 Task: Search one way flight ticket for 2 adults, 2 children, 2 infants in seat in first from New Orleans: Louis Armstrong New Orleans International Airport to Jacksonville: Albert J. Ellis Airport on 5-3-2023. Choice of flights is Alaska. Number of bags: 7 checked bags. Price is upto 86000. Outbound departure time preference is 20:15.
Action: Mouse moved to (357, 145)
Screenshot: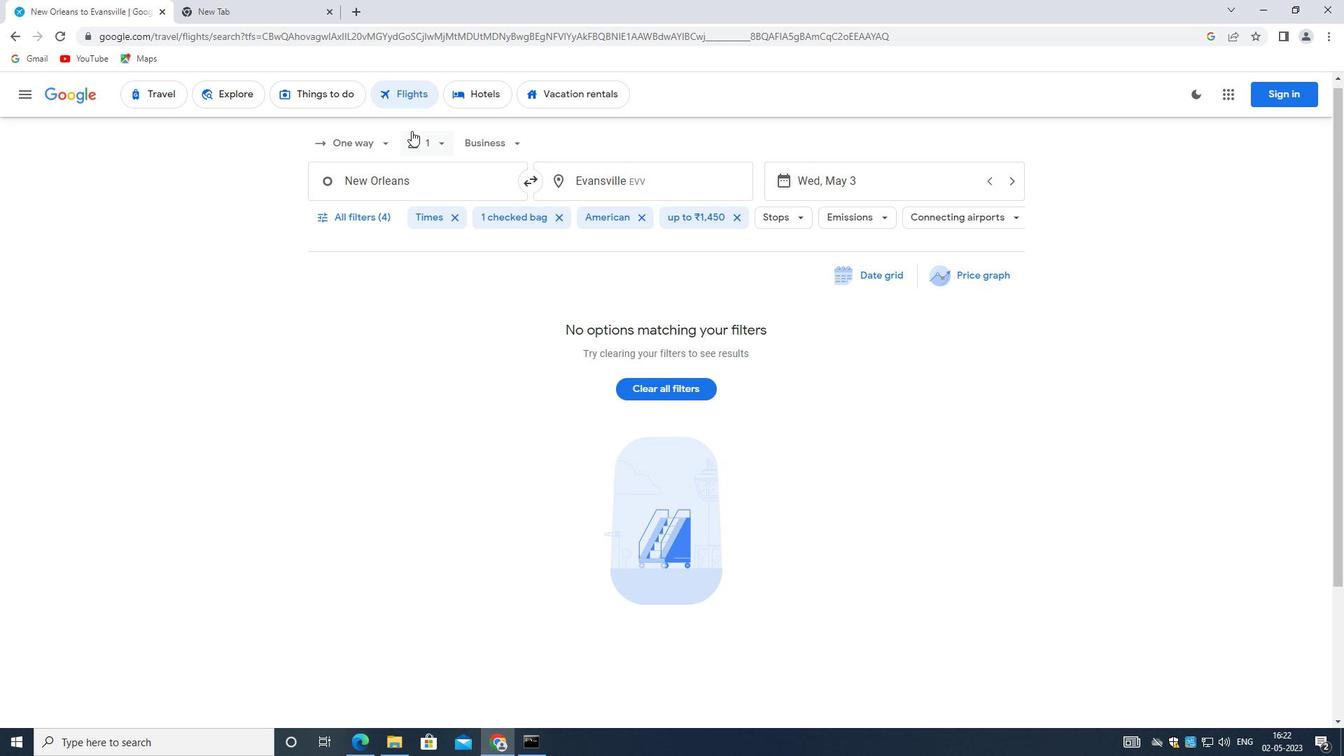 
Action: Mouse pressed left at (357, 145)
Screenshot: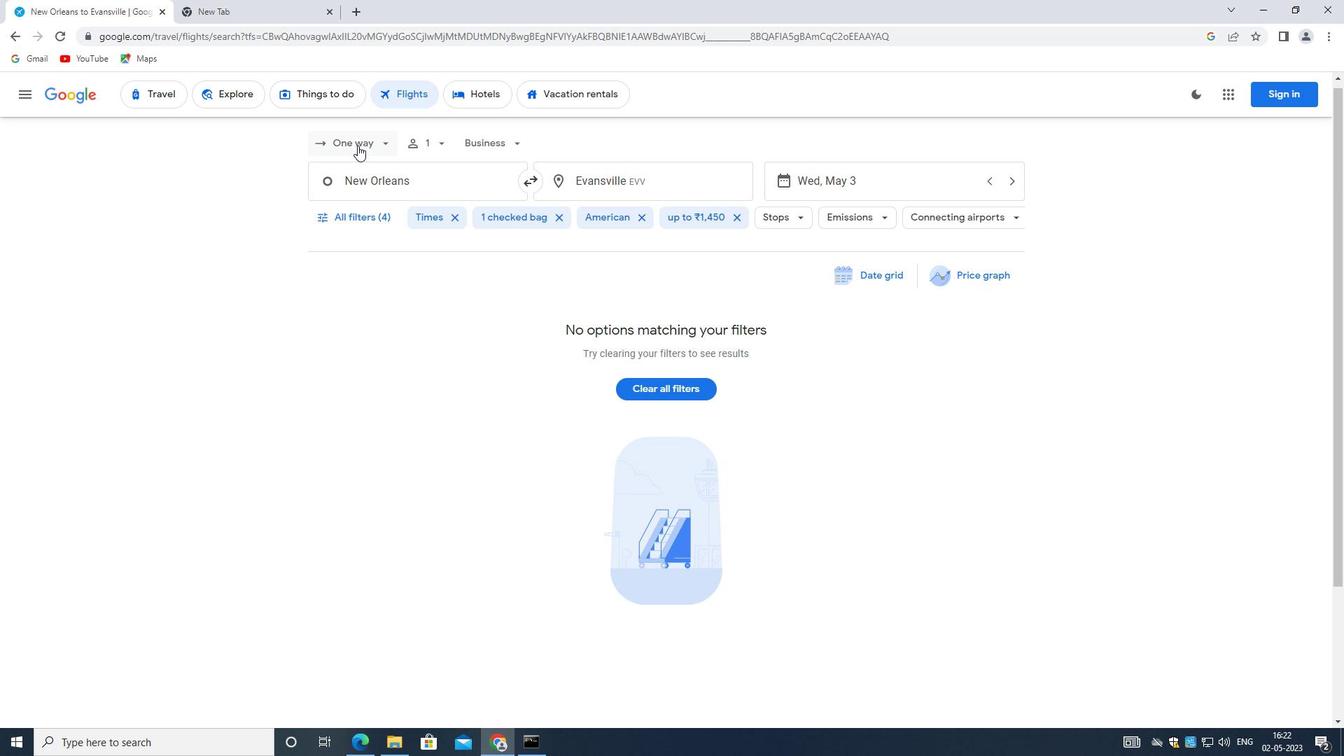
Action: Mouse moved to (367, 202)
Screenshot: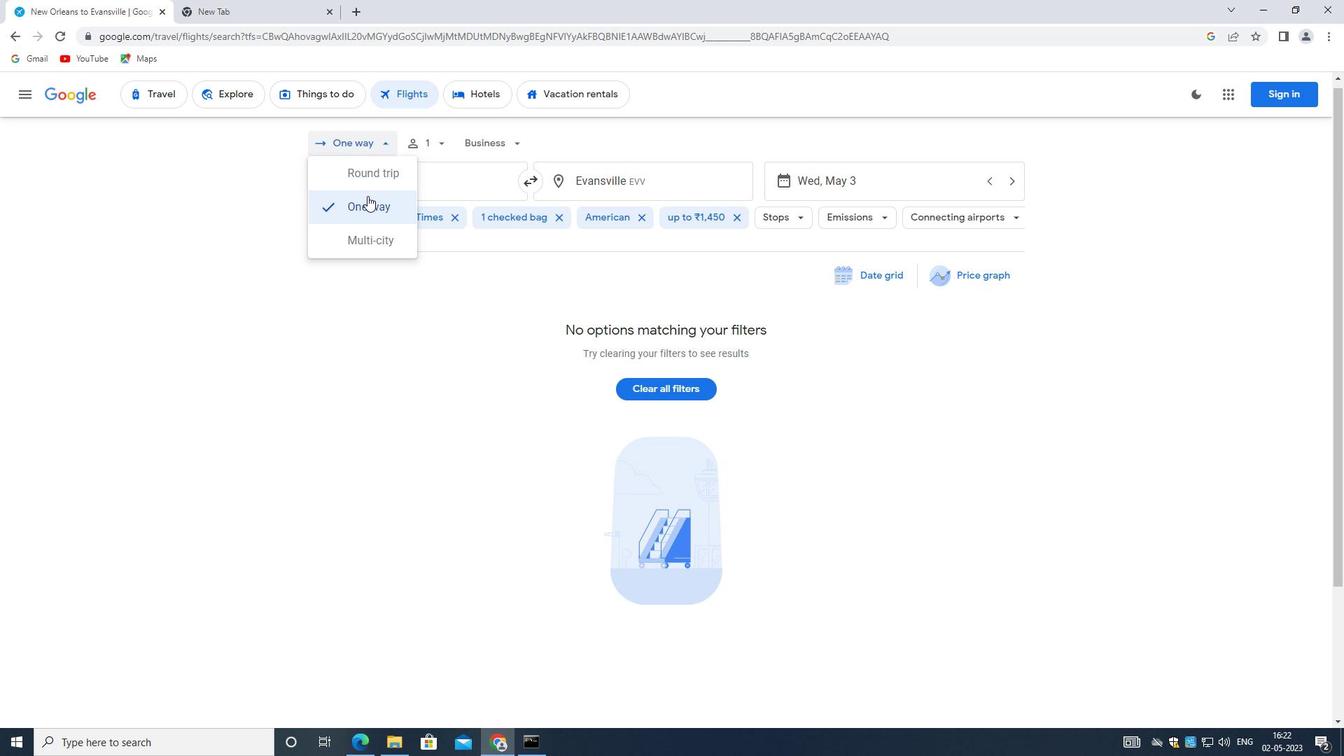 
Action: Mouse pressed left at (367, 202)
Screenshot: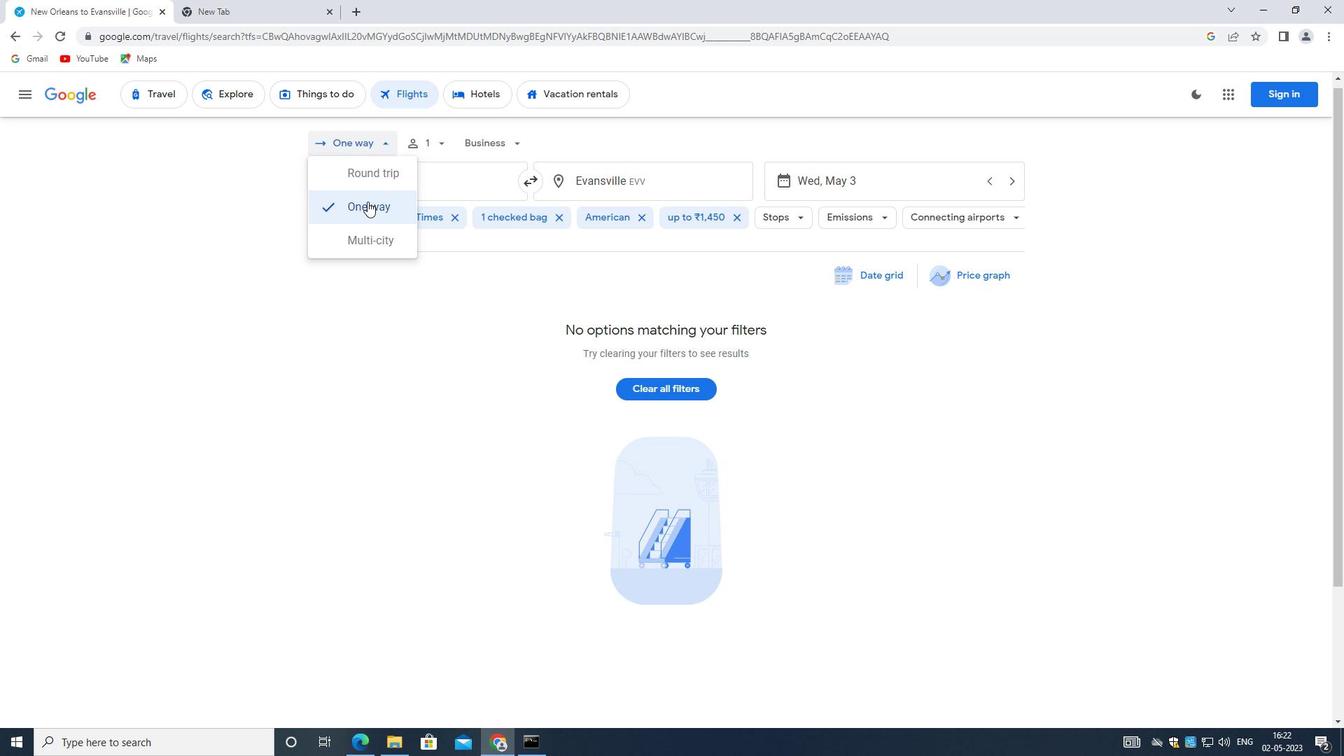 
Action: Mouse moved to (436, 143)
Screenshot: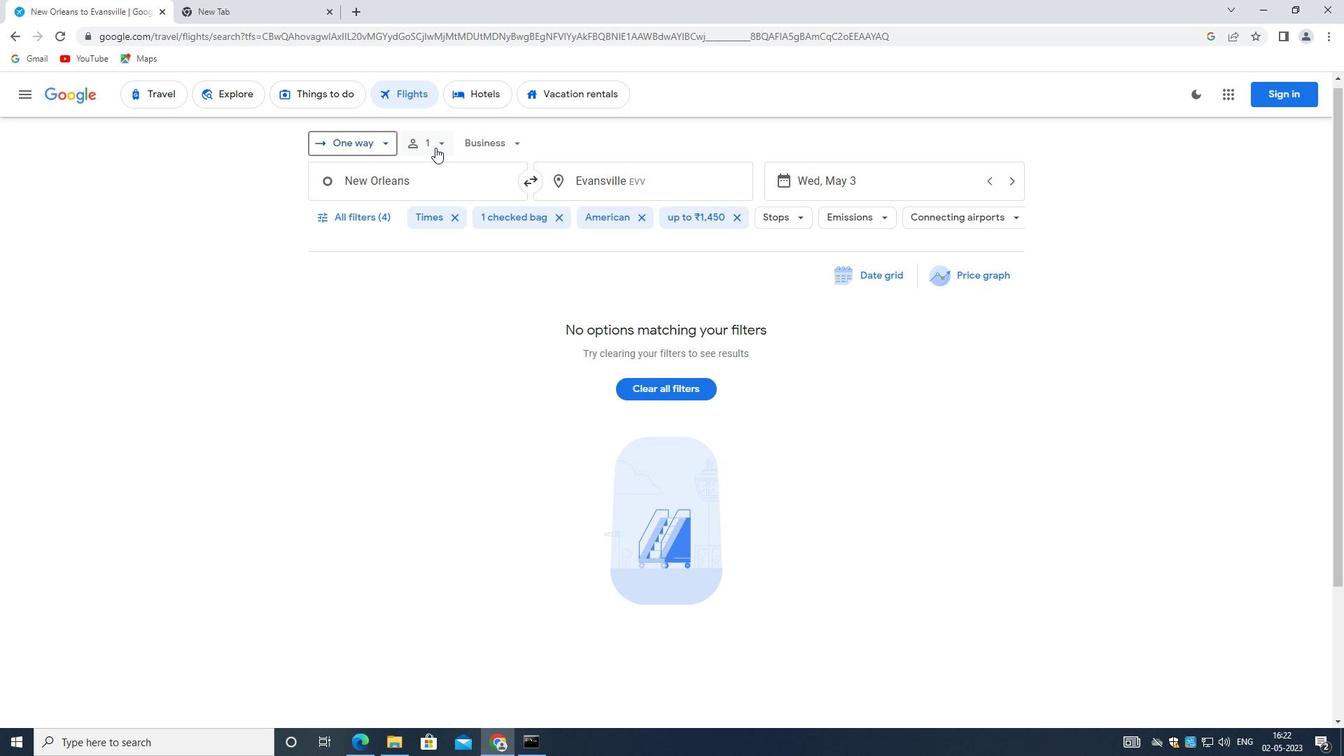 
Action: Mouse pressed left at (436, 143)
Screenshot: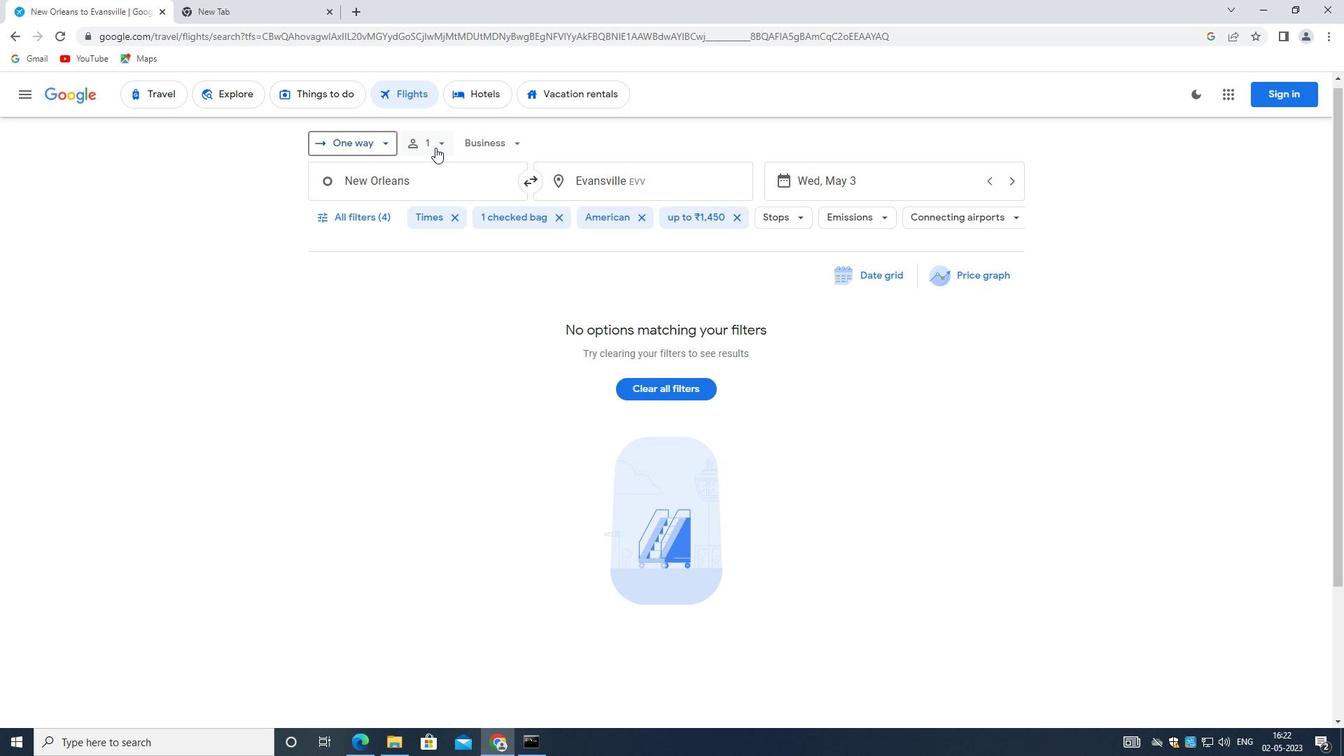 
Action: Mouse moved to (546, 179)
Screenshot: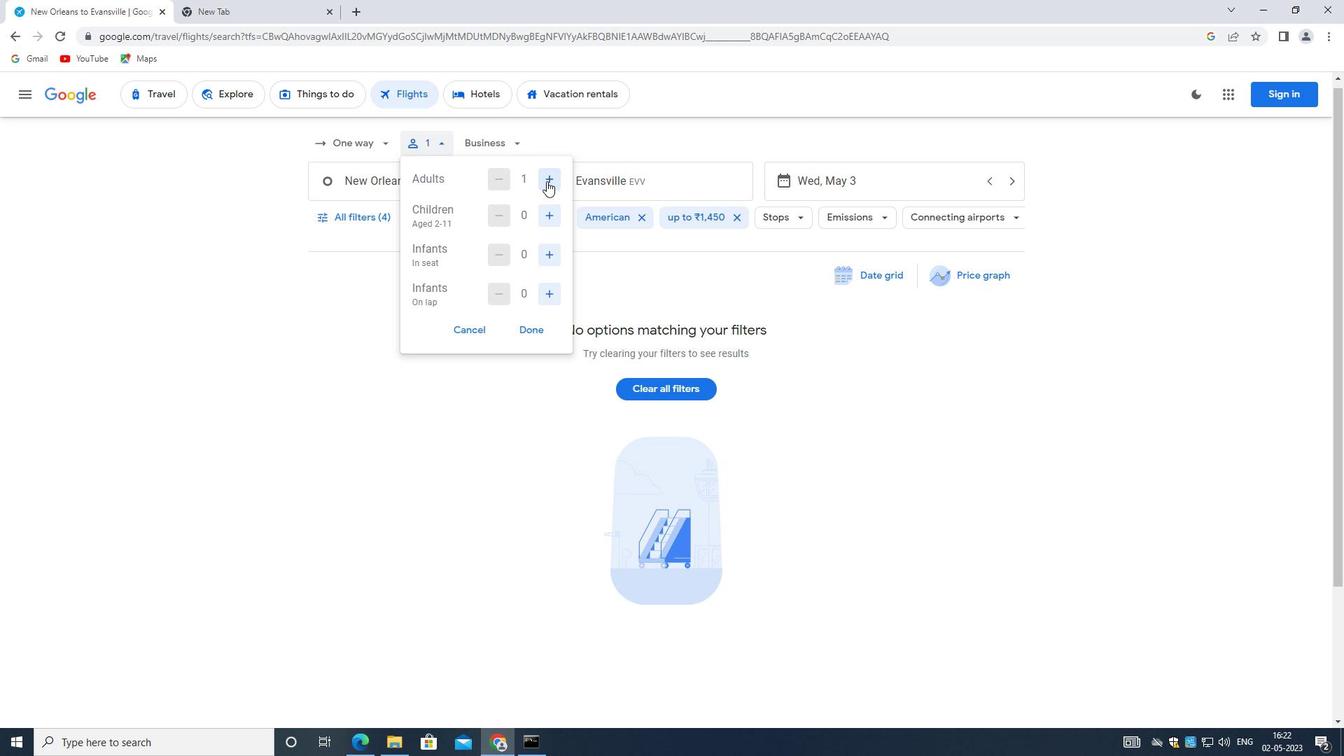 
Action: Mouse pressed left at (546, 179)
Screenshot: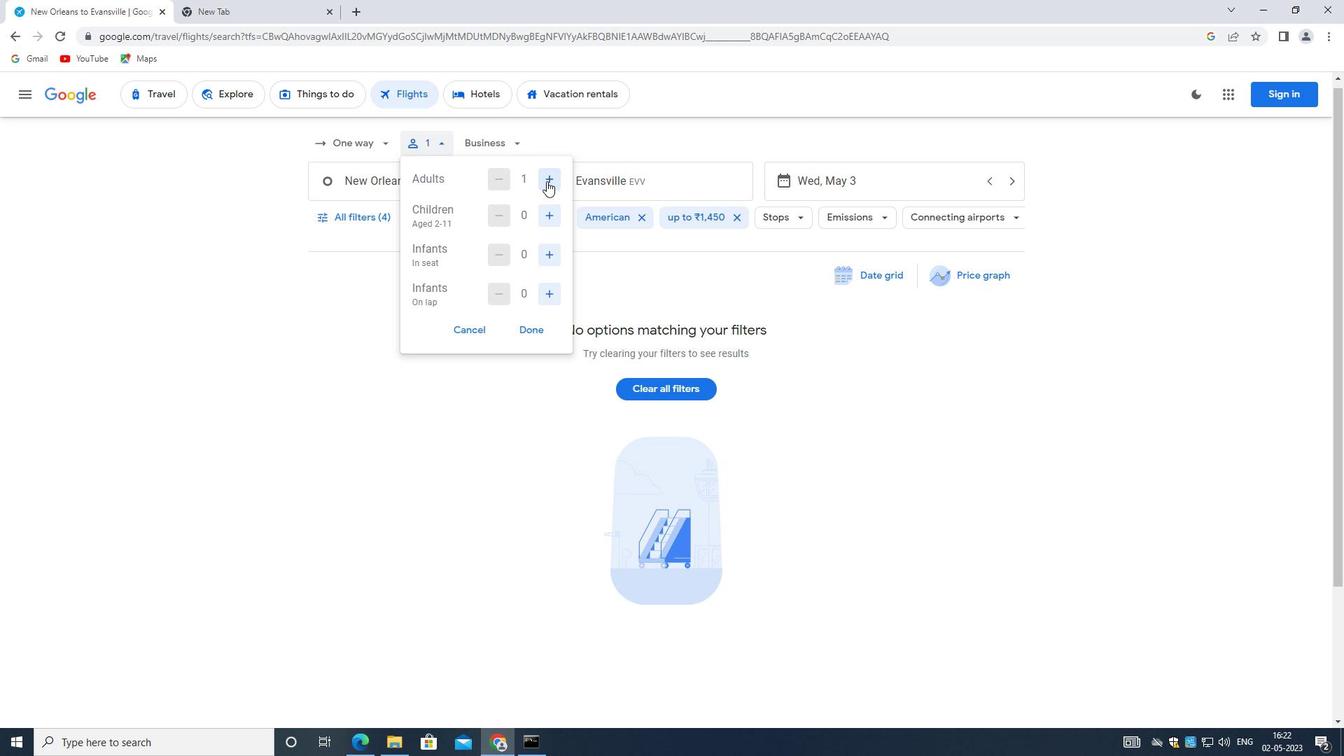 
Action: Mouse moved to (546, 214)
Screenshot: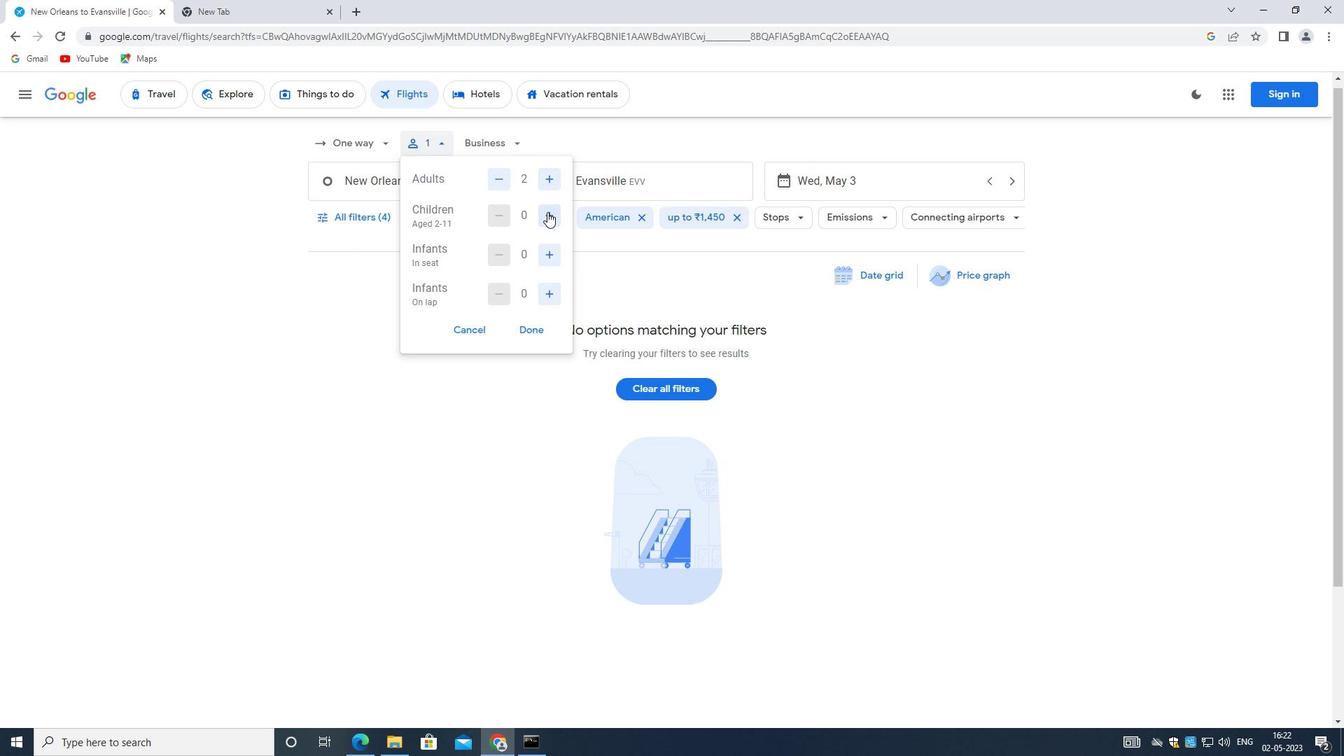
Action: Mouse pressed left at (546, 214)
Screenshot: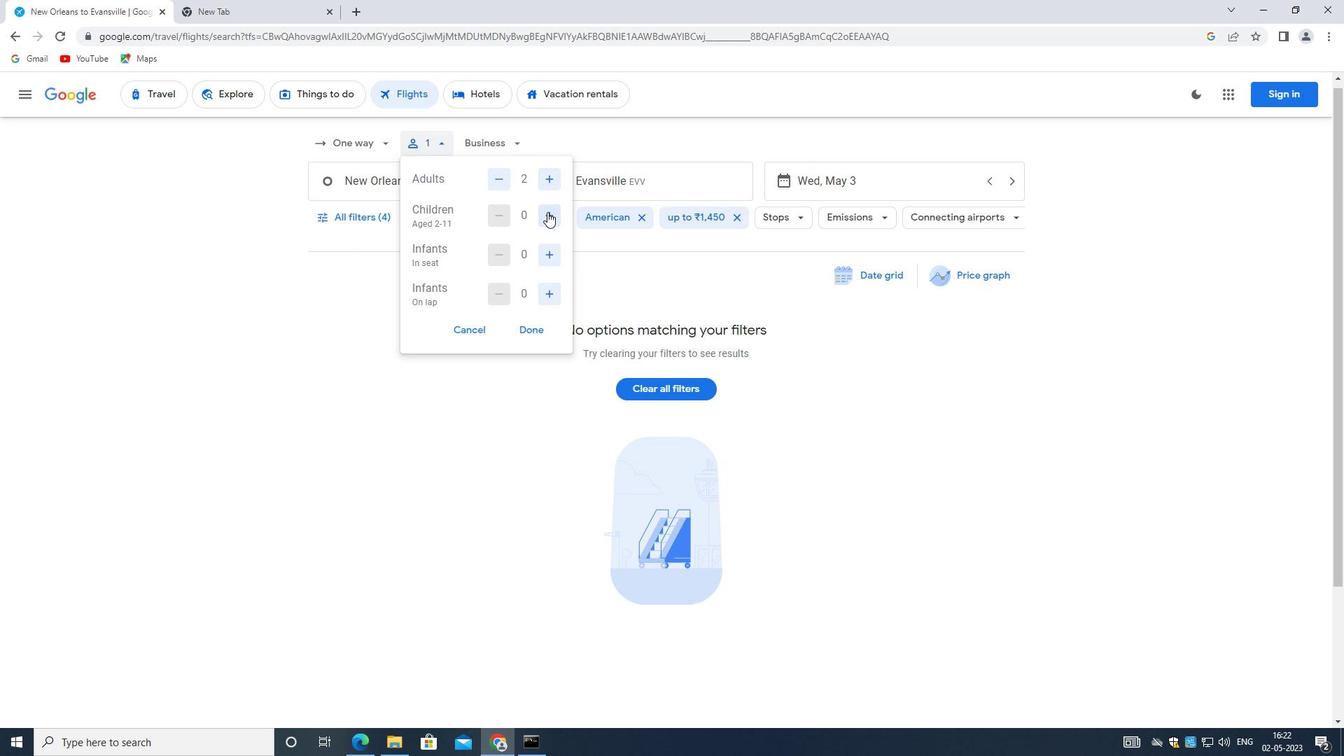 
Action: Mouse moved to (548, 213)
Screenshot: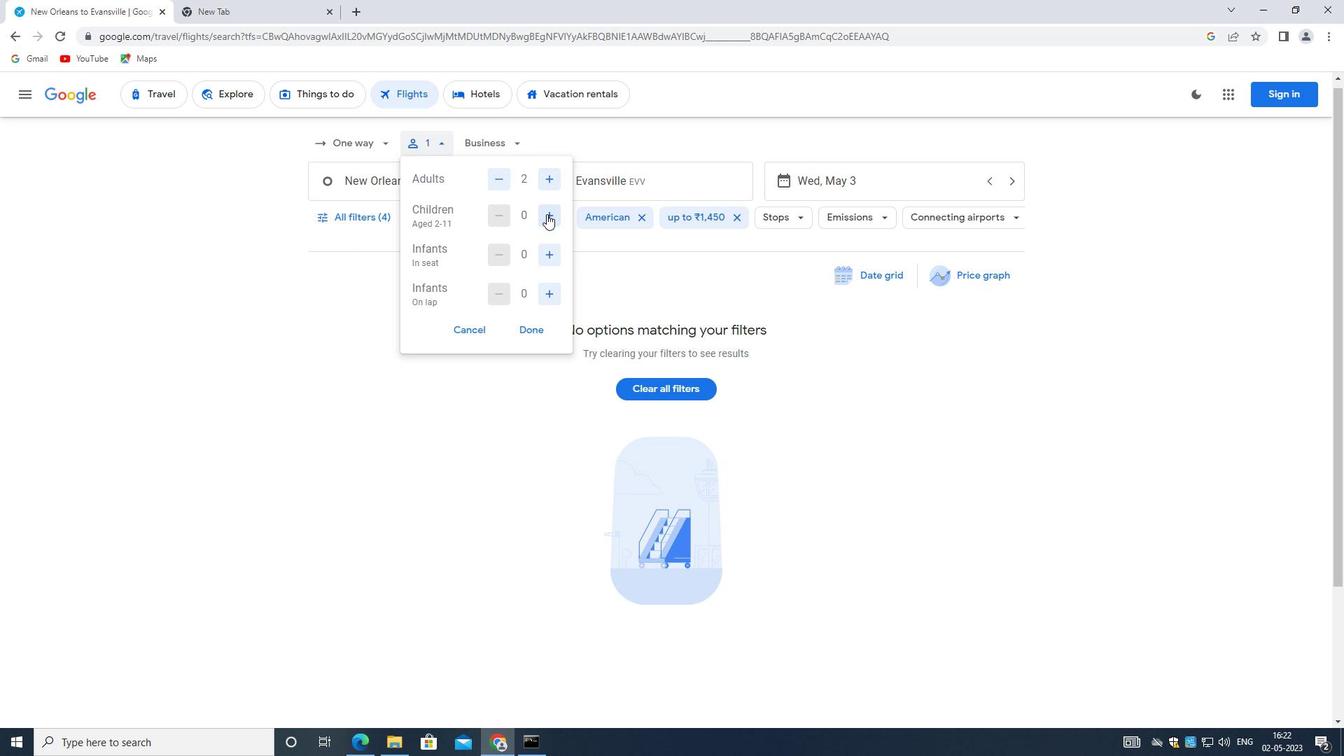 
Action: Mouse pressed left at (548, 213)
Screenshot: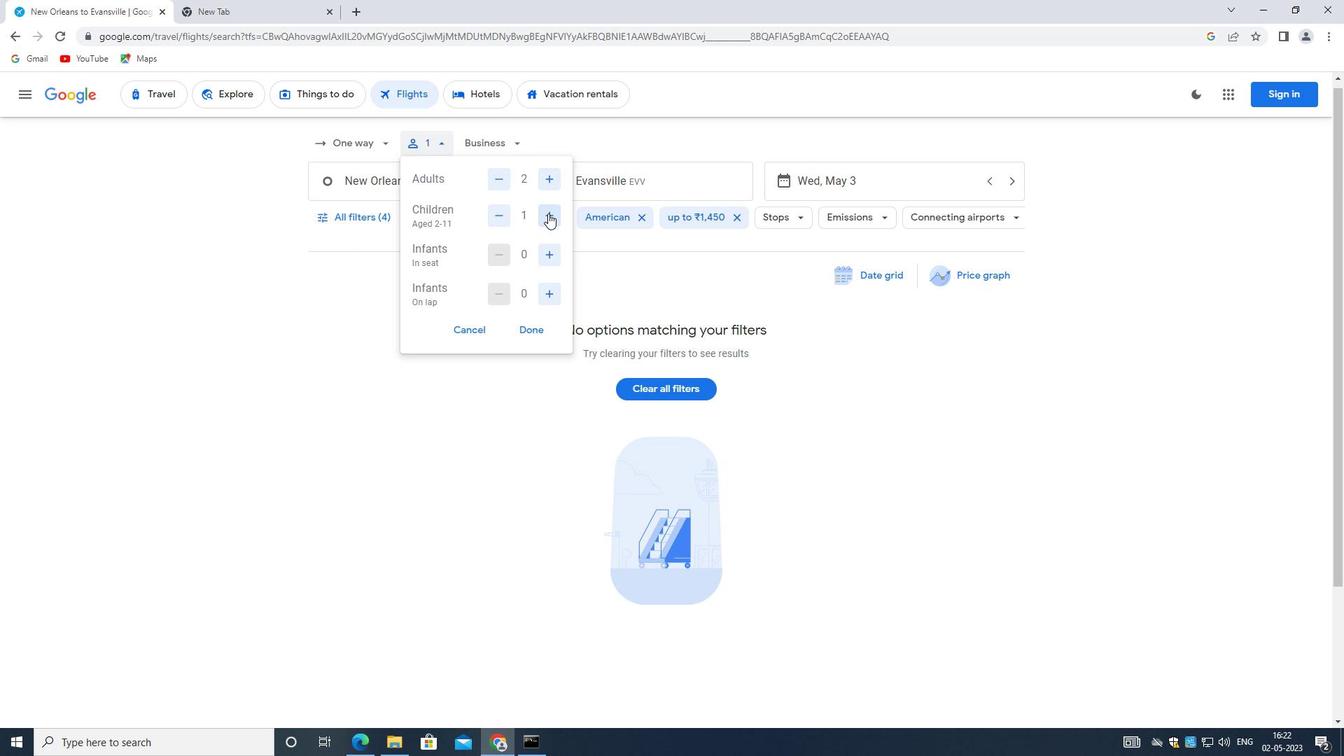 
Action: Mouse moved to (546, 252)
Screenshot: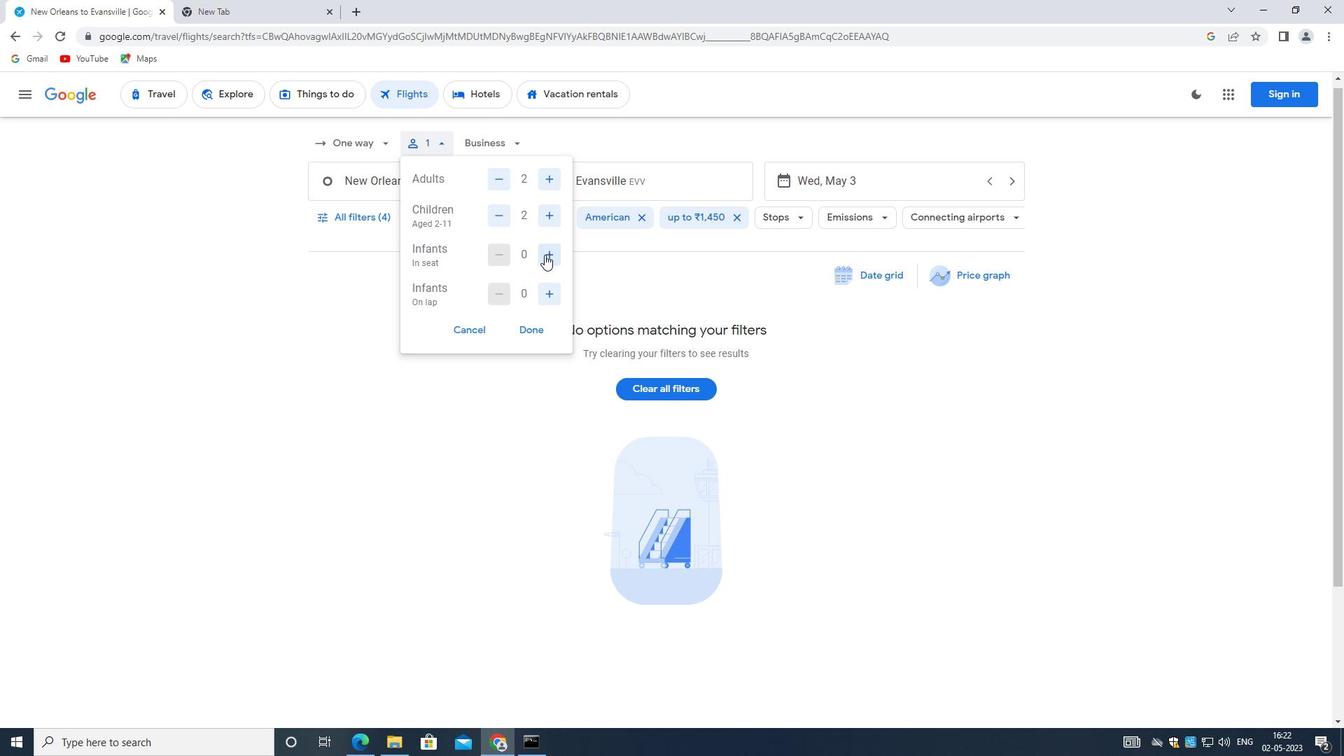 
Action: Mouse pressed left at (546, 252)
Screenshot: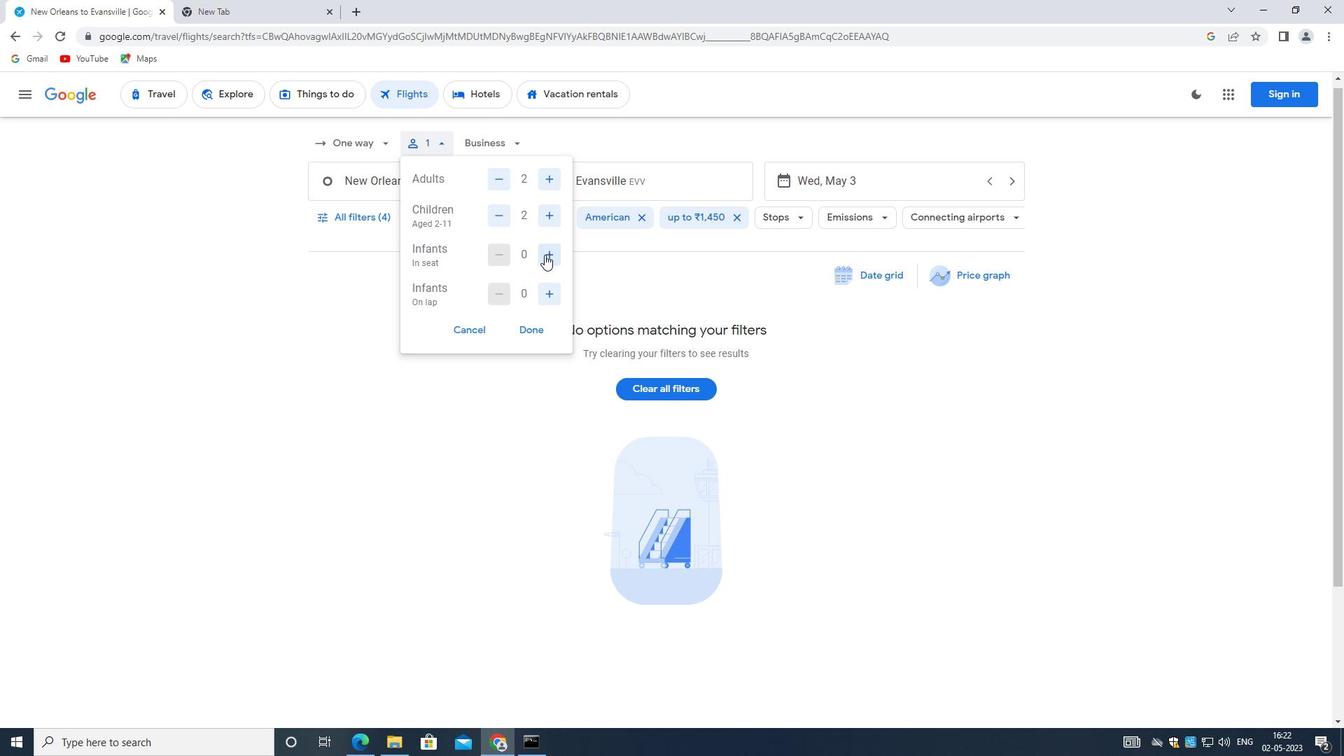 
Action: Mouse moved to (547, 294)
Screenshot: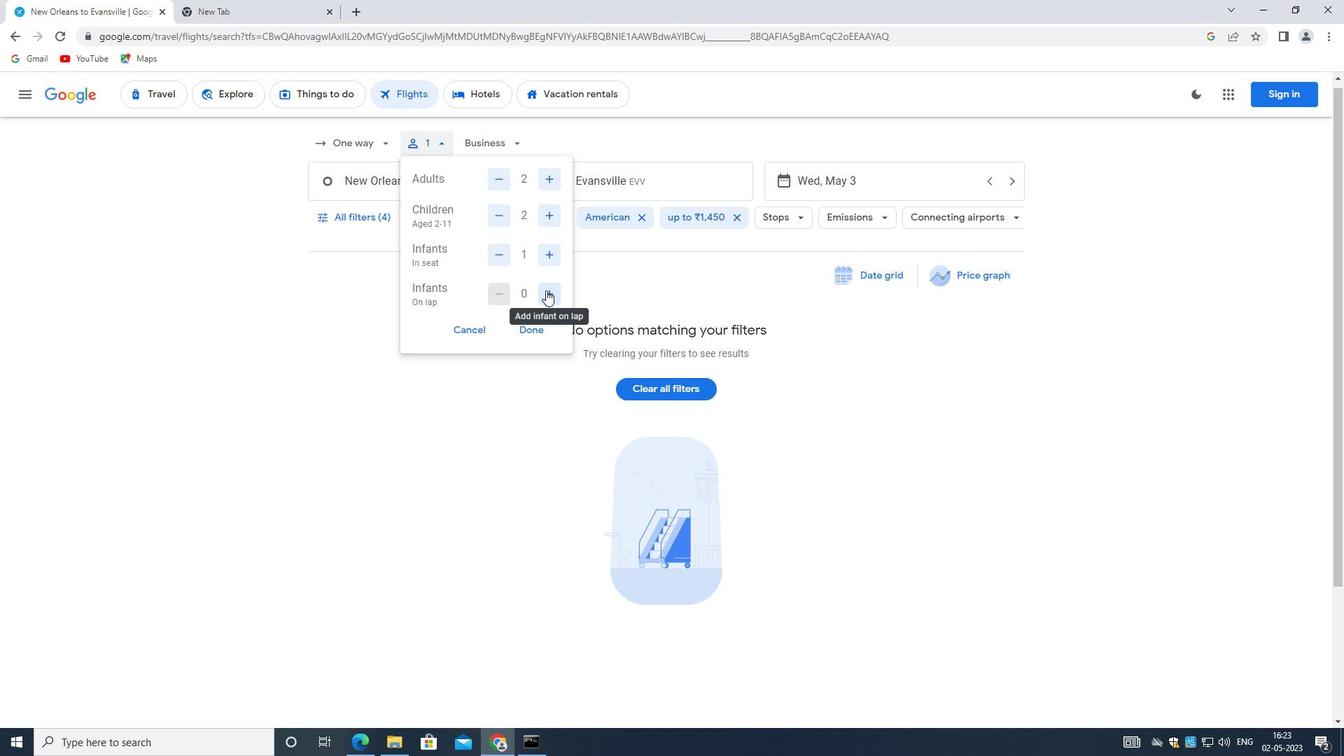 
Action: Mouse pressed left at (547, 294)
Screenshot: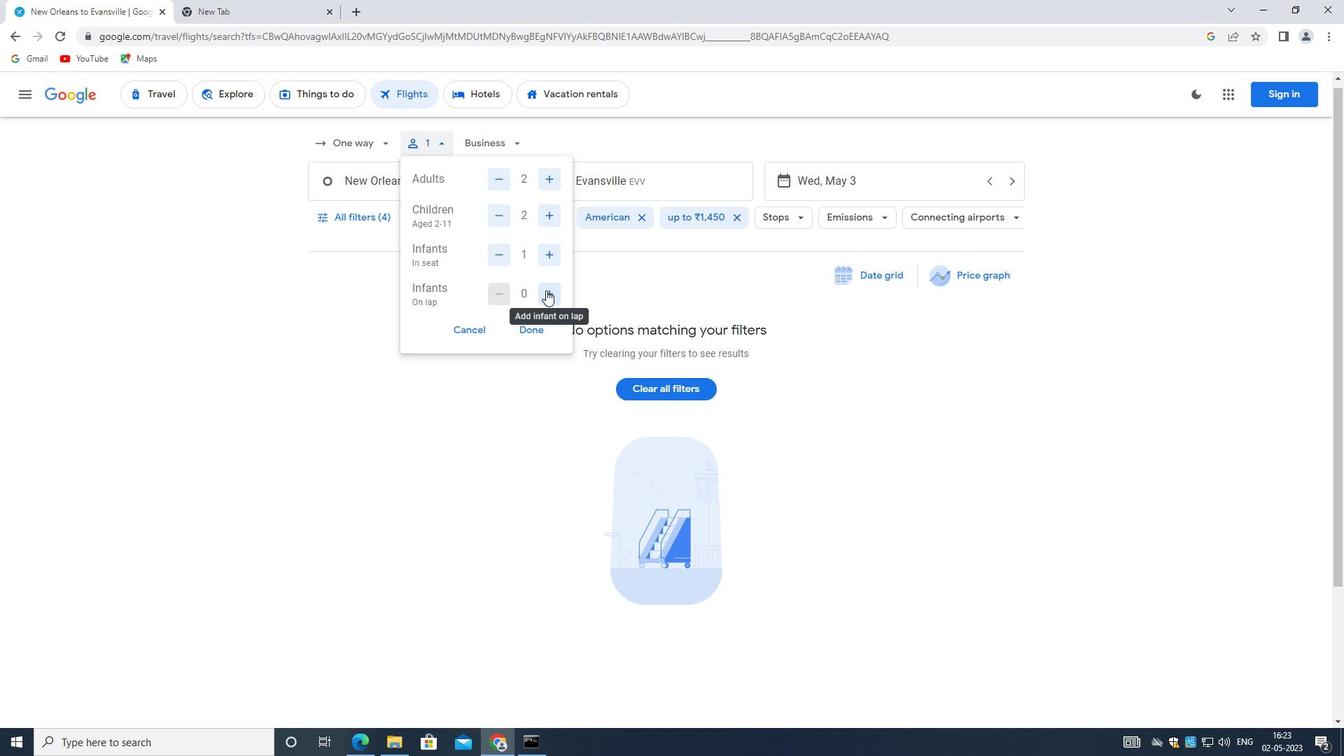 
Action: Mouse moved to (532, 324)
Screenshot: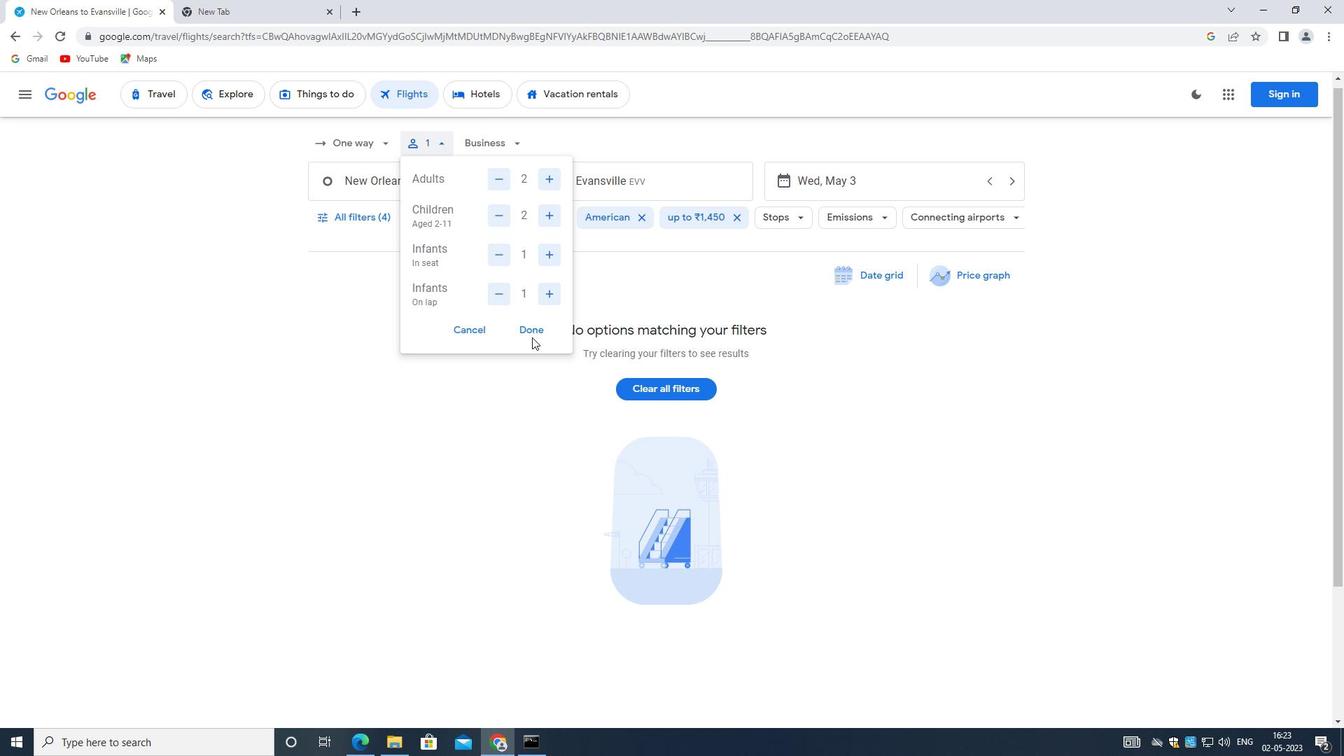 
Action: Mouse pressed left at (532, 324)
Screenshot: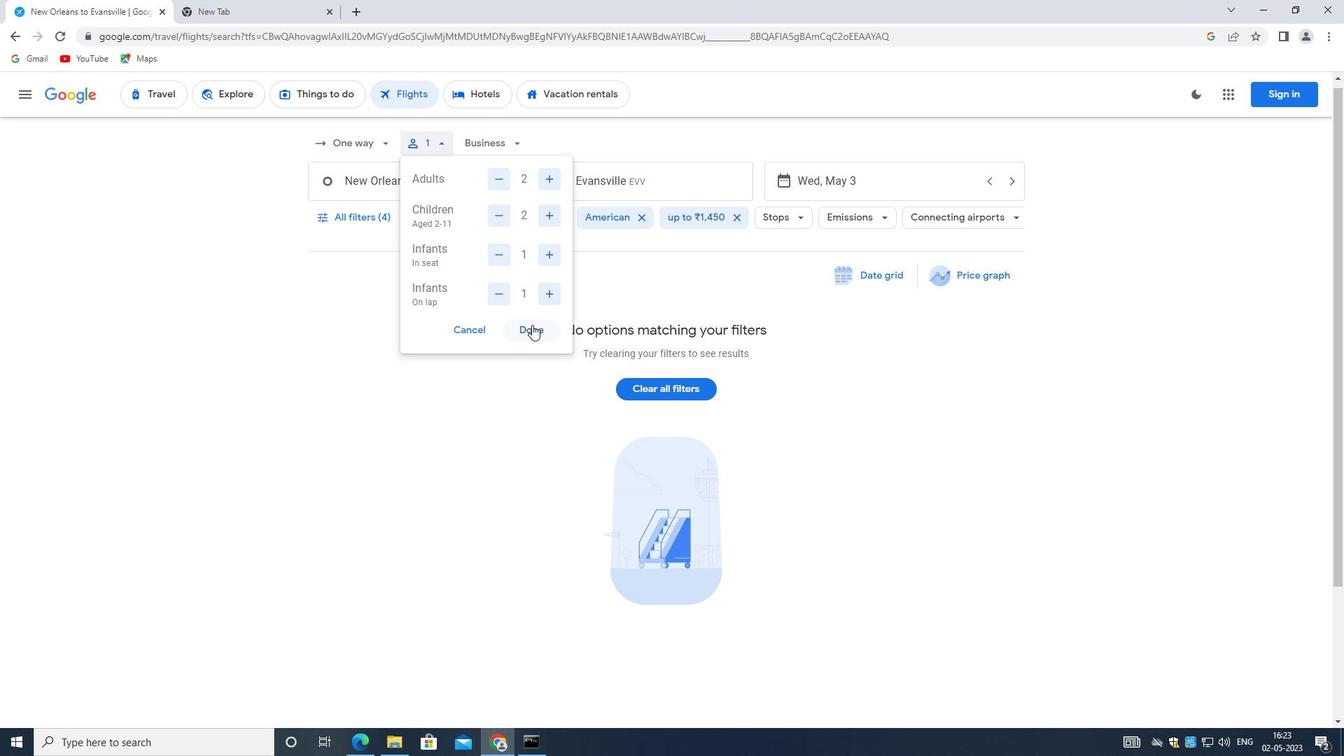 
Action: Mouse moved to (420, 182)
Screenshot: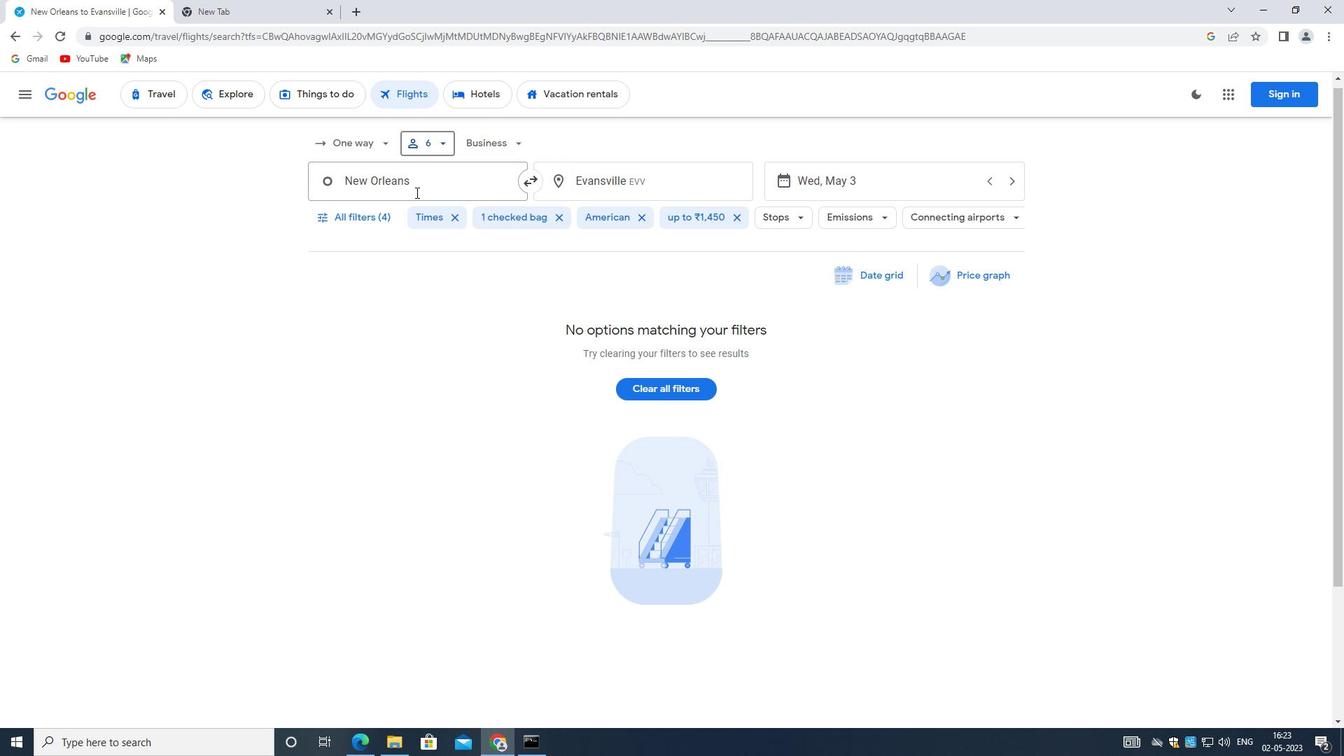 
Action: Mouse pressed left at (420, 182)
Screenshot: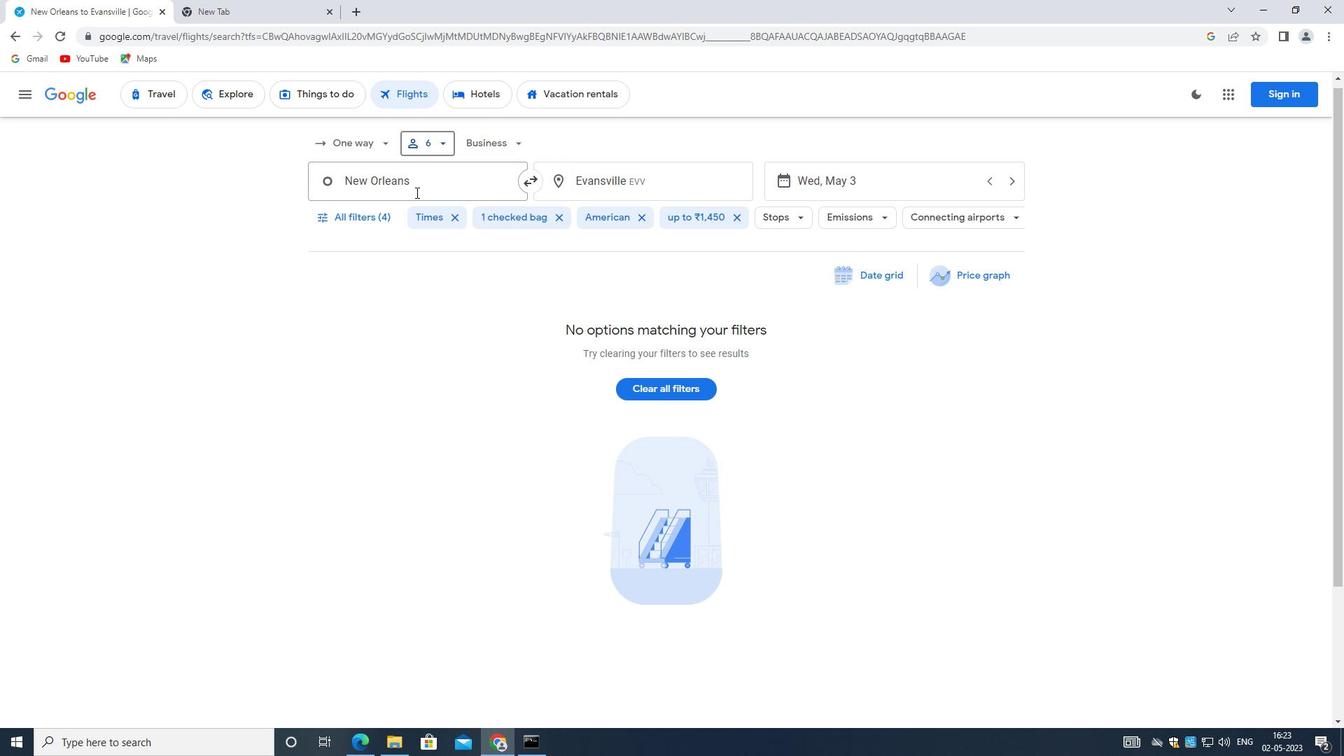 
Action: Mouse moved to (501, 177)
Screenshot: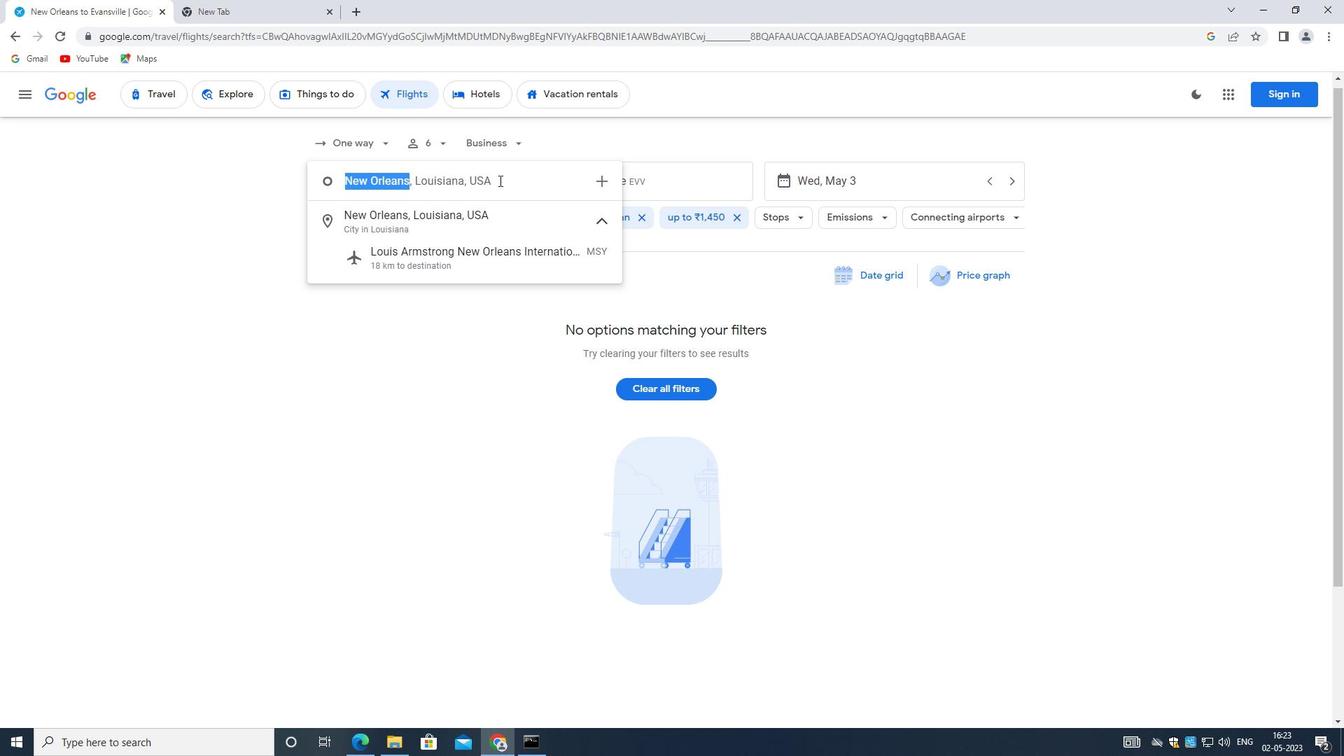 
Action: Mouse pressed left at (501, 177)
Screenshot: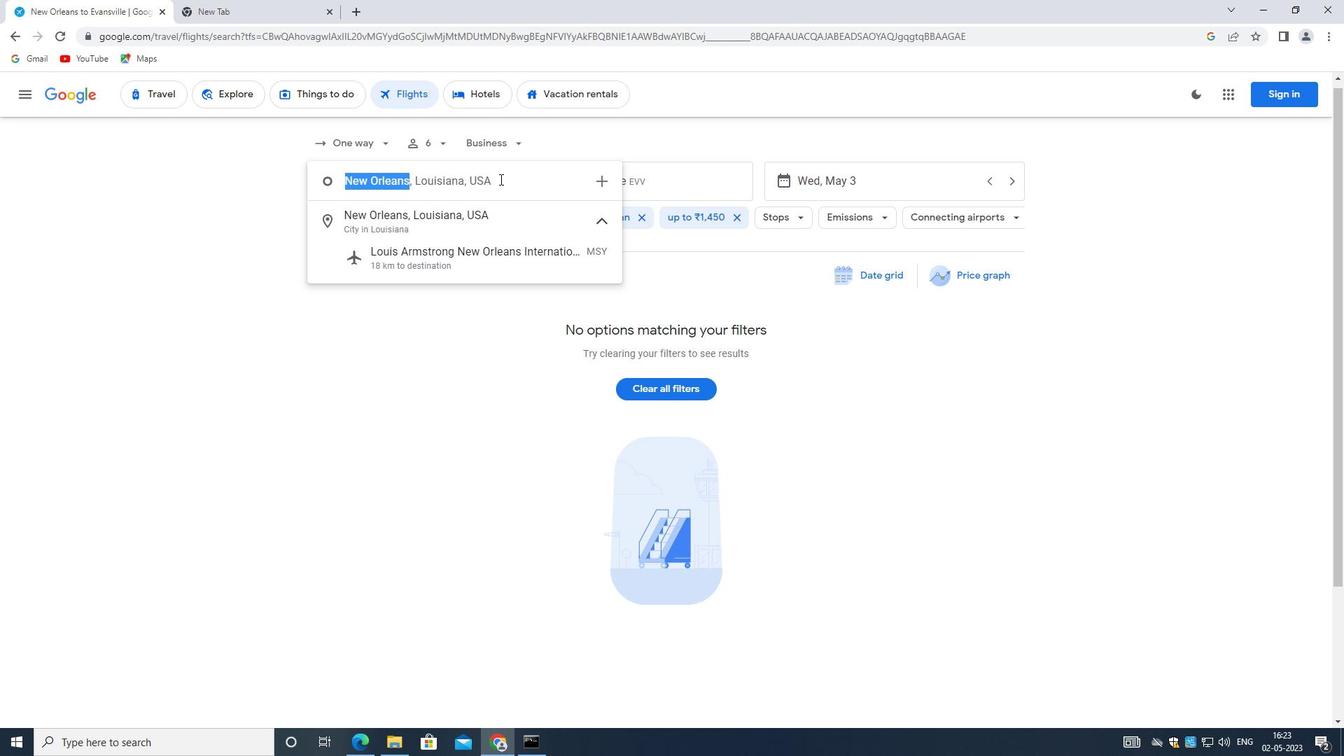 
Action: Mouse moved to (420, 176)
Screenshot: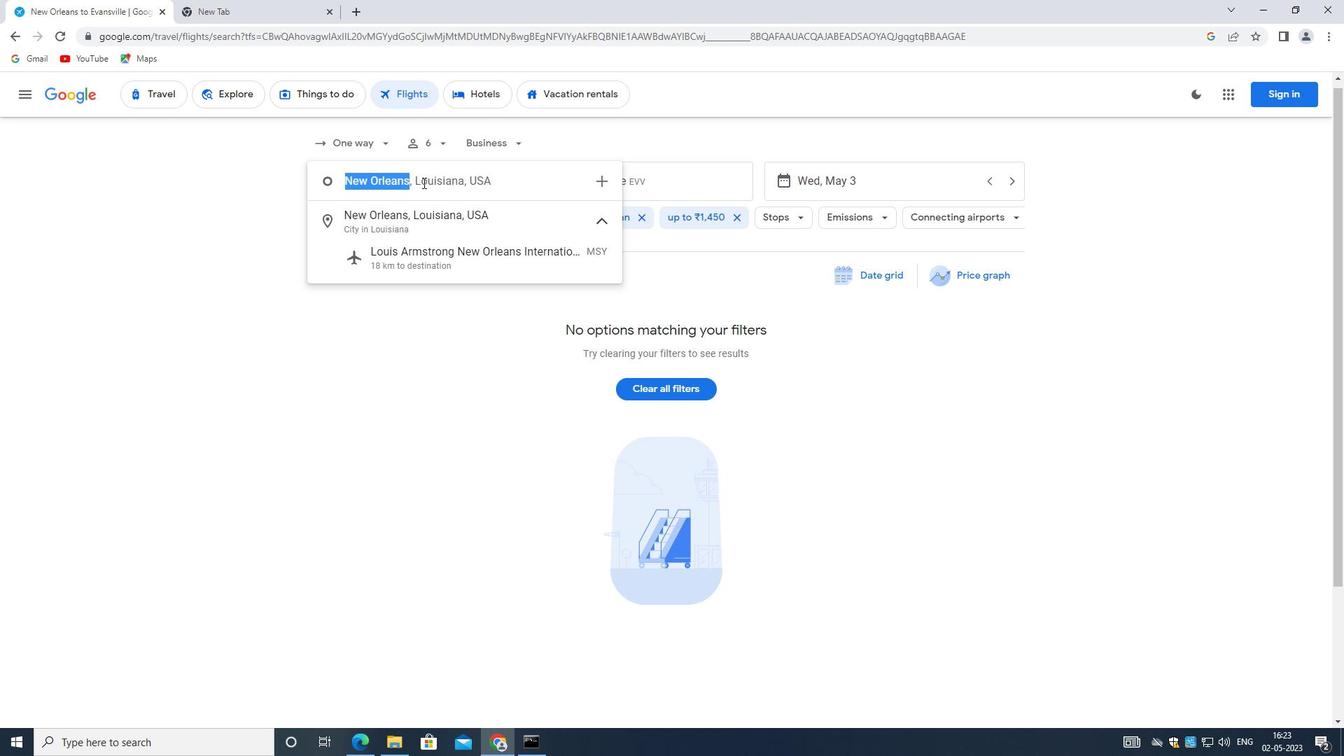 
Action: Mouse pressed left at (420, 176)
Screenshot: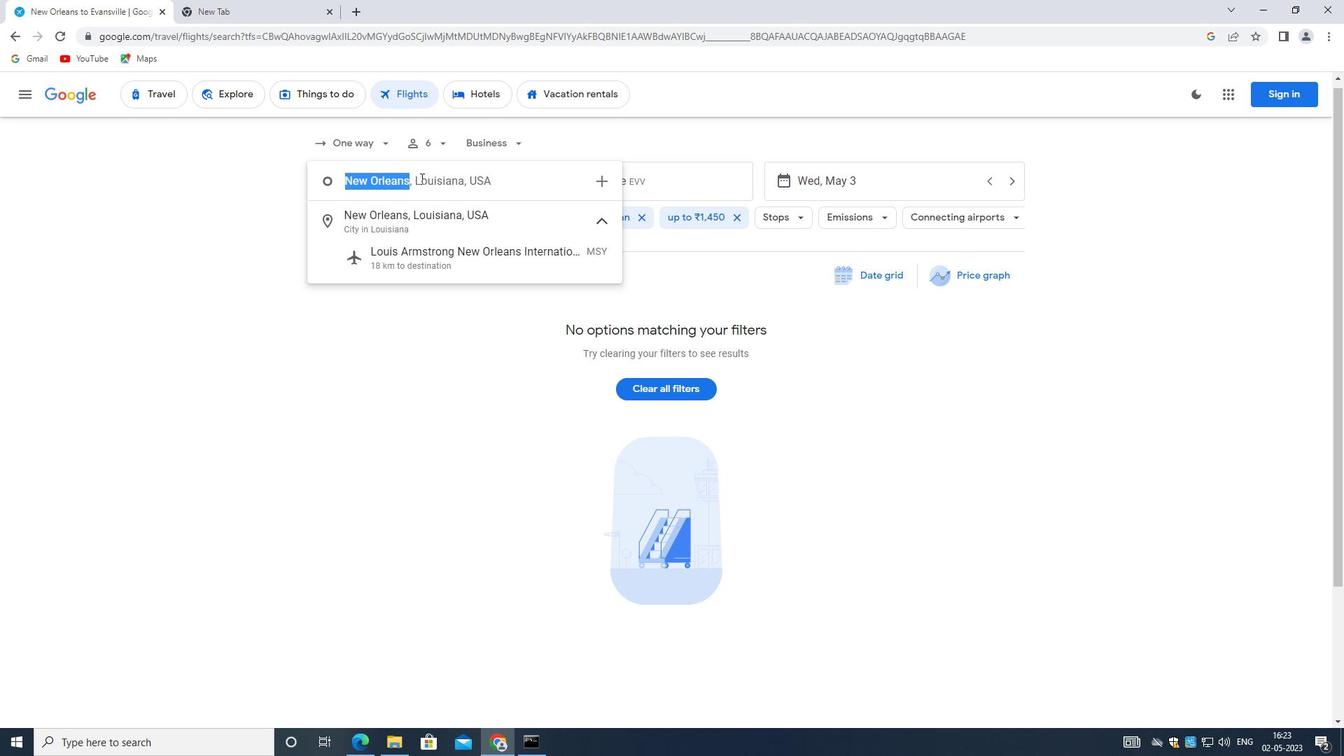 
Action: Mouse moved to (422, 190)
Screenshot: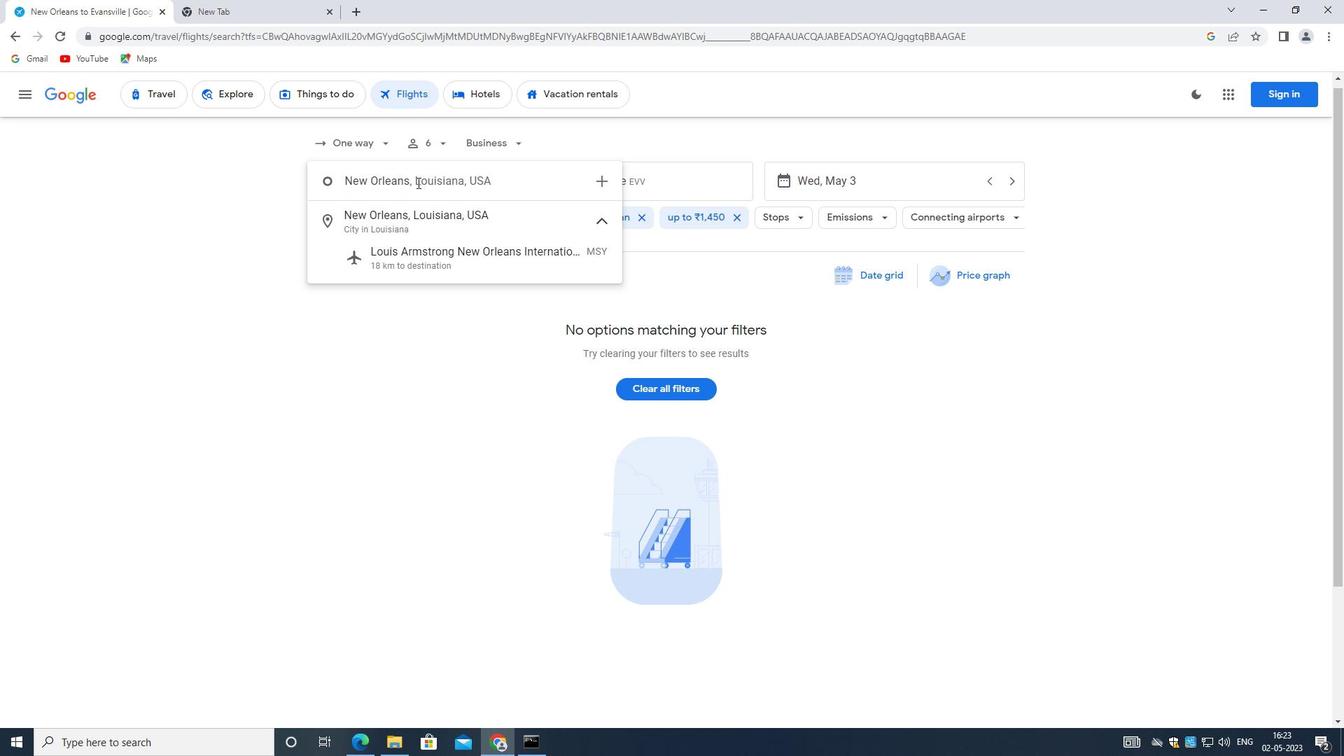 
Action: Key pressed <Key.shift_r>:<Key.shift_r>Louis<Key.space><Key.shift>ARMSTRONG
Screenshot: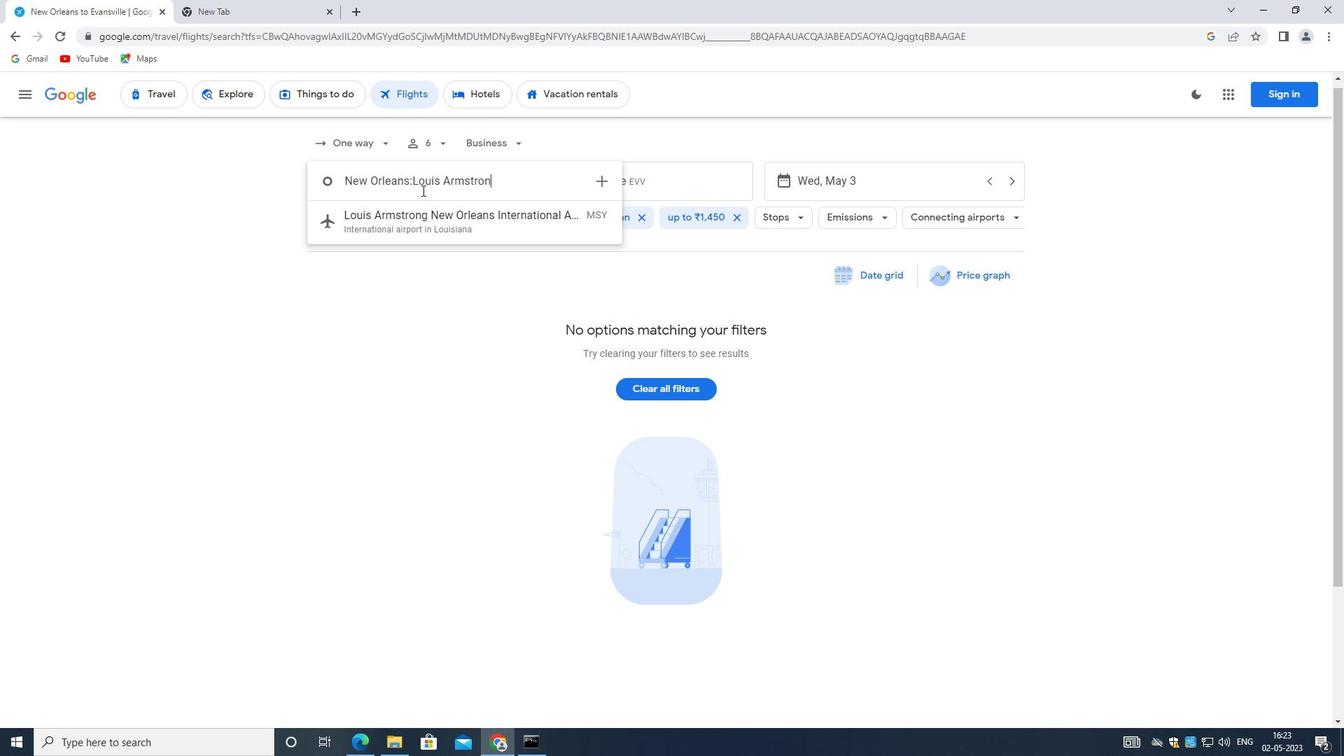 
Action: Mouse moved to (400, 225)
Screenshot: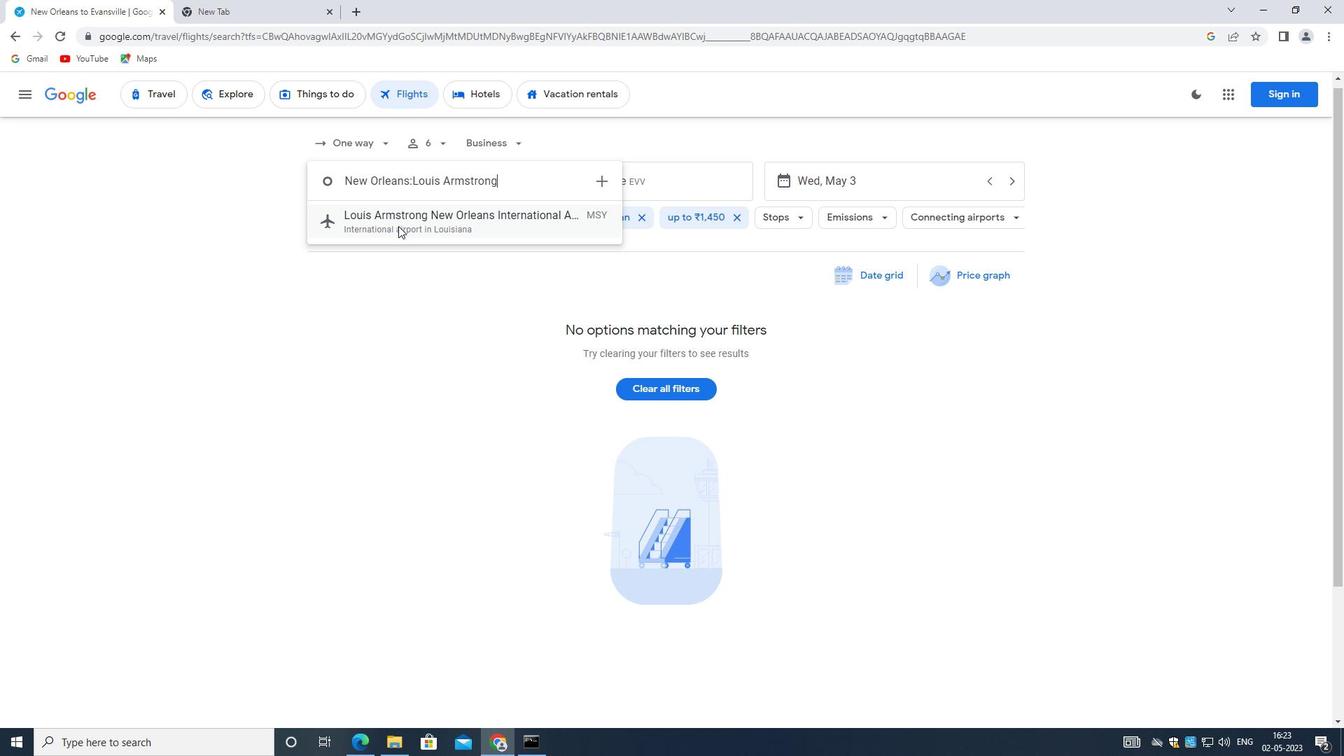 
Action: Mouse pressed left at (400, 225)
Screenshot: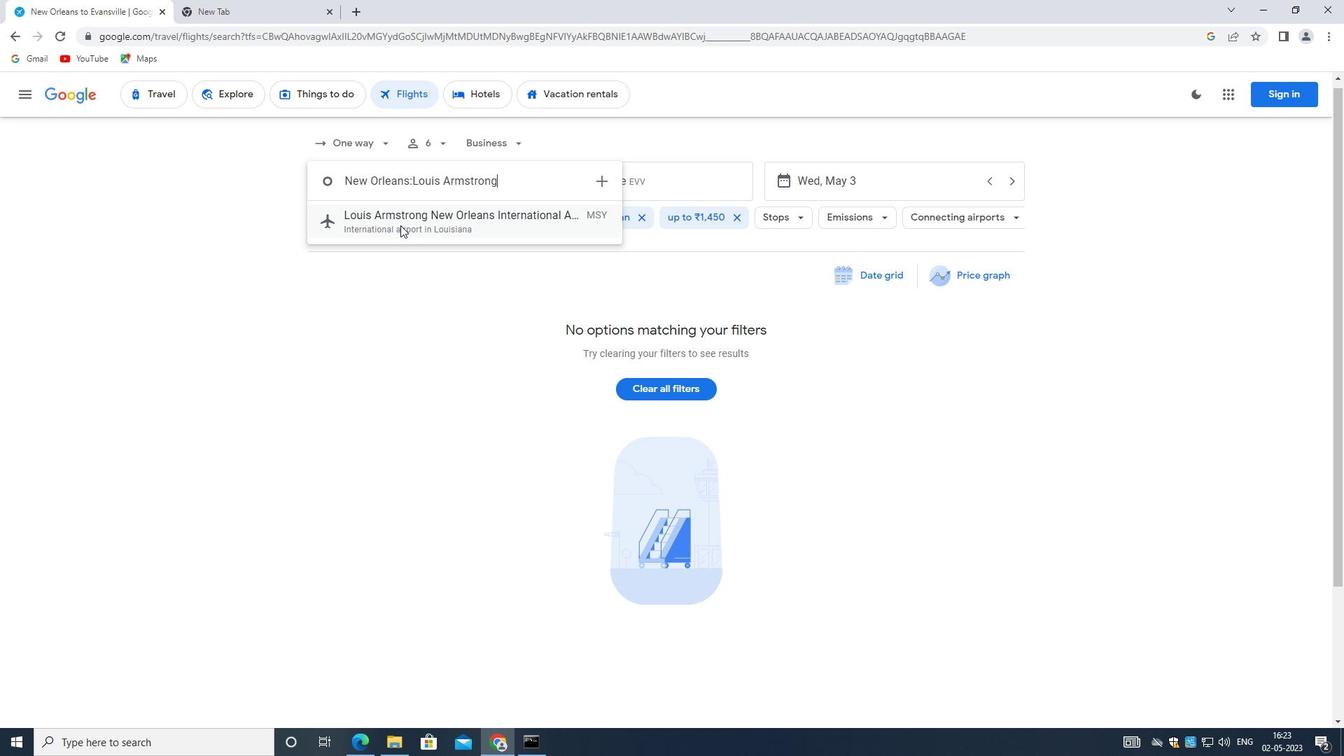 
Action: Mouse moved to (610, 182)
Screenshot: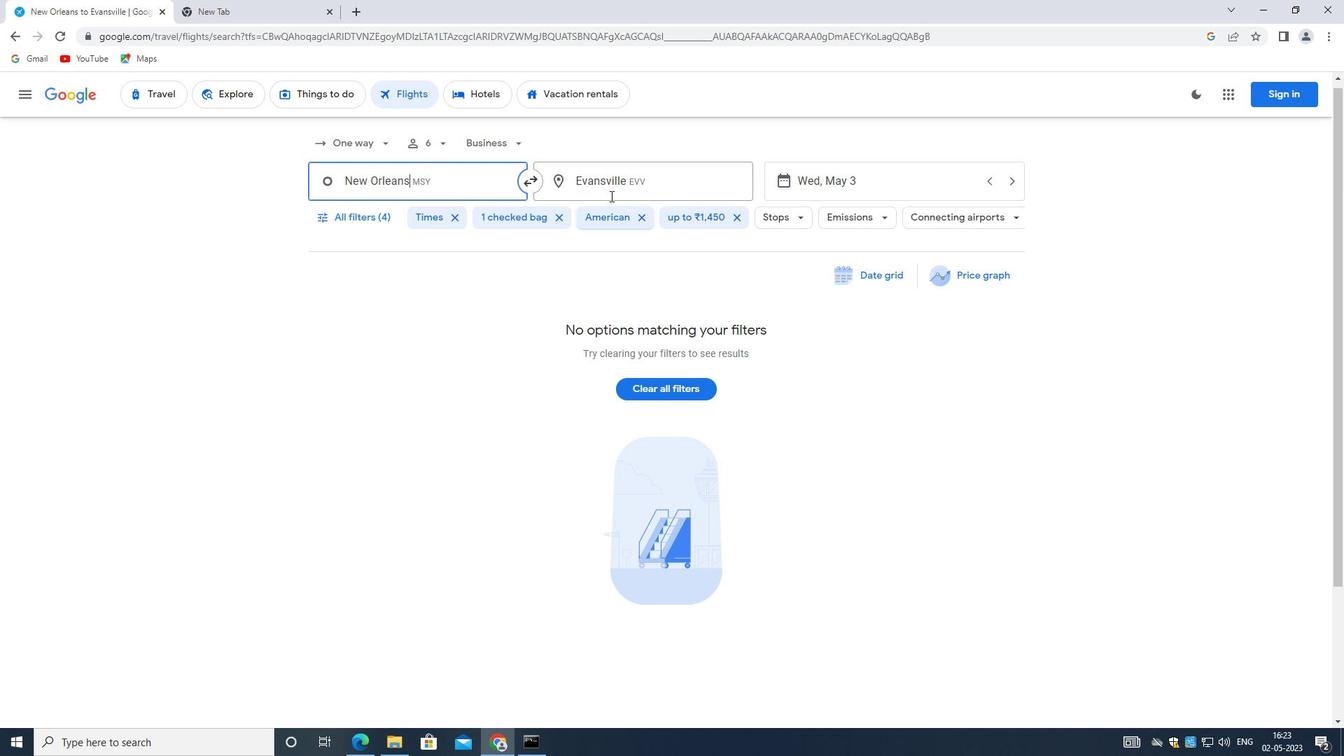 
Action: Mouse pressed left at (610, 182)
Screenshot: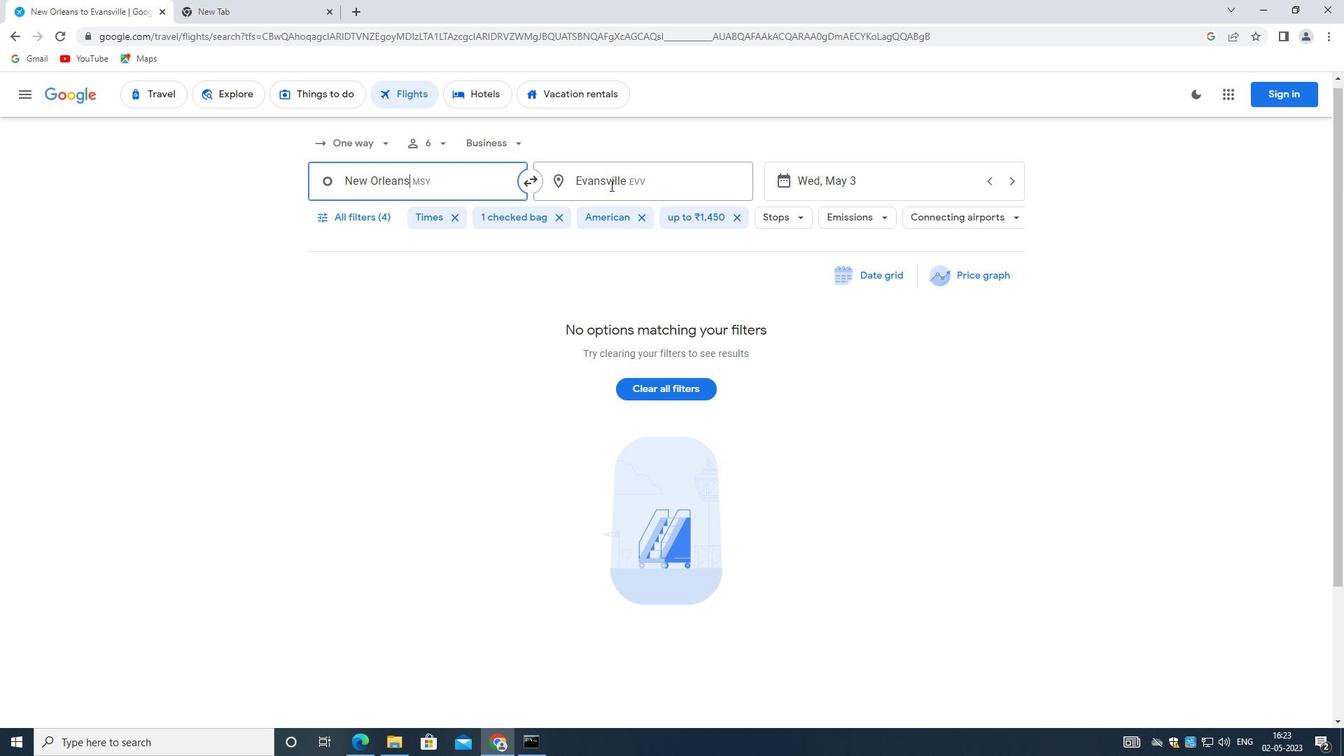 
Action: Mouse moved to (609, 182)
Screenshot: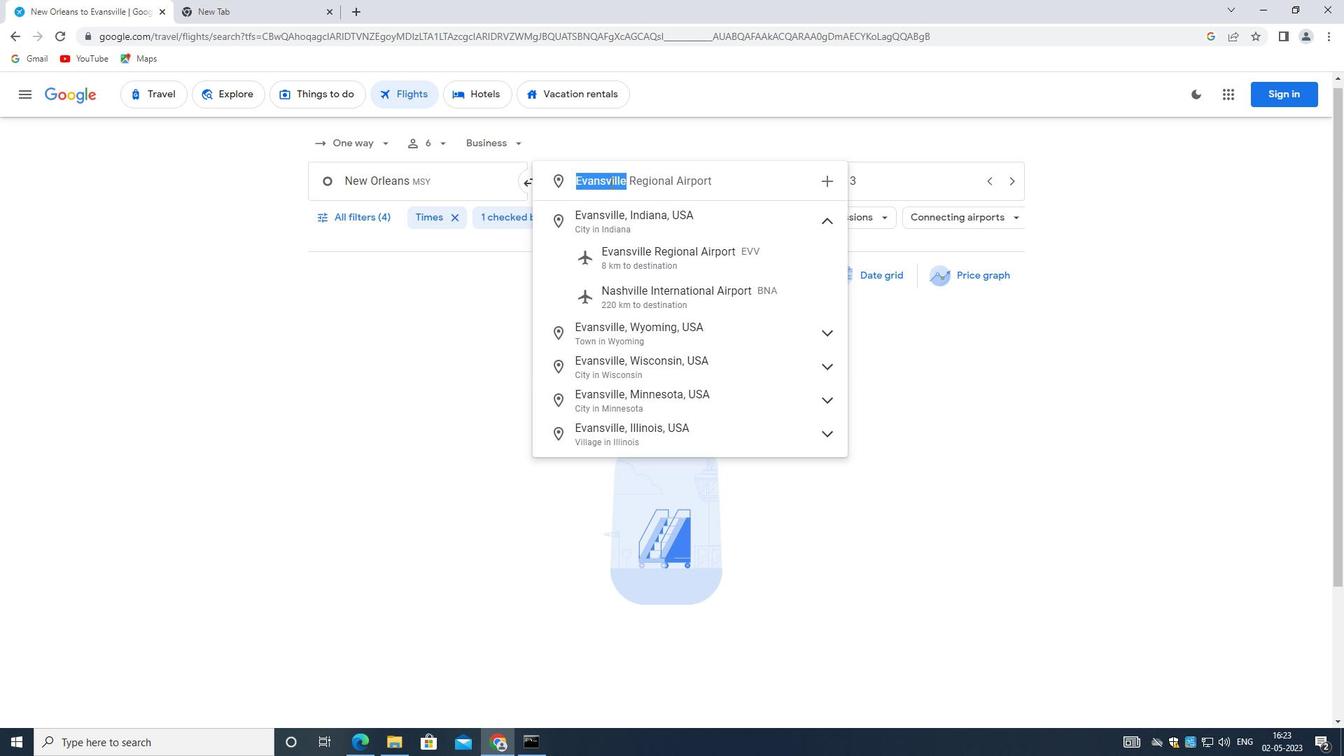 
Action: Key pressed <Key.backspace><Key.shift_r>JACKSONVILLE<Key.shift_r>:<Key.space><Key.shift>ALBERT.<Key.shift_r><Key.shift_r><Key.shift_r><Key.shift_r><Key.shift_r><Key.shift_r><Key.shift_r><Key.shift_r><Key.shift_r><Key.shift_r>J.<Key.space><Key.shift>ELLIS<Key.space><Key.shift>AIRPORT
Screenshot: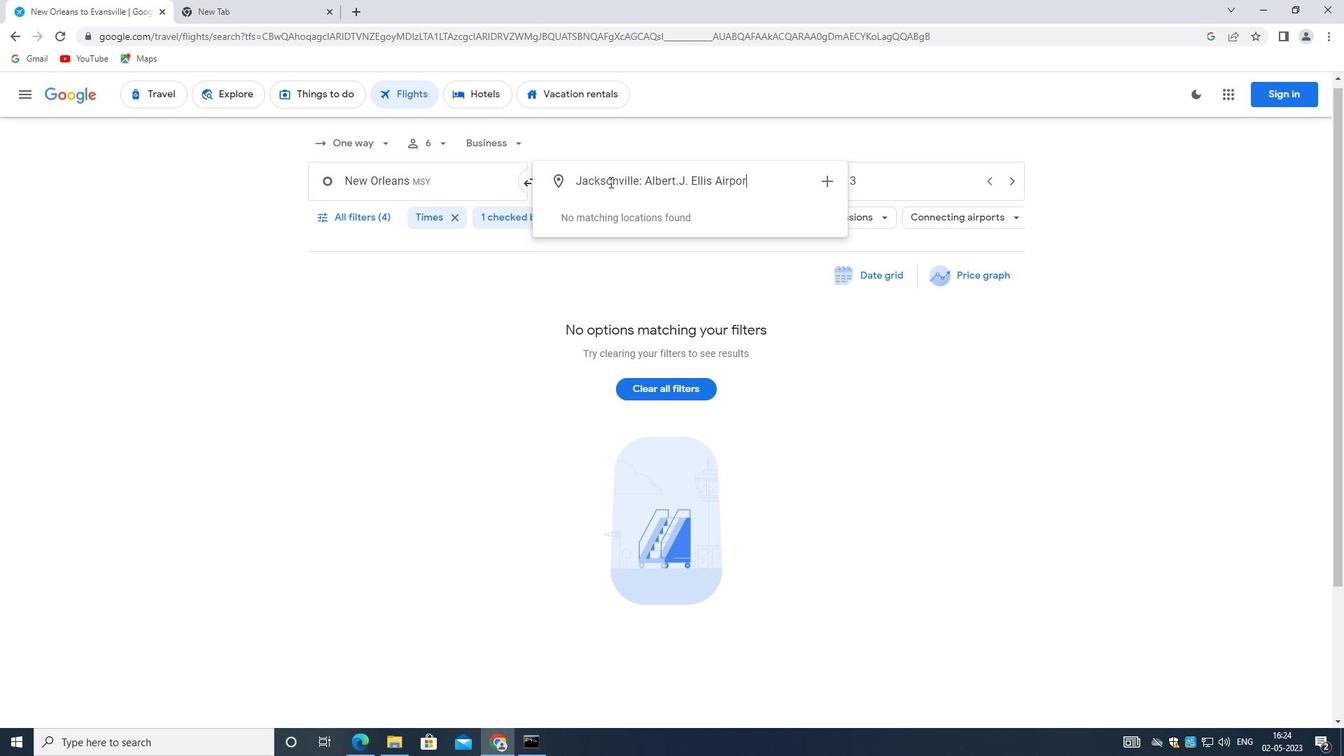 
Action: Mouse moved to (822, 175)
Screenshot: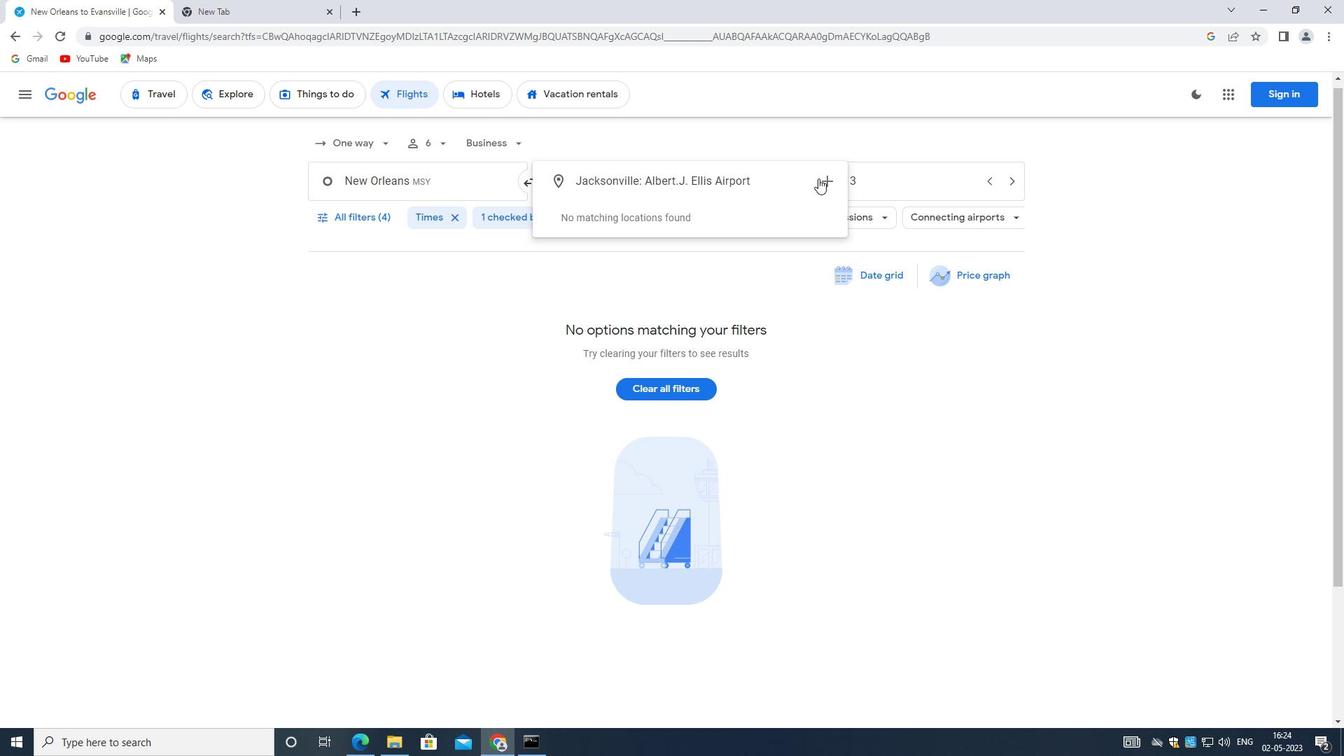 
Action: Mouse pressed left at (822, 175)
Screenshot: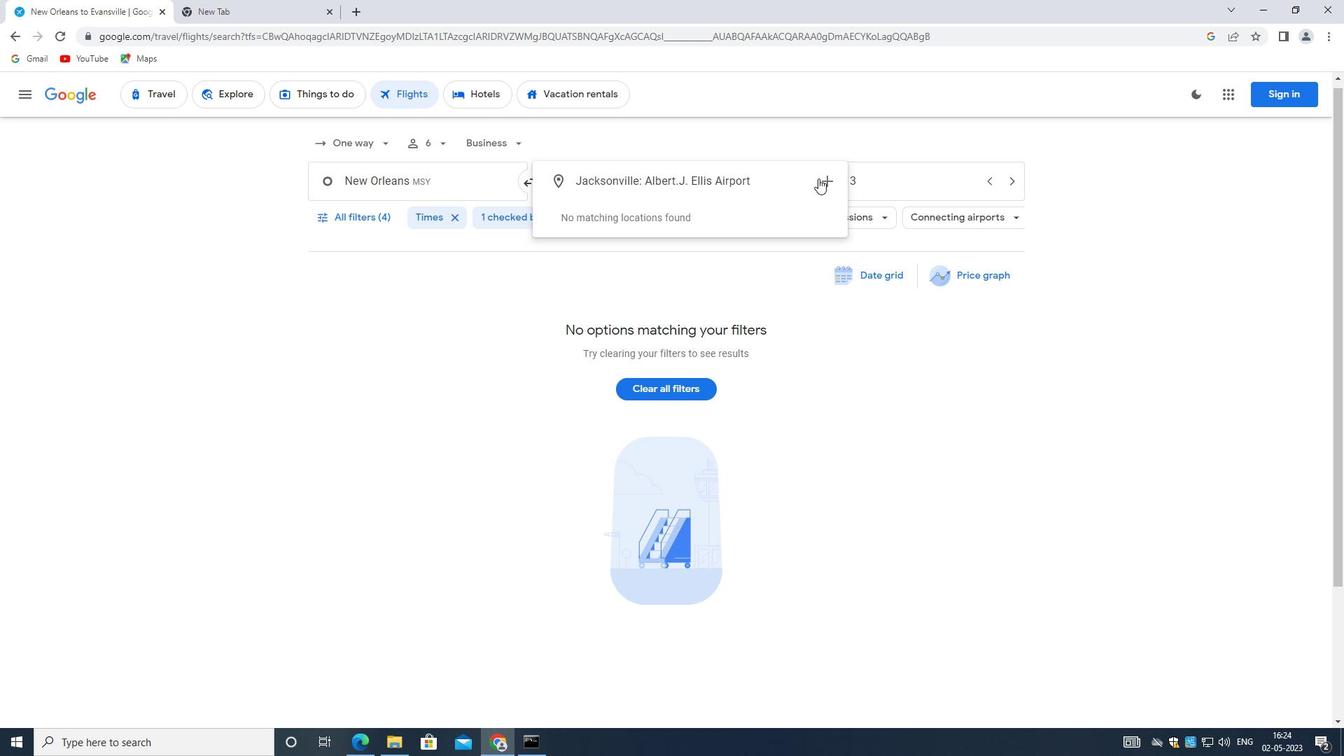 
Action: Mouse moved to (865, 179)
Screenshot: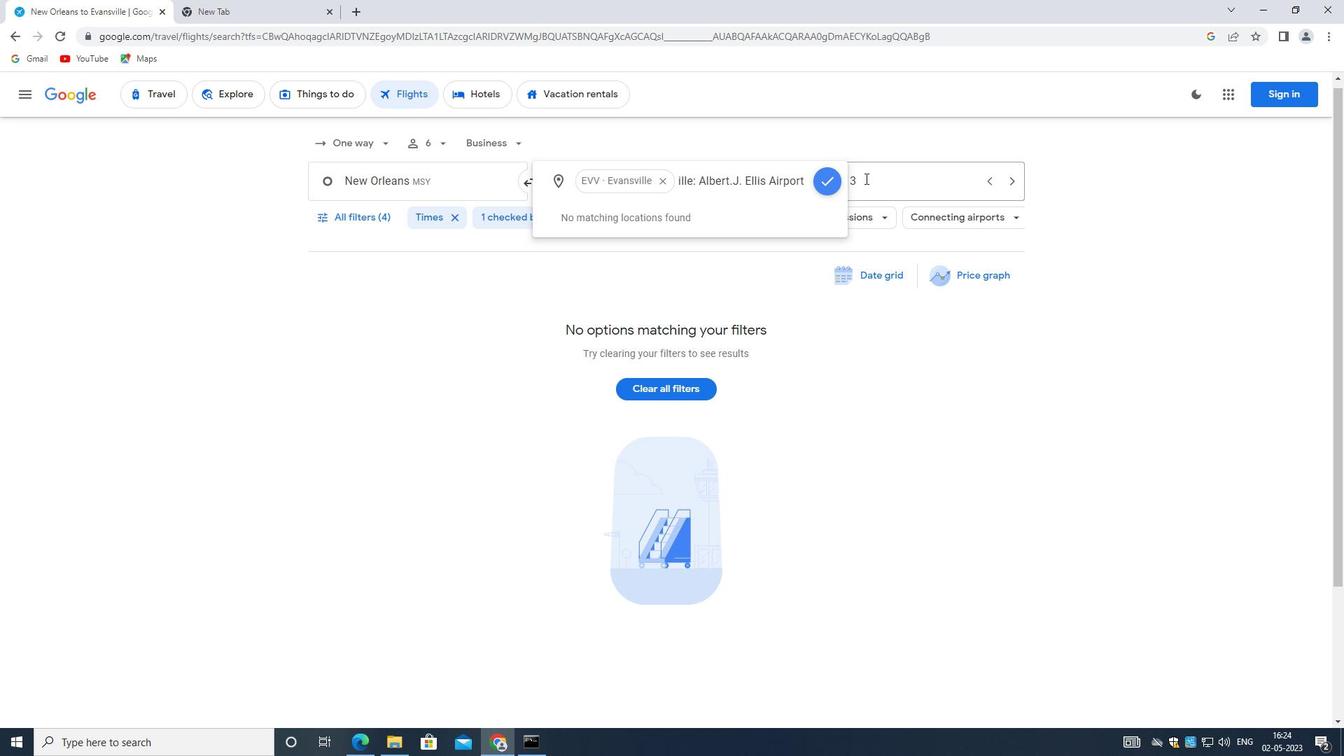
Action: Mouse pressed left at (865, 179)
Screenshot: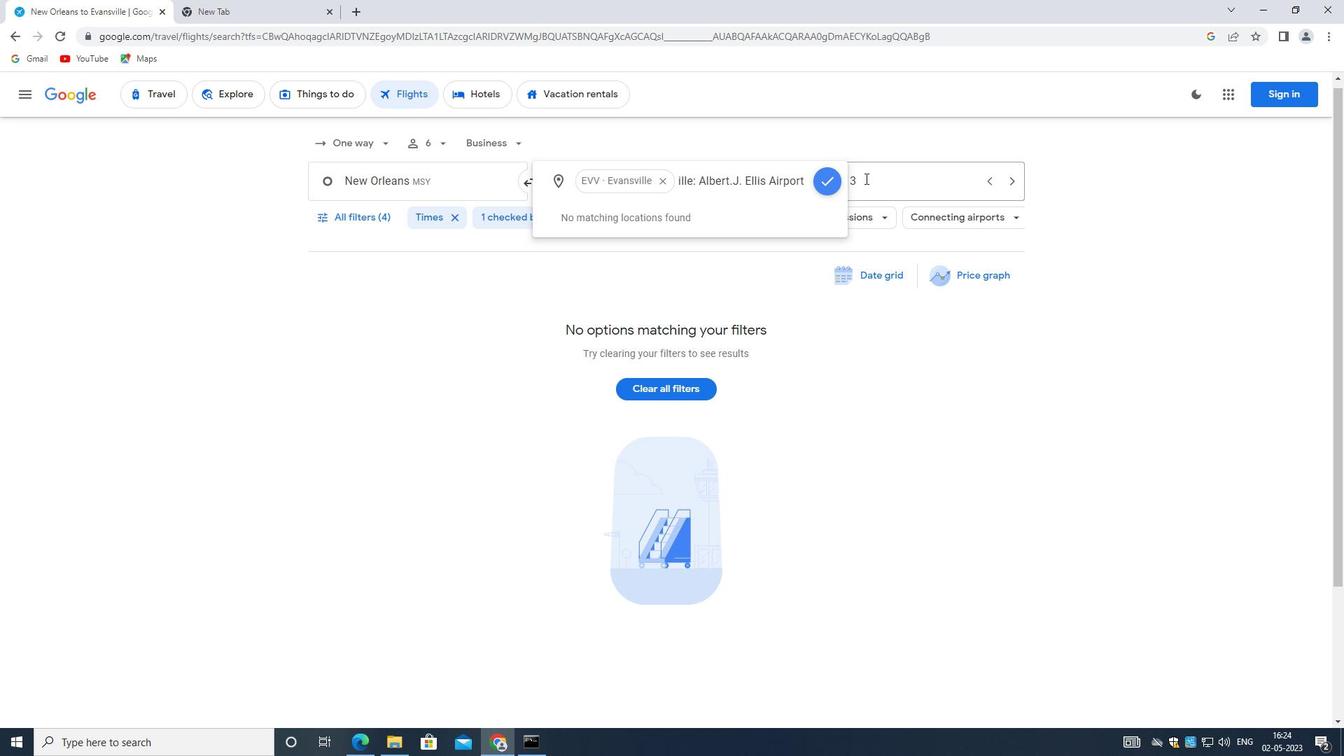 
Action: Mouse moved to (985, 522)
Screenshot: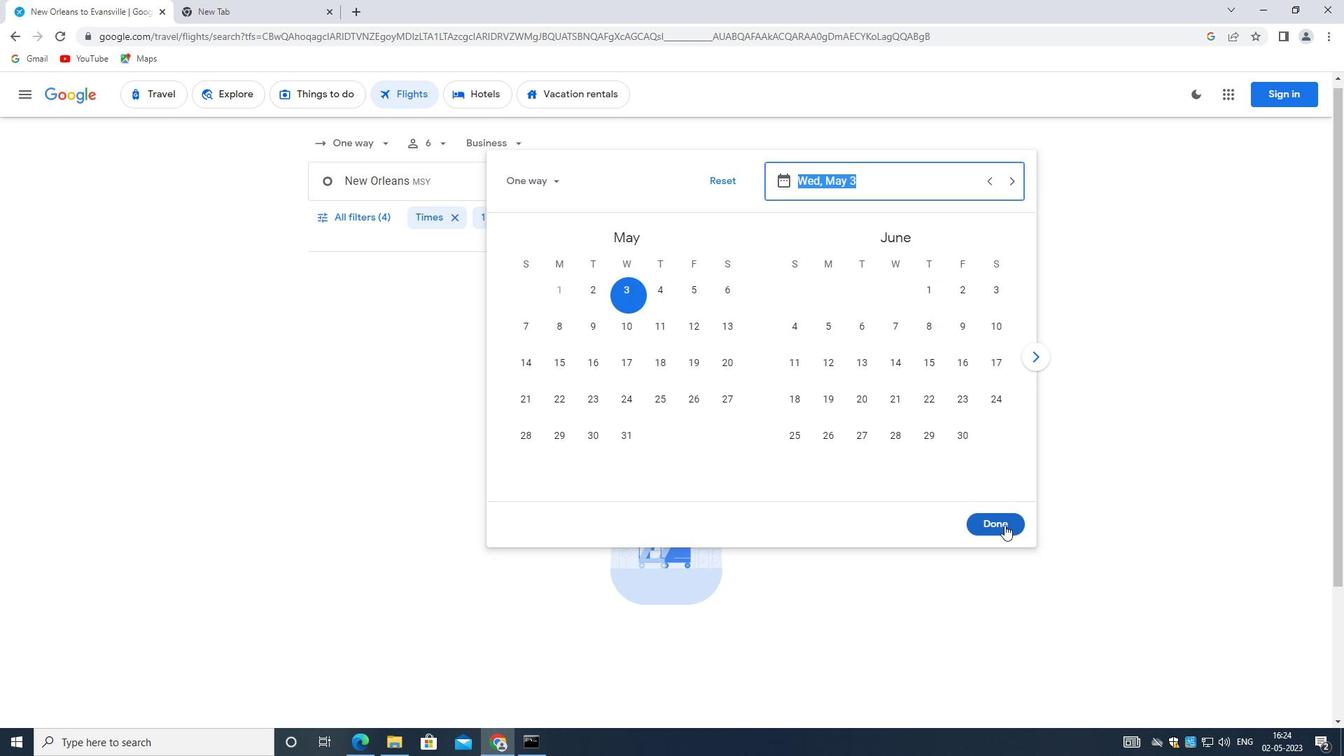 
Action: Mouse pressed left at (985, 522)
Screenshot: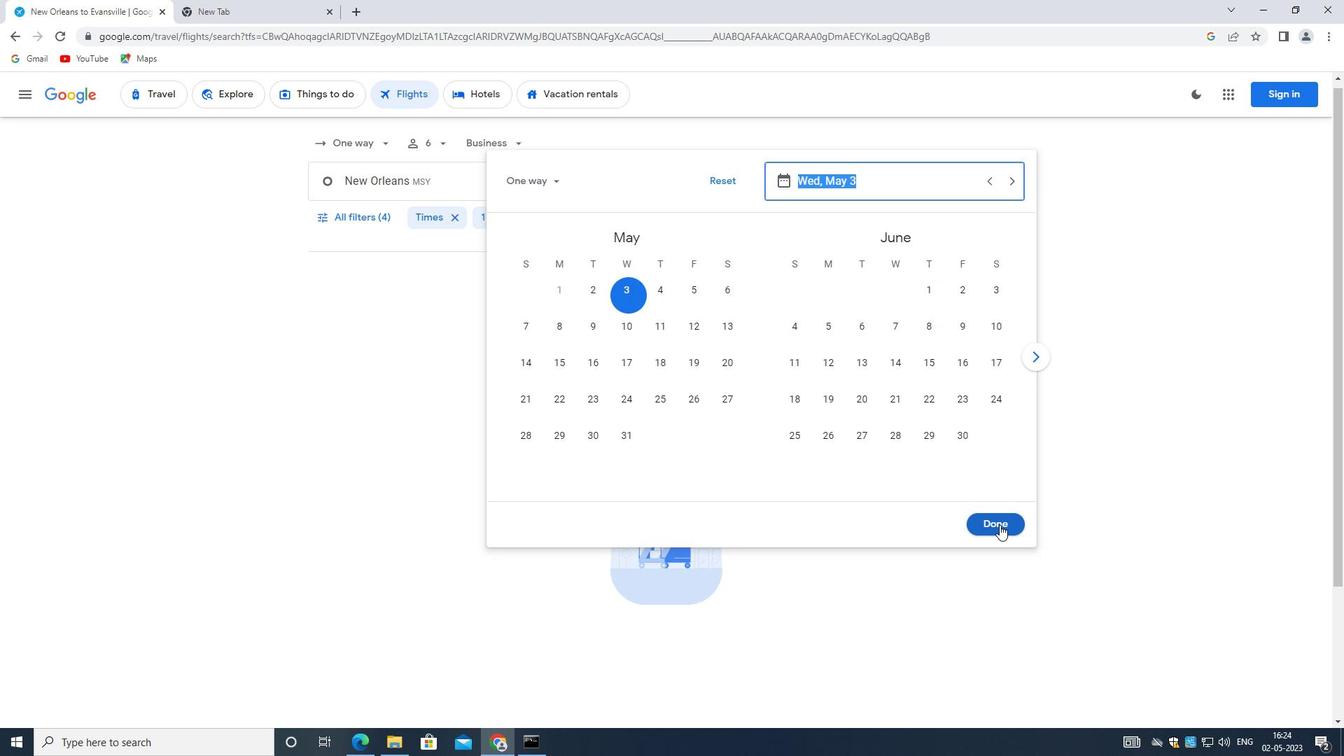 
Action: Mouse moved to (353, 215)
Screenshot: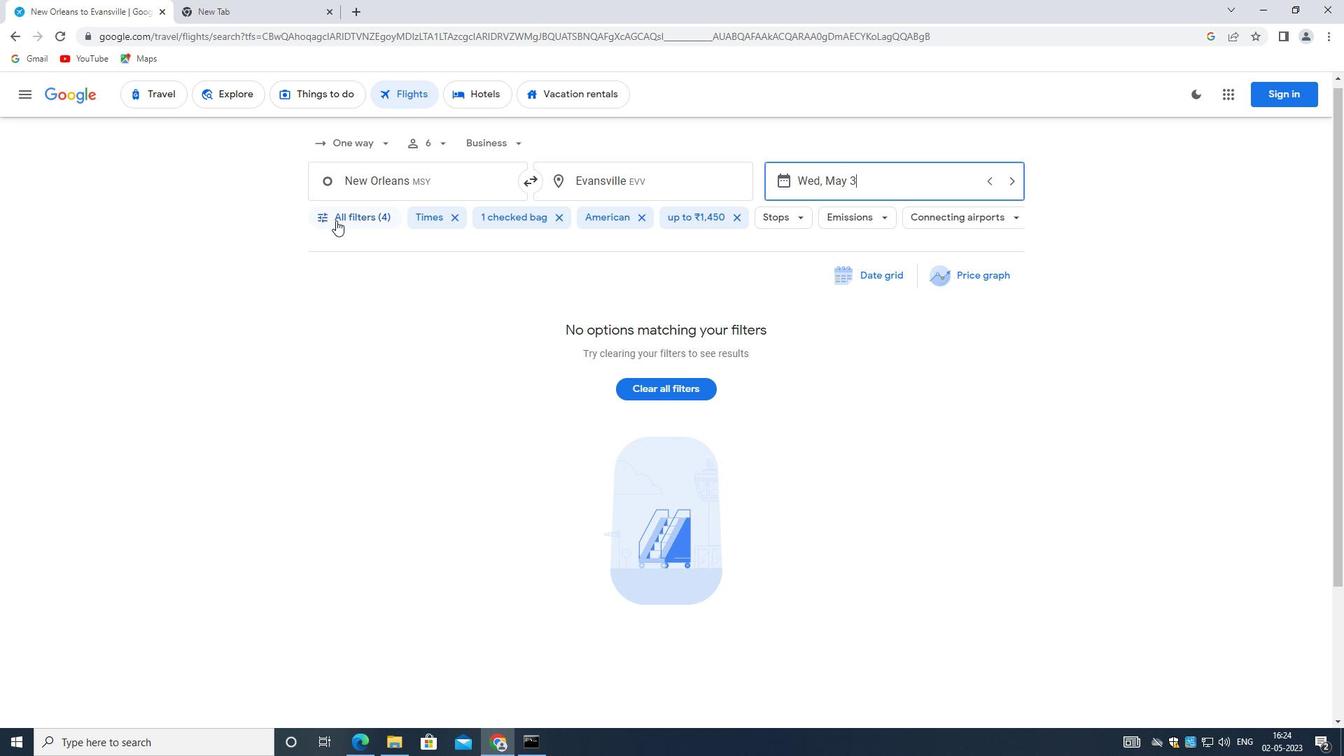 
Action: Mouse pressed left at (353, 215)
Screenshot: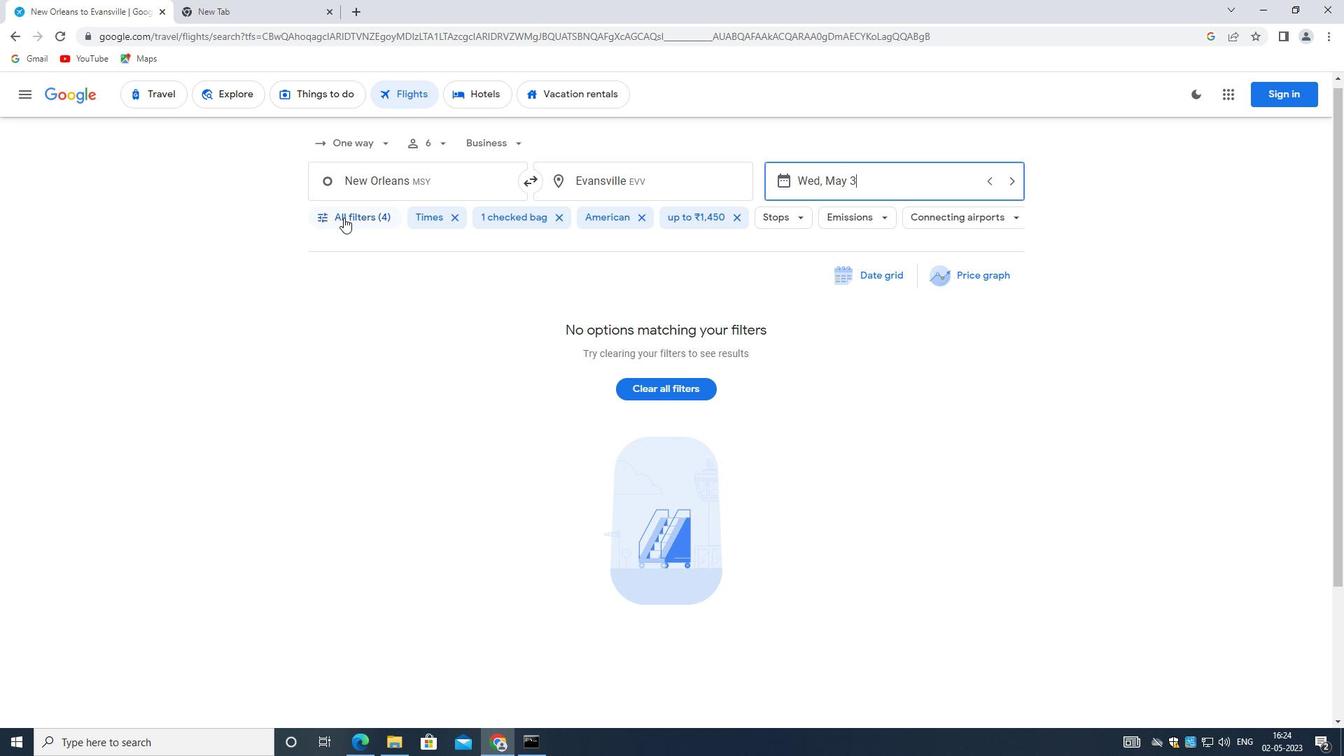 
Action: Mouse moved to (439, 352)
Screenshot: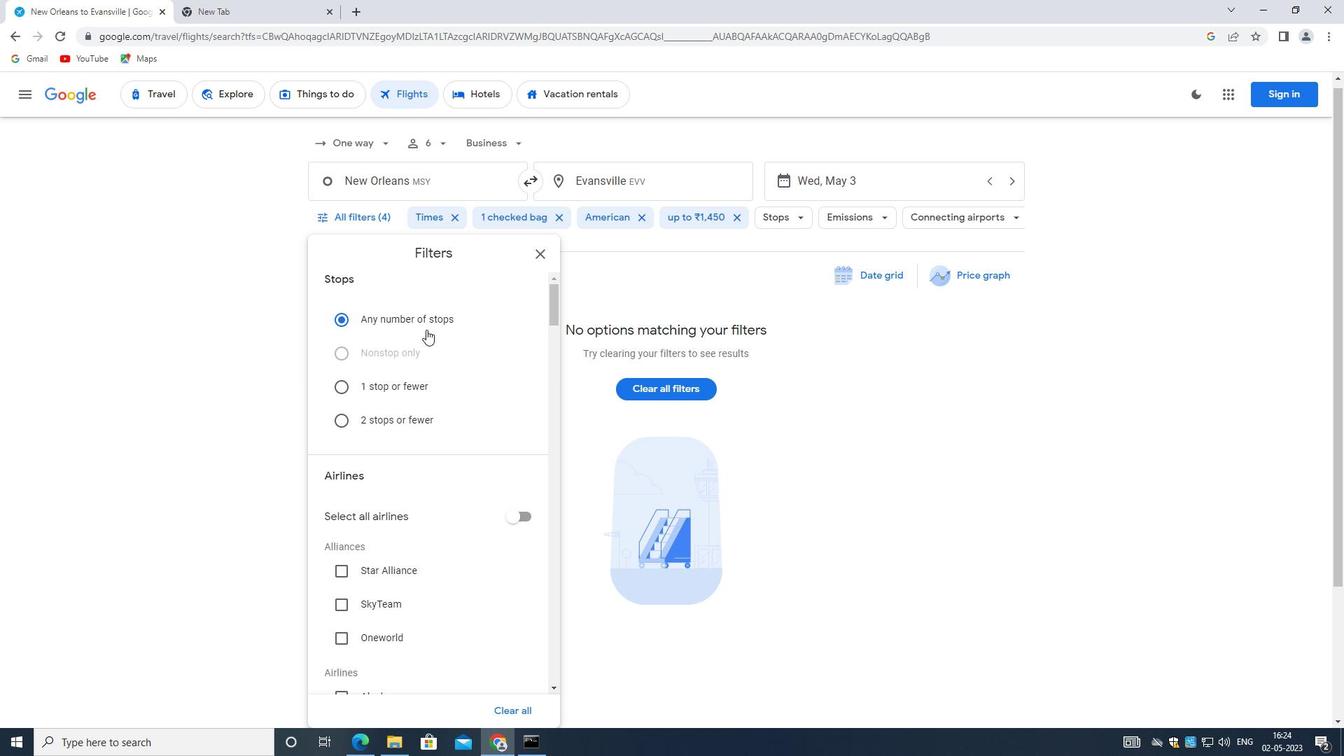 
Action: Mouse scrolled (439, 351) with delta (0, 0)
Screenshot: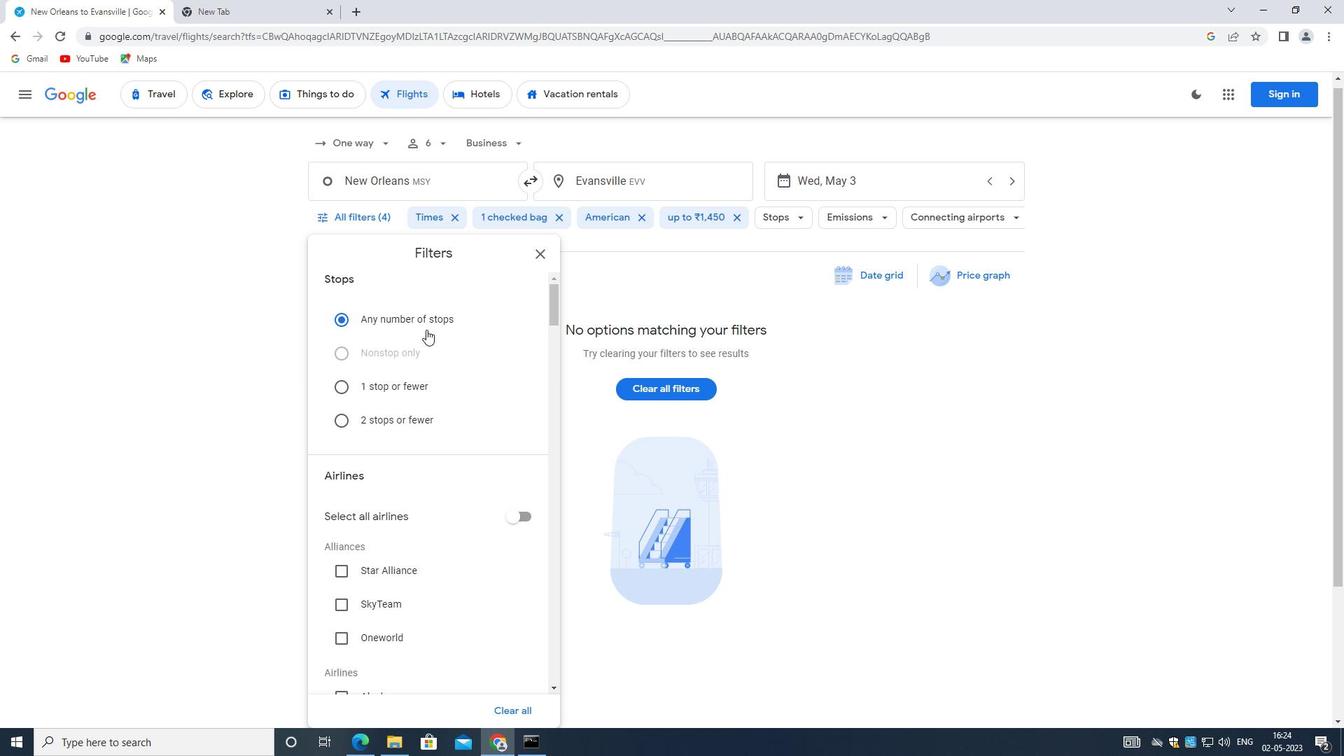 
Action: Mouse moved to (440, 358)
Screenshot: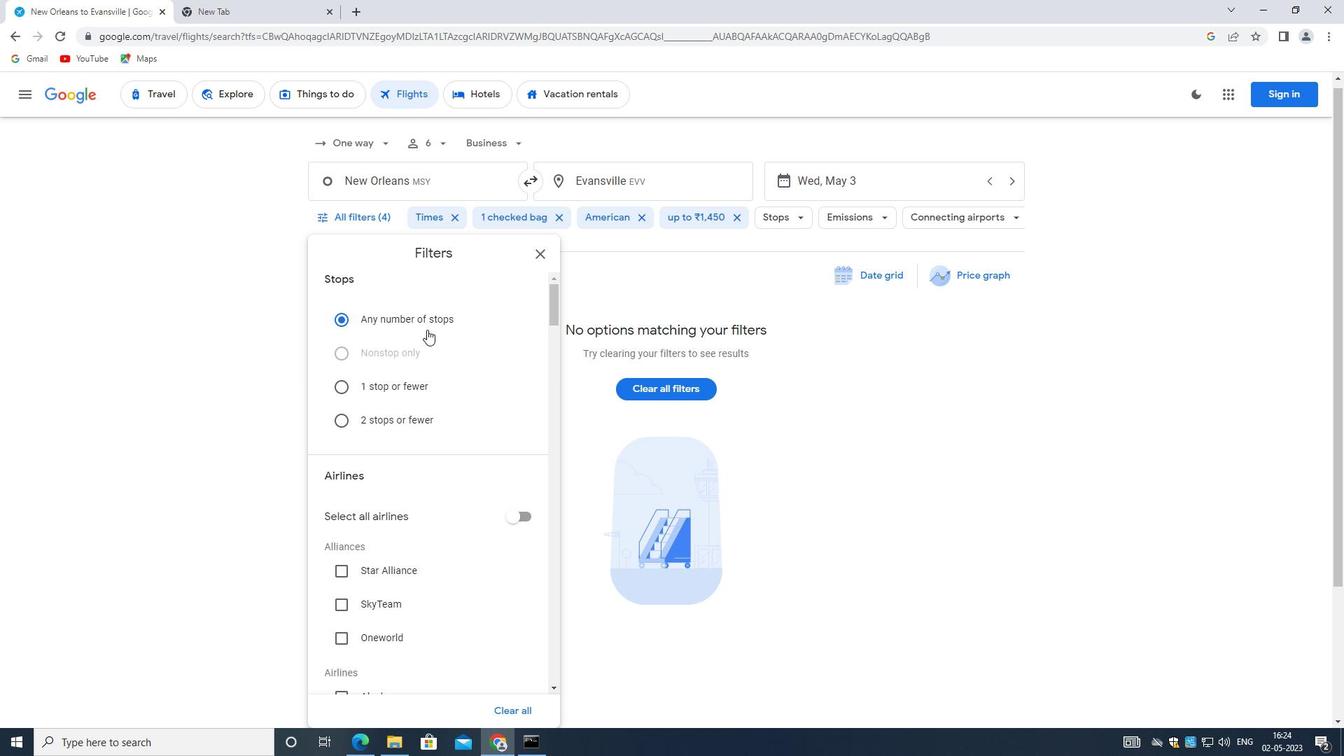 
Action: Mouse scrolled (440, 357) with delta (0, 0)
Screenshot: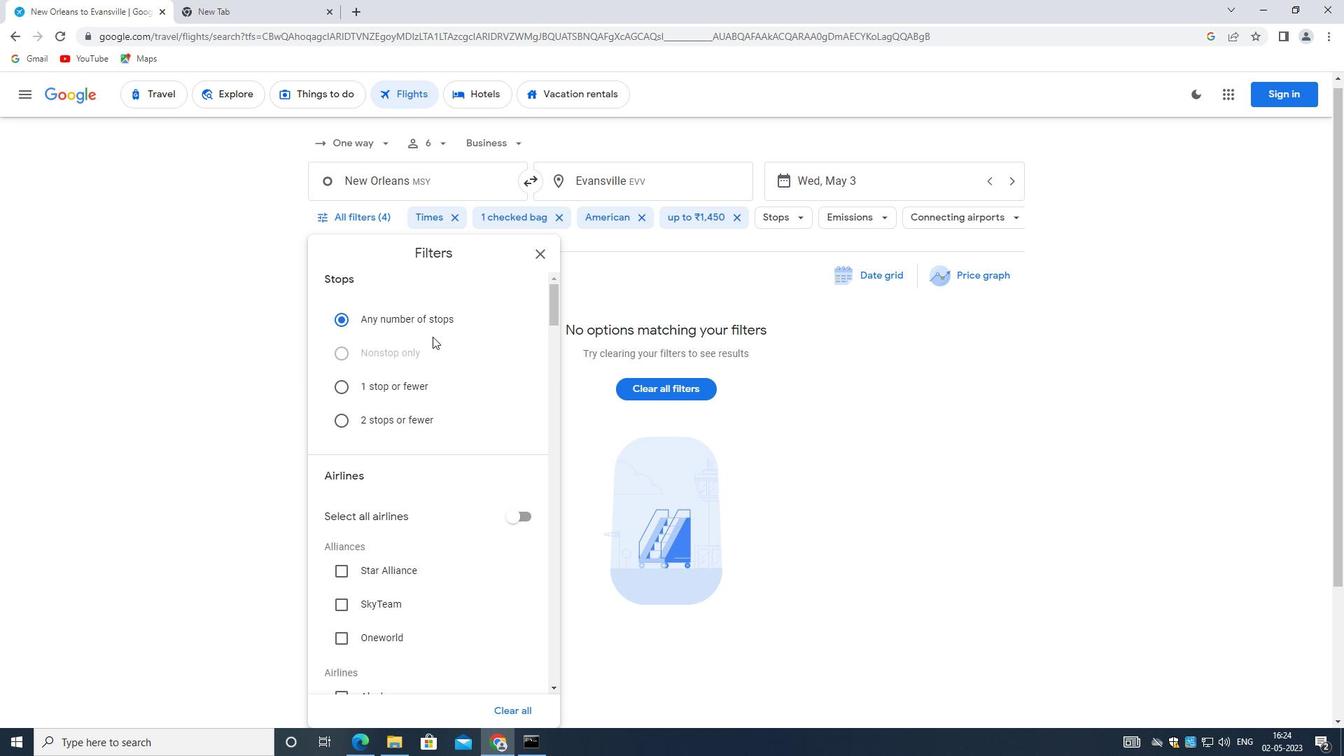
Action: Mouse moved to (440, 358)
Screenshot: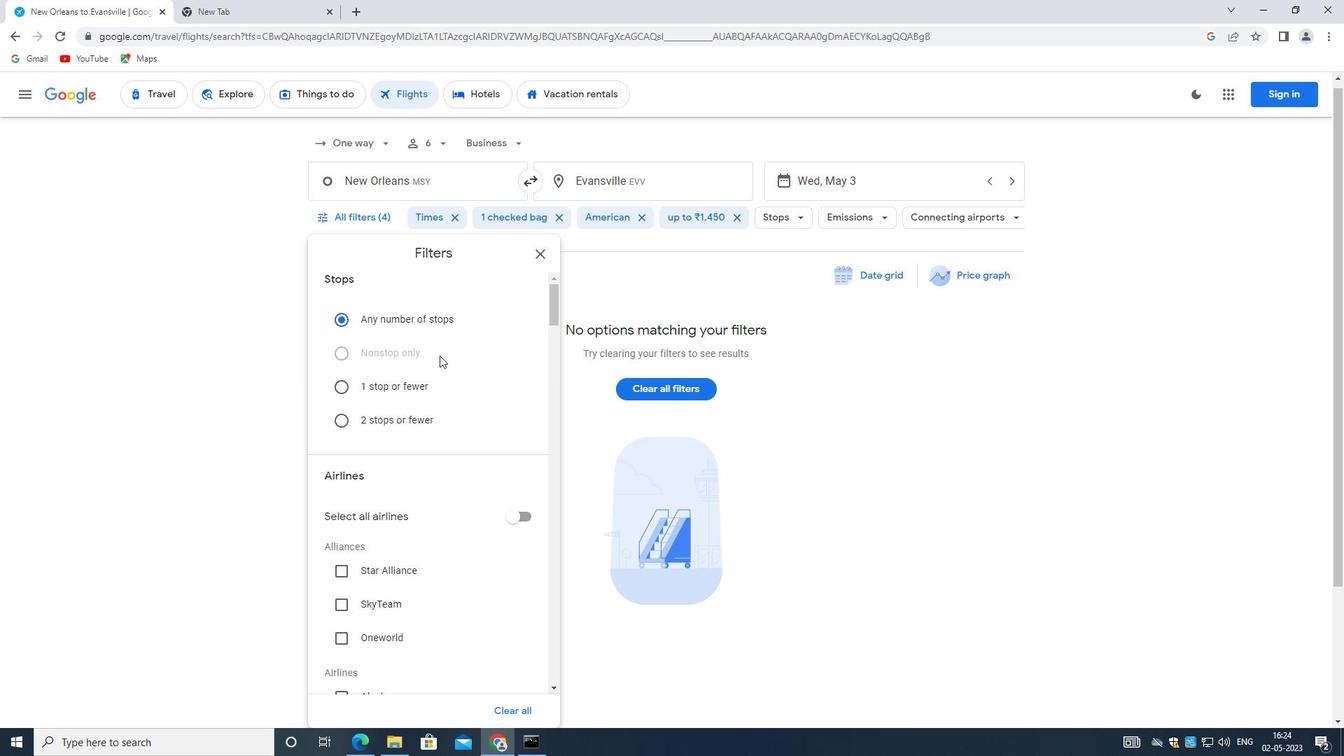 
Action: Mouse scrolled (440, 357) with delta (0, 0)
Screenshot: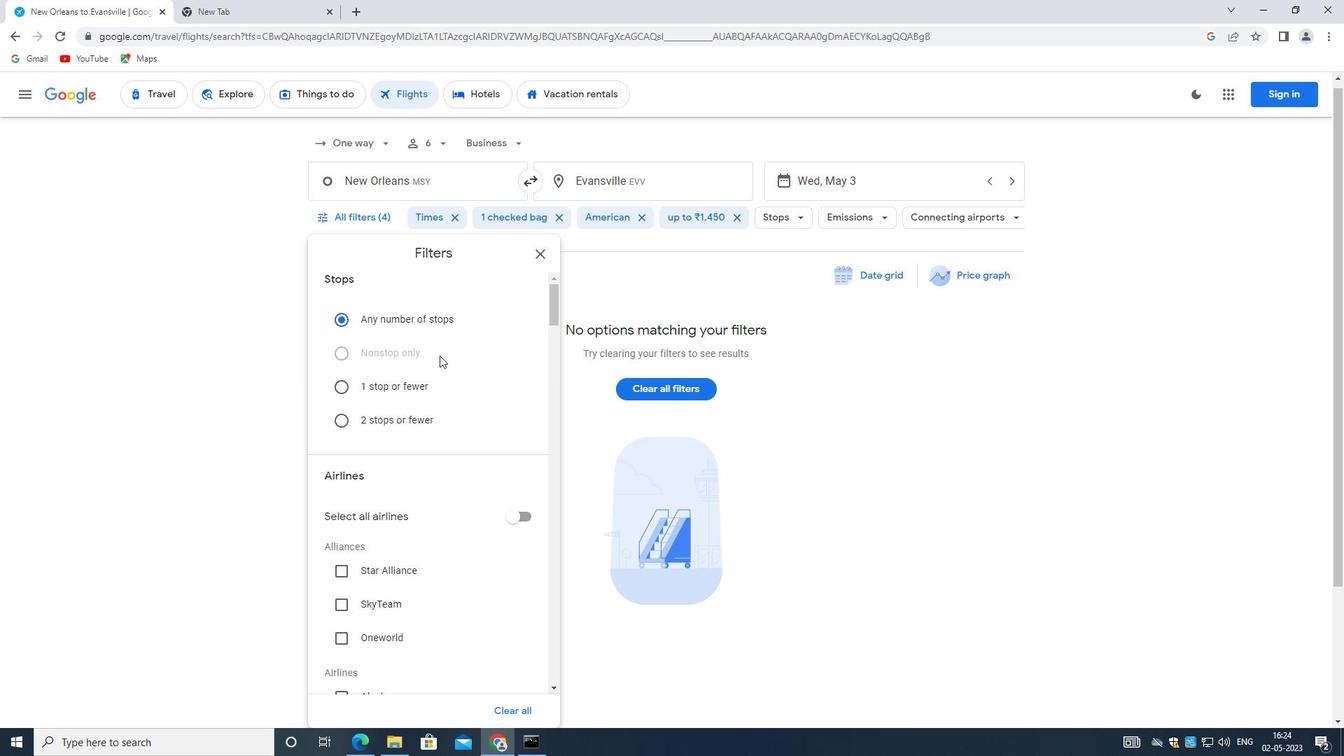 
Action: Mouse scrolled (440, 357) with delta (0, 0)
Screenshot: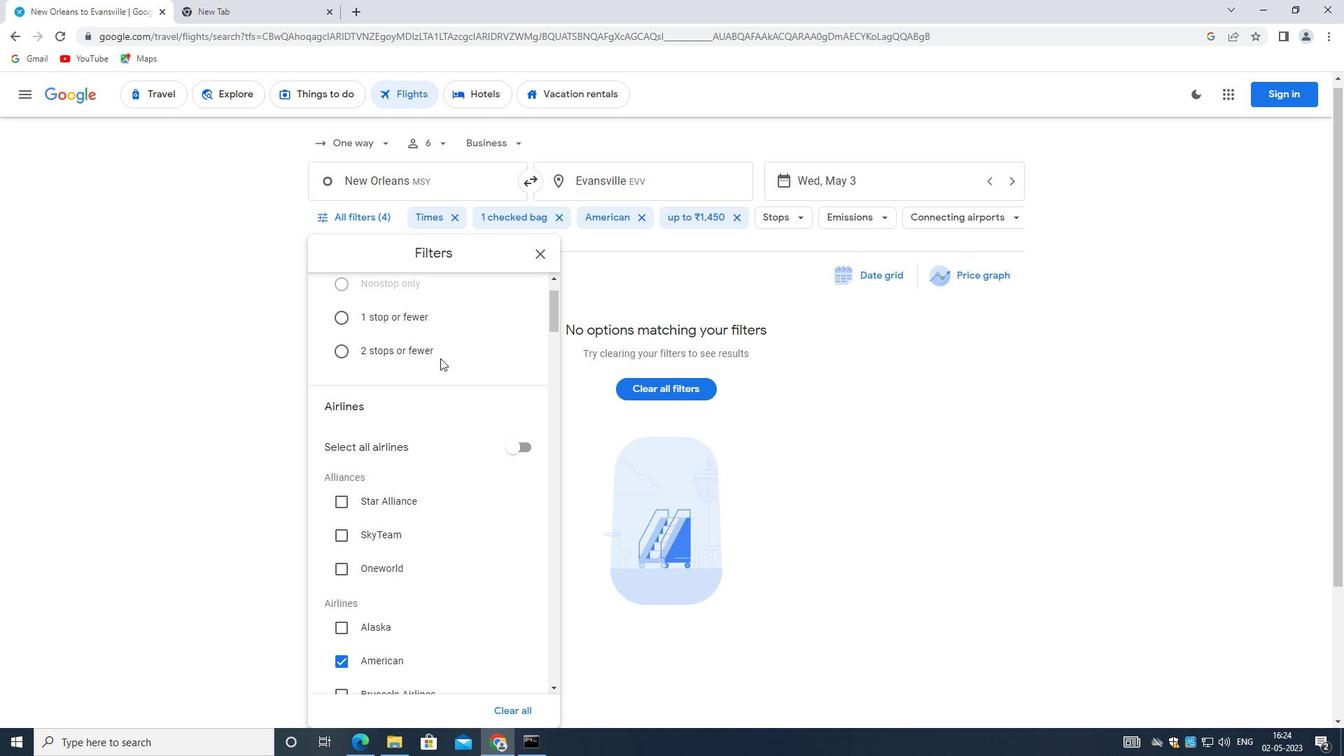 
Action: Mouse moved to (382, 451)
Screenshot: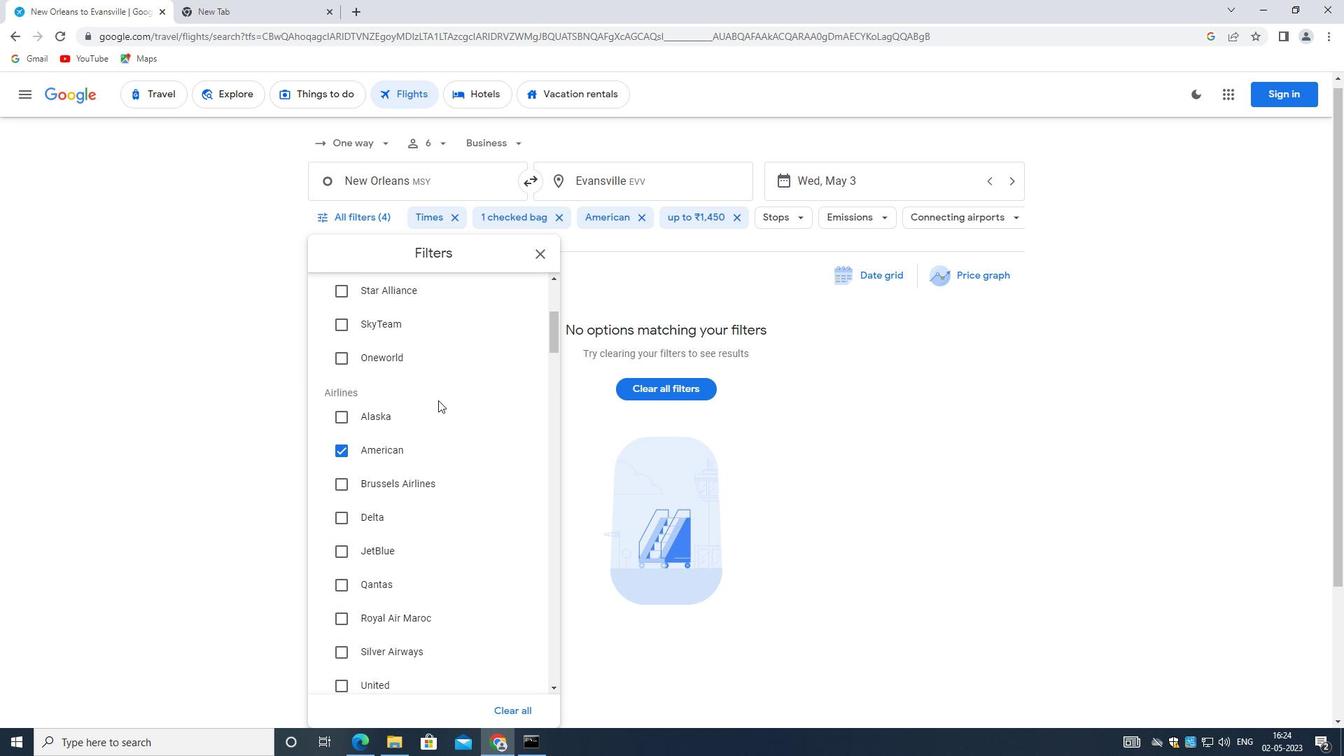 
Action: Mouse scrolled (382, 452) with delta (0, 0)
Screenshot: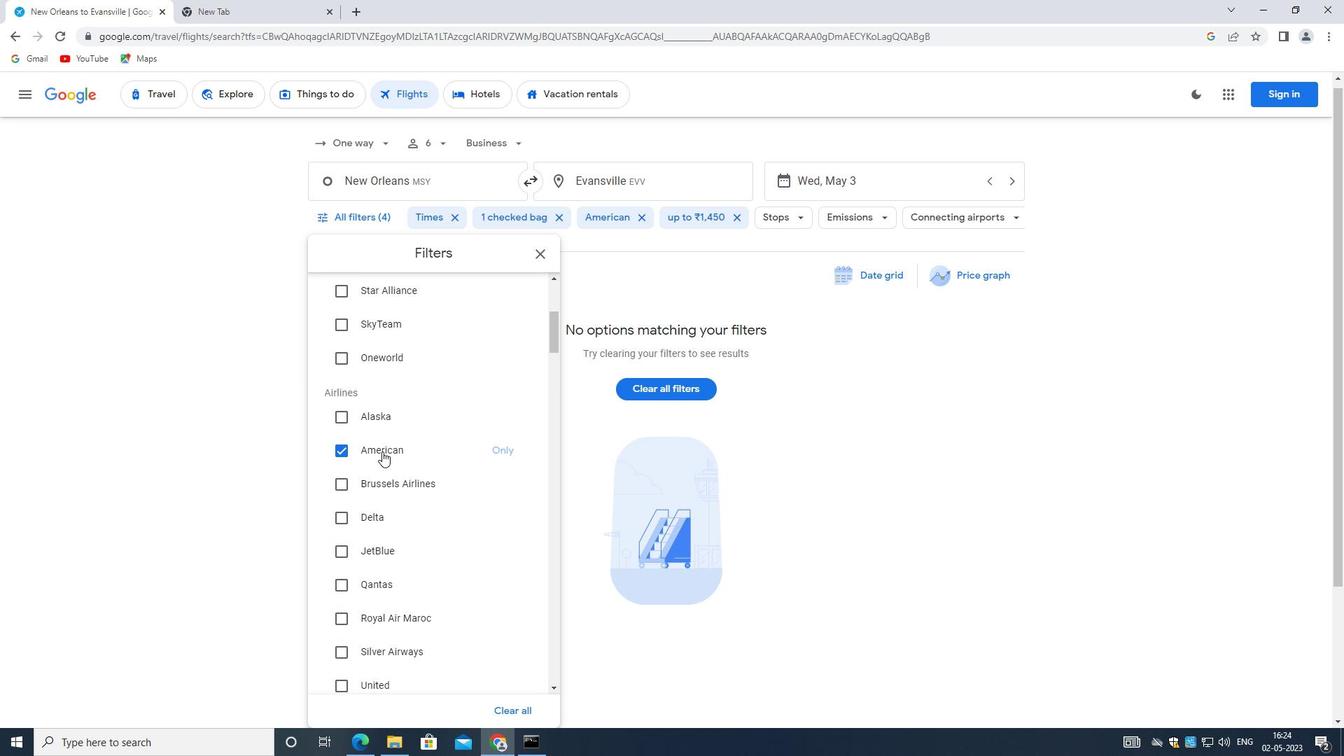 
Action: Mouse scrolled (382, 450) with delta (0, 0)
Screenshot: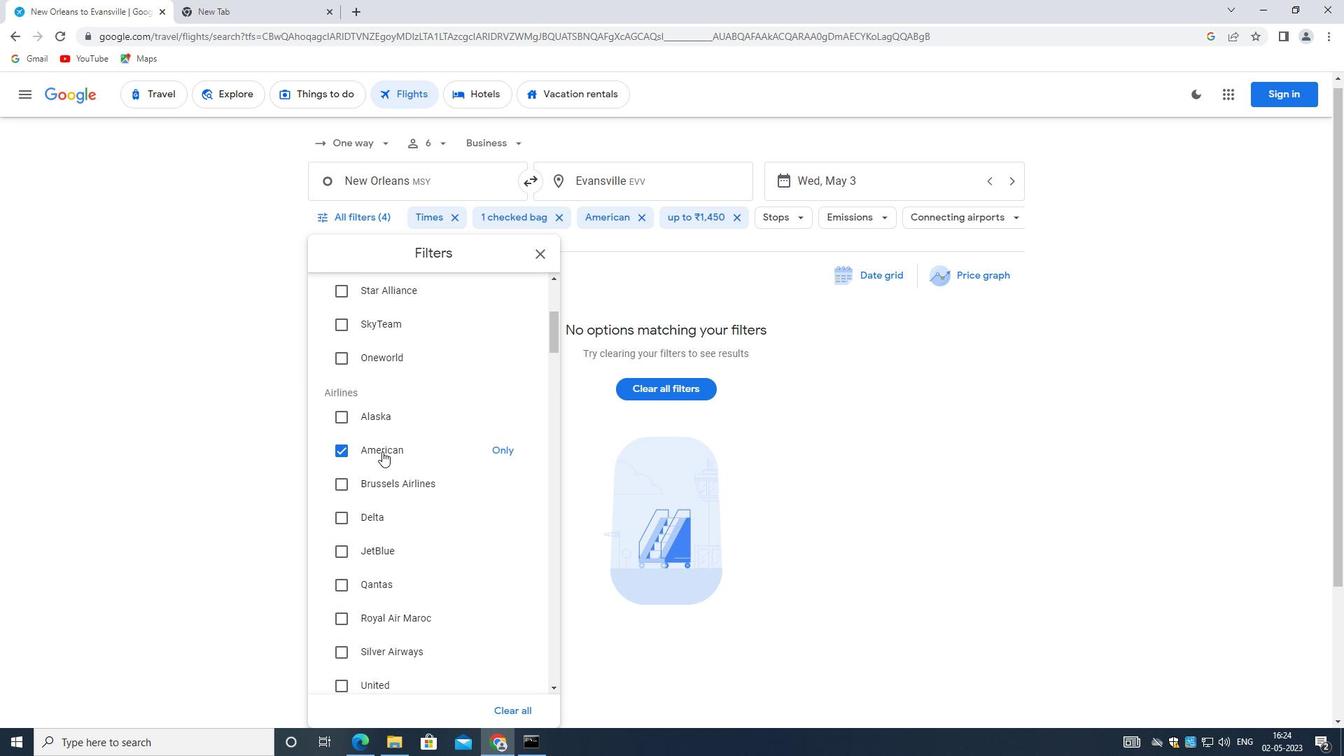 
Action: Mouse scrolled (382, 450) with delta (0, 0)
Screenshot: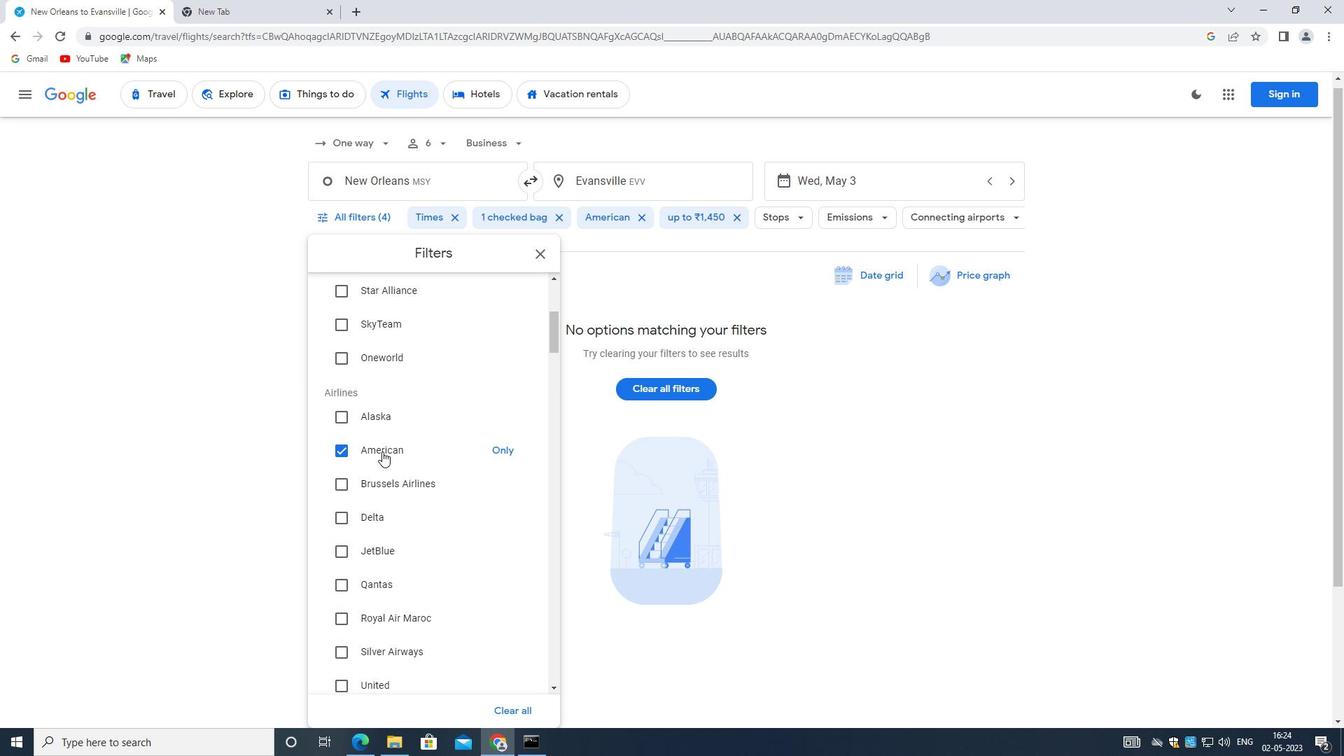 
Action: Mouse moved to (382, 452)
Screenshot: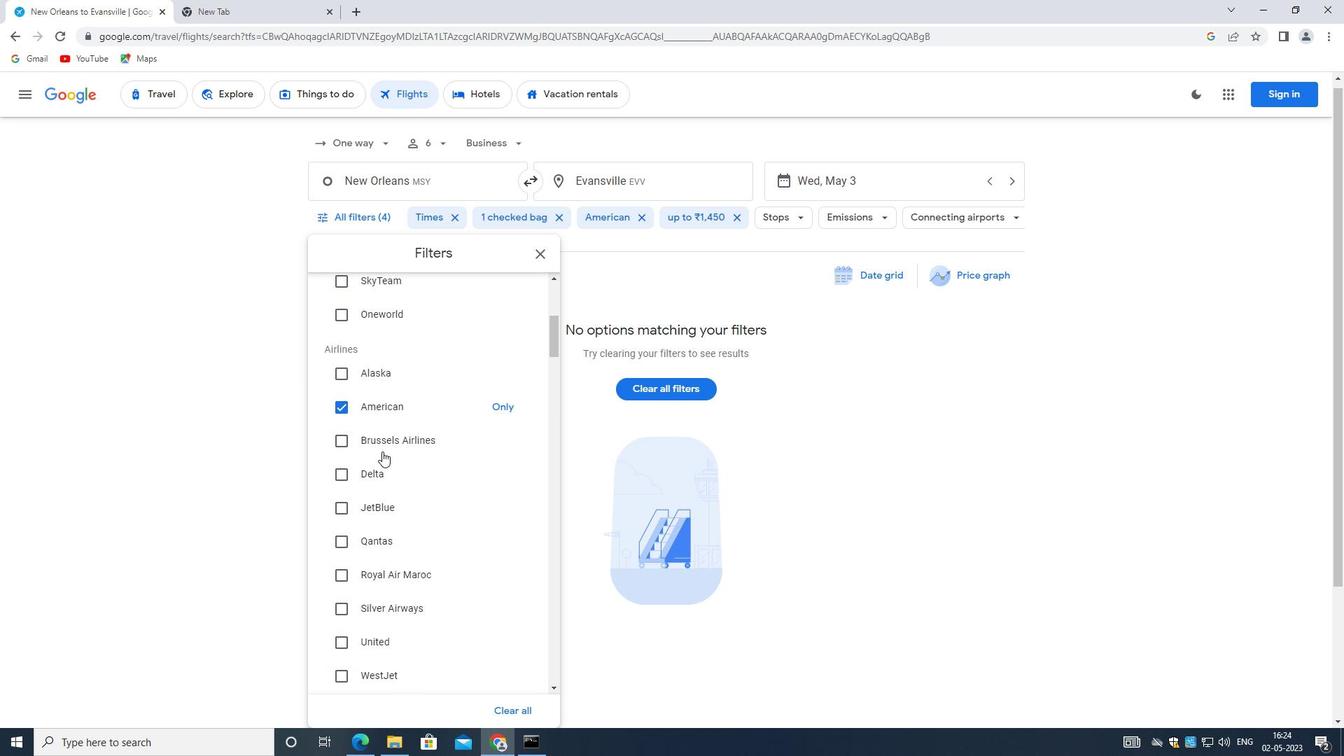 
Action: Mouse scrolled (382, 451) with delta (0, 0)
Screenshot: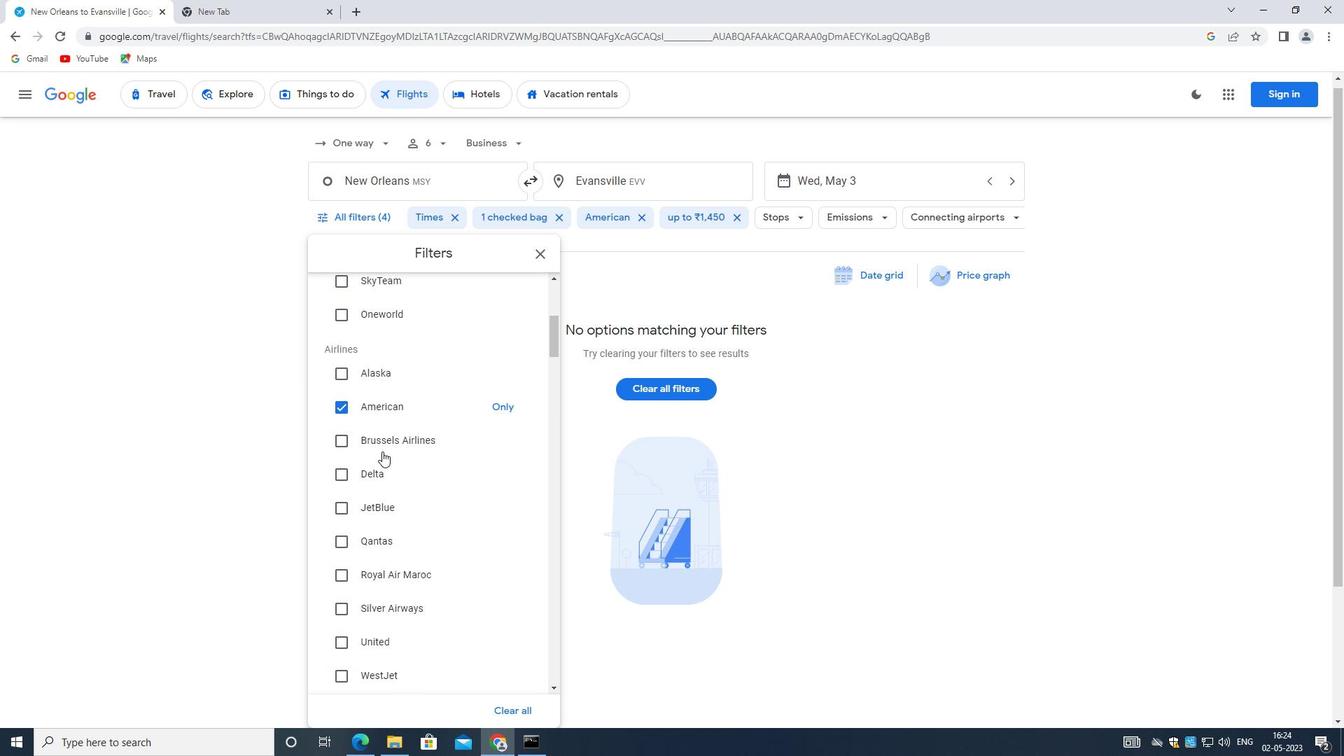 
Action: Mouse moved to (384, 451)
Screenshot: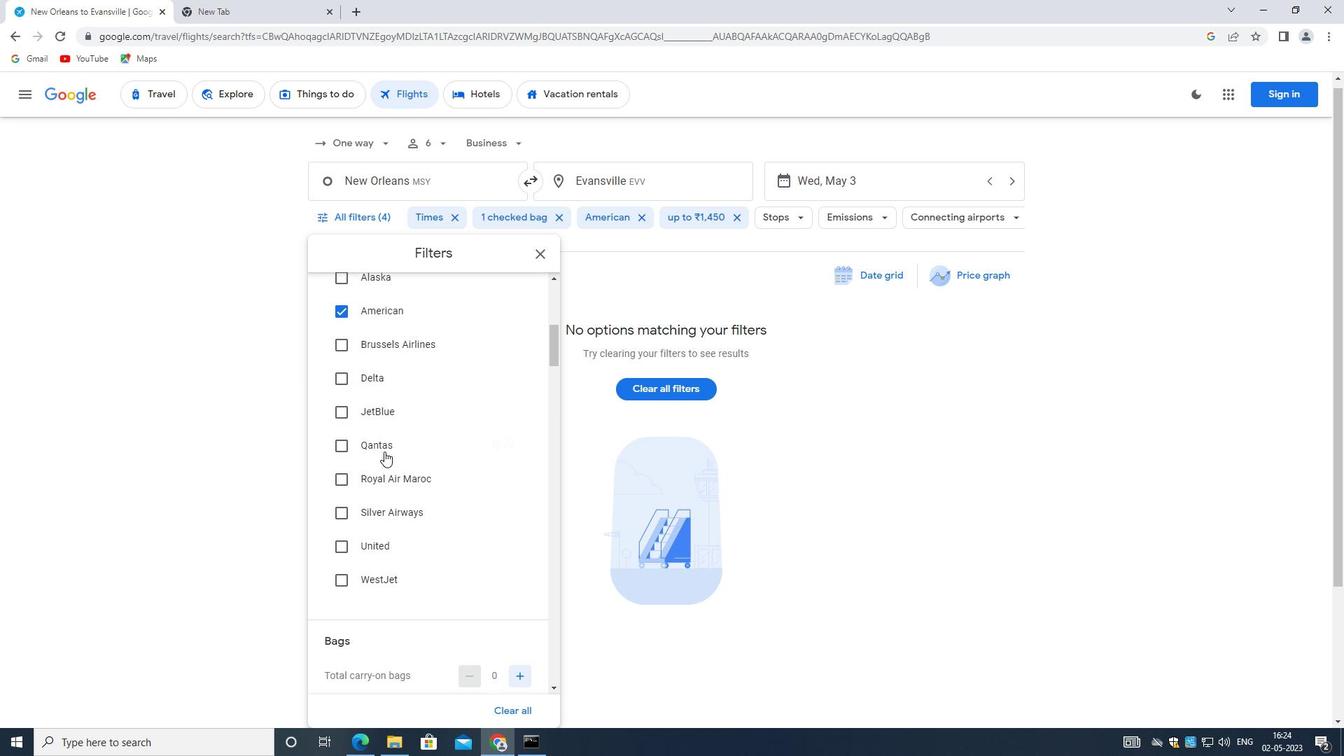 
Action: Mouse scrolled (384, 450) with delta (0, 0)
Screenshot: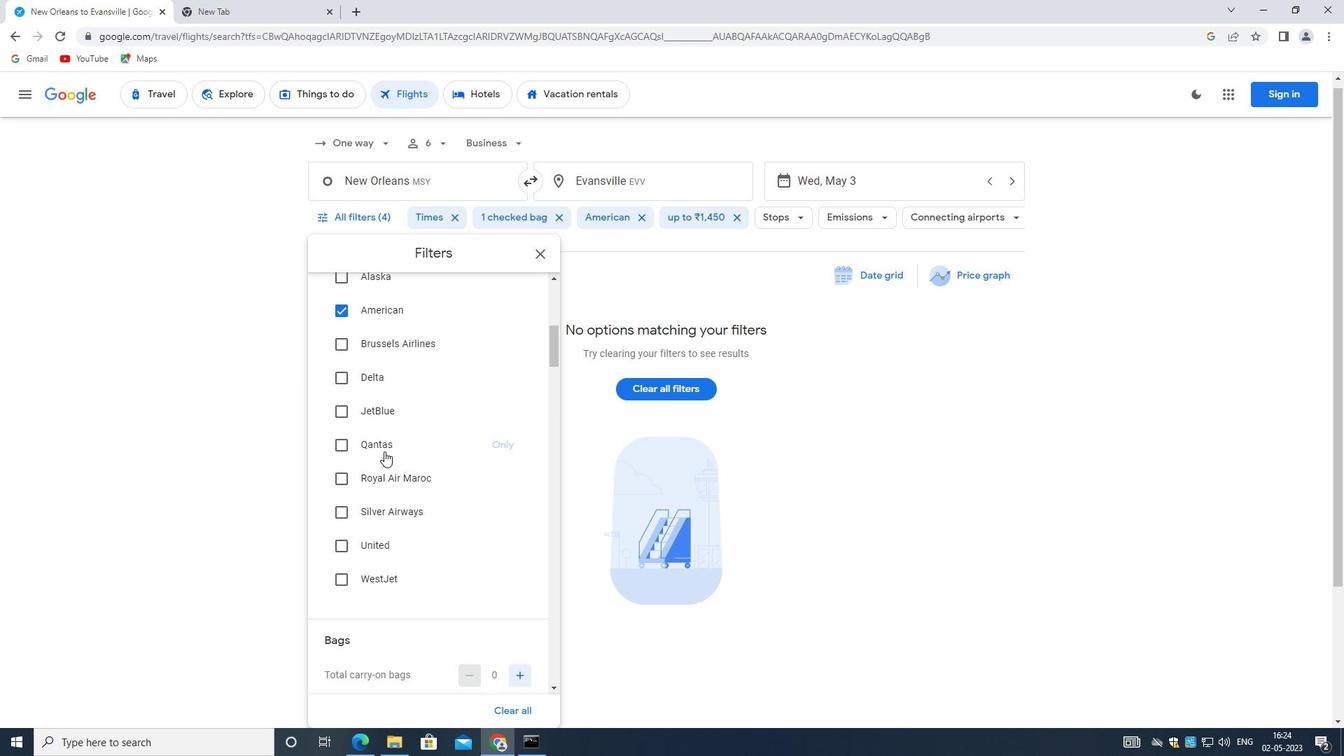 
Action: Mouse scrolled (384, 450) with delta (0, 0)
Screenshot: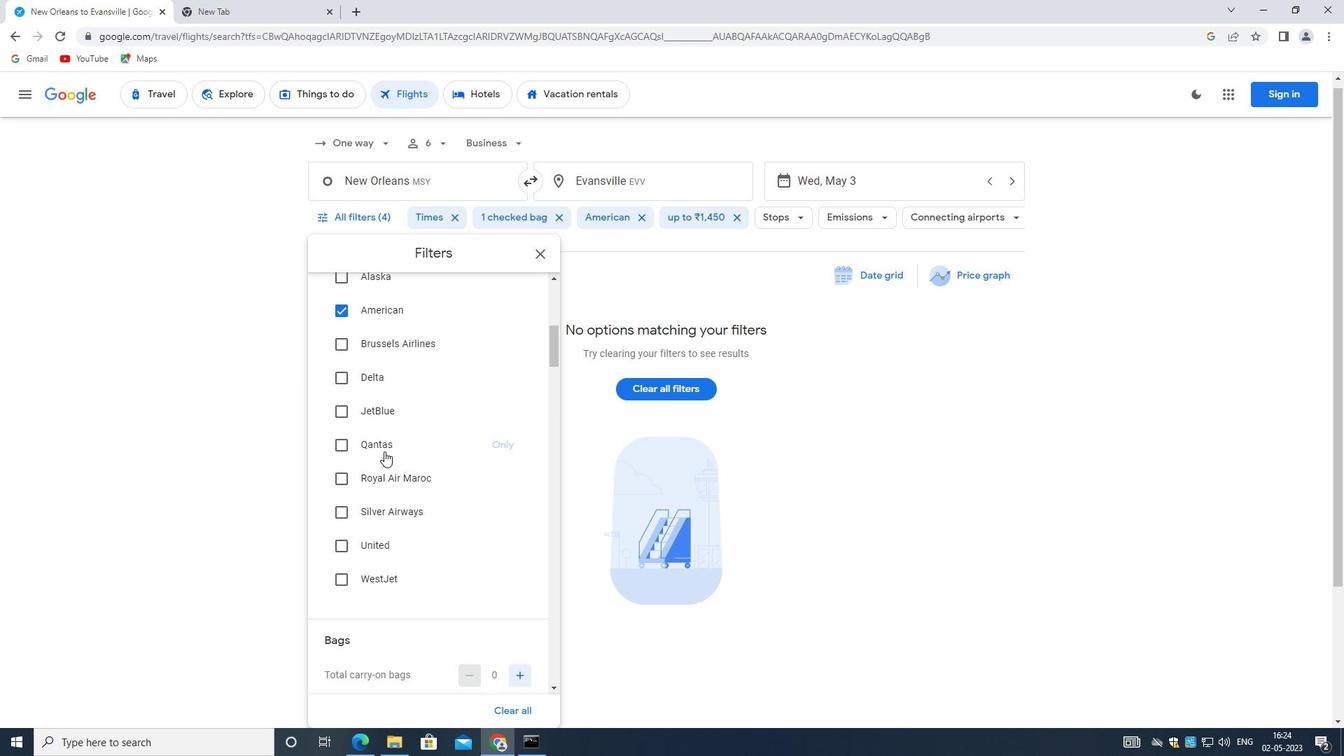 
Action: Mouse scrolled (384, 450) with delta (0, 0)
Screenshot: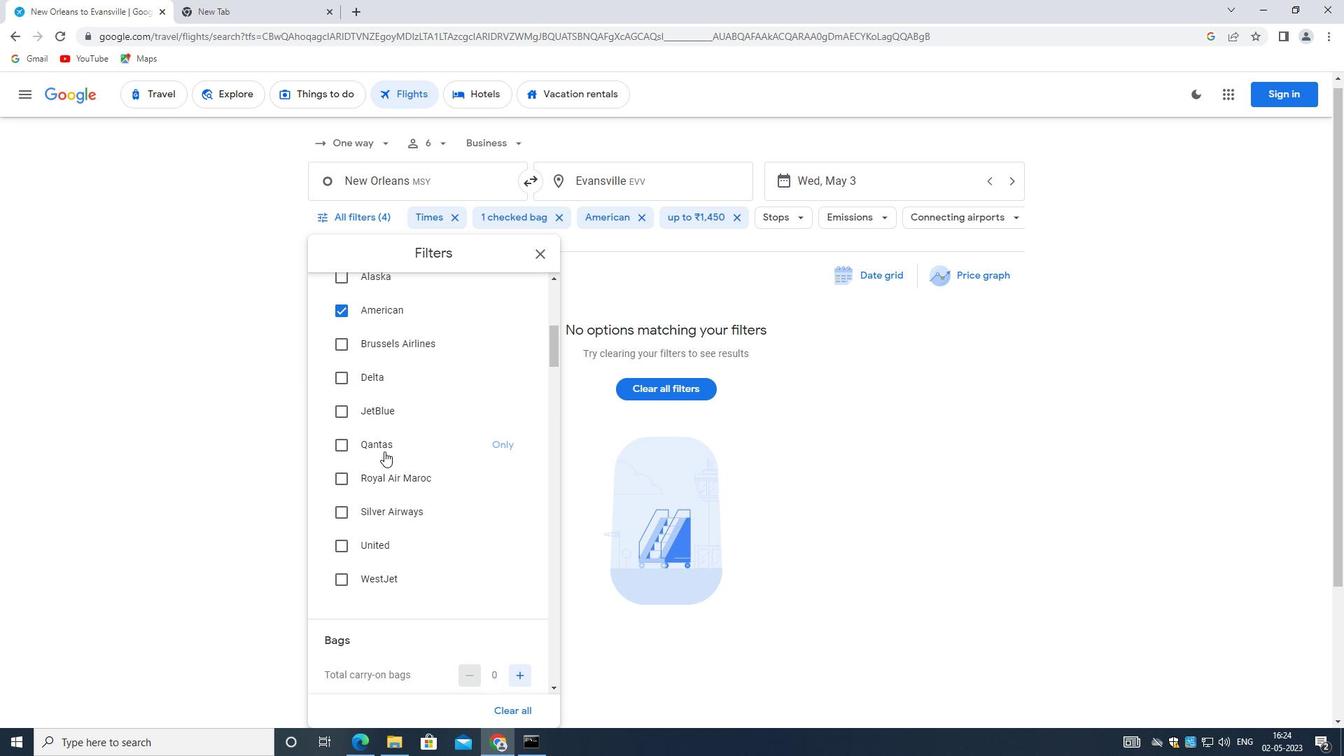 
Action: Mouse scrolled (384, 450) with delta (0, 0)
Screenshot: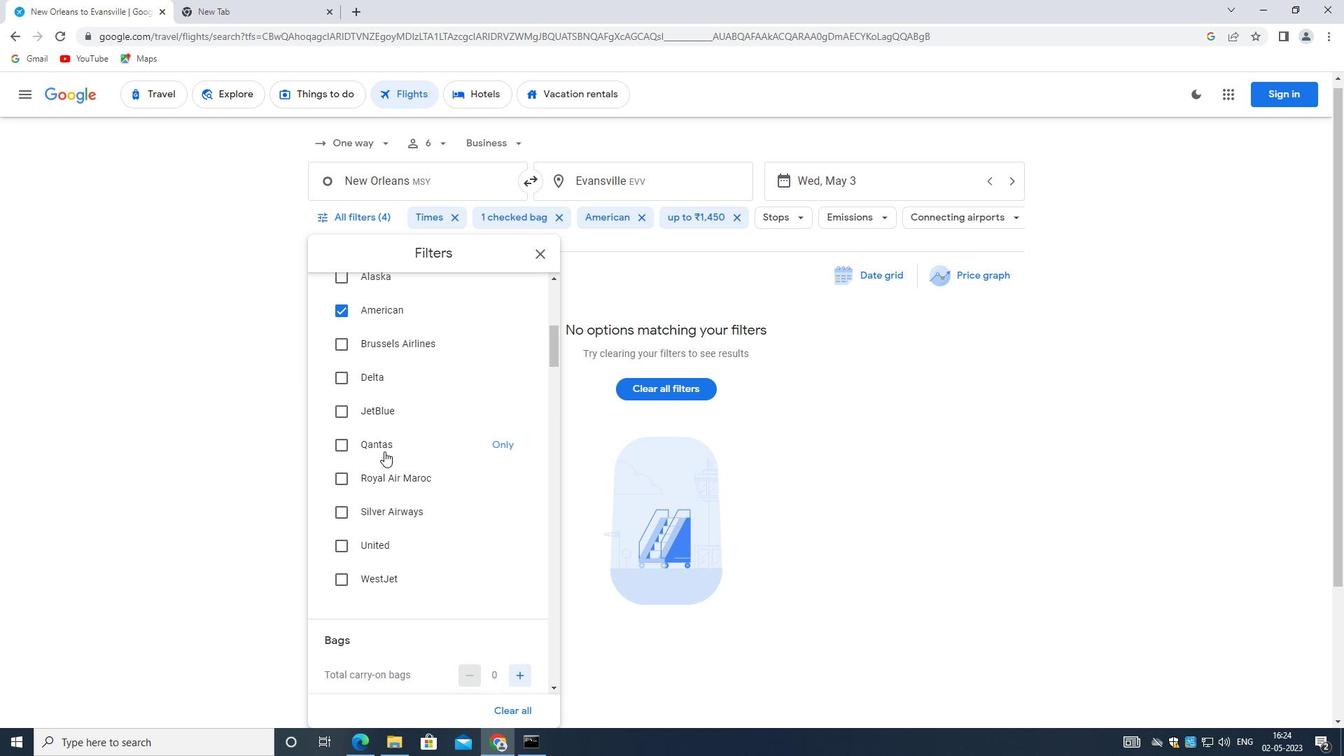 
Action: Mouse moved to (384, 450)
Screenshot: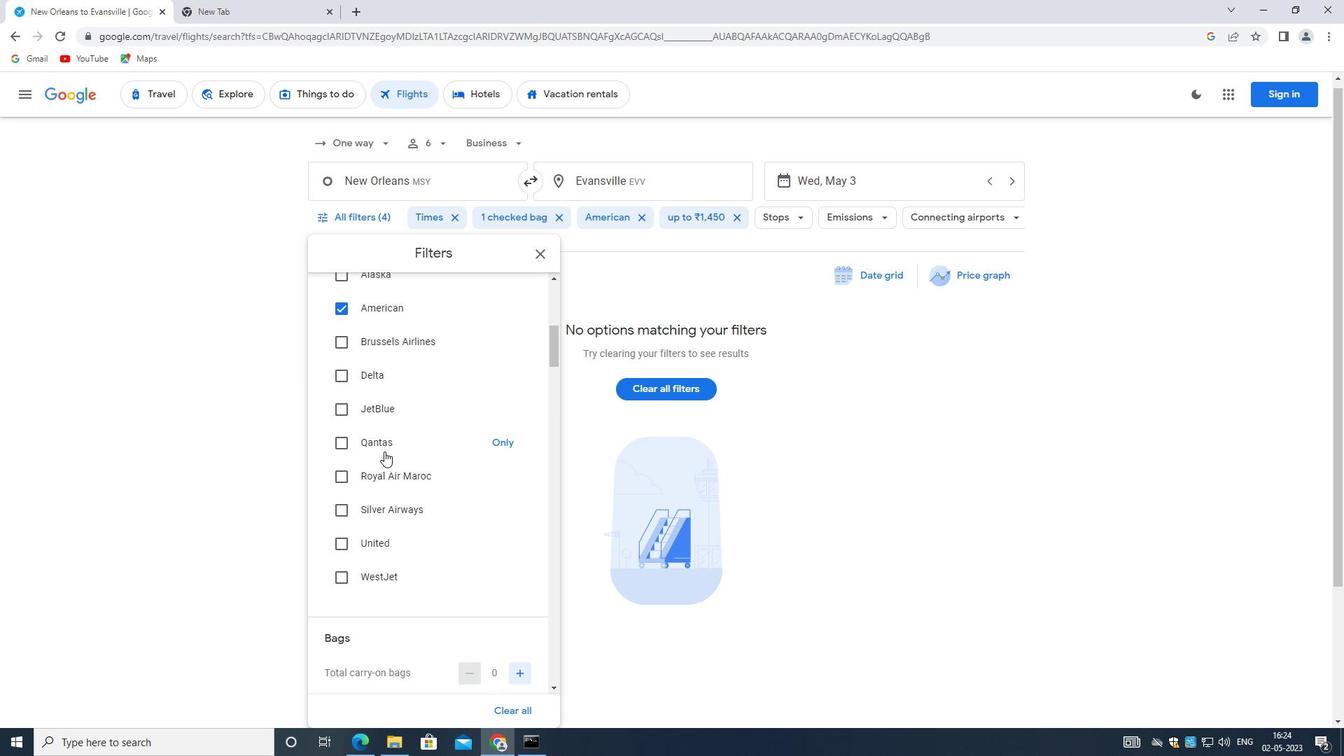
Action: Mouse scrolled (384, 451) with delta (0, 0)
Screenshot: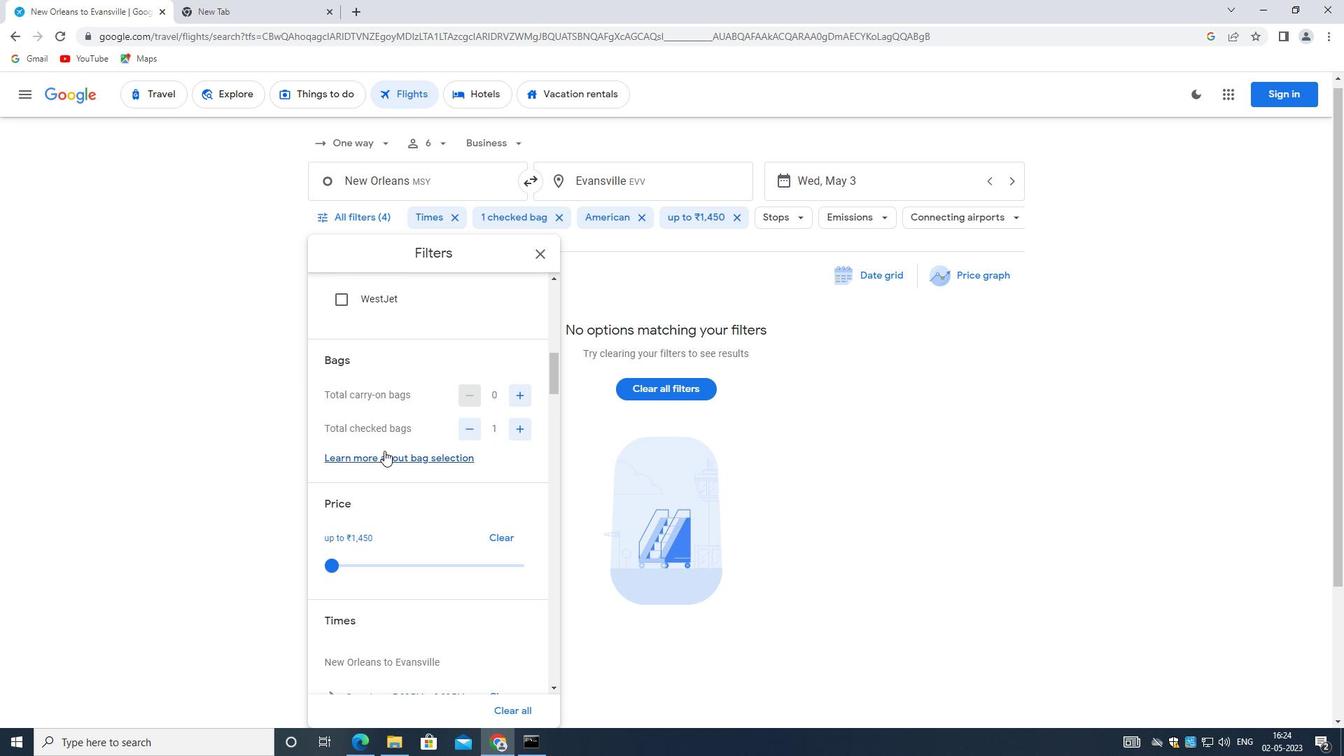 
Action: Mouse scrolled (384, 451) with delta (0, 0)
Screenshot: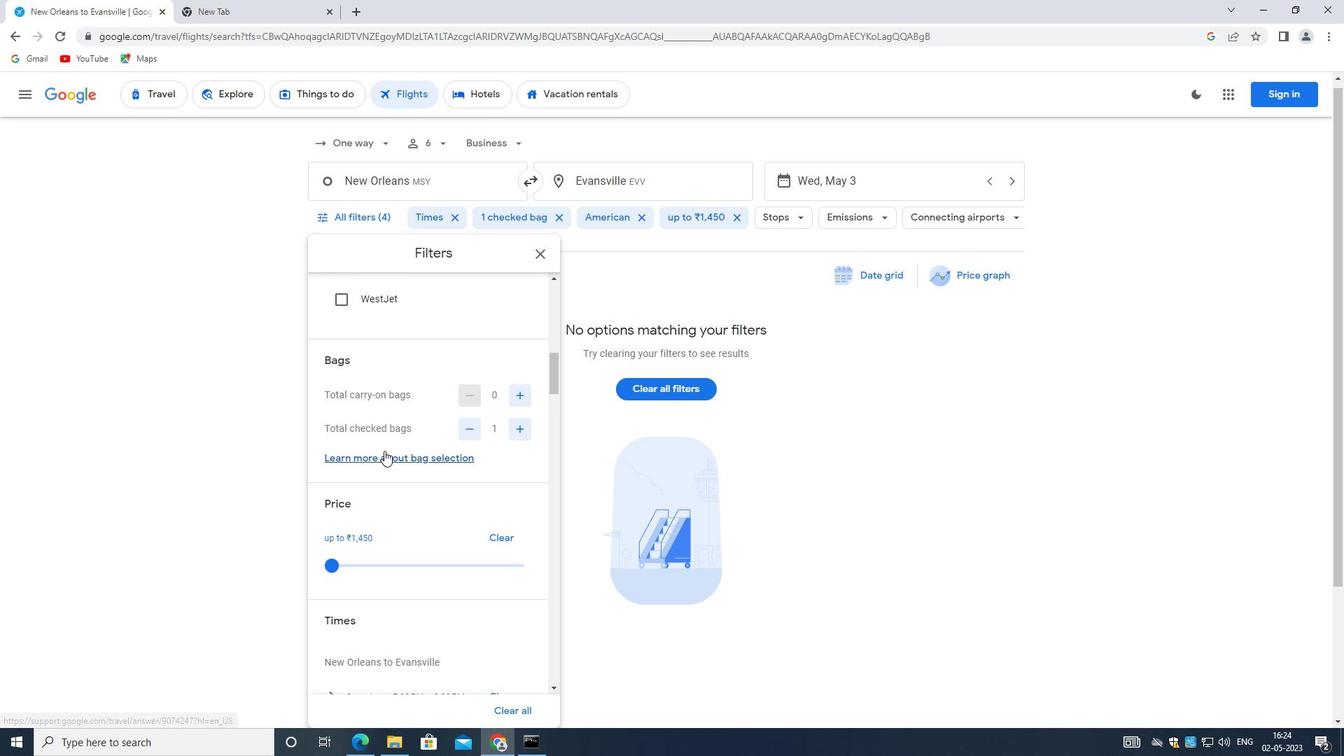 
Action: Mouse scrolled (384, 451) with delta (0, 0)
Screenshot: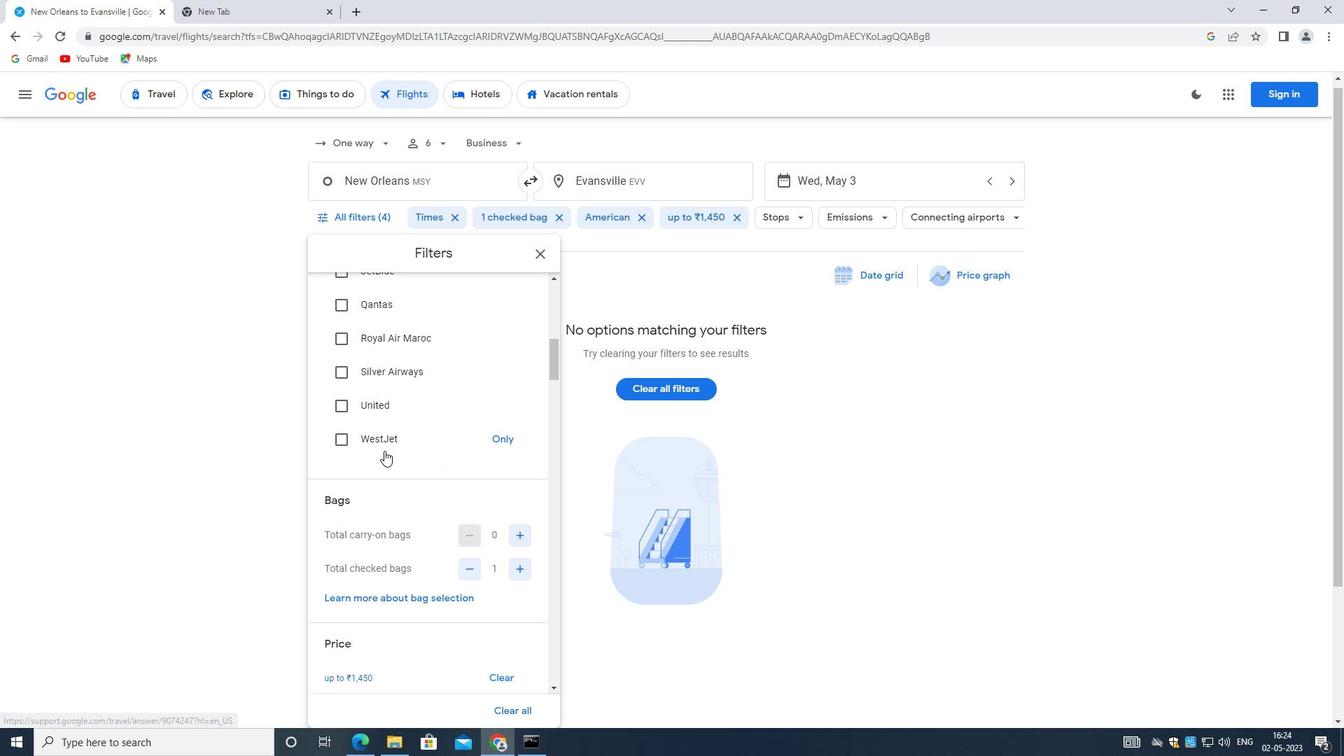 
Action: Mouse scrolled (384, 451) with delta (0, 0)
Screenshot: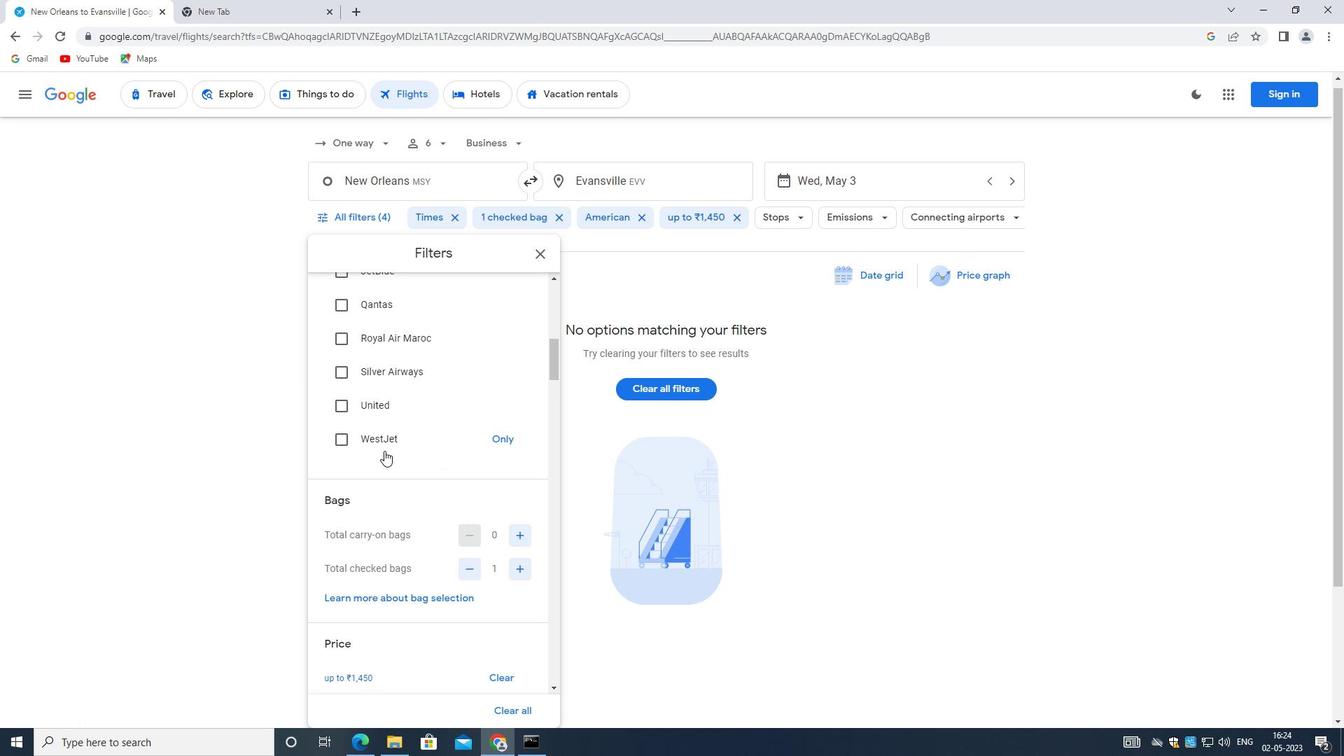 
Action: Mouse moved to (385, 450)
Screenshot: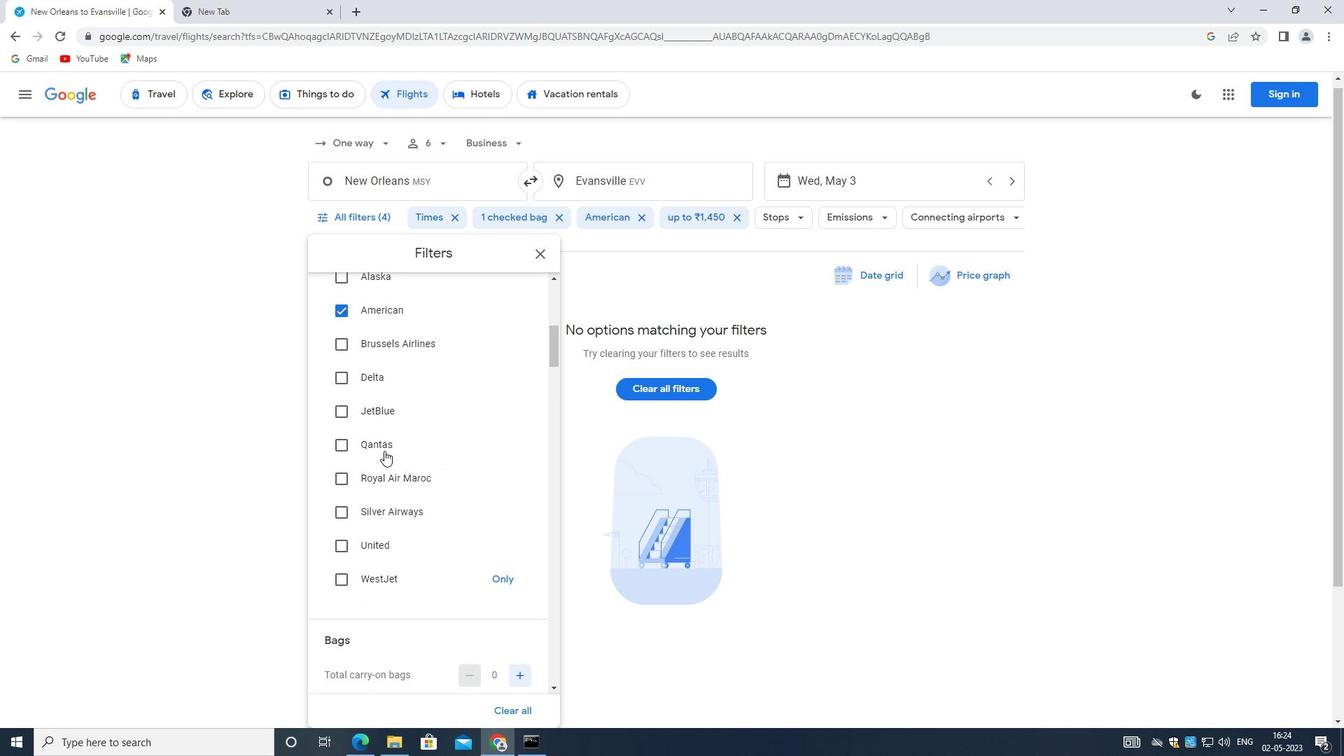 
Action: Mouse scrolled (385, 451) with delta (0, 0)
Screenshot: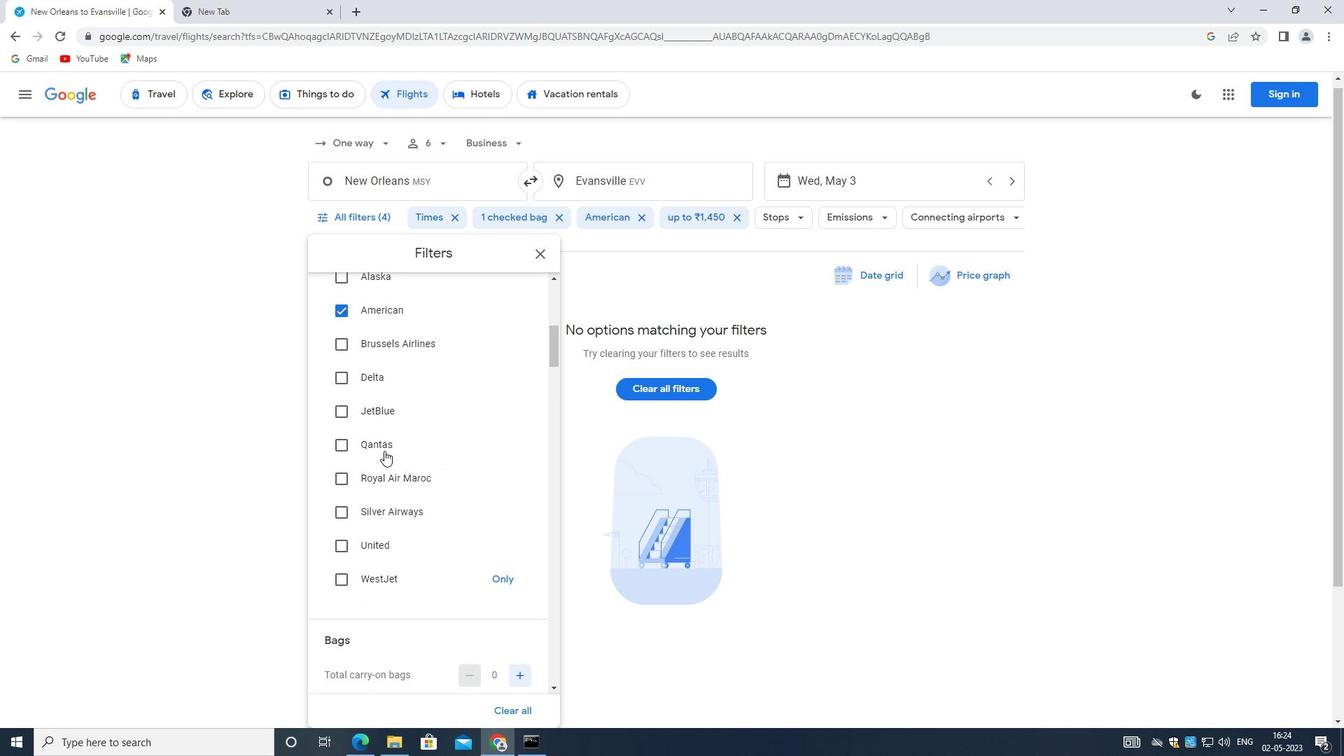 
Action: Mouse scrolled (385, 451) with delta (0, 0)
Screenshot: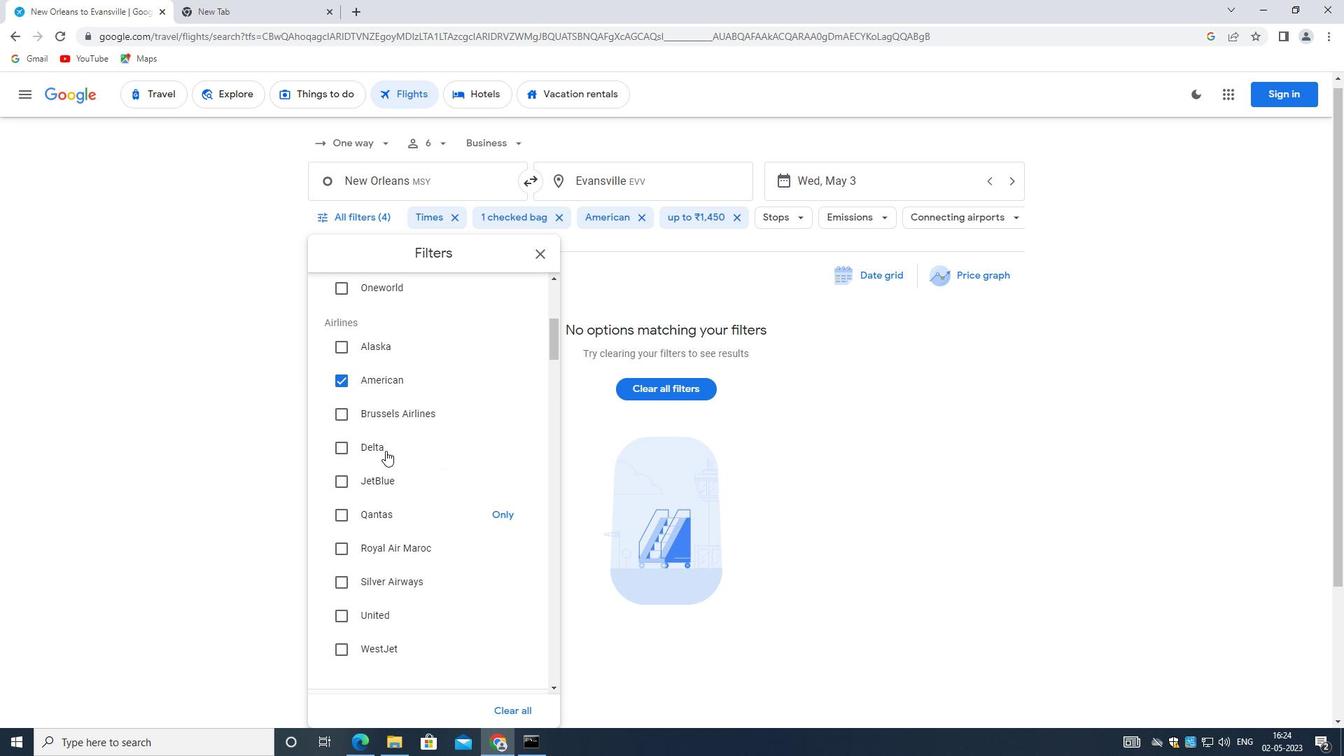 
Action: Mouse moved to (502, 415)
Screenshot: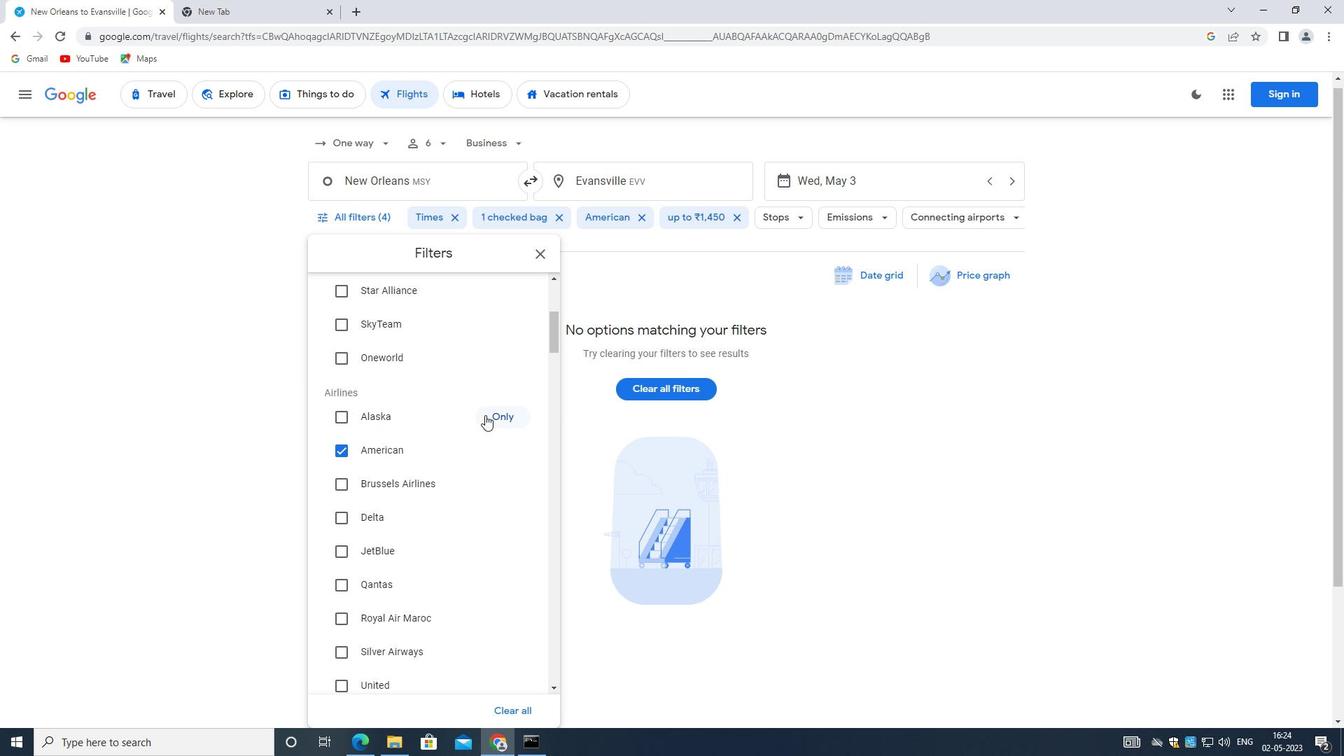 
Action: Mouse pressed left at (502, 415)
Screenshot: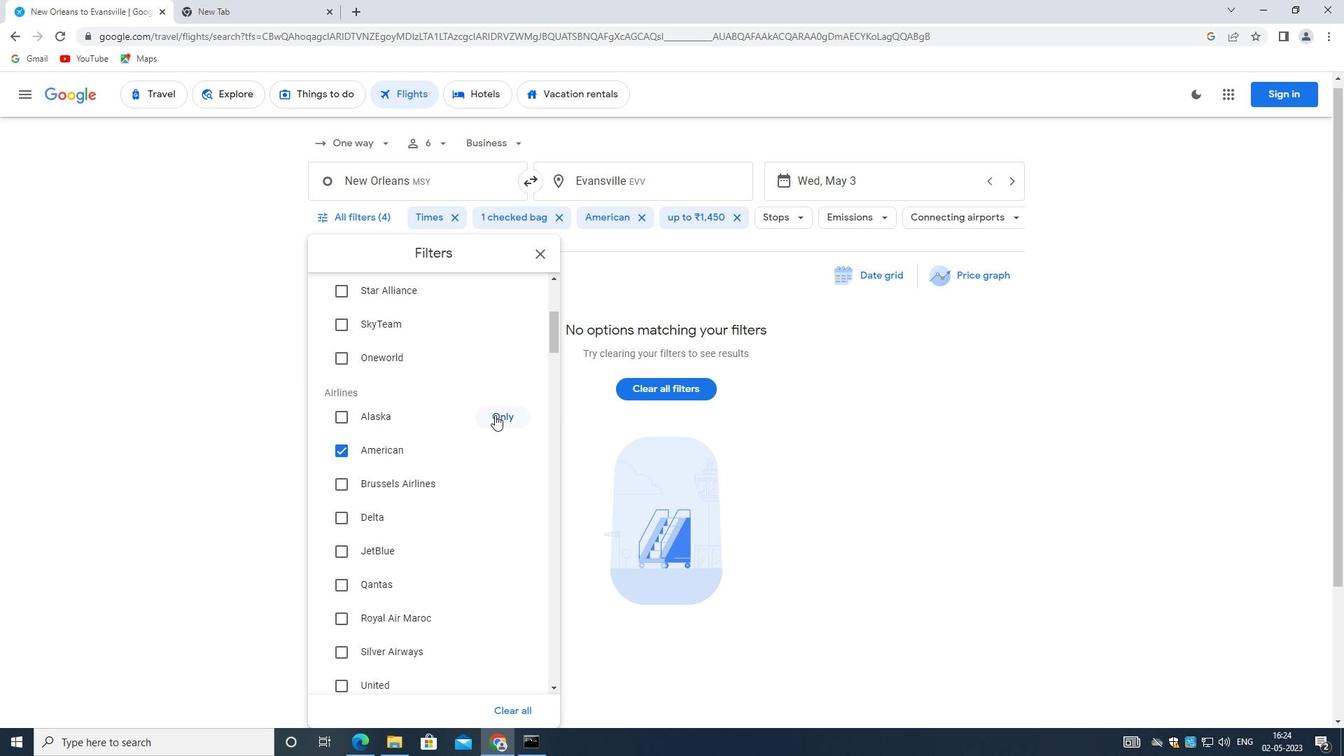 
Action: Mouse moved to (469, 439)
Screenshot: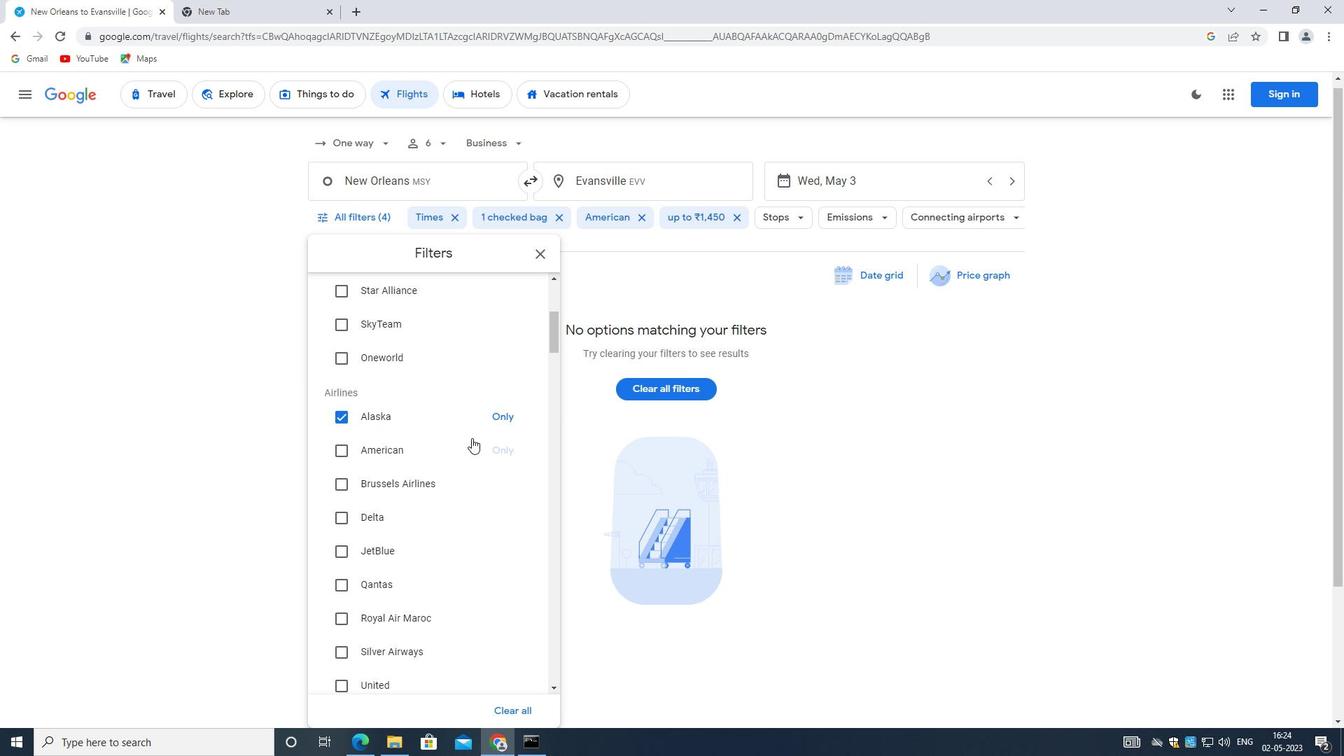 
Action: Mouse scrolled (469, 439) with delta (0, 0)
Screenshot: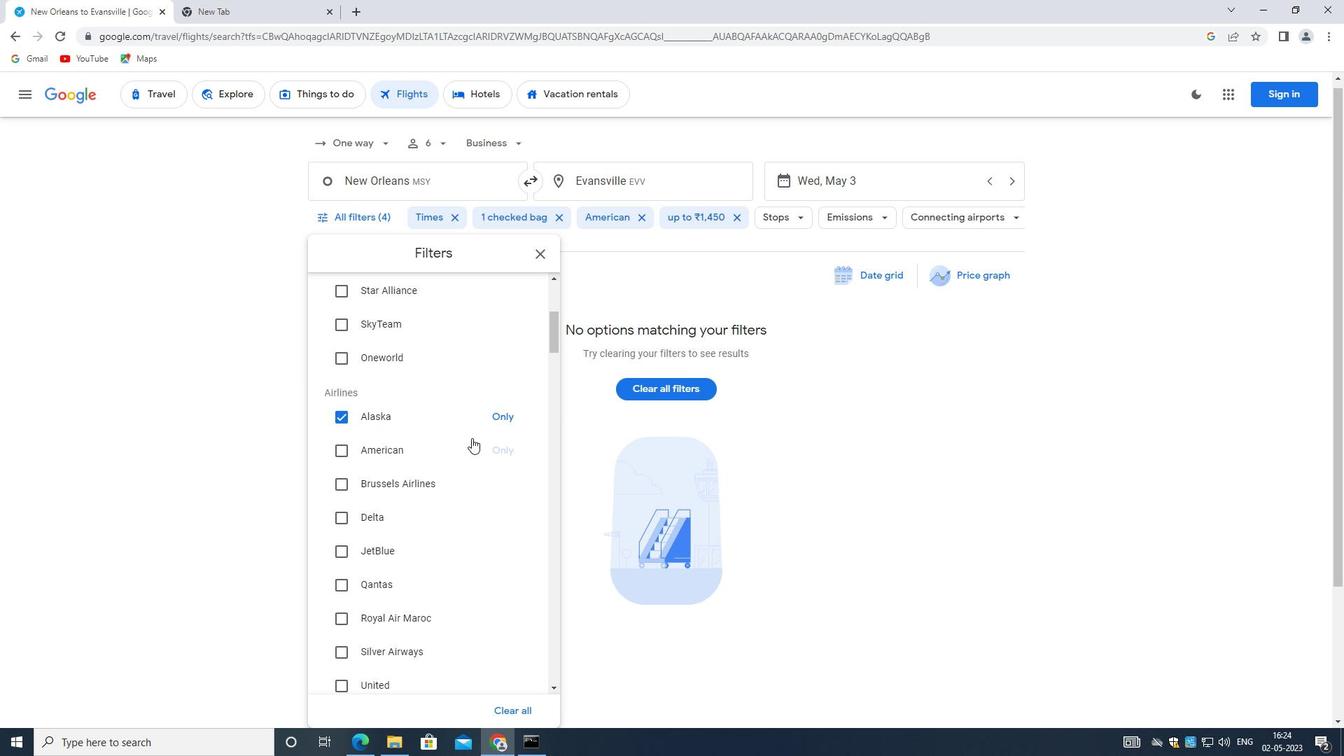
Action: Mouse moved to (469, 441)
Screenshot: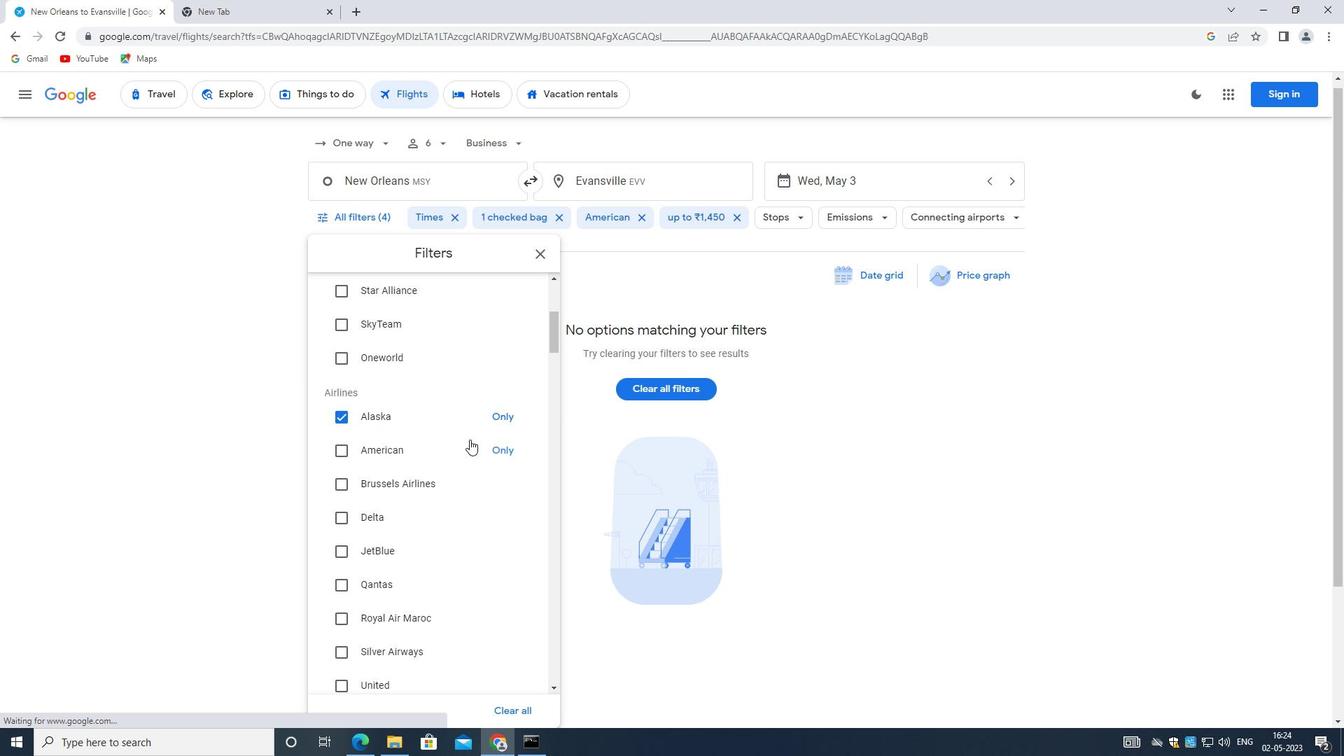 
Action: Mouse scrolled (469, 440) with delta (0, 0)
Screenshot: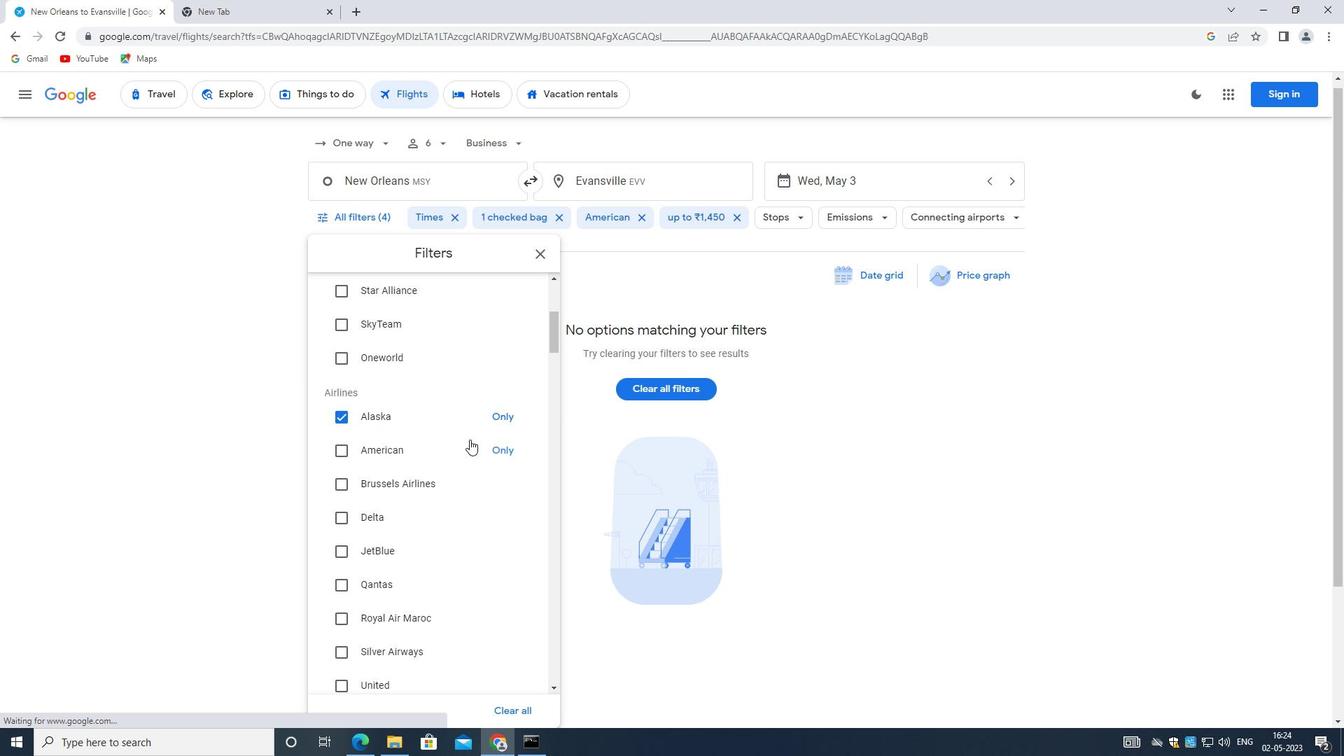 
Action: Mouse moved to (469, 443)
Screenshot: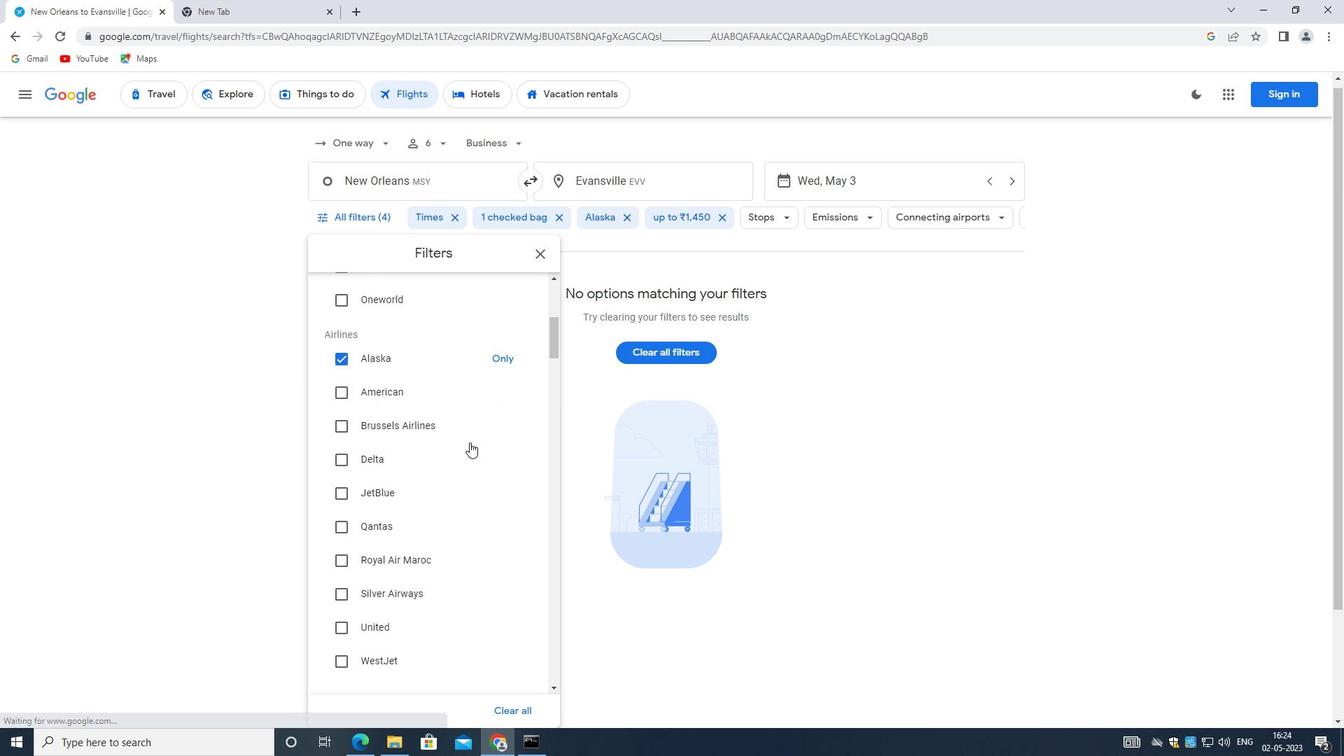 
Action: Mouse scrolled (469, 442) with delta (0, 0)
Screenshot: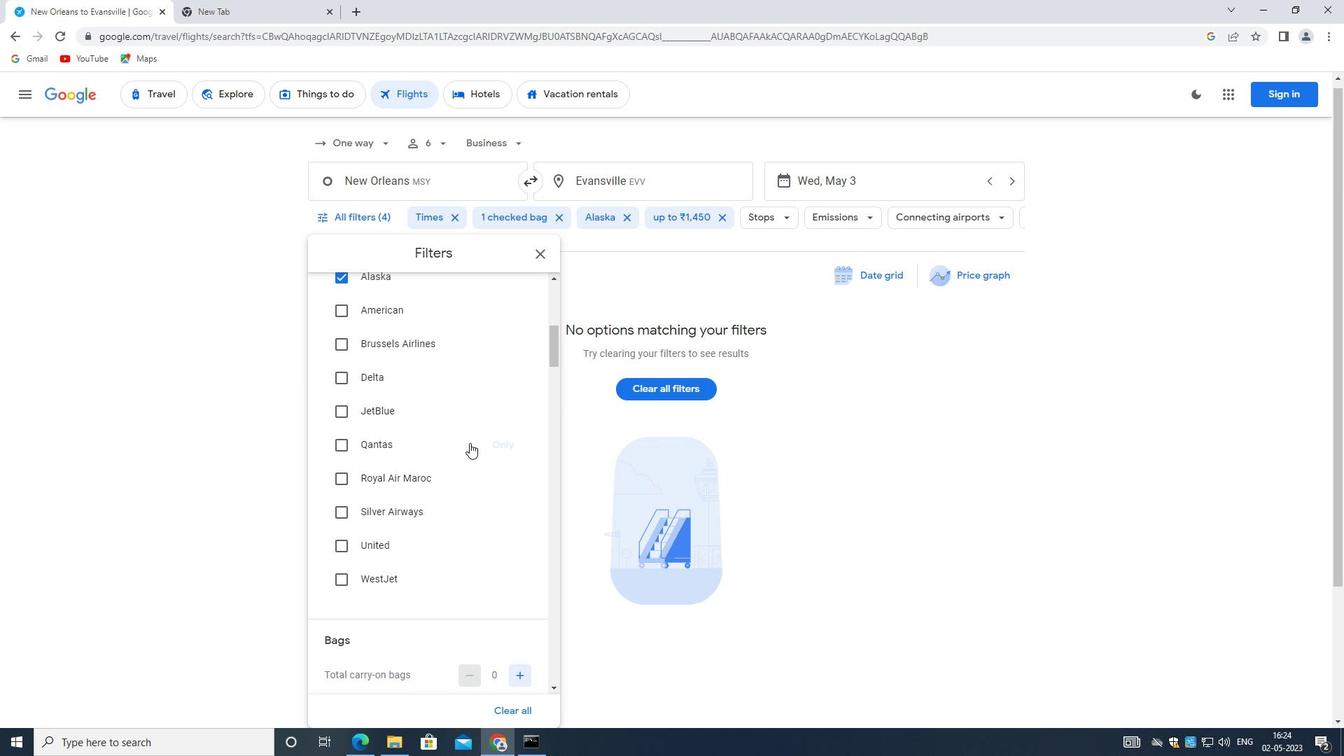 
Action: Mouse moved to (469, 443)
Screenshot: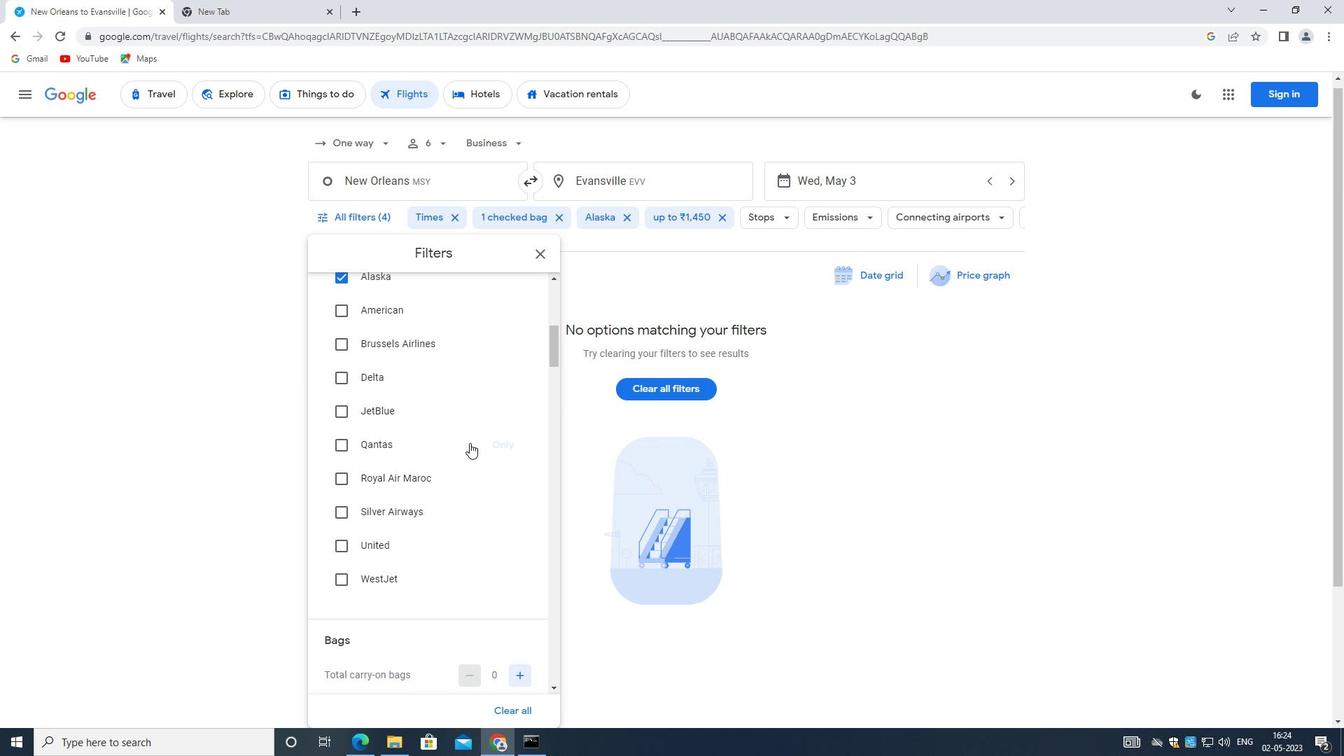 
Action: Mouse scrolled (469, 442) with delta (0, 0)
Screenshot: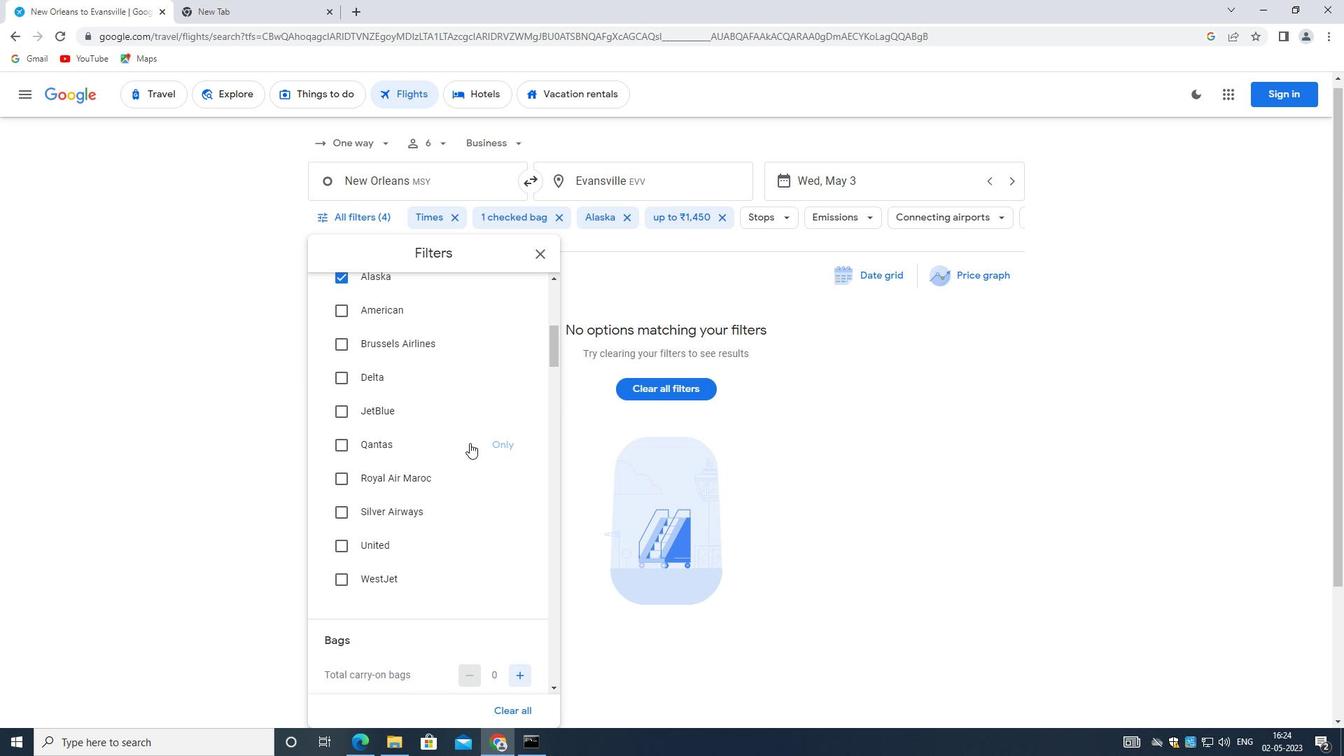 
Action: Mouse scrolled (469, 442) with delta (0, 0)
Screenshot: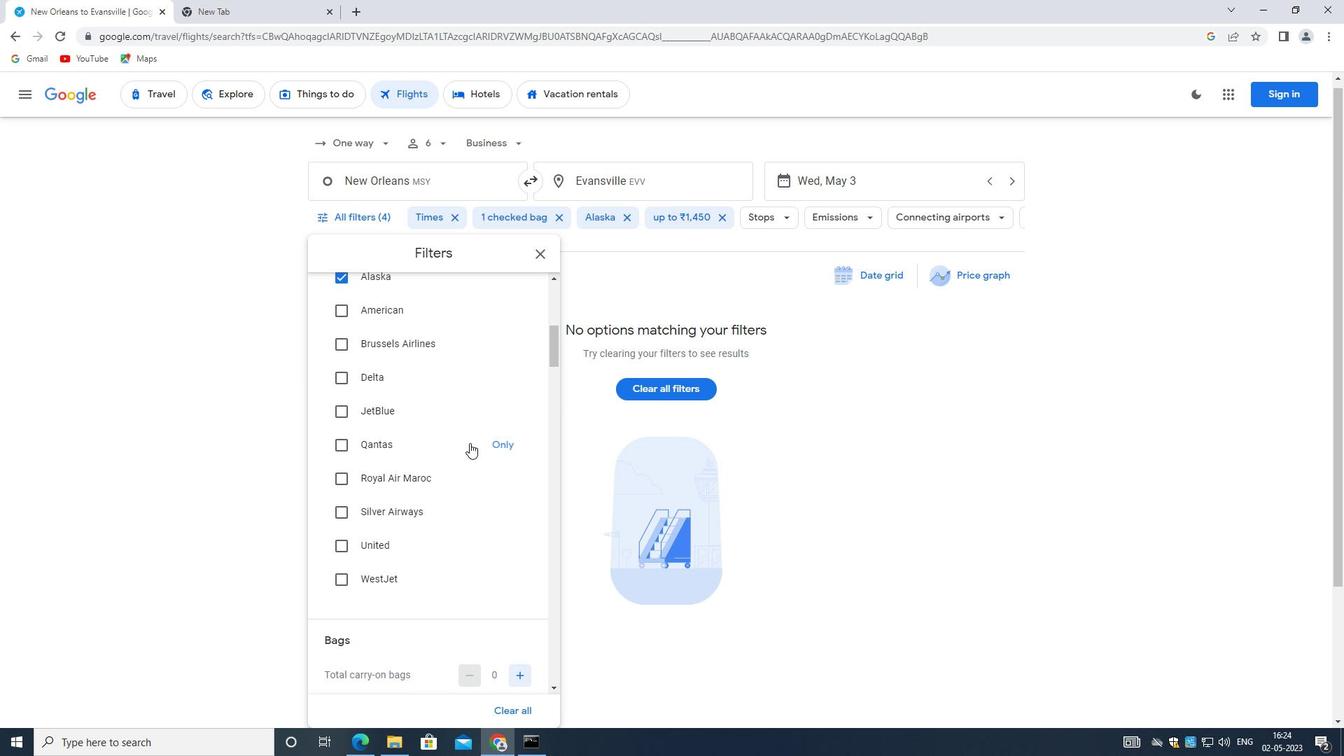 
Action: Mouse scrolled (469, 442) with delta (0, 0)
Screenshot: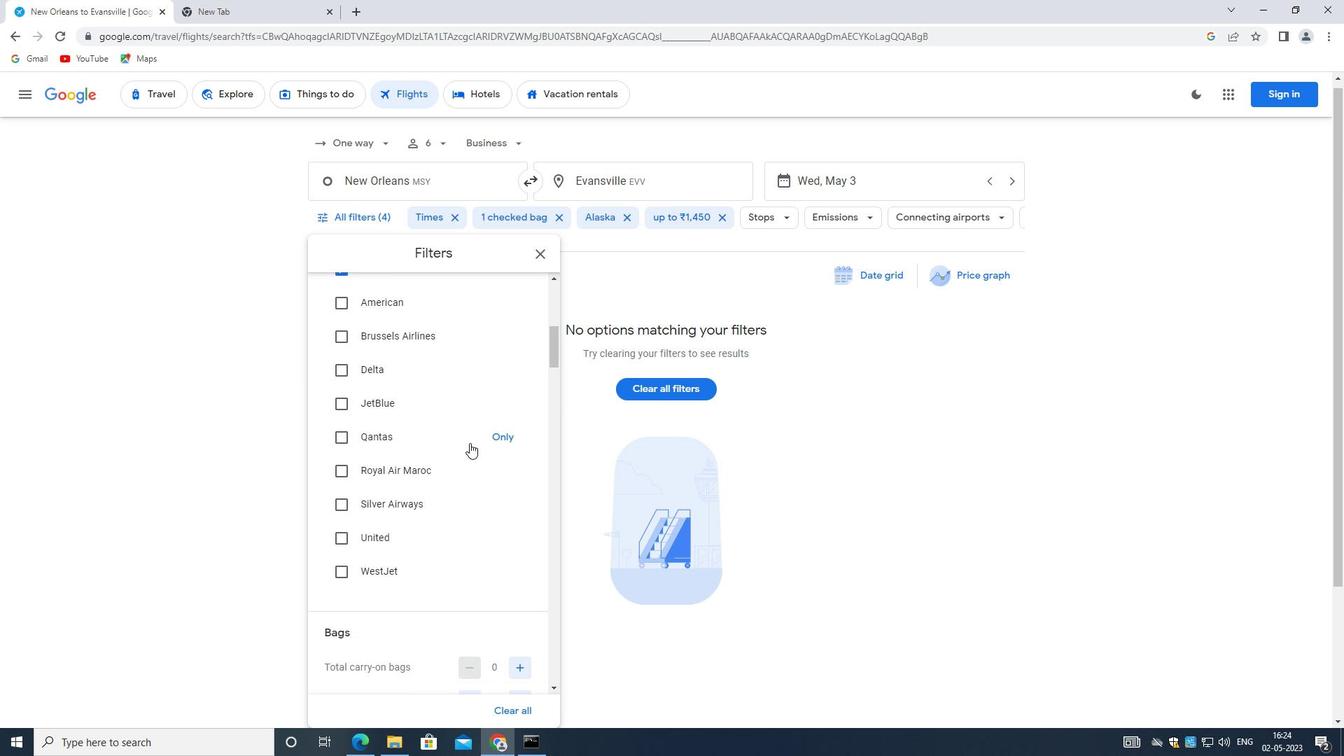 
Action: Mouse scrolled (469, 442) with delta (0, 0)
Screenshot: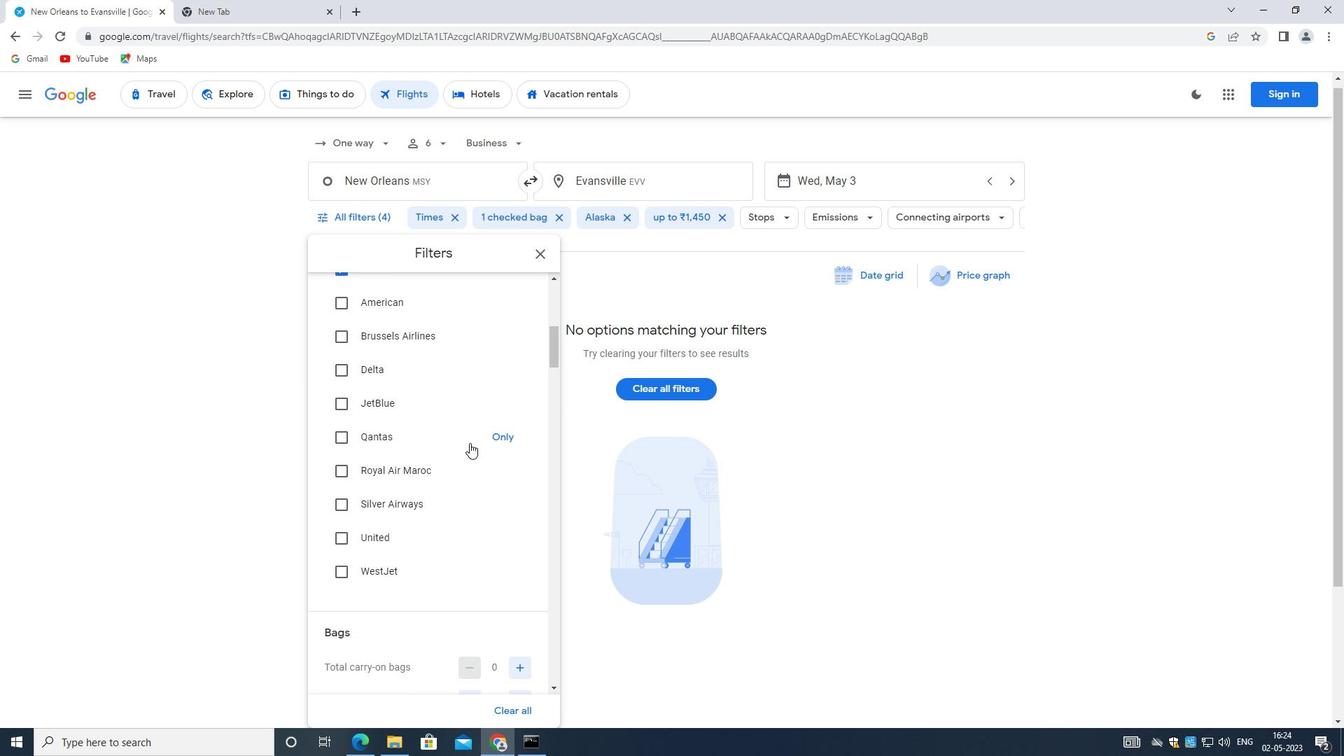 
Action: Mouse moved to (528, 355)
Screenshot: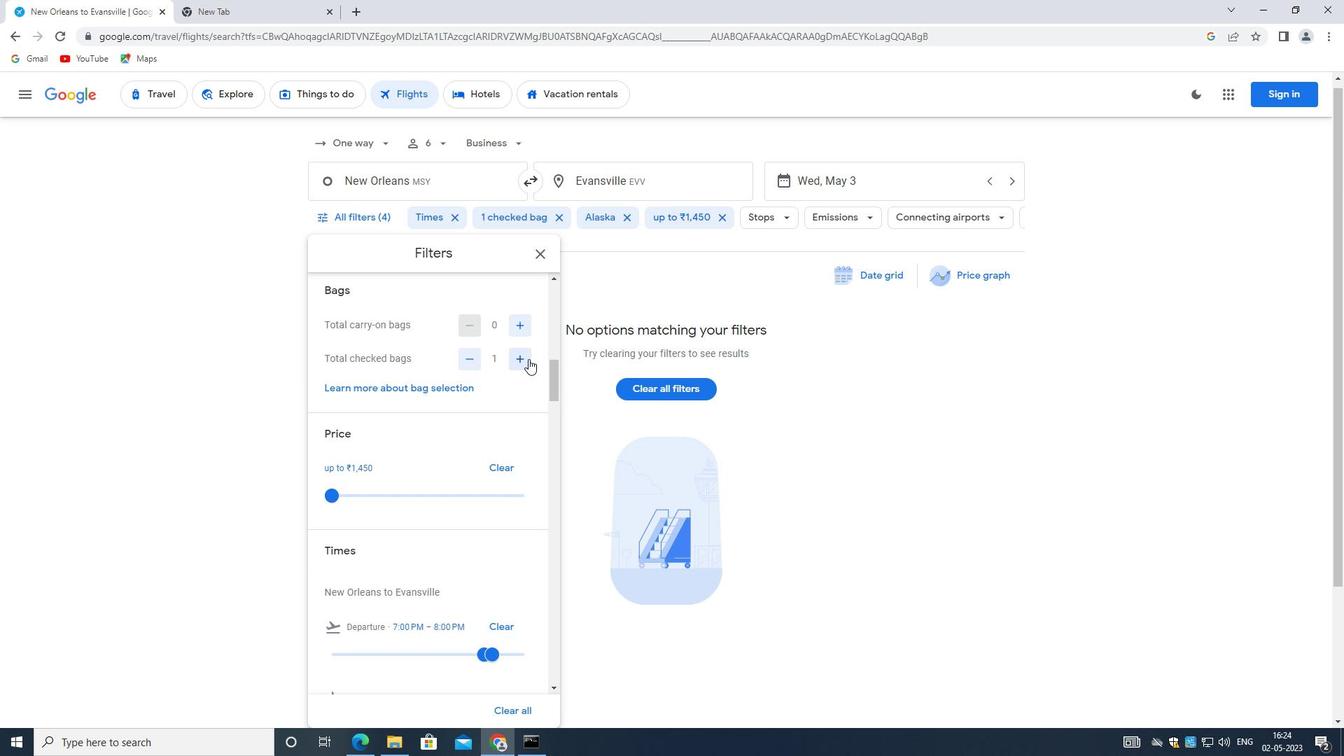 
Action: Mouse pressed left at (528, 355)
Screenshot: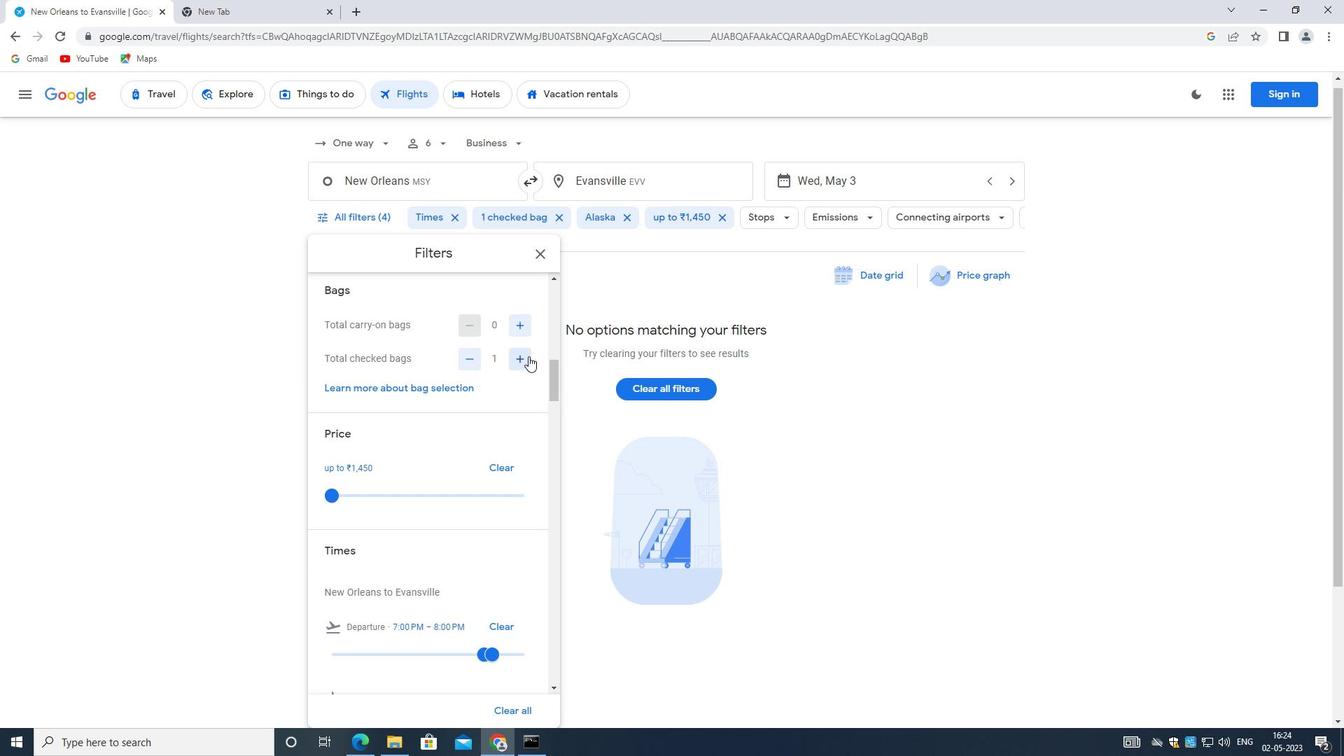 
Action: Mouse moved to (528, 354)
Screenshot: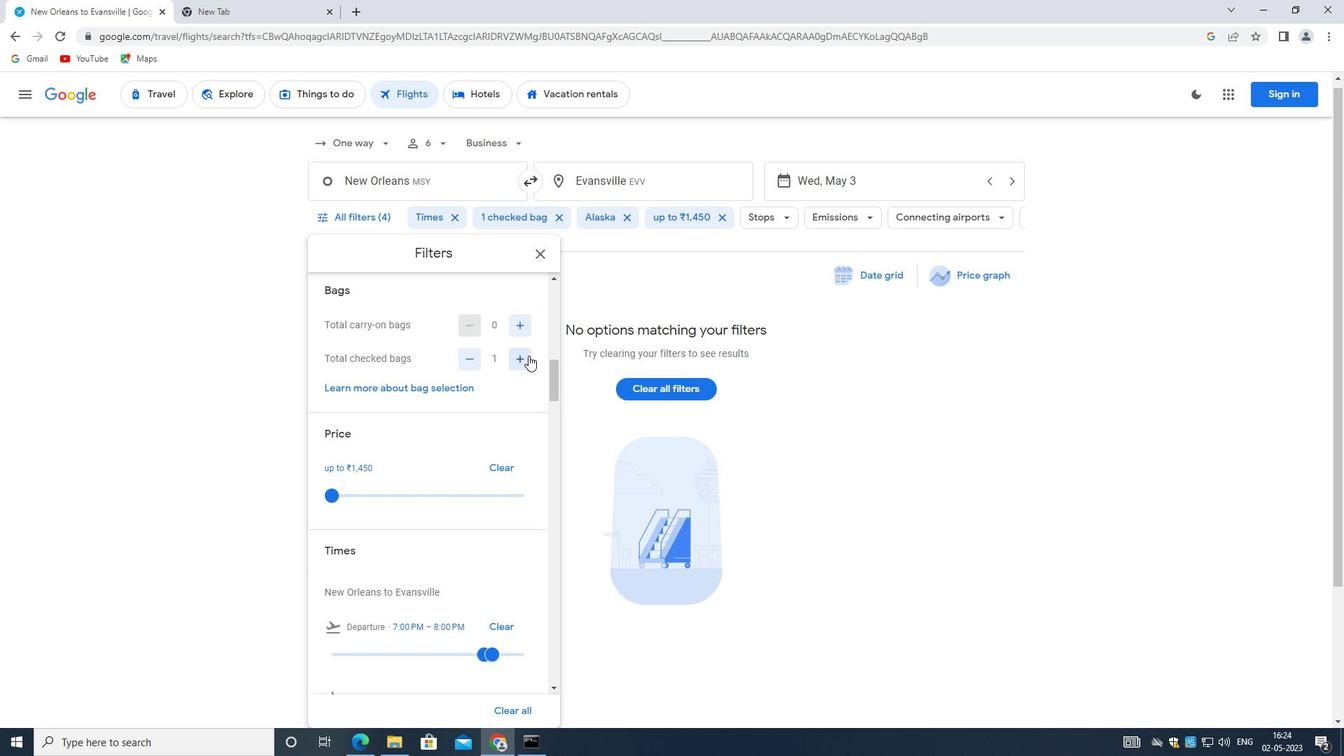 
Action: Mouse pressed left at (528, 354)
Screenshot: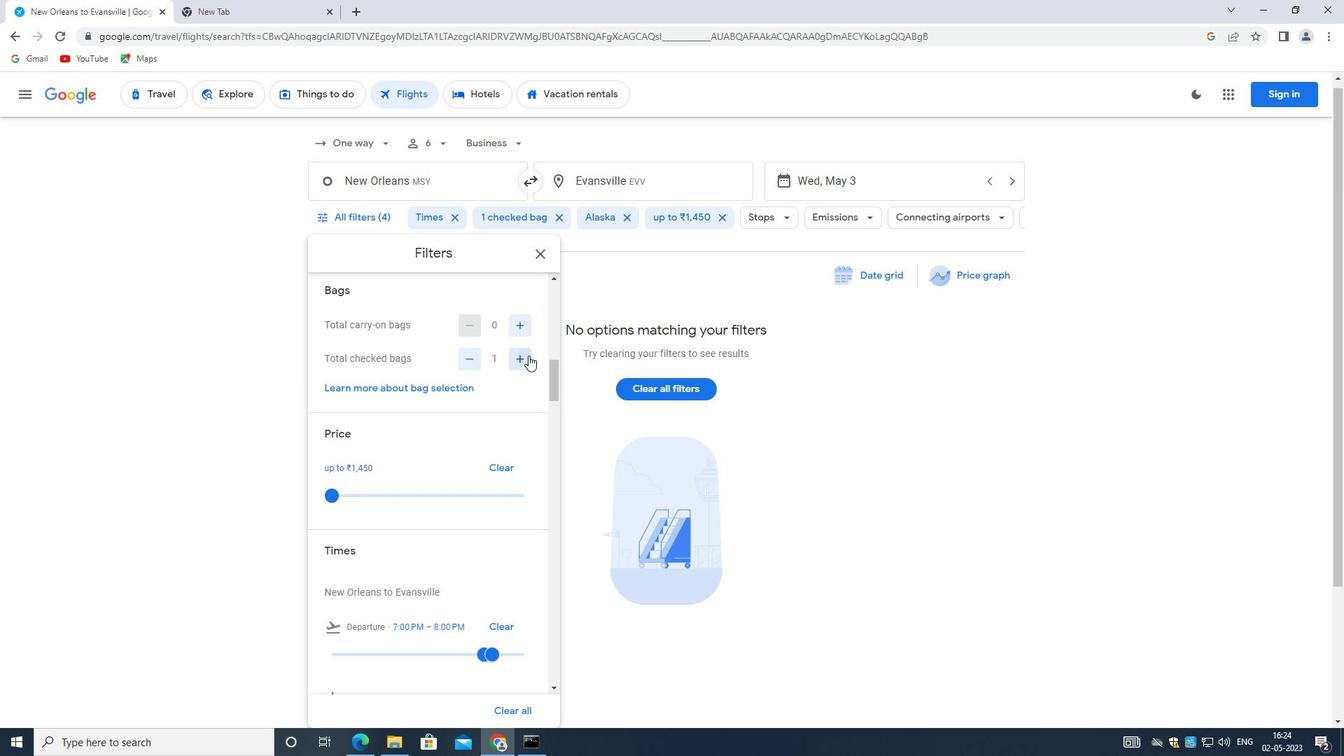 
Action: Mouse pressed left at (528, 354)
Screenshot: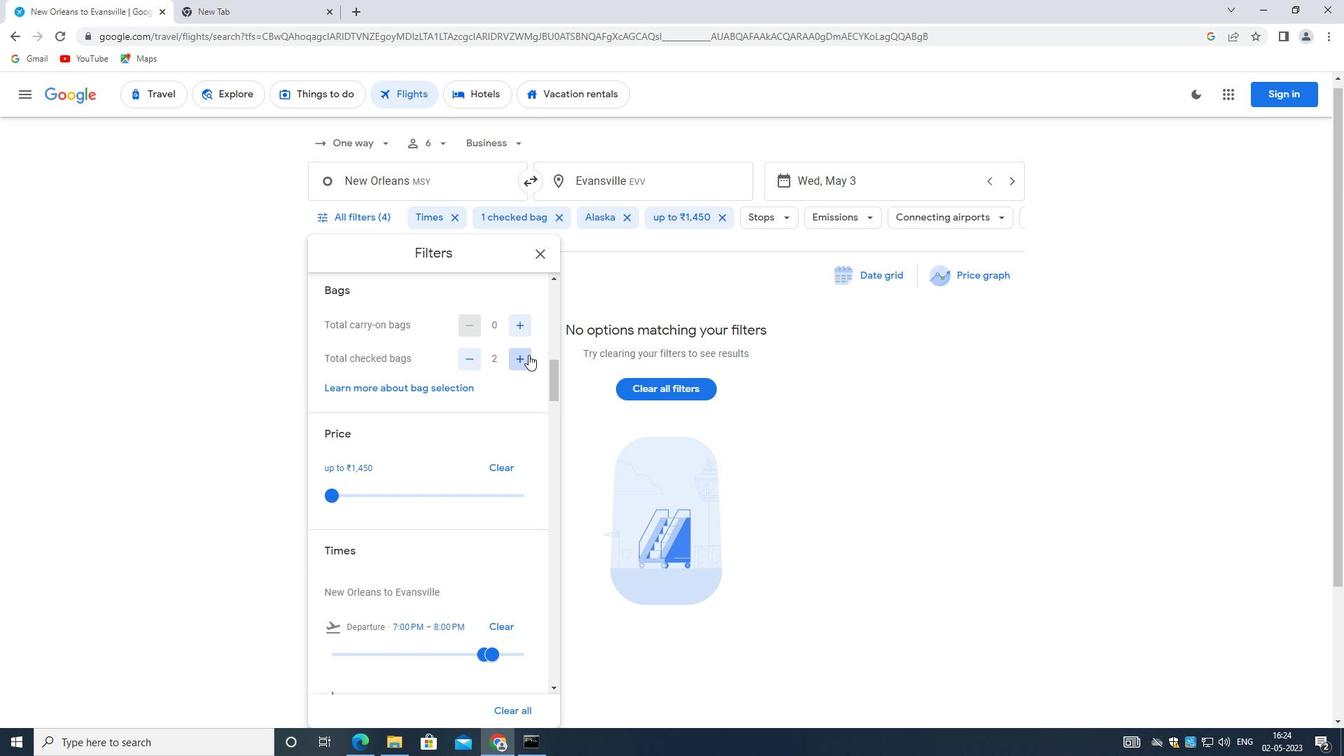 
Action: Mouse pressed left at (528, 354)
Screenshot: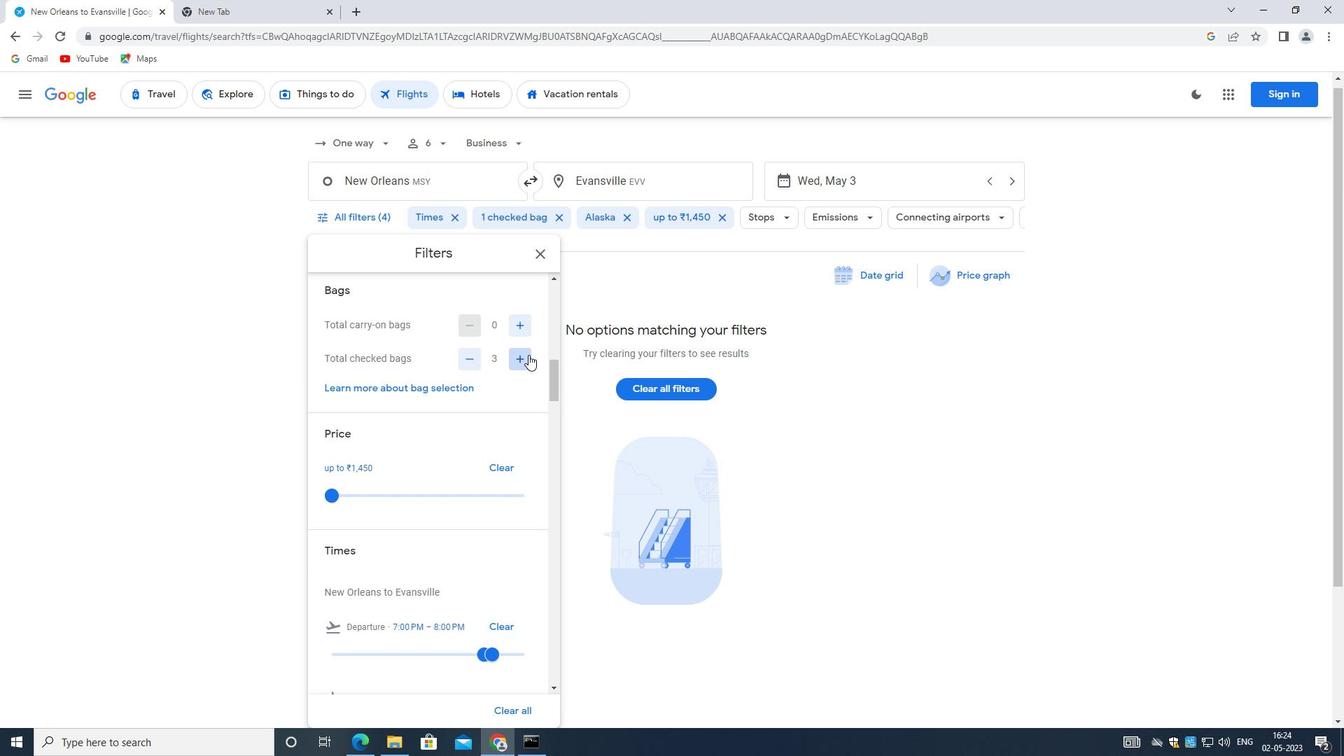 
Action: Mouse pressed left at (528, 354)
Screenshot: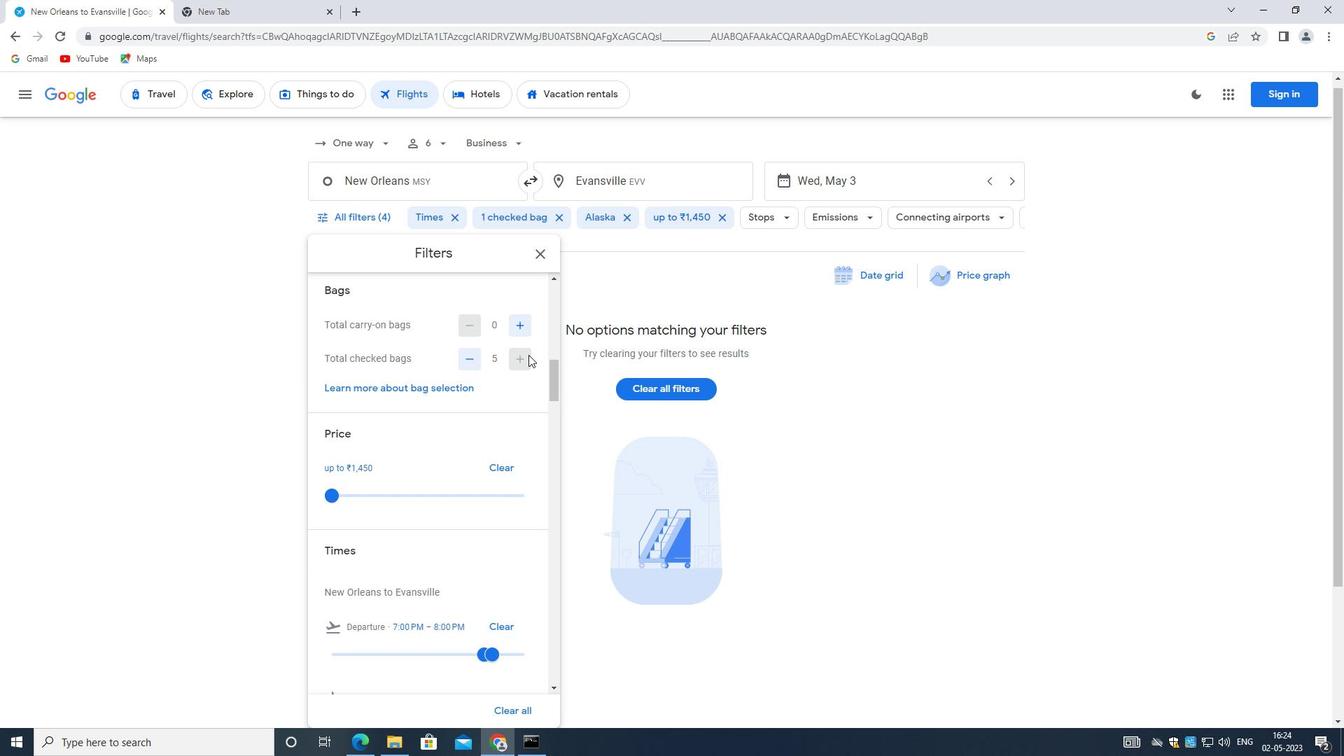 
Action: Mouse moved to (520, 361)
Screenshot: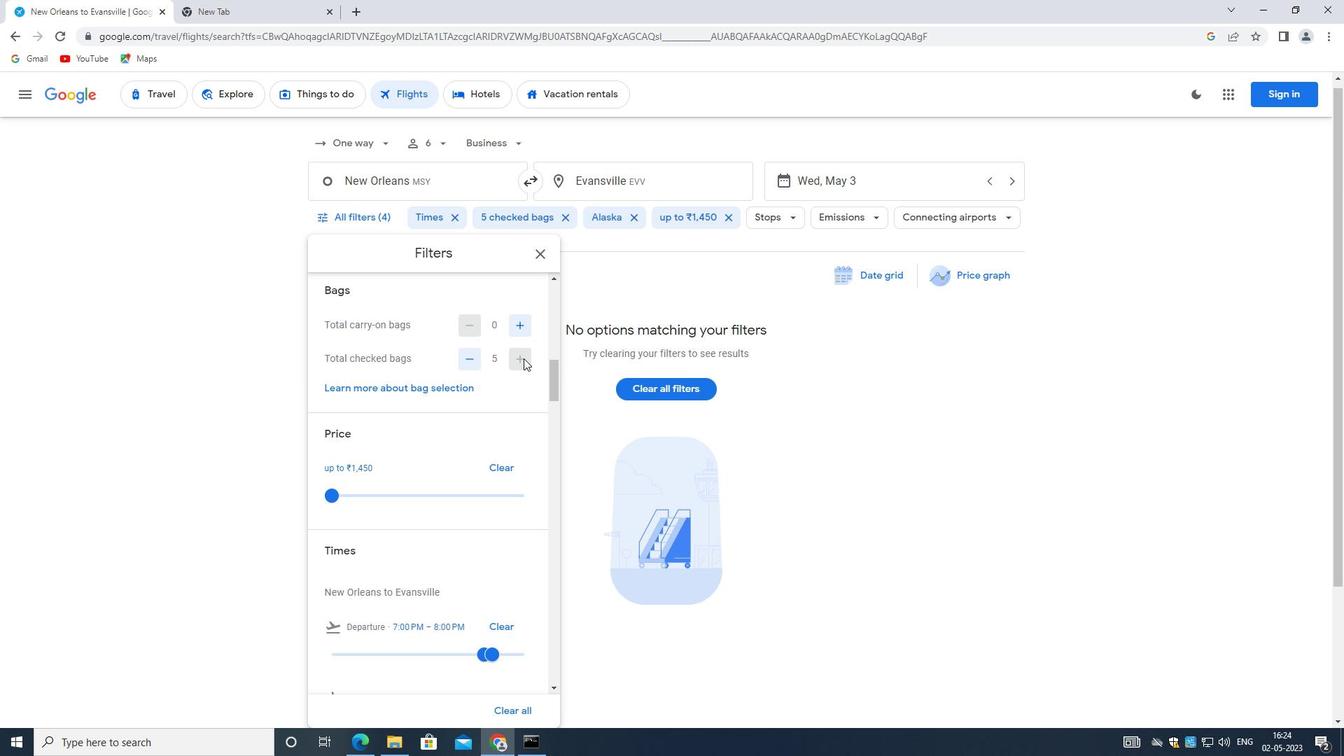 
Action: Mouse scrolled (520, 361) with delta (0, 0)
Screenshot: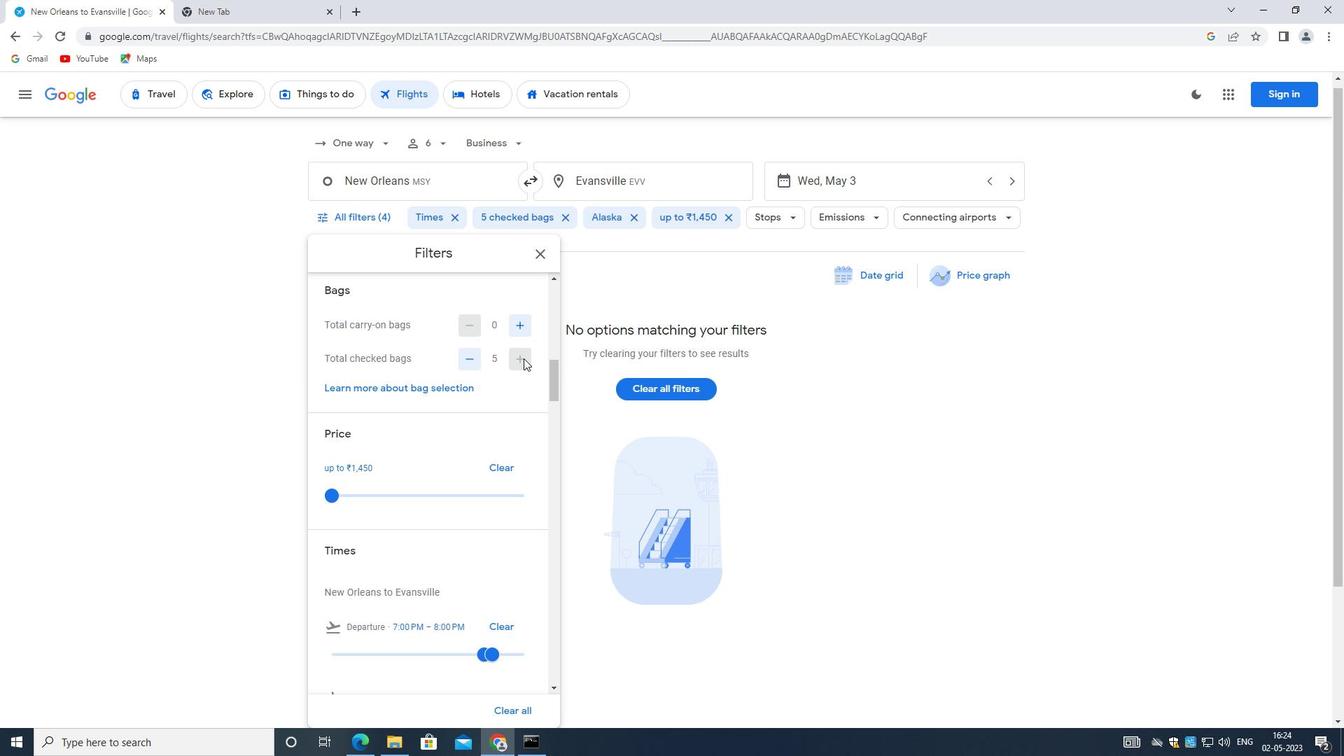 
Action: Mouse moved to (518, 366)
Screenshot: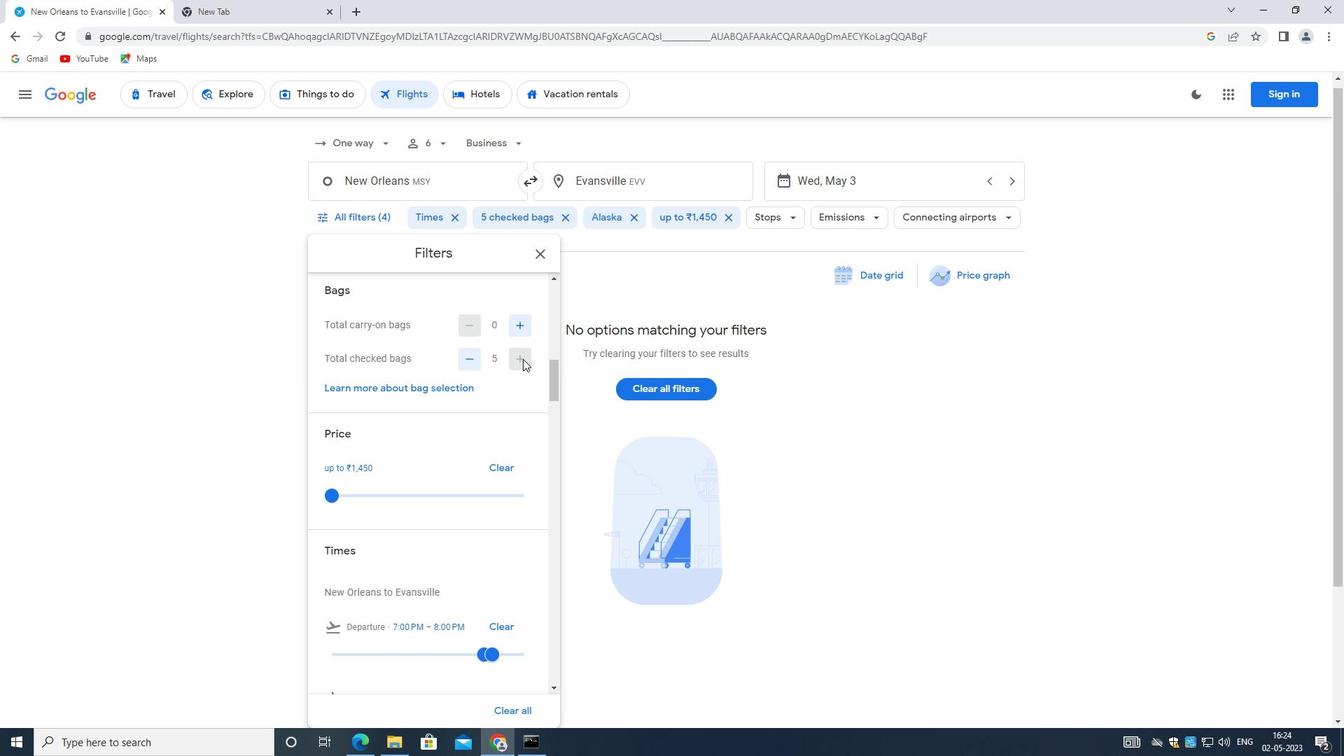 
Action: Mouse scrolled (518, 366) with delta (0, 0)
Screenshot: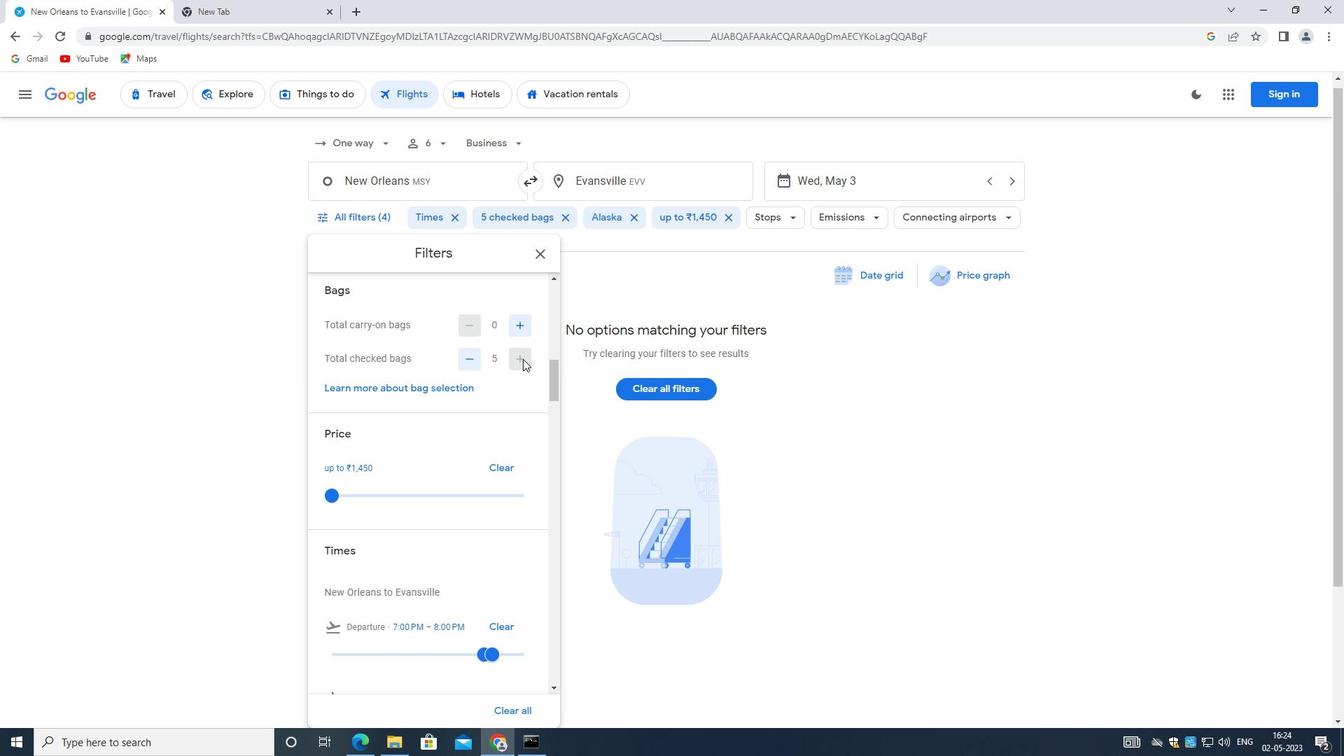 
Action: Mouse moved to (517, 370)
Screenshot: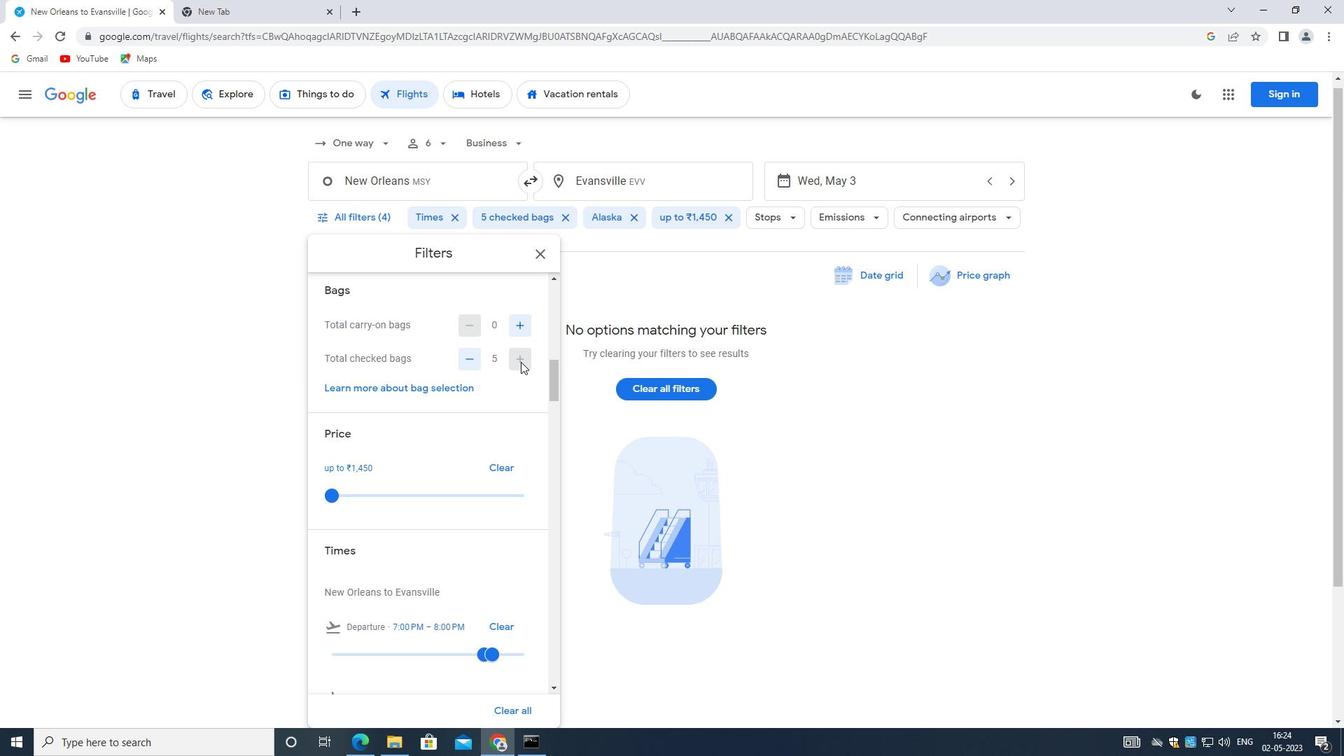 
Action: Mouse scrolled (517, 369) with delta (0, 0)
Screenshot: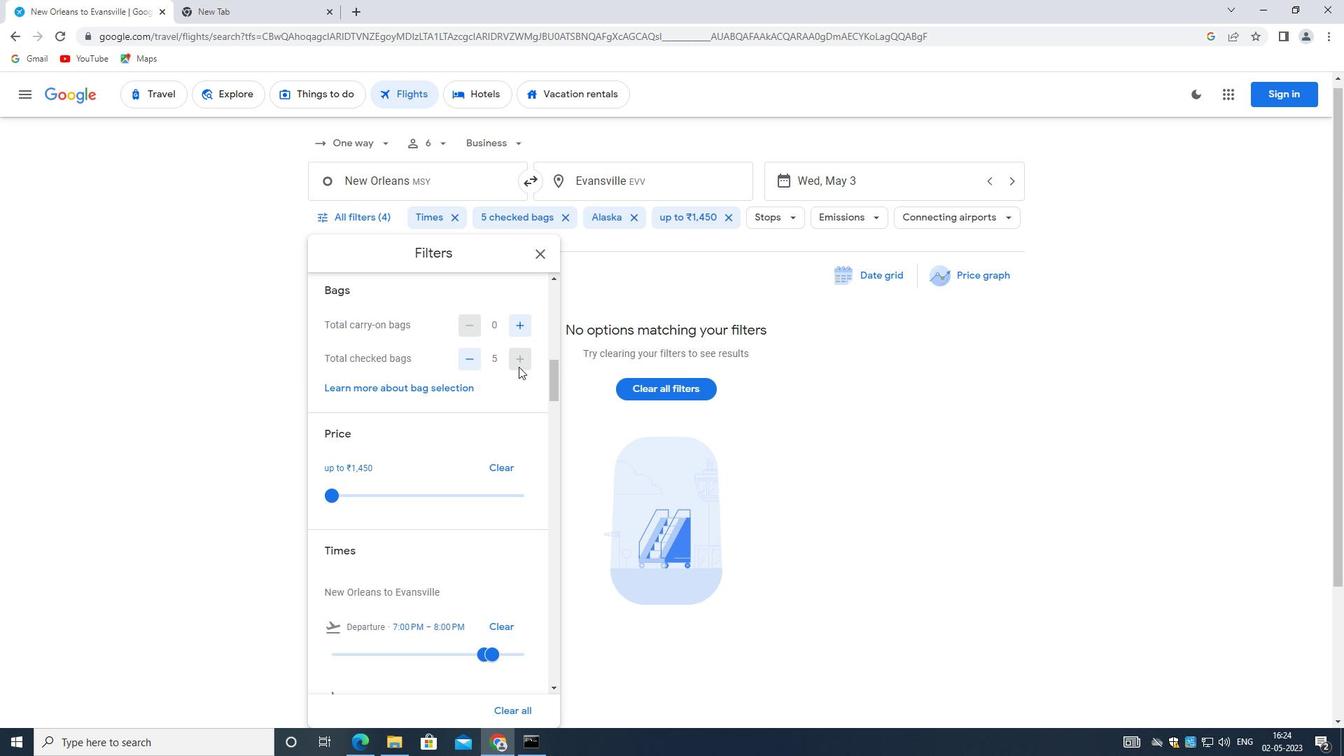 
Action: Mouse moved to (476, 394)
Screenshot: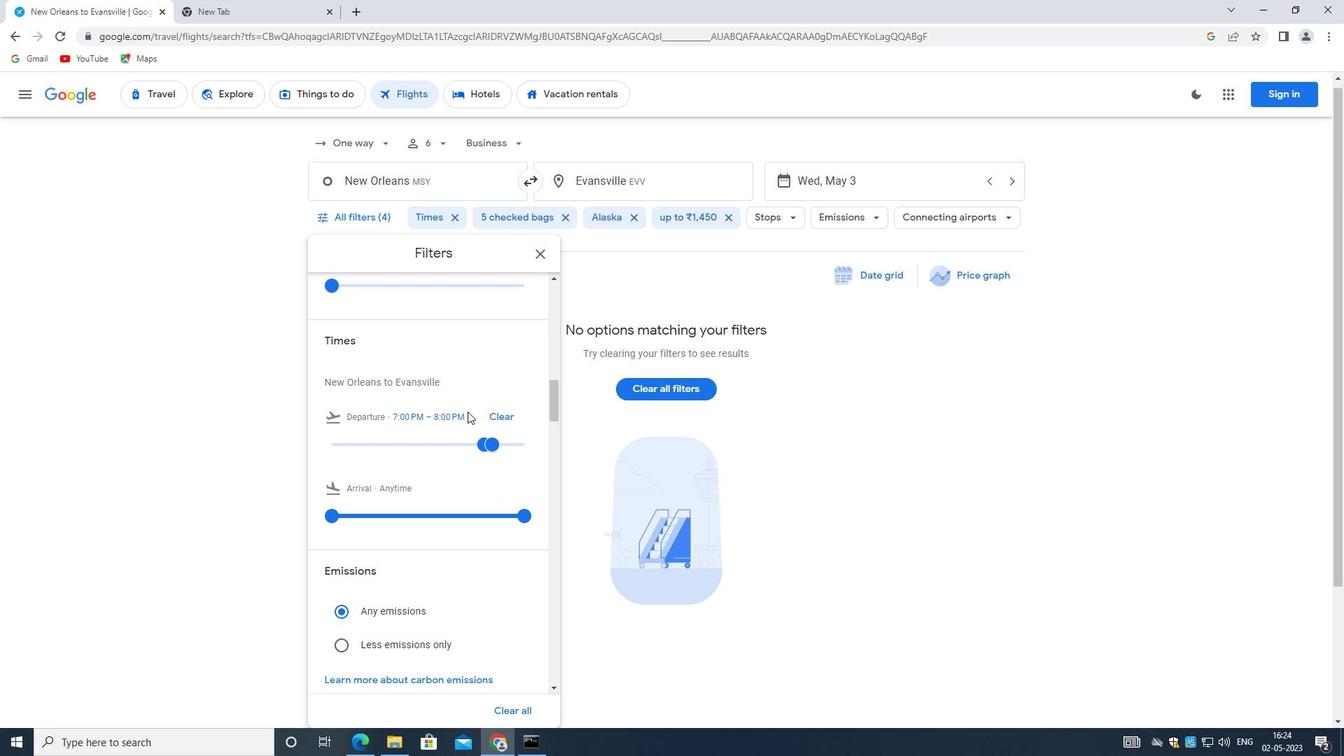 
Action: Mouse scrolled (476, 394) with delta (0, 0)
Screenshot: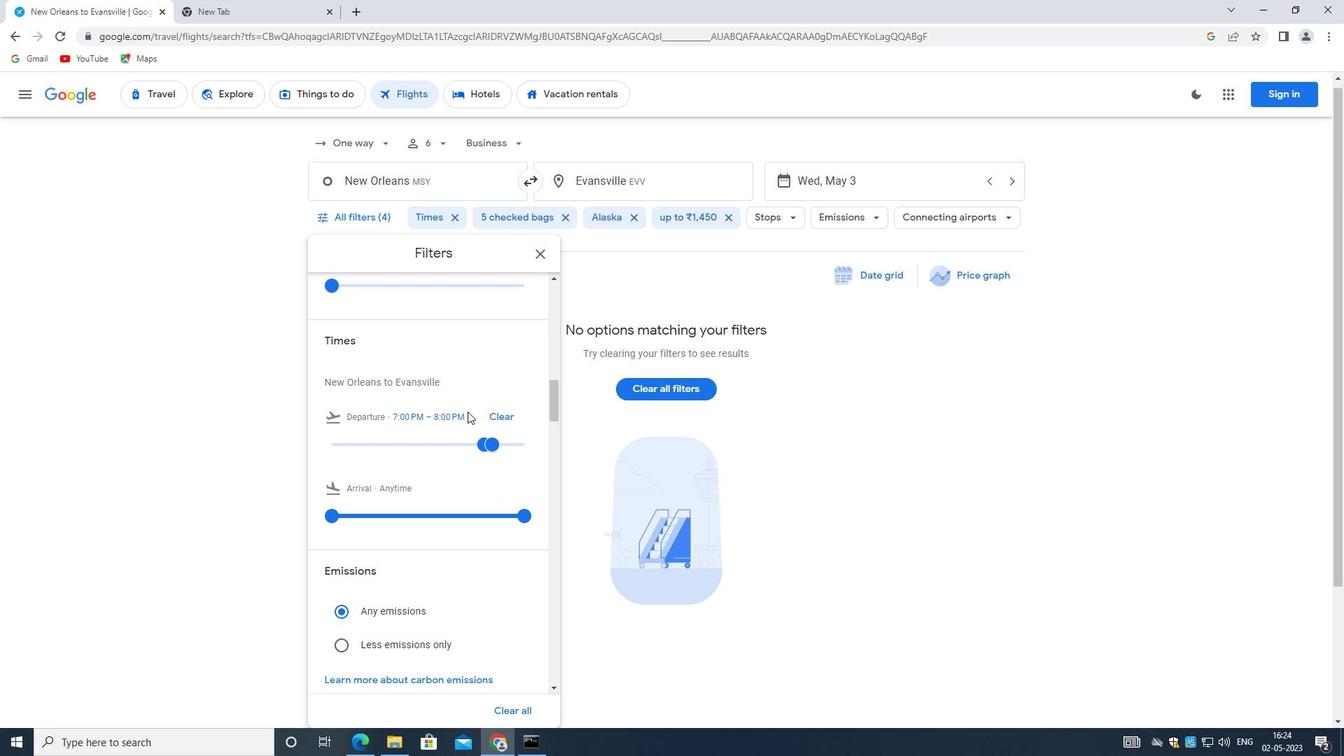 
Action: Mouse moved to (477, 382)
Screenshot: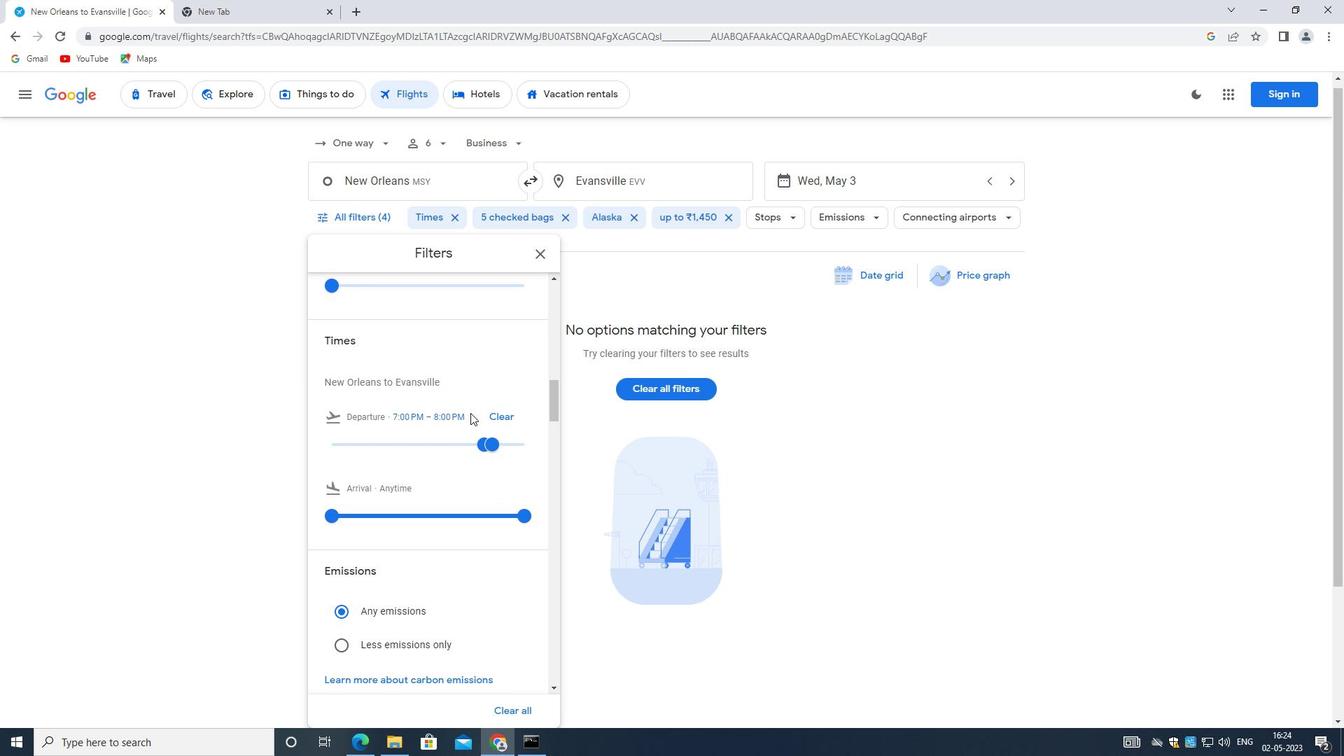 
Action: Mouse scrolled (477, 382) with delta (0, 0)
Screenshot: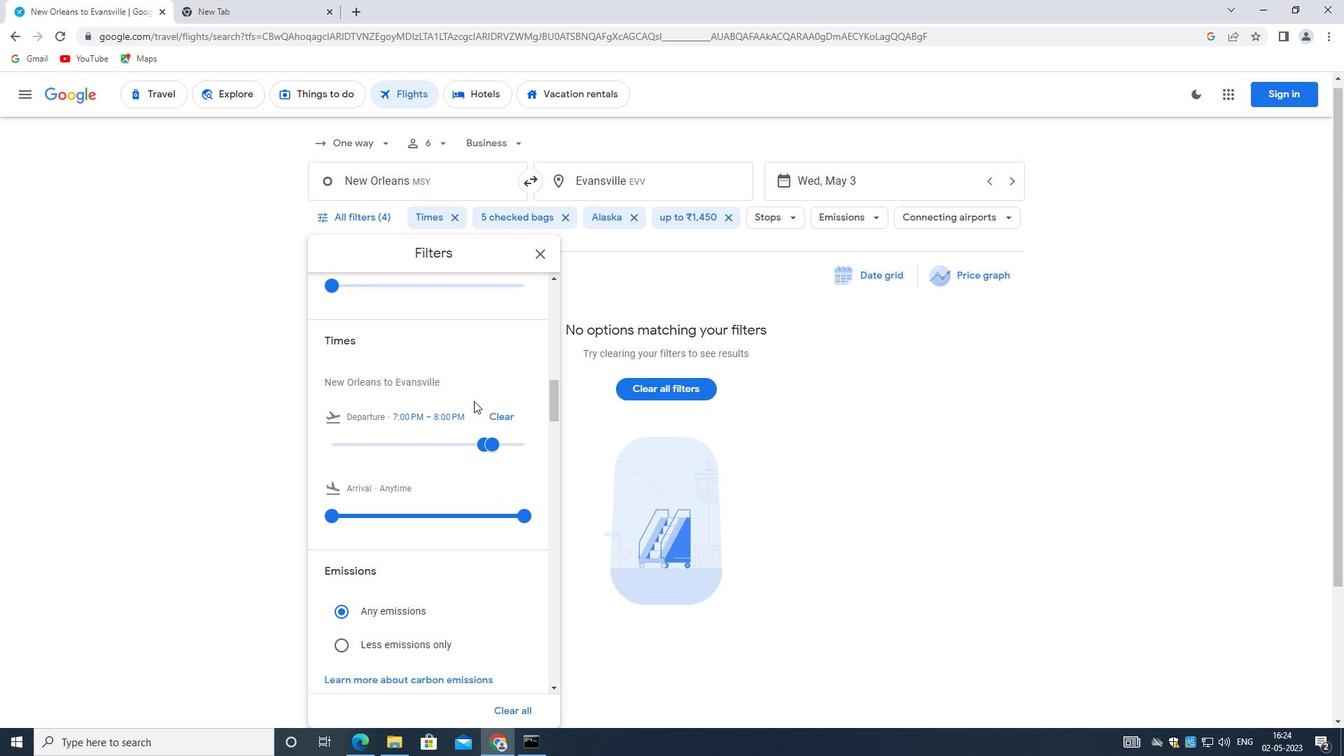 
Action: Mouse moved to (477, 381)
Screenshot: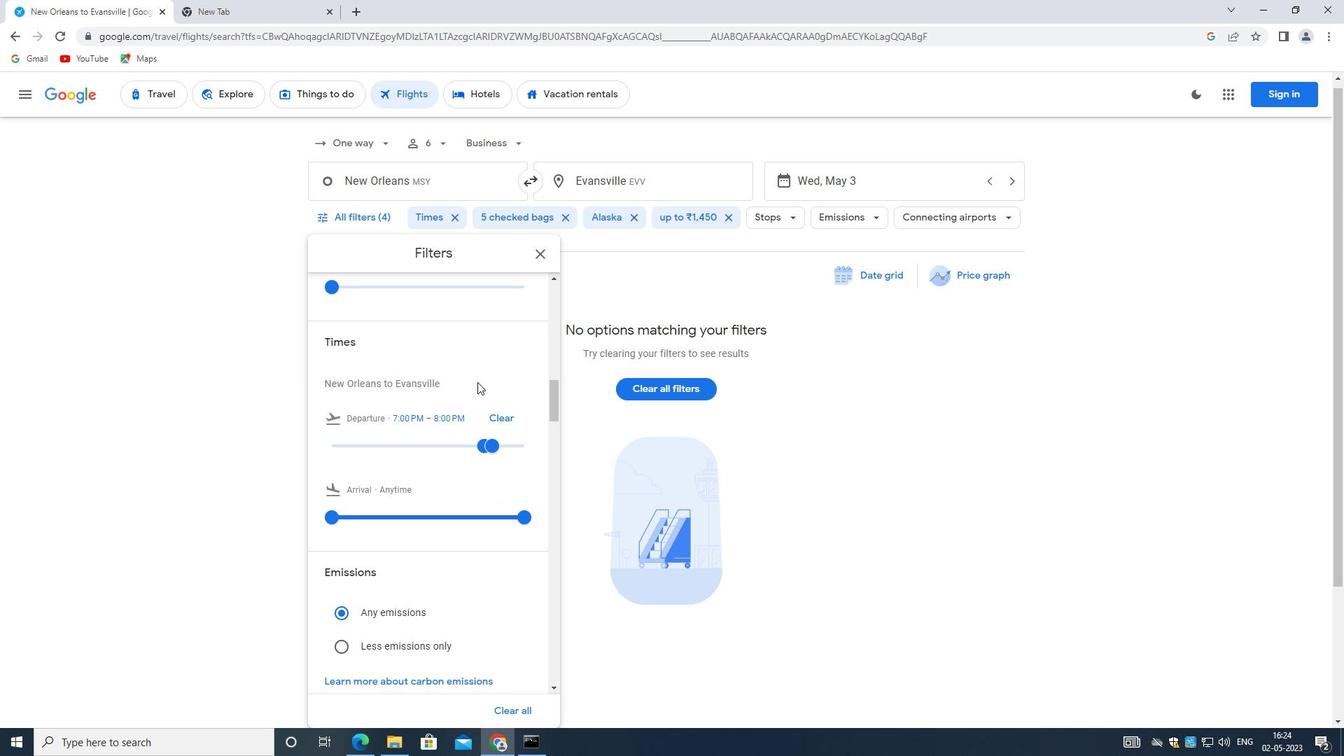 
Action: Mouse scrolled (477, 382) with delta (0, 0)
Screenshot: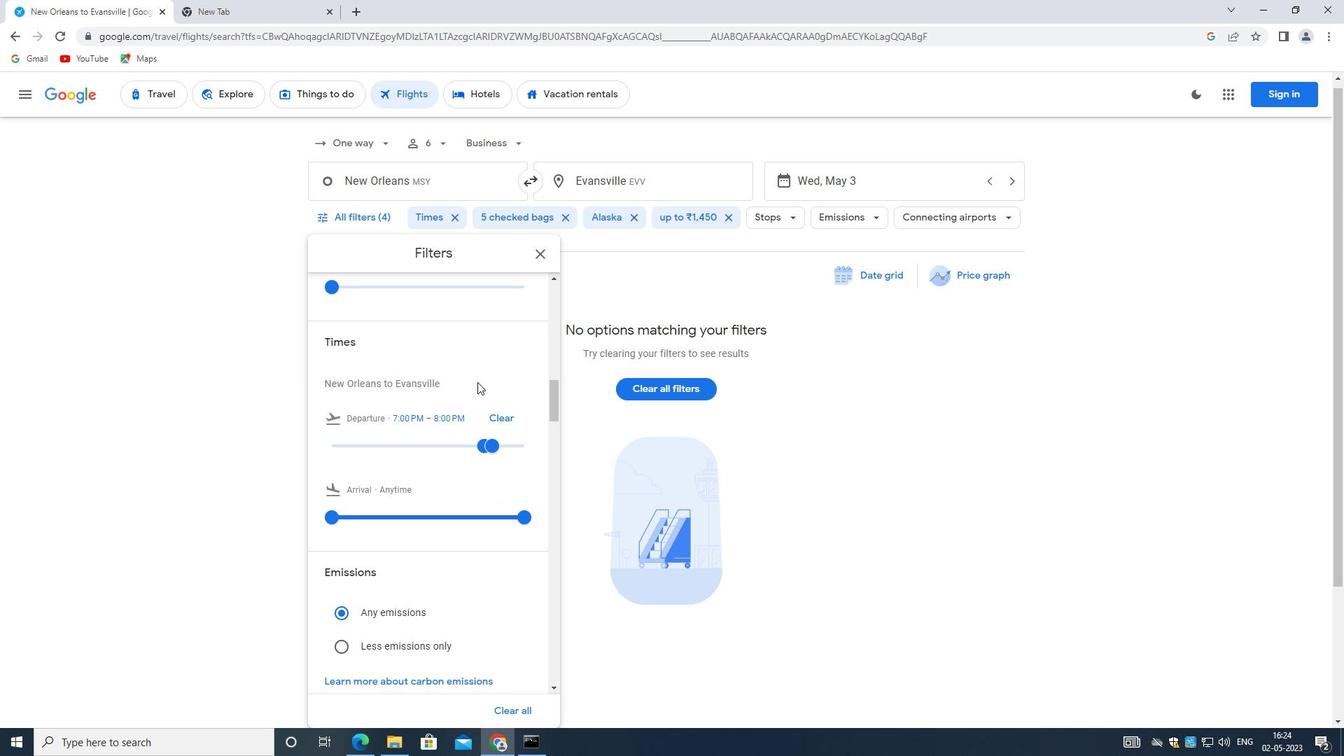 
Action: Mouse moved to (334, 490)
Screenshot: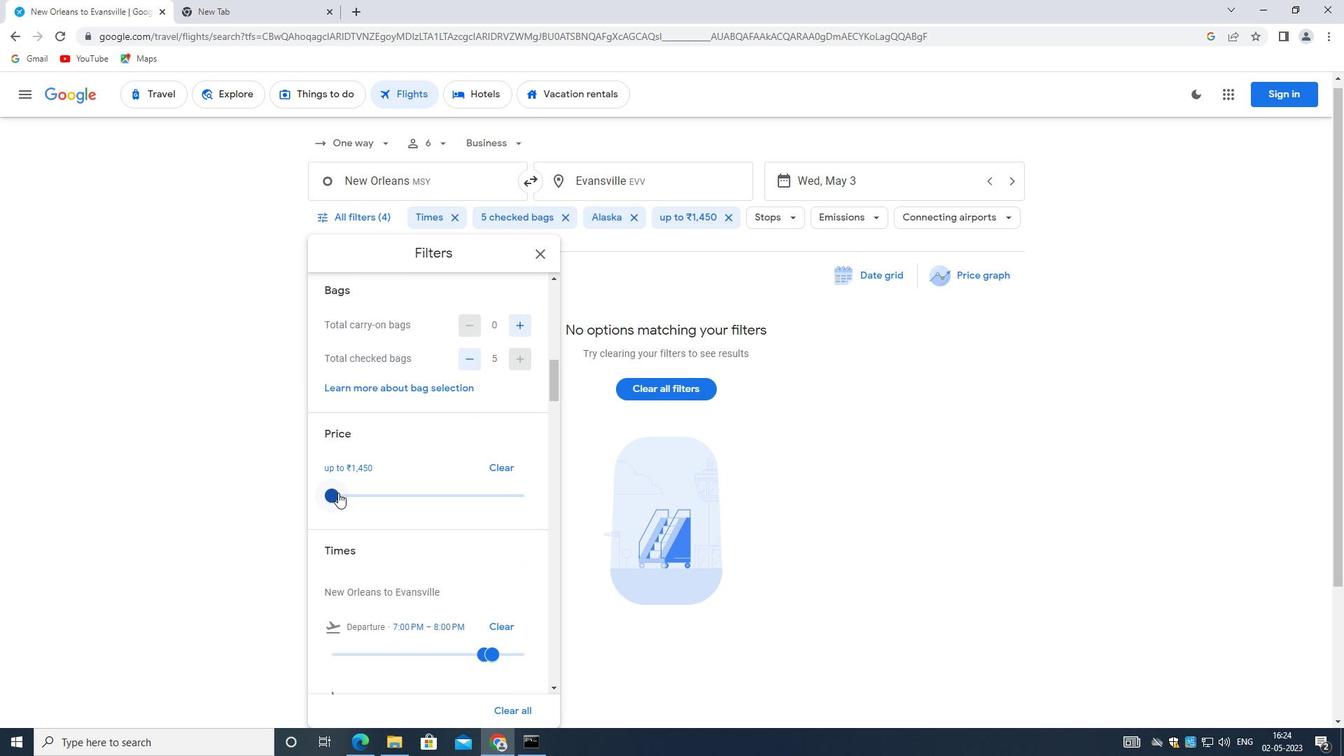 
Action: Mouse pressed left at (334, 490)
Screenshot: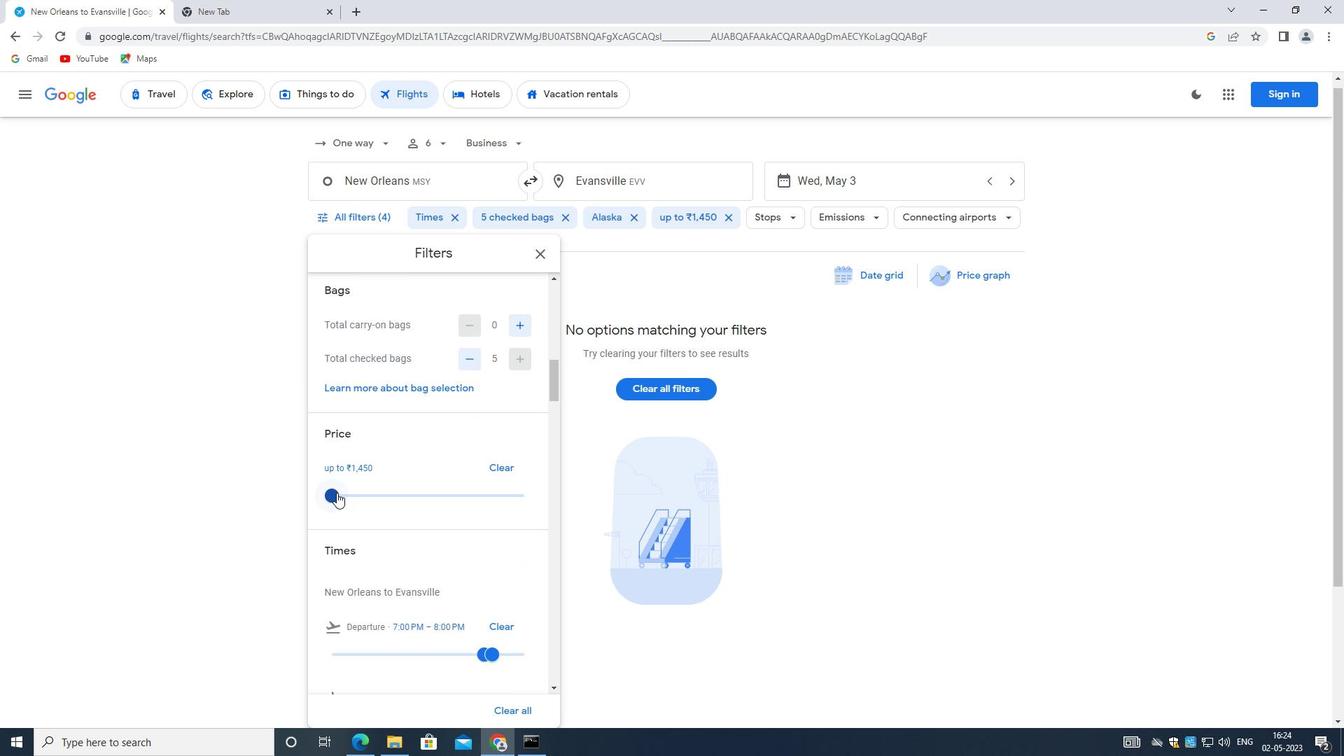 
Action: Mouse moved to (524, 495)
Screenshot: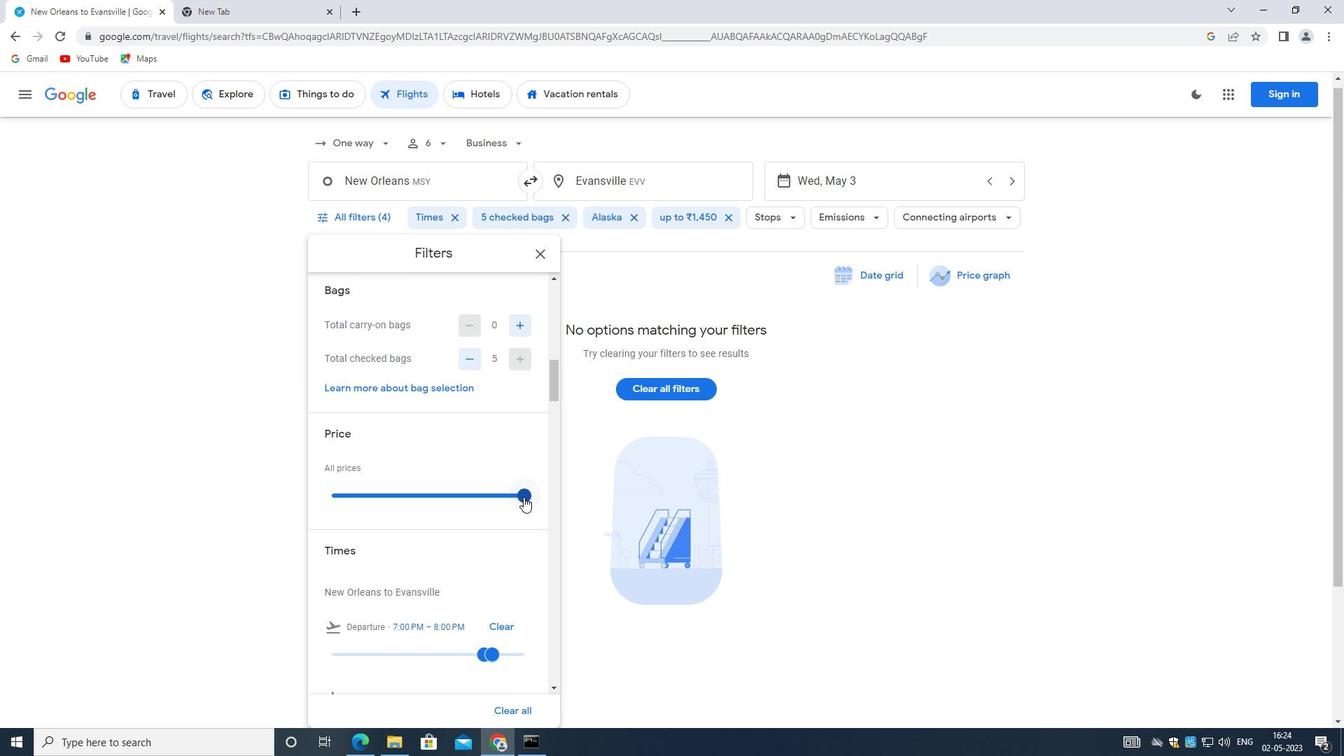 
Action: Mouse pressed left at (524, 495)
Screenshot: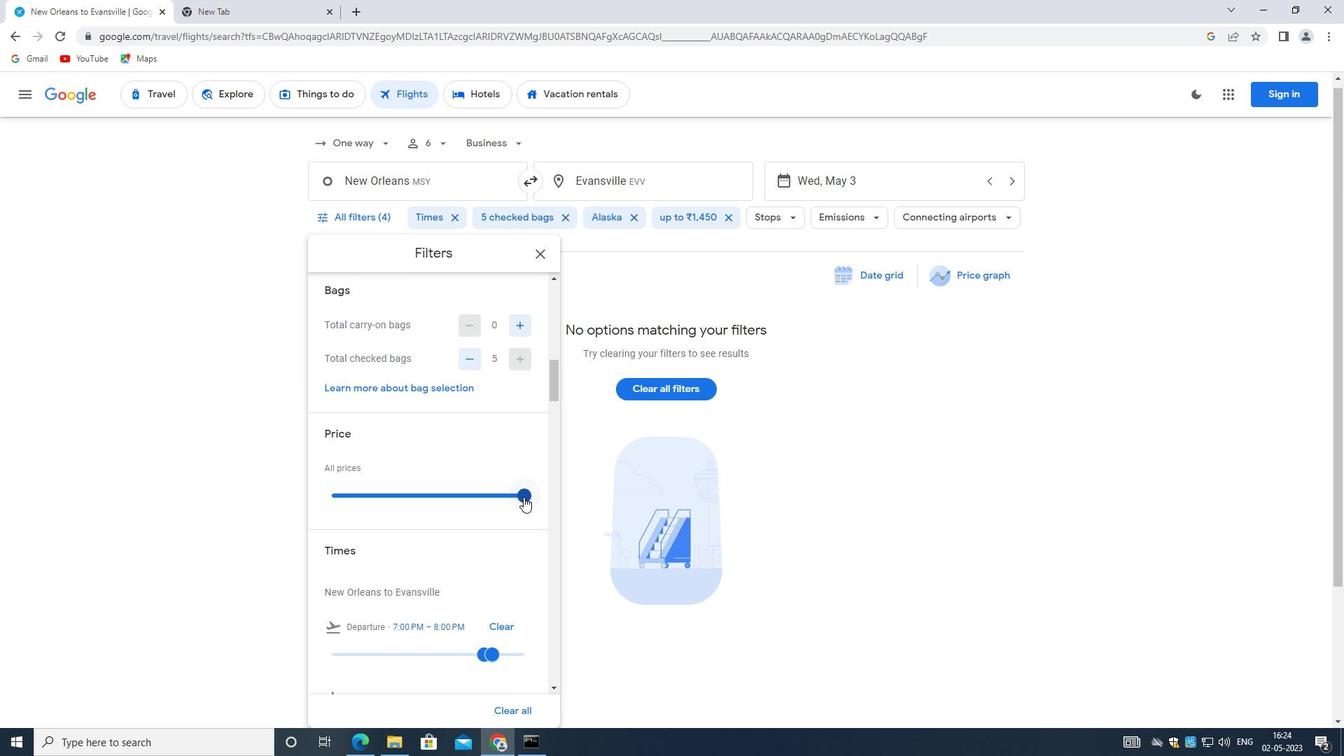 
Action: Mouse moved to (350, 488)
Screenshot: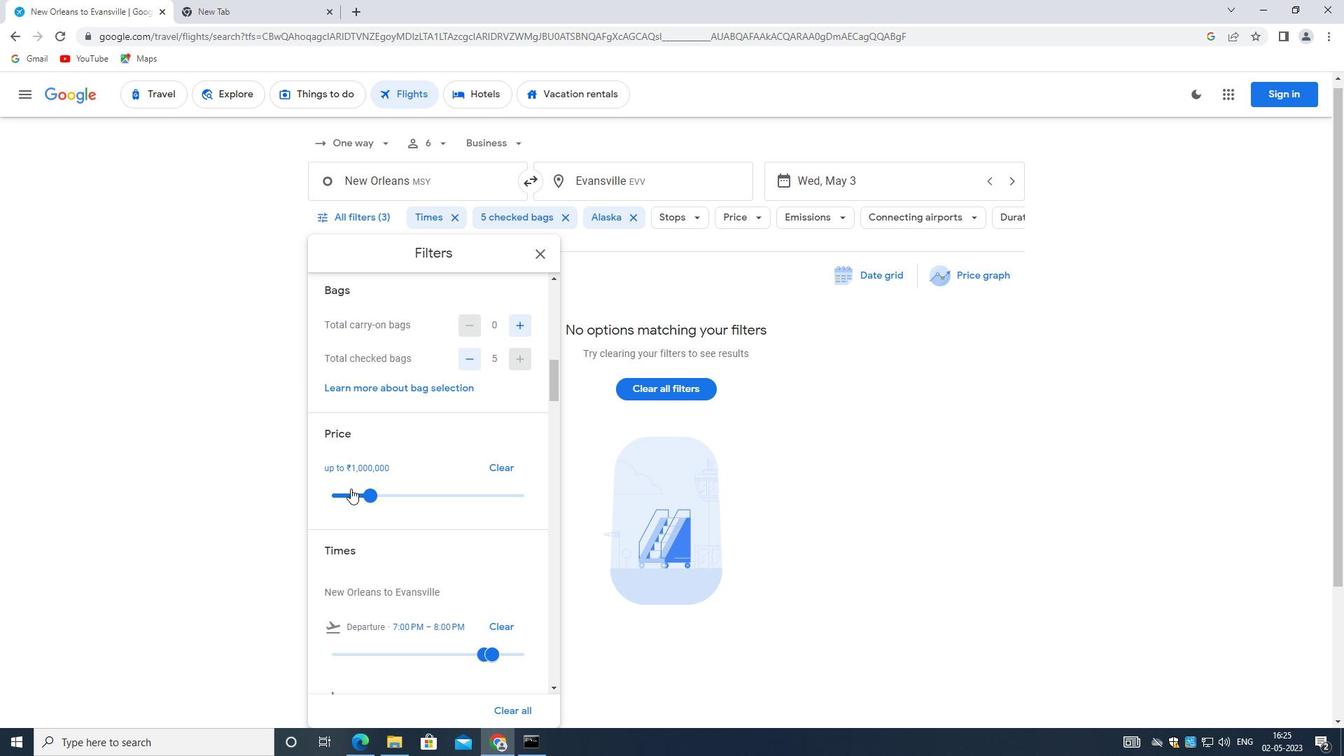 
Action: Mouse pressed left at (350, 488)
Screenshot: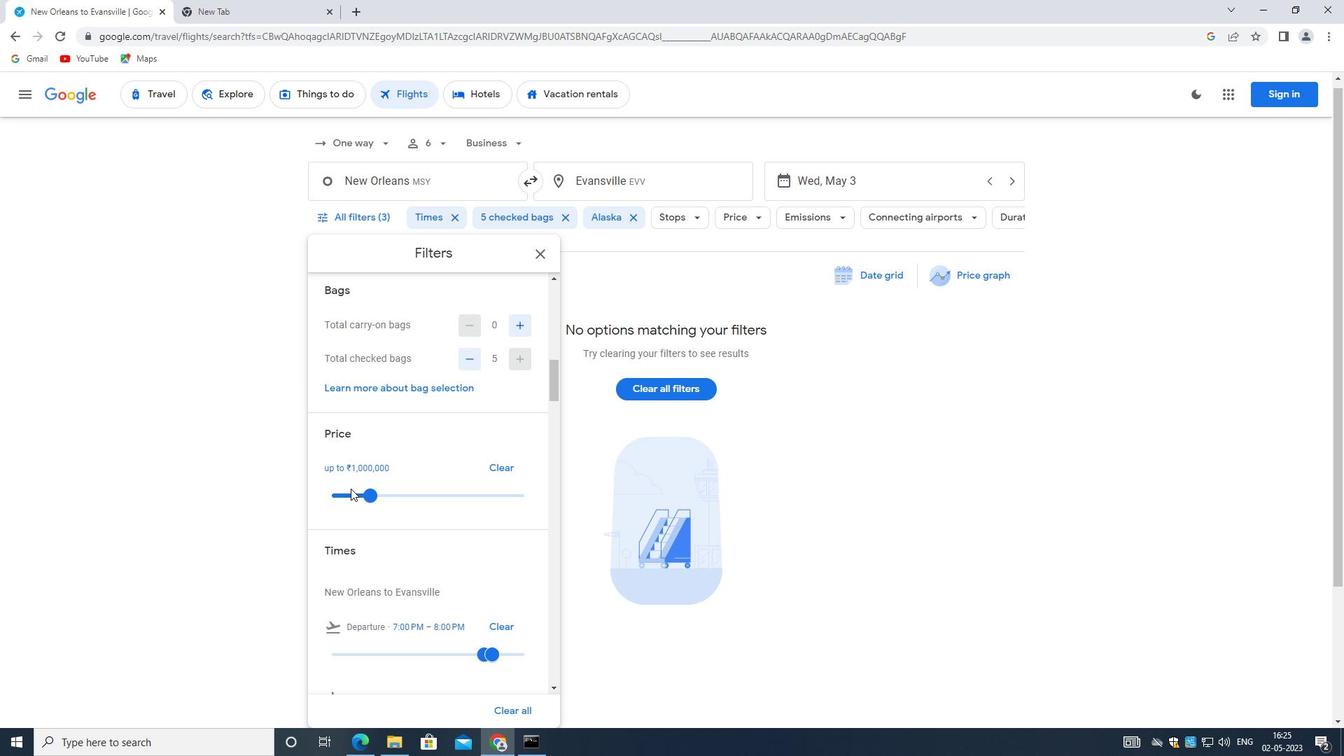 
Action: Mouse moved to (352, 490)
Screenshot: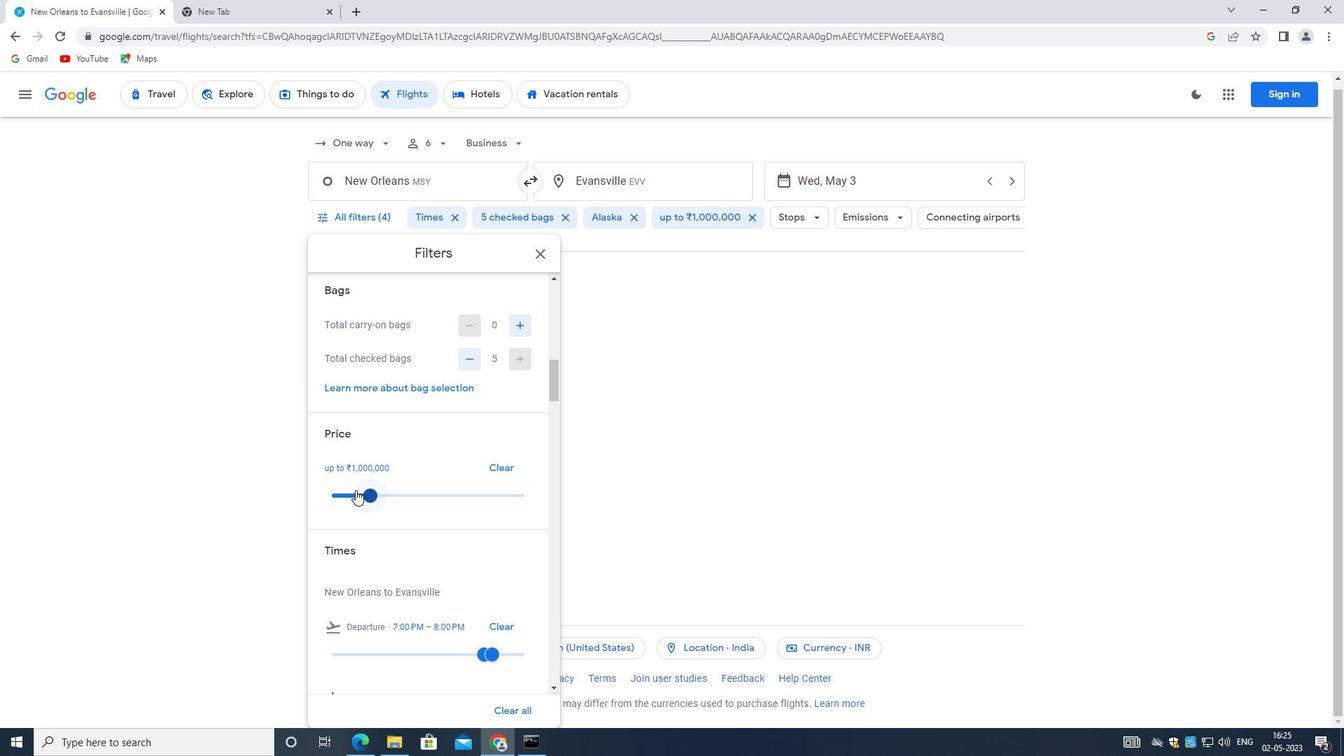 
Action: Mouse pressed left at (352, 490)
Screenshot: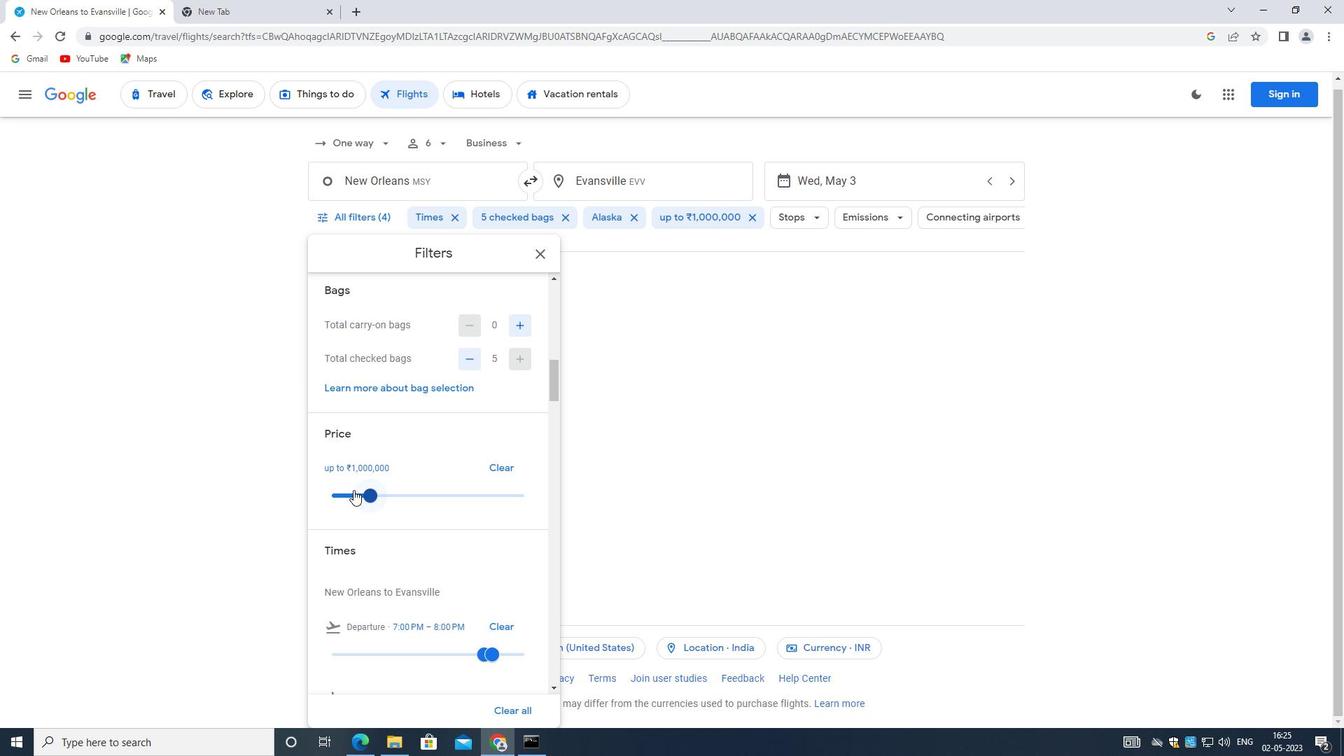 
Action: Mouse moved to (344, 489)
Screenshot: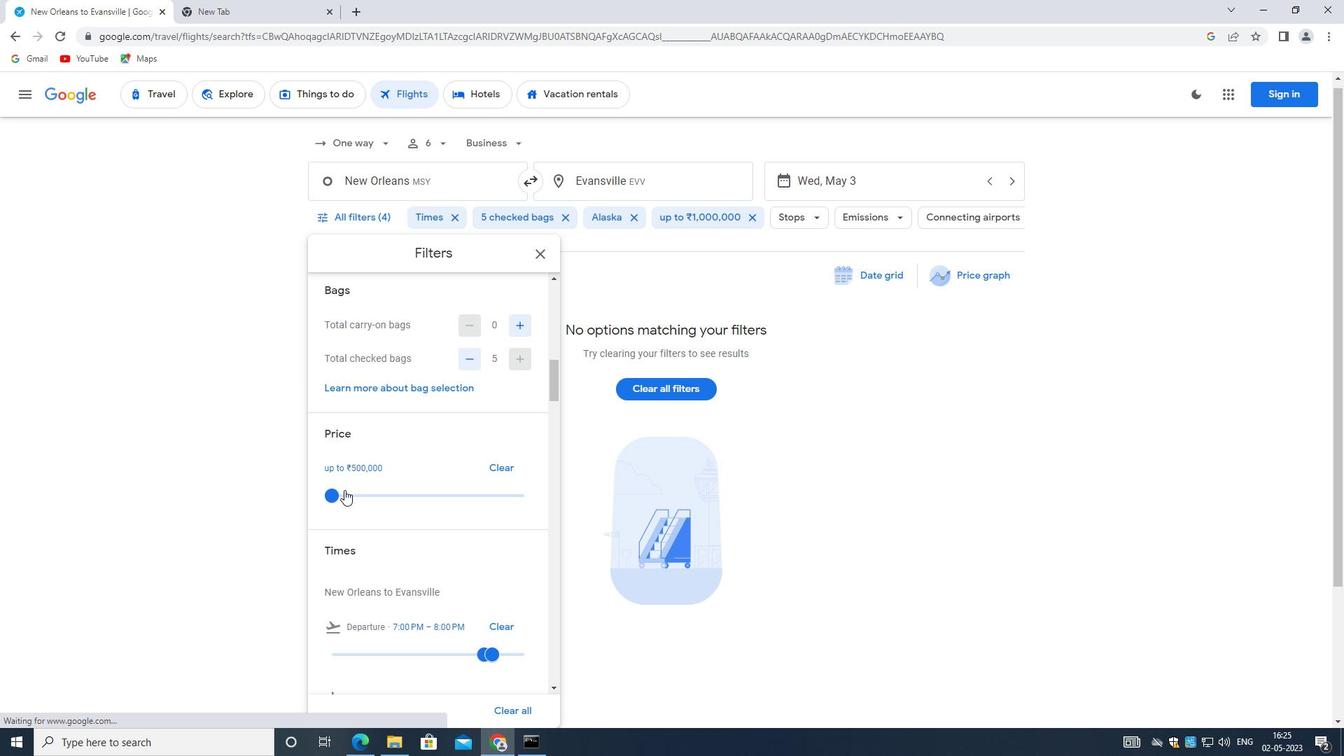 
Action: Mouse pressed left at (344, 489)
Screenshot: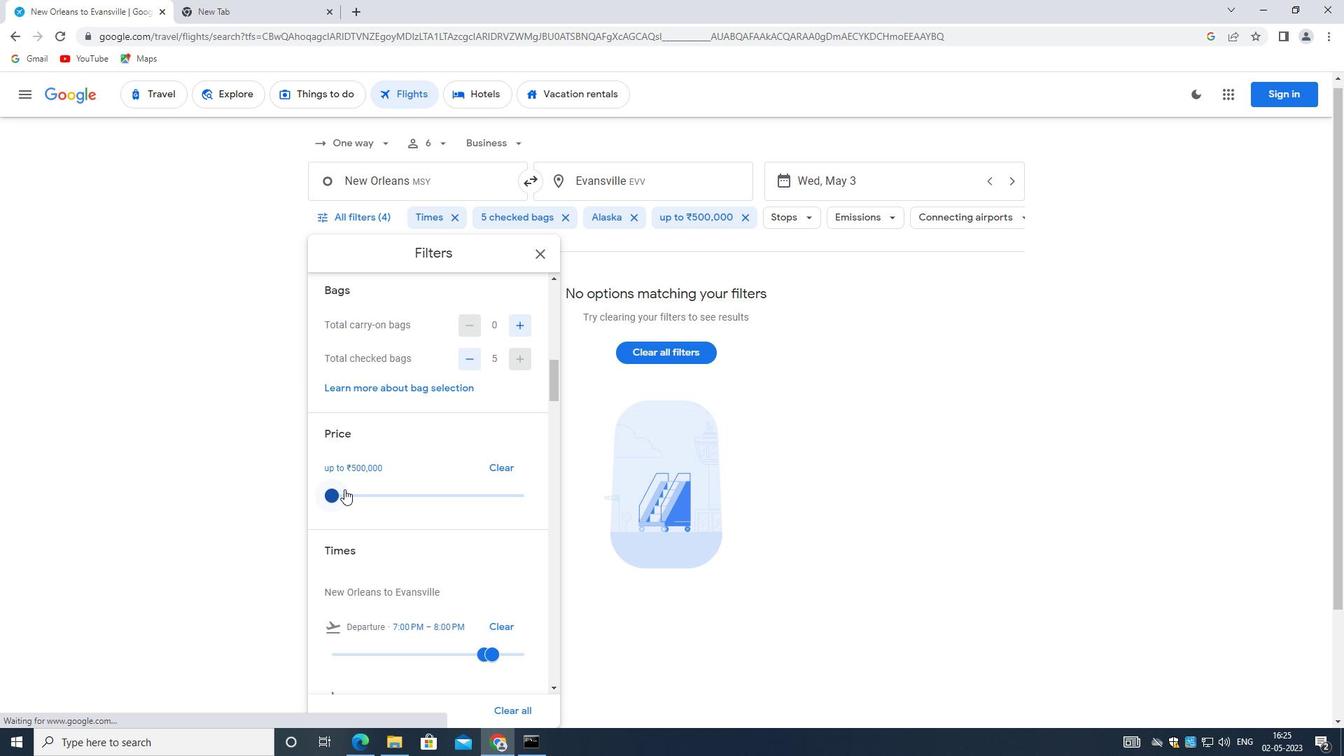 
Action: Mouse moved to (352, 490)
Screenshot: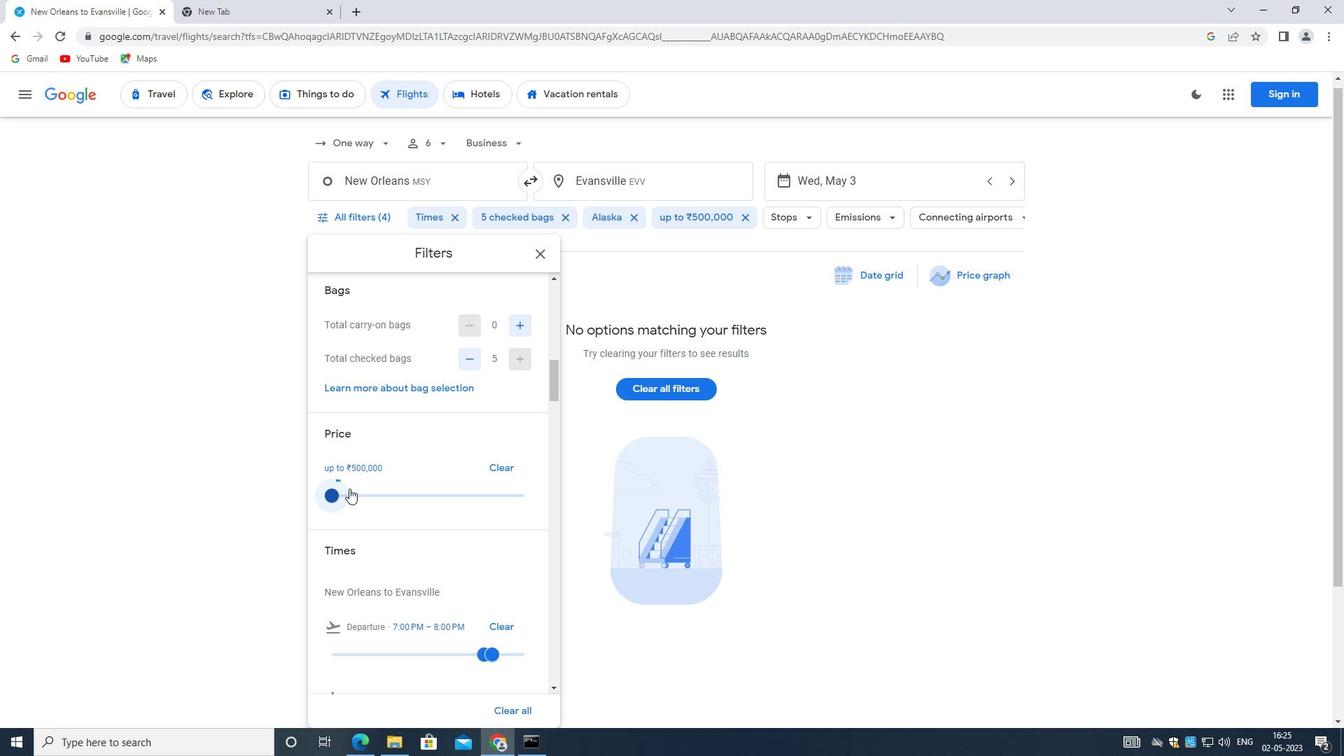
Action: Mouse pressed left at (352, 490)
Screenshot: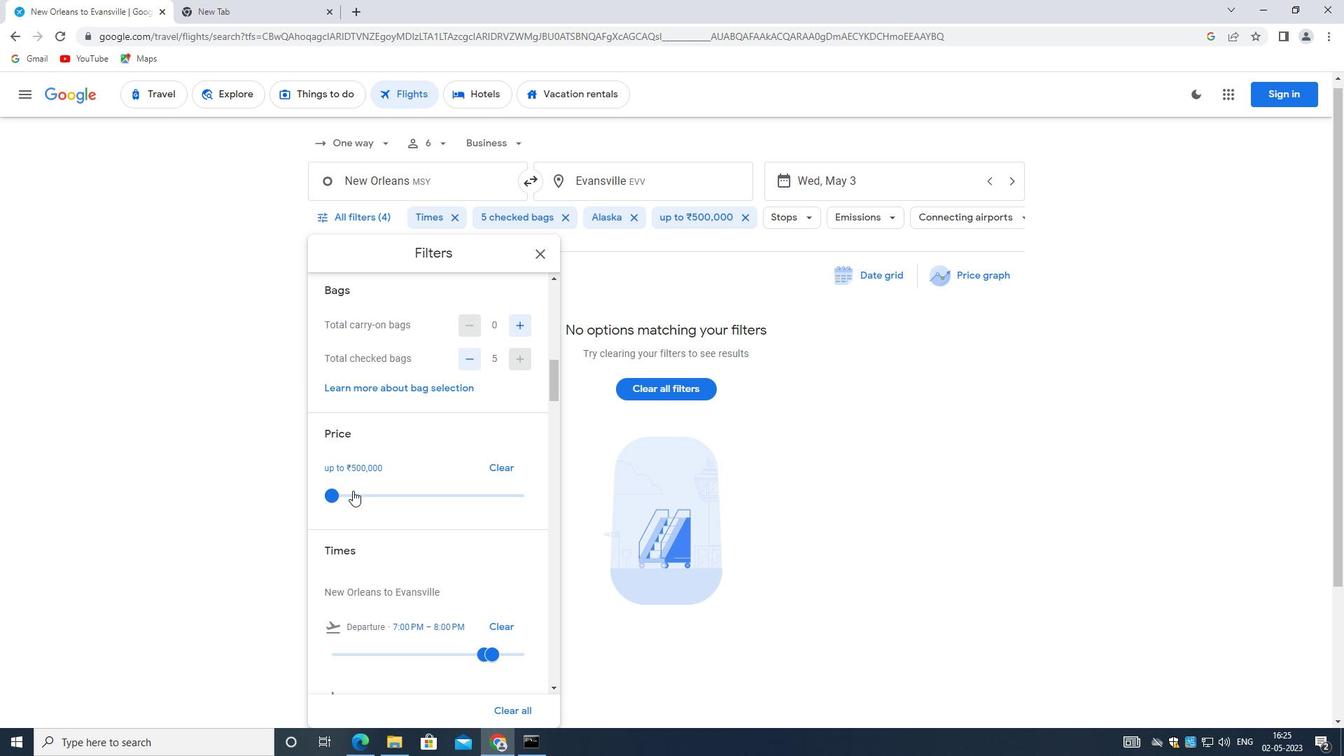 
Action: Mouse moved to (353, 490)
Screenshot: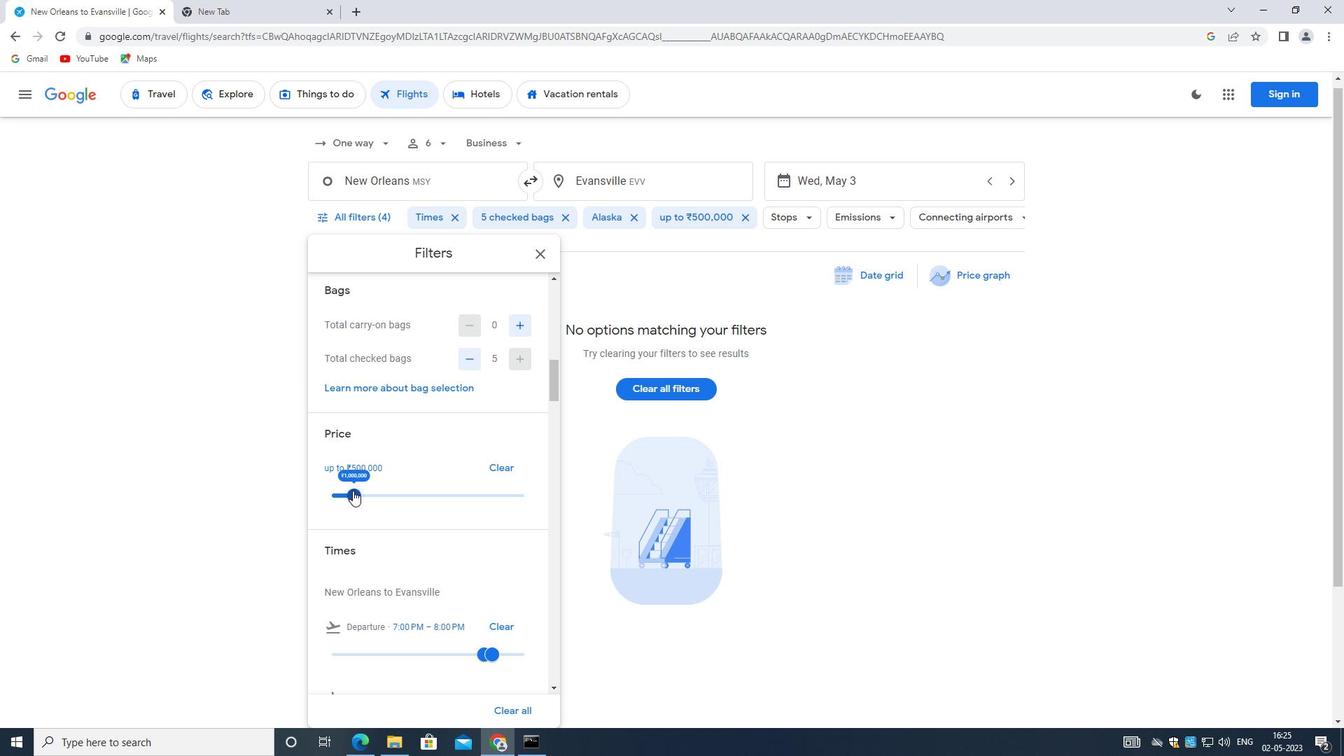 
Action: Mouse pressed left at (353, 490)
Screenshot: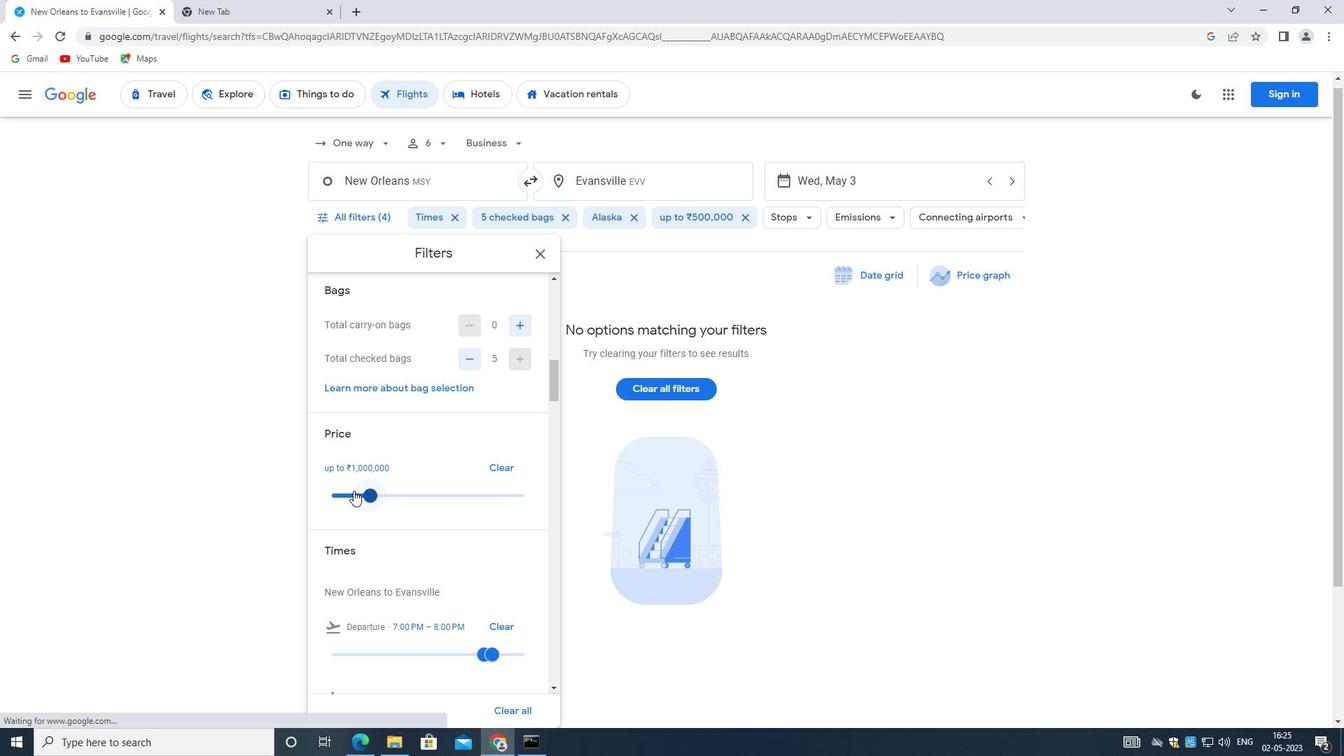 
Action: Mouse moved to (385, 490)
Screenshot: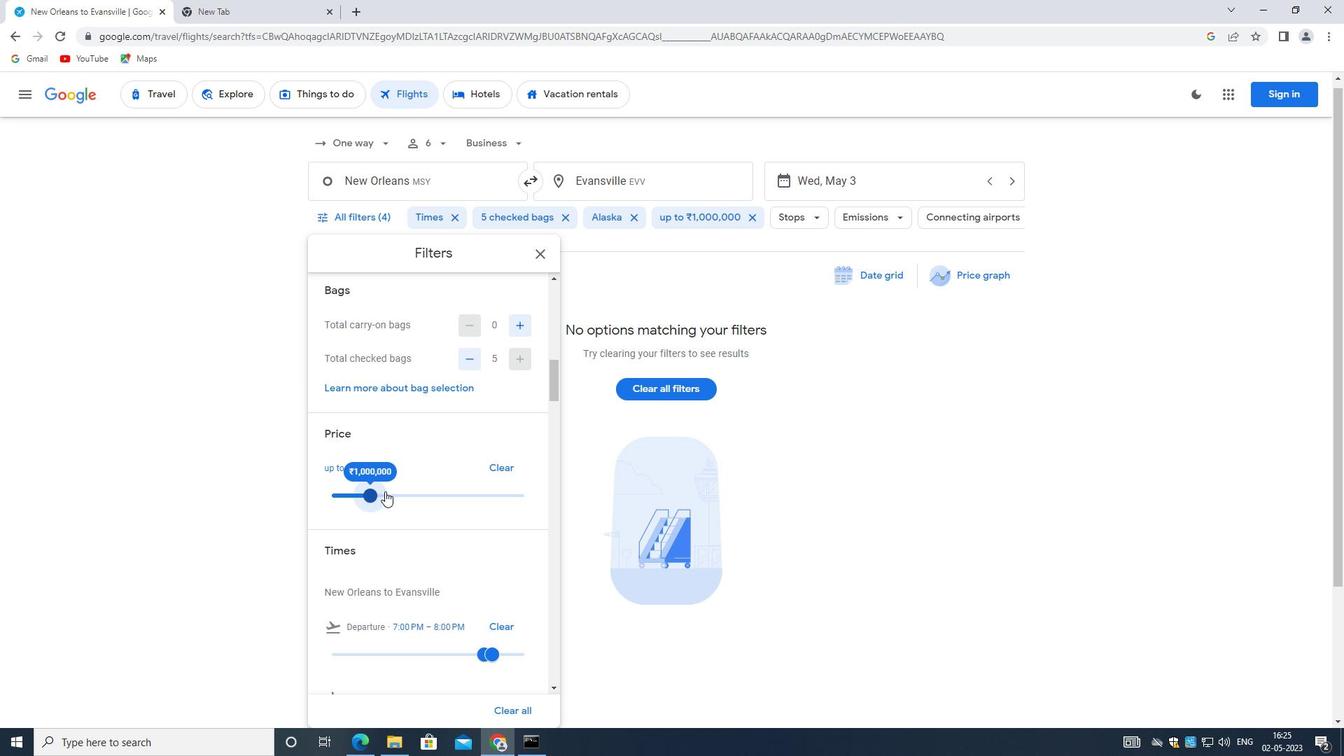 
Action: Mouse pressed left at (385, 490)
Screenshot: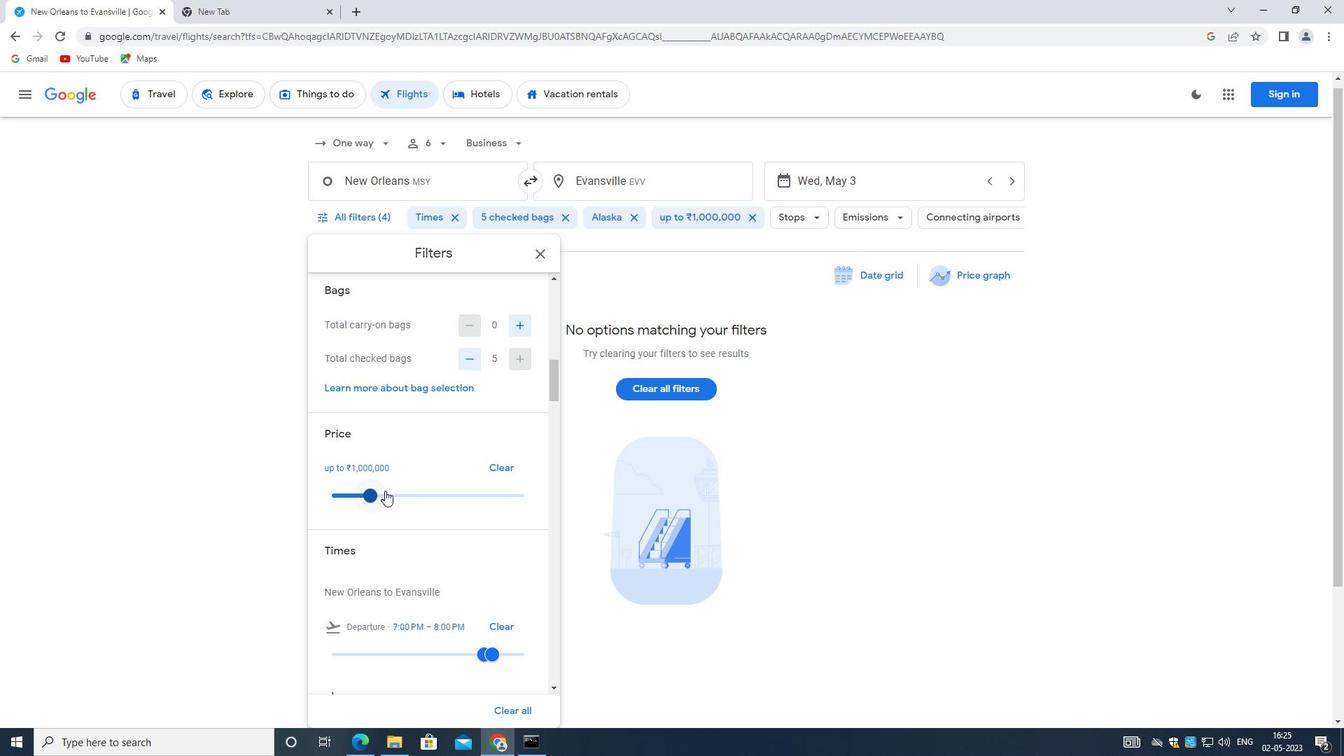 
Action: Mouse moved to (388, 490)
Screenshot: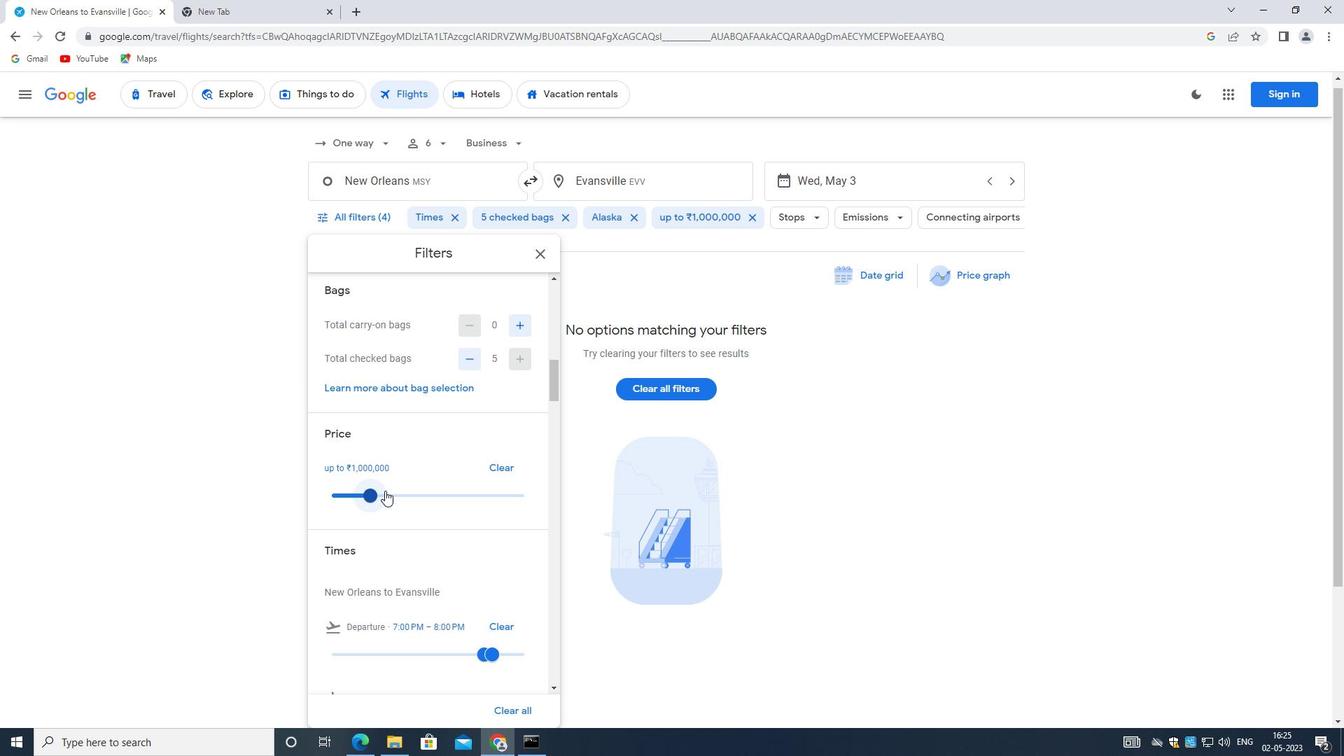 
Action: Mouse pressed left at (388, 490)
Screenshot: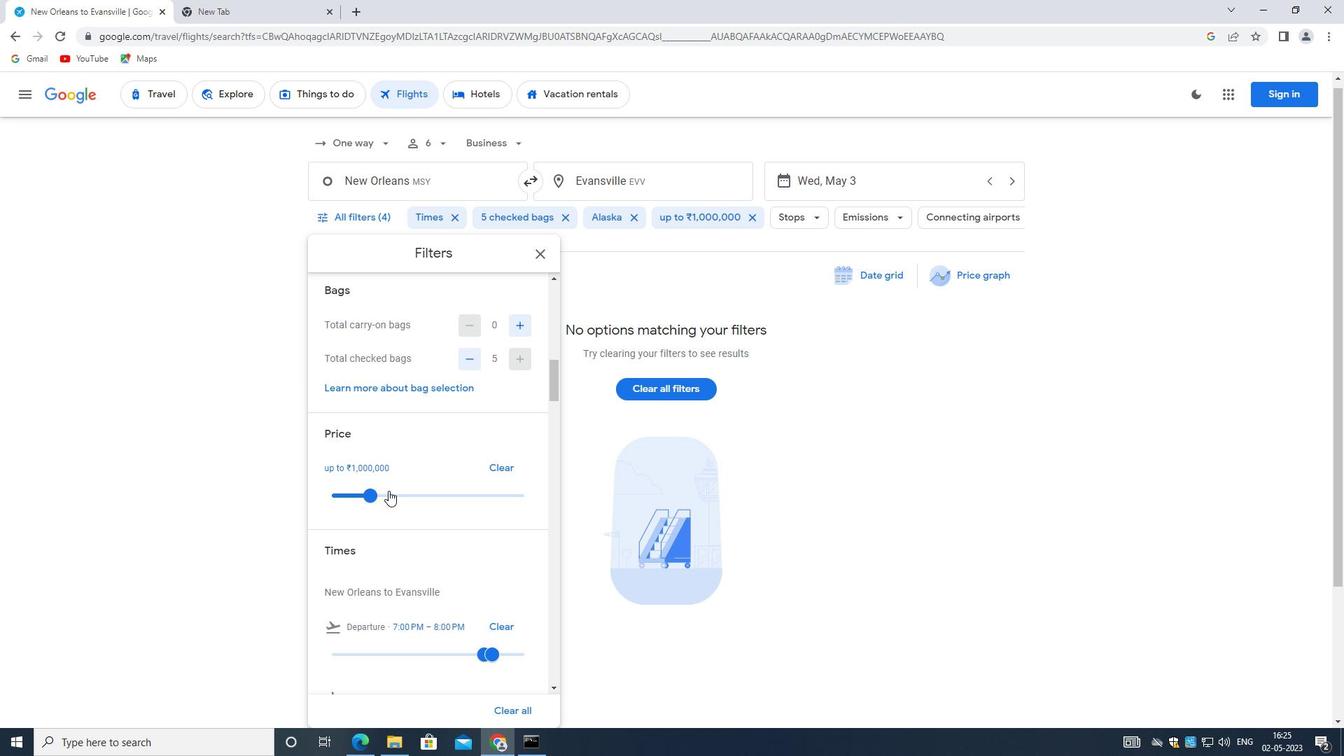 
Action: Mouse moved to (393, 492)
Screenshot: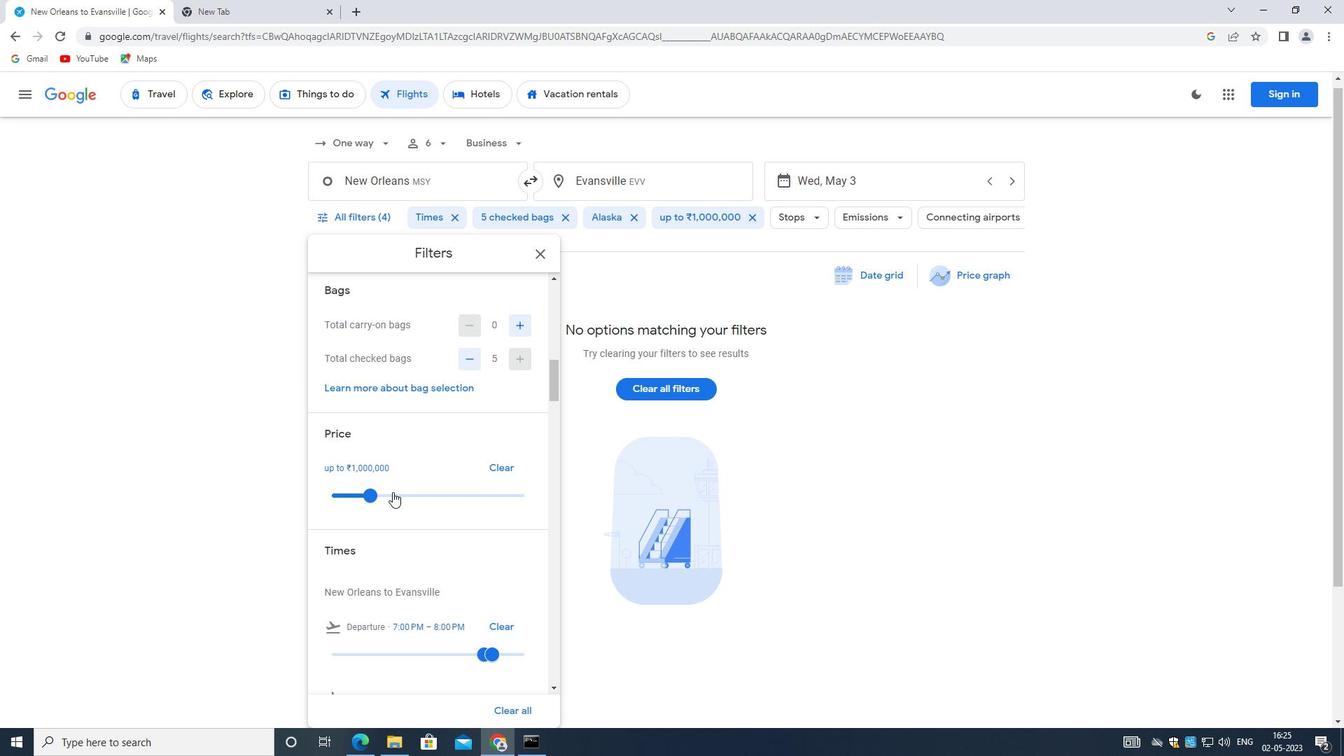 
Action: Mouse pressed left at (393, 492)
Screenshot: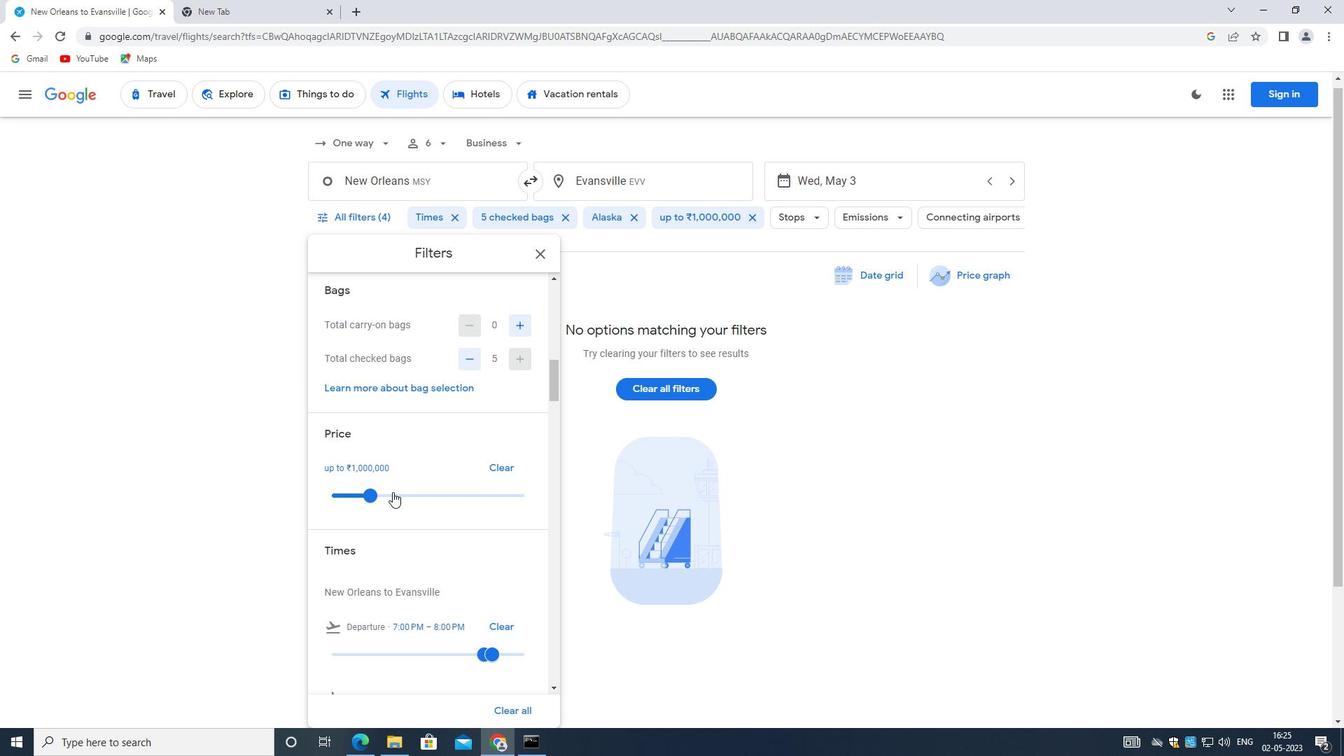 
Action: Mouse moved to (432, 493)
Screenshot: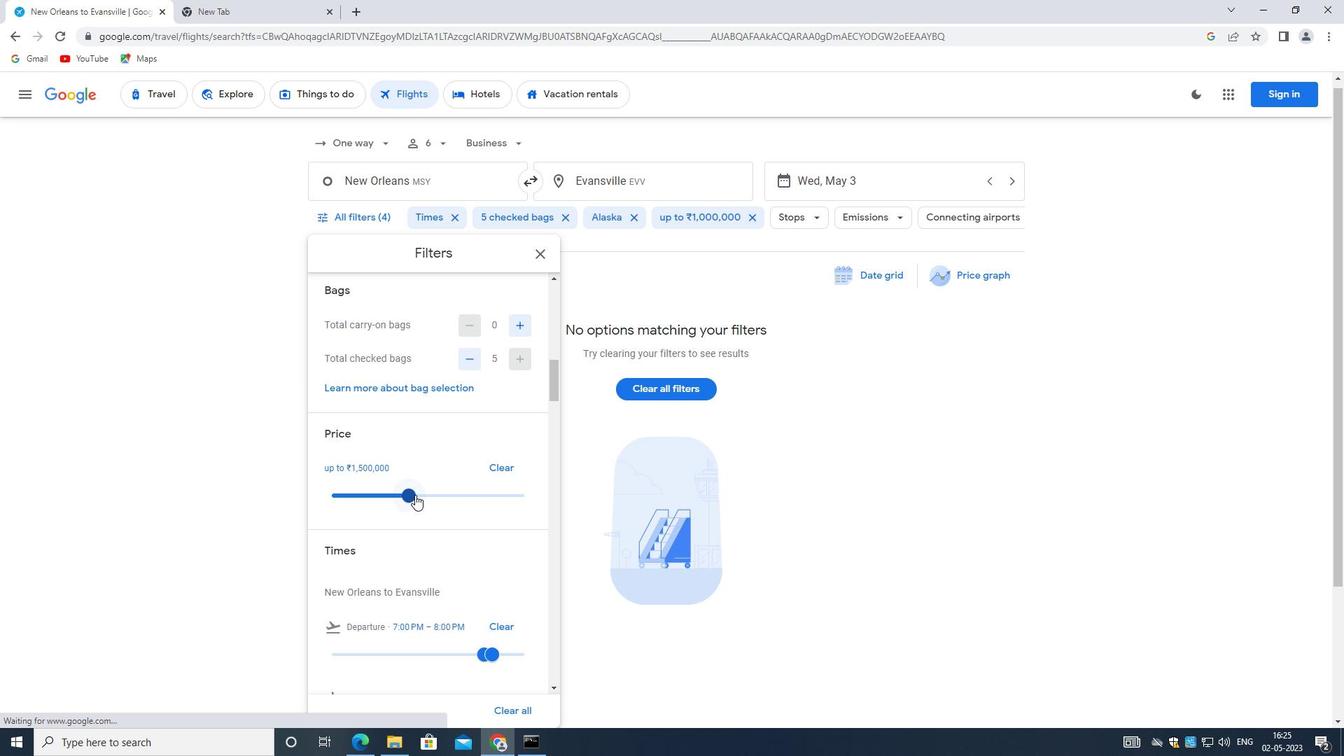 
Action: Mouse pressed left at (432, 493)
Screenshot: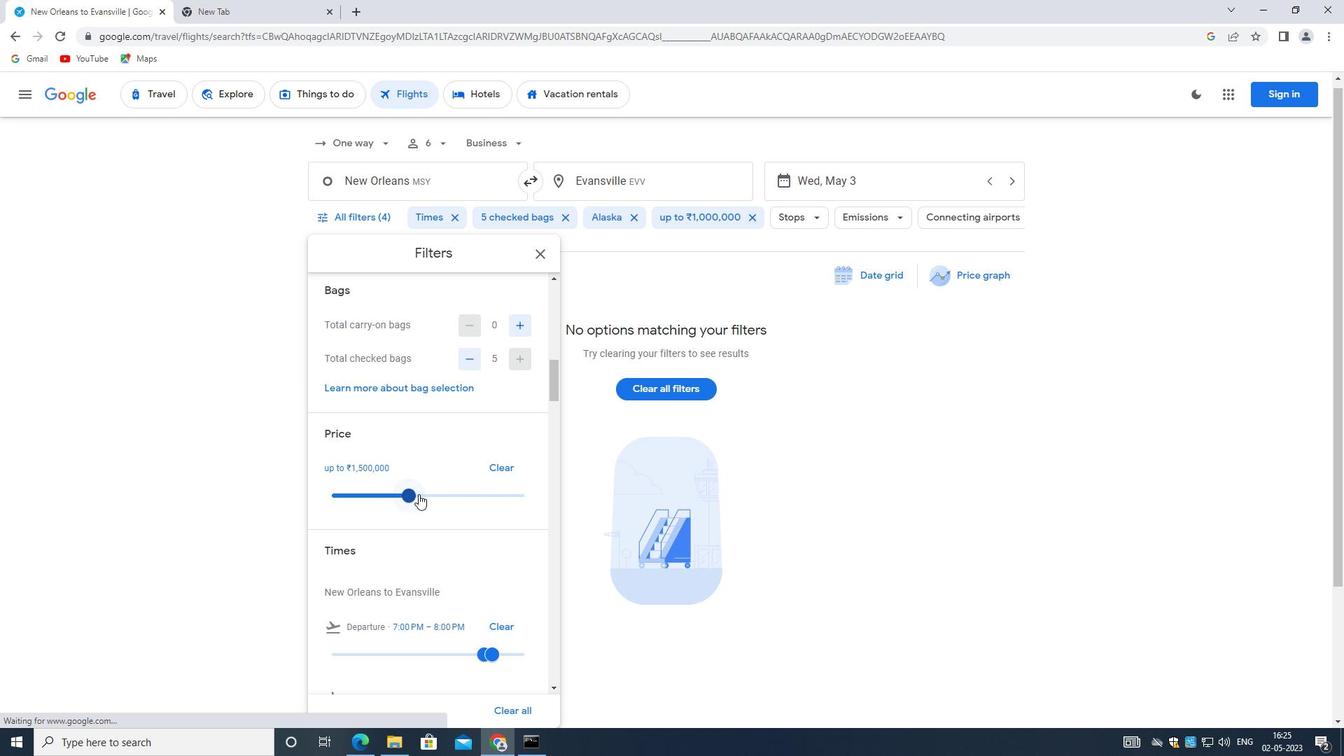 
Action: Mouse moved to (438, 491)
Screenshot: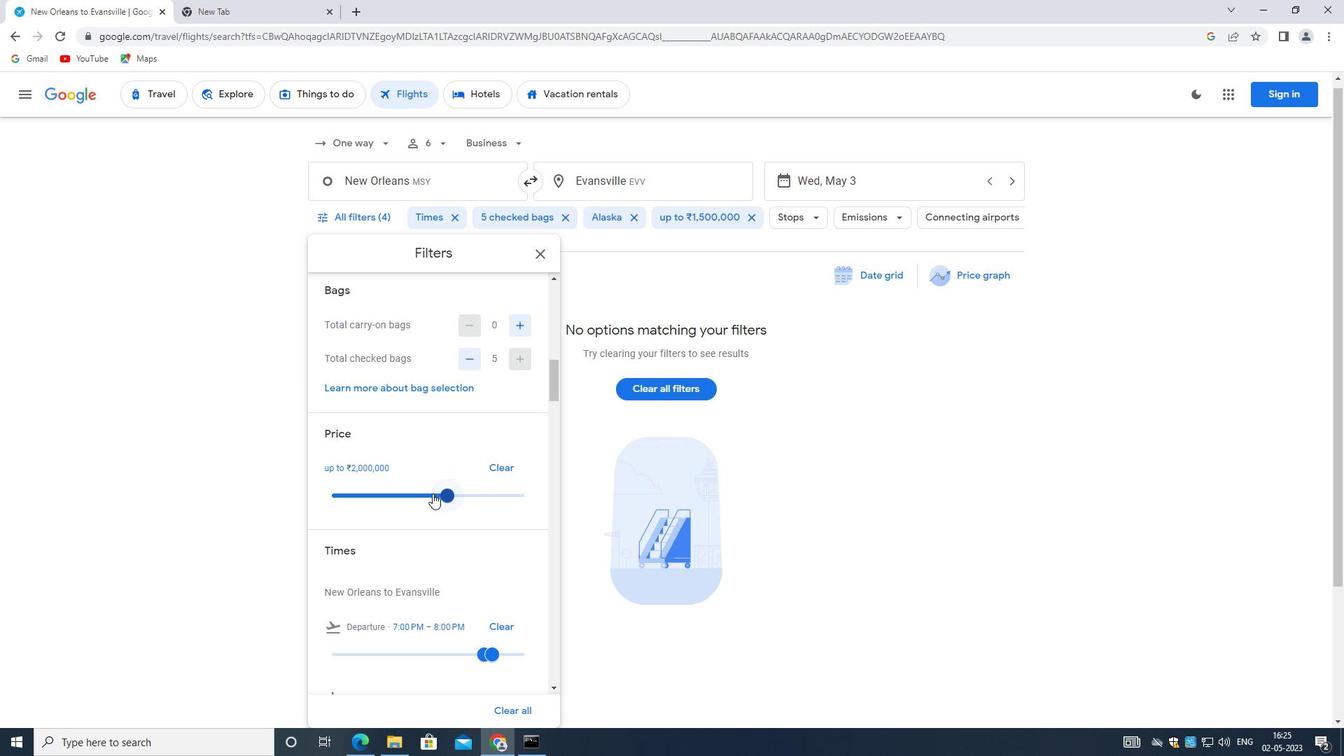 
Action: Mouse pressed left at (438, 491)
Screenshot: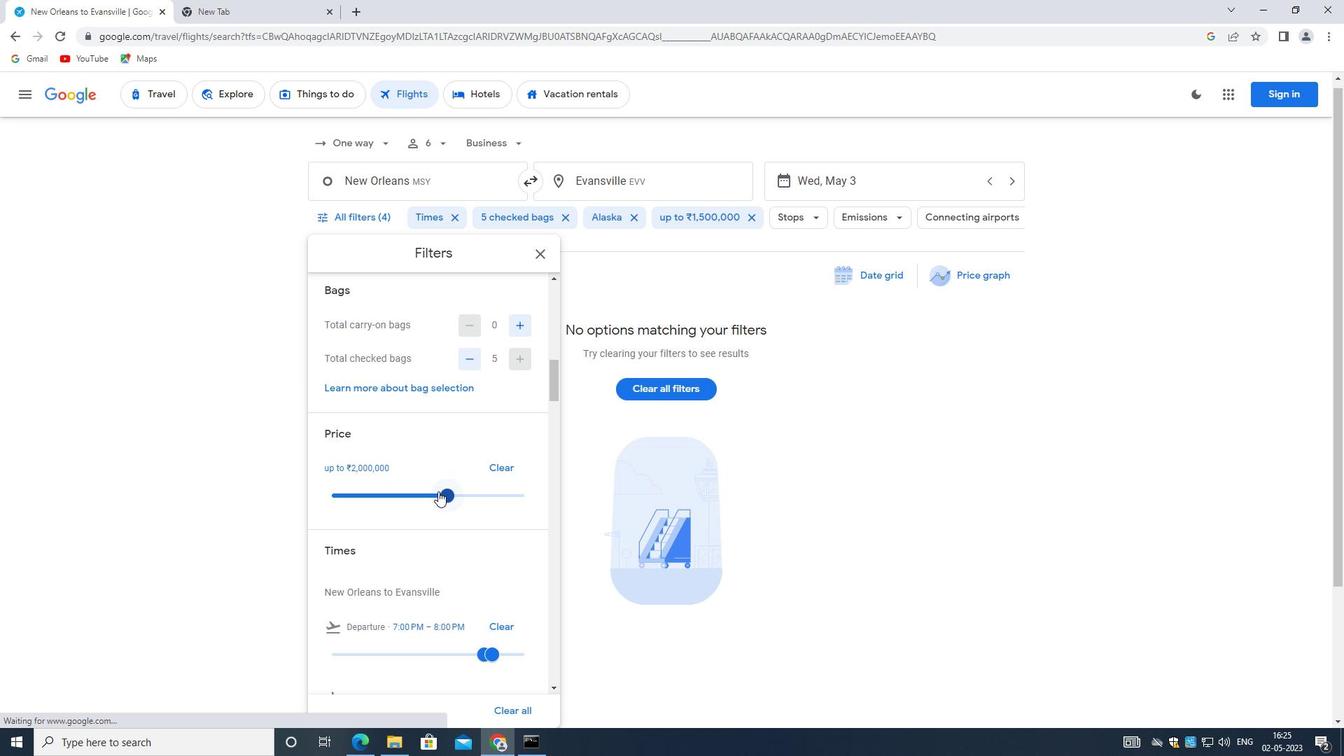 
Action: Mouse moved to (466, 496)
Screenshot: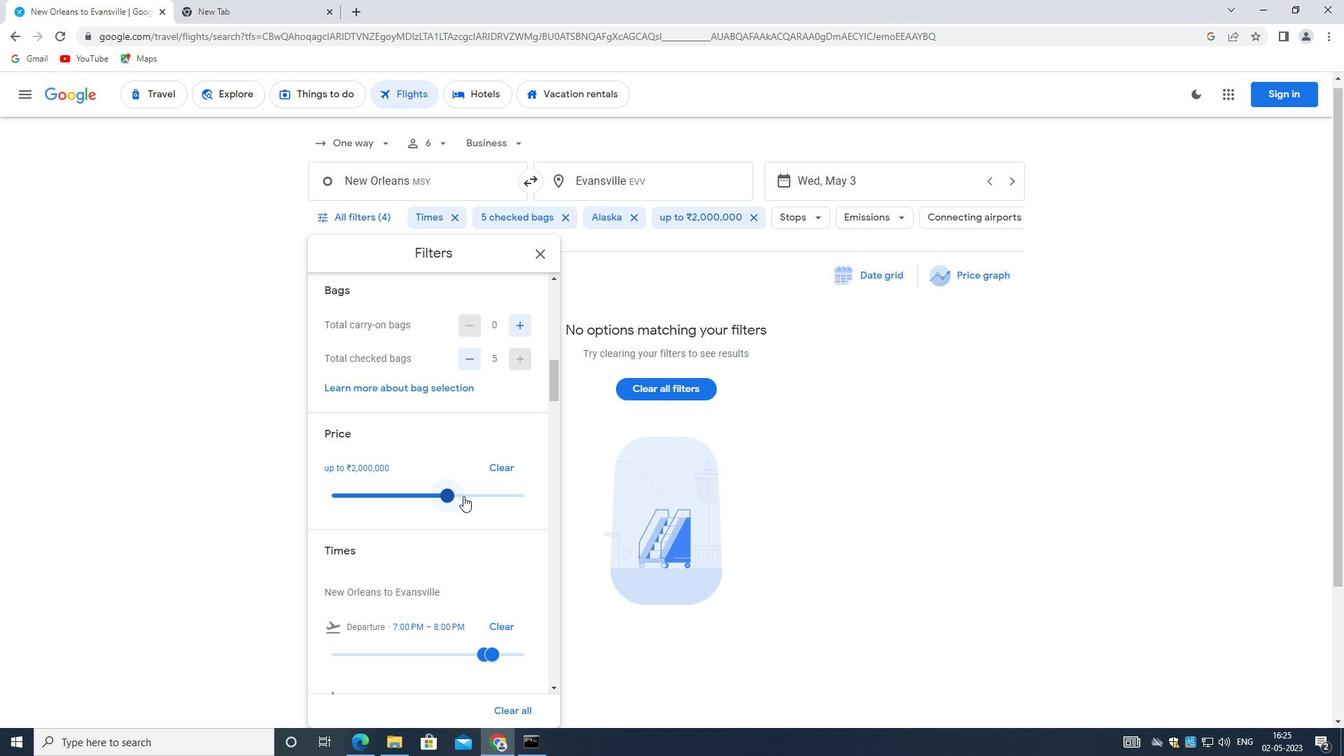 
Action: Mouse pressed left at (466, 496)
Screenshot: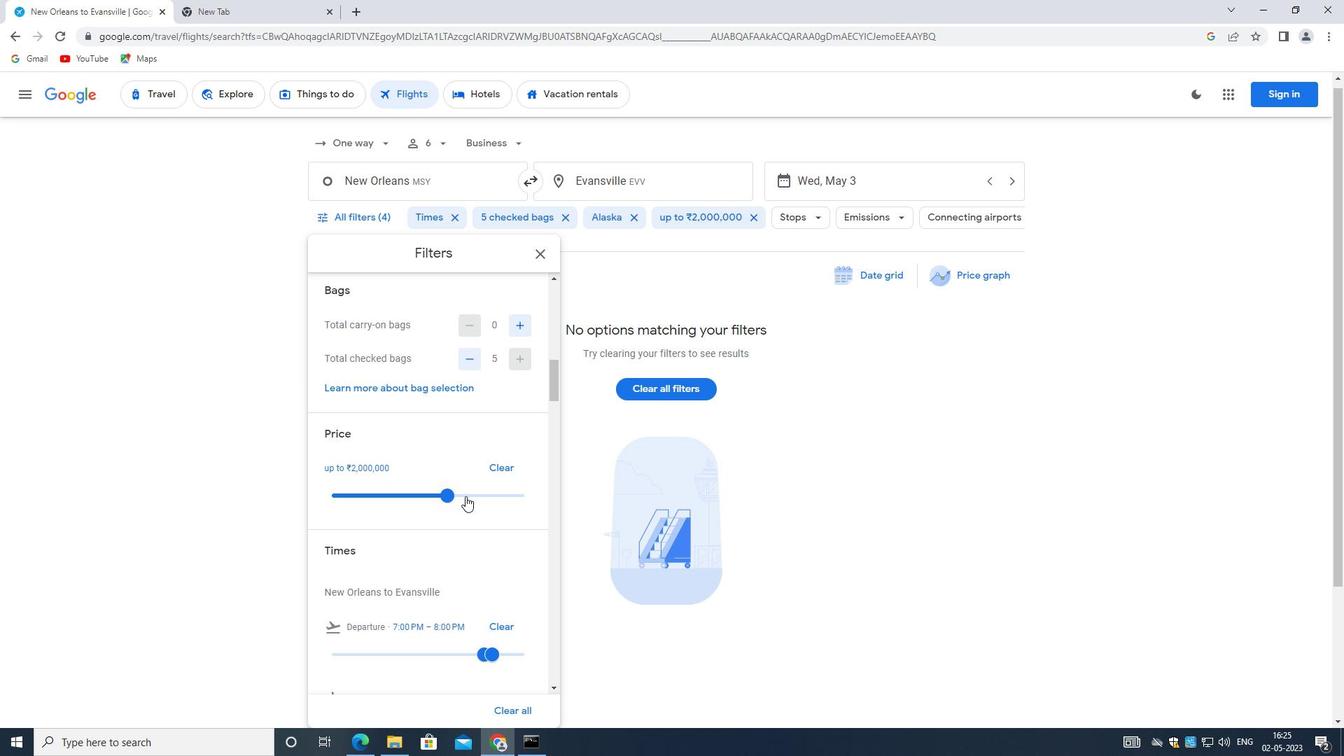 
Action: Mouse pressed left at (466, 496)
Screenshot: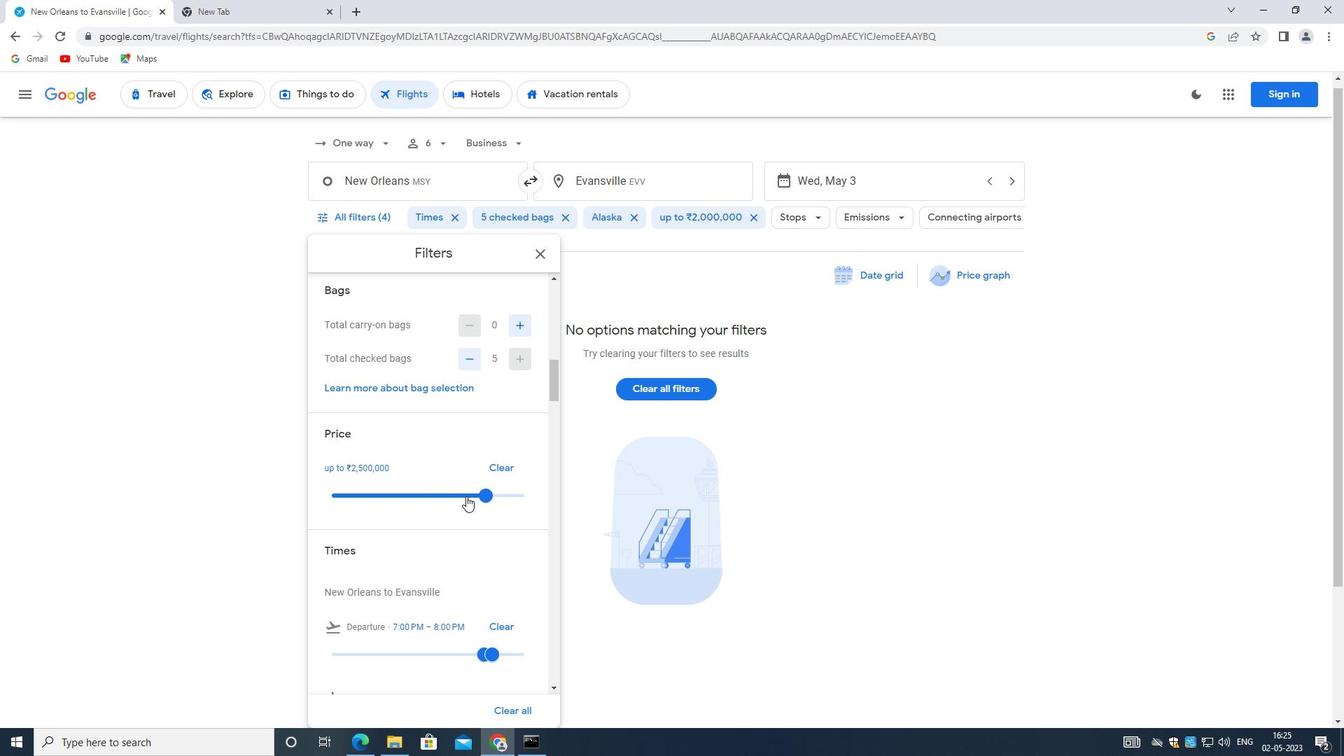 
Action: Mouse moved to (500, 487)
Screenshot: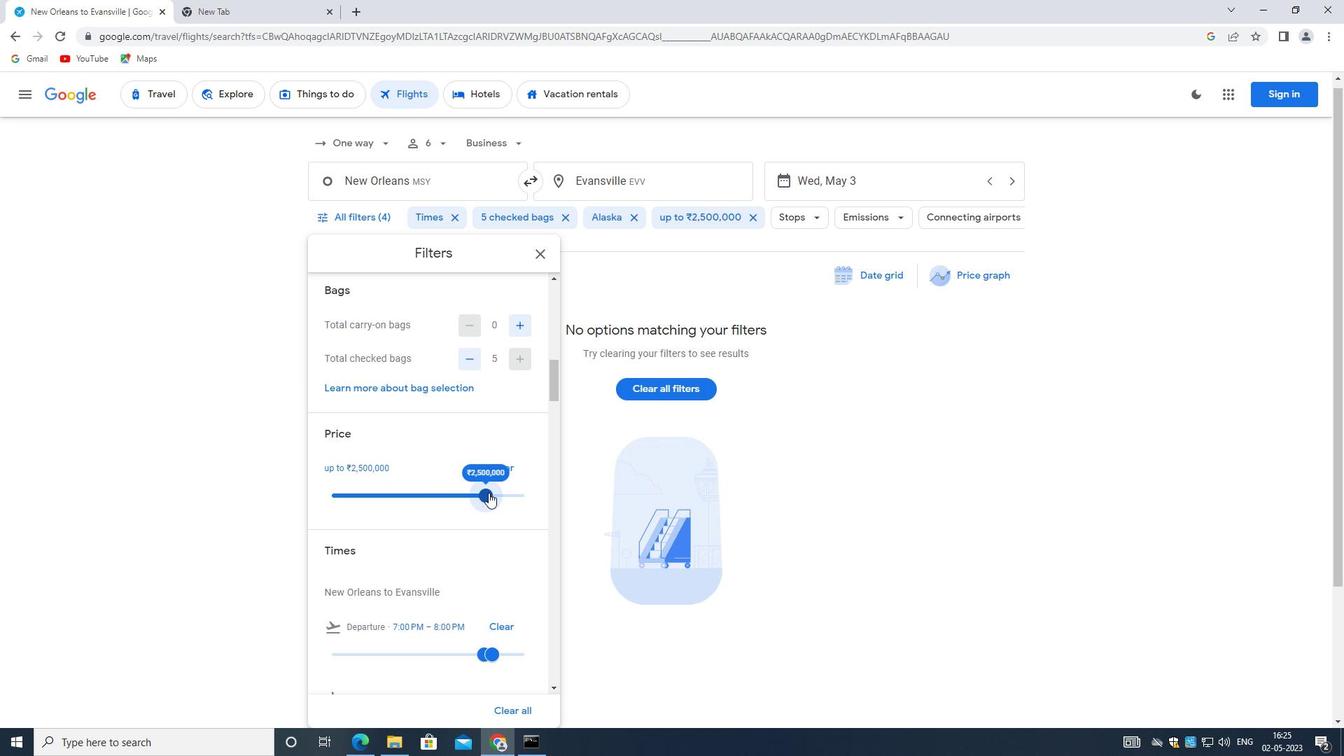
Action: Mouse pressed left at (500, 487)
Screenshot: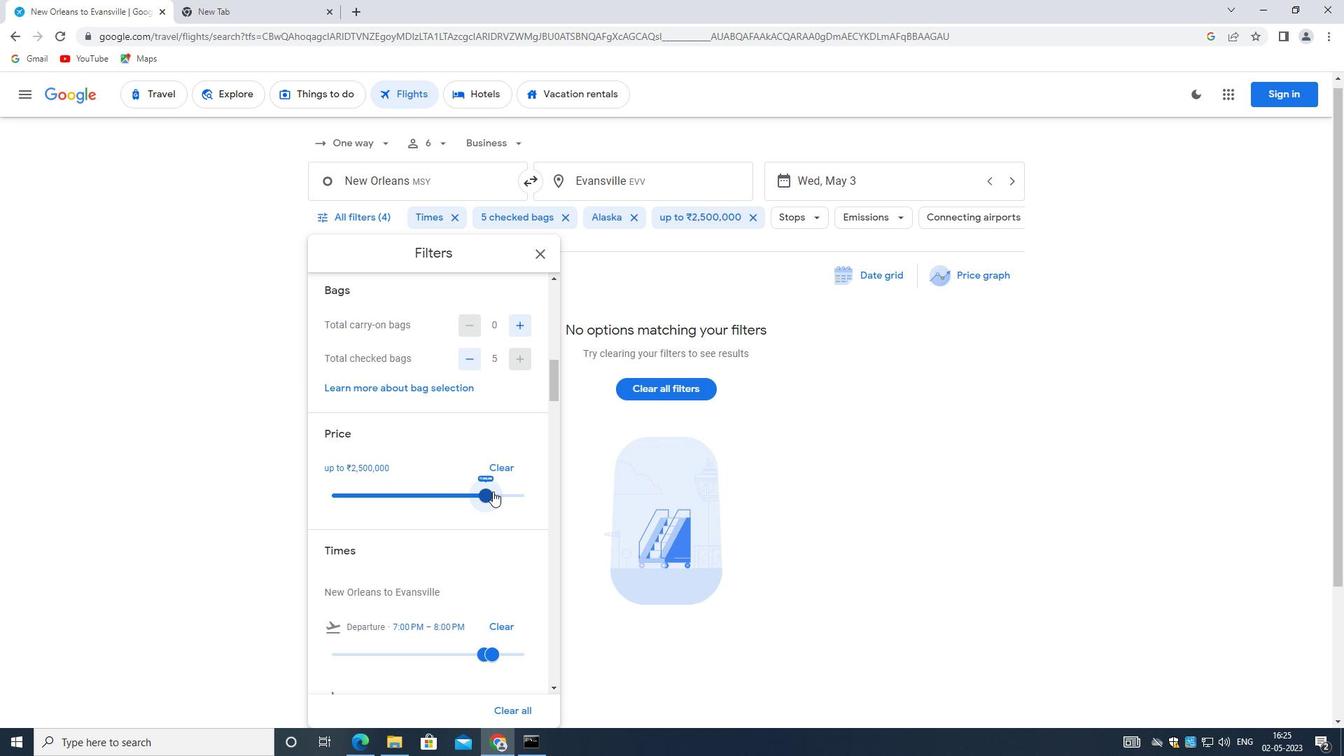 
Action: Mouse moved to (504, 490)
Screenshot: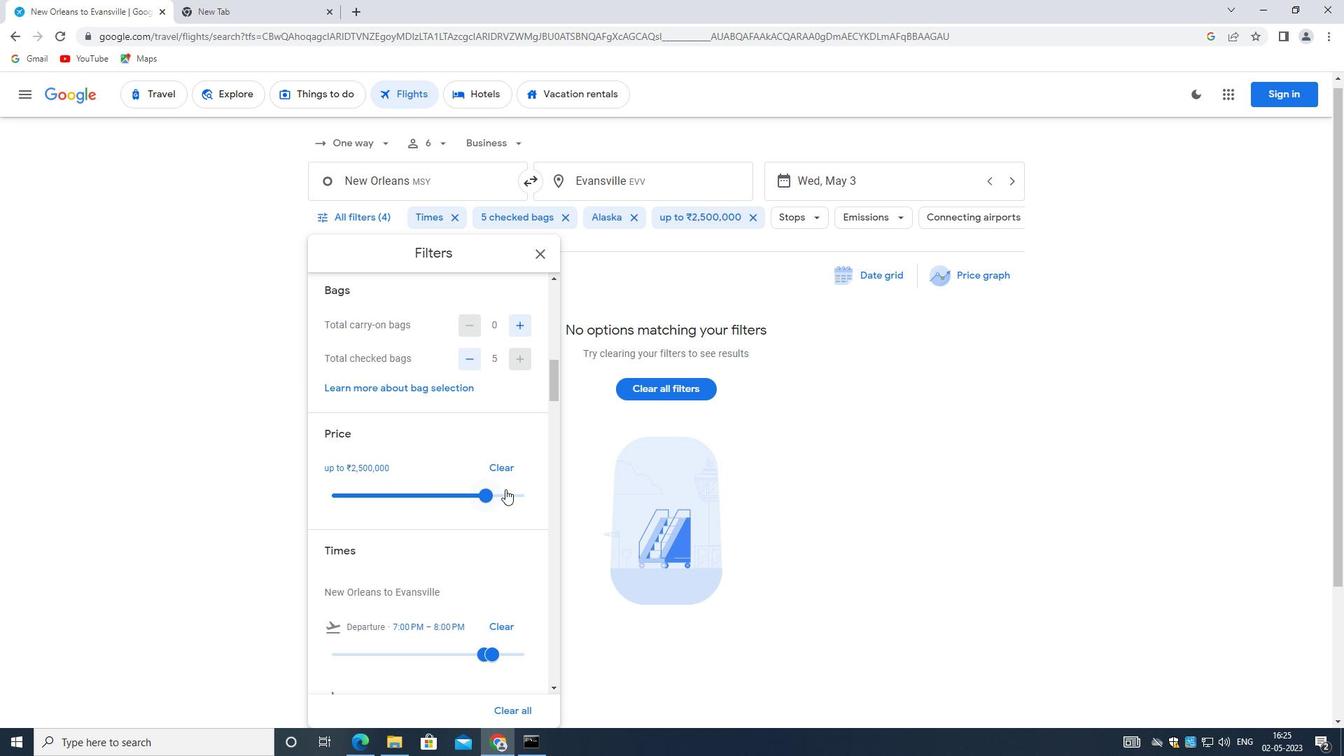 
Action: Mouse pressed left at (504, 490)
Screenshot: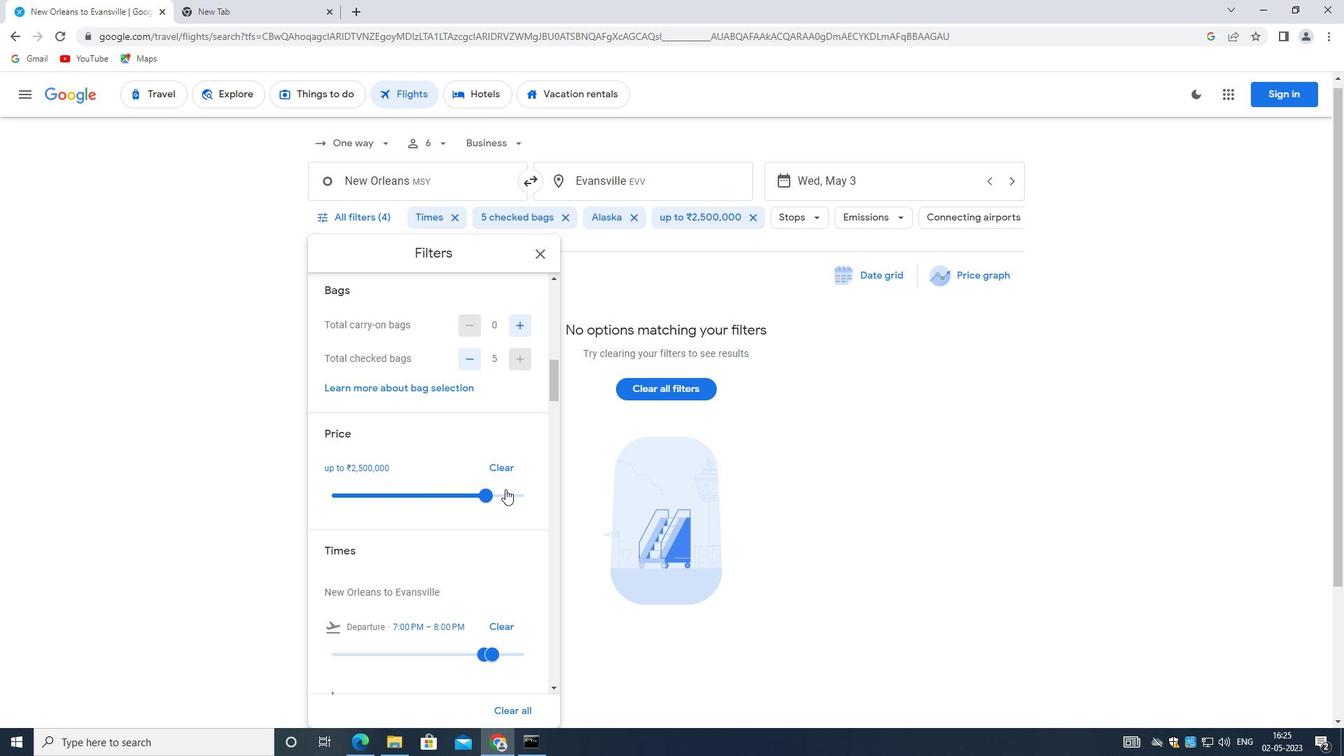 
Action: Mouse moved to (516, 498)
Screenshot: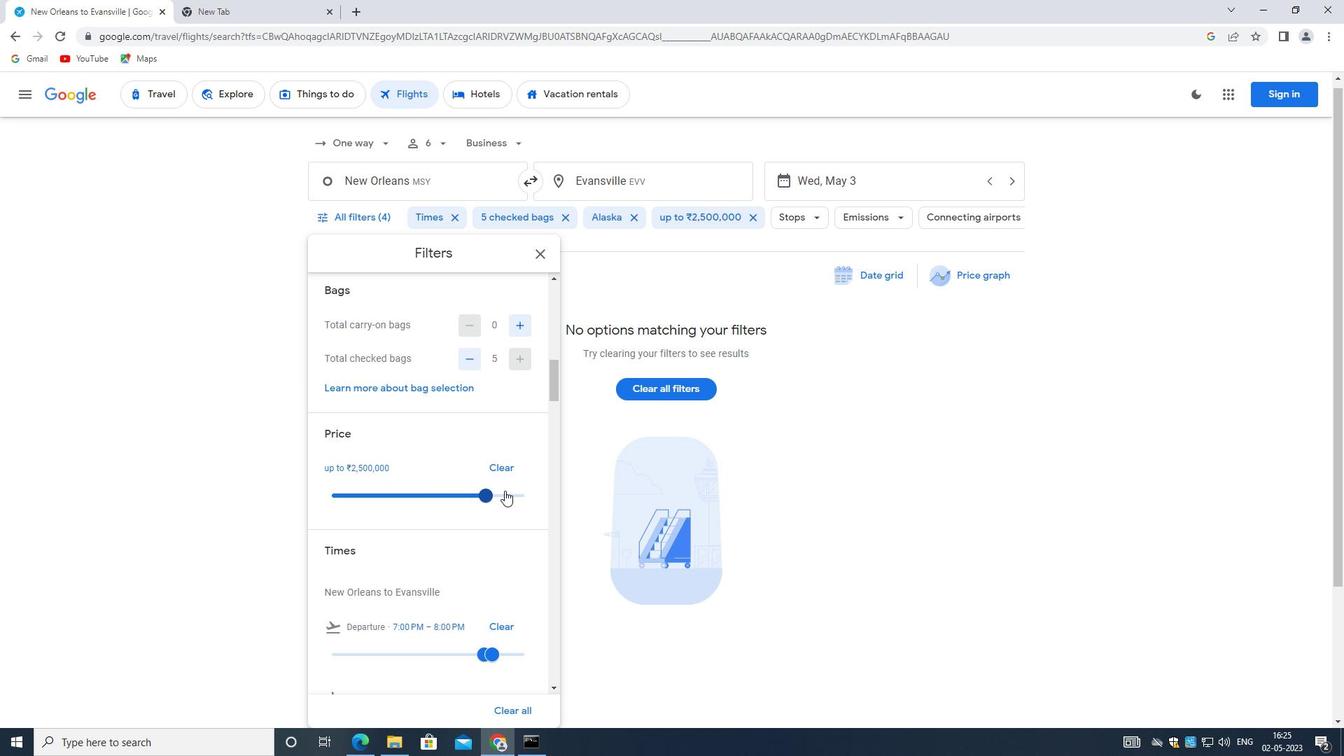 
Action: Mouse pressed left at (516, 498)
Screenshot: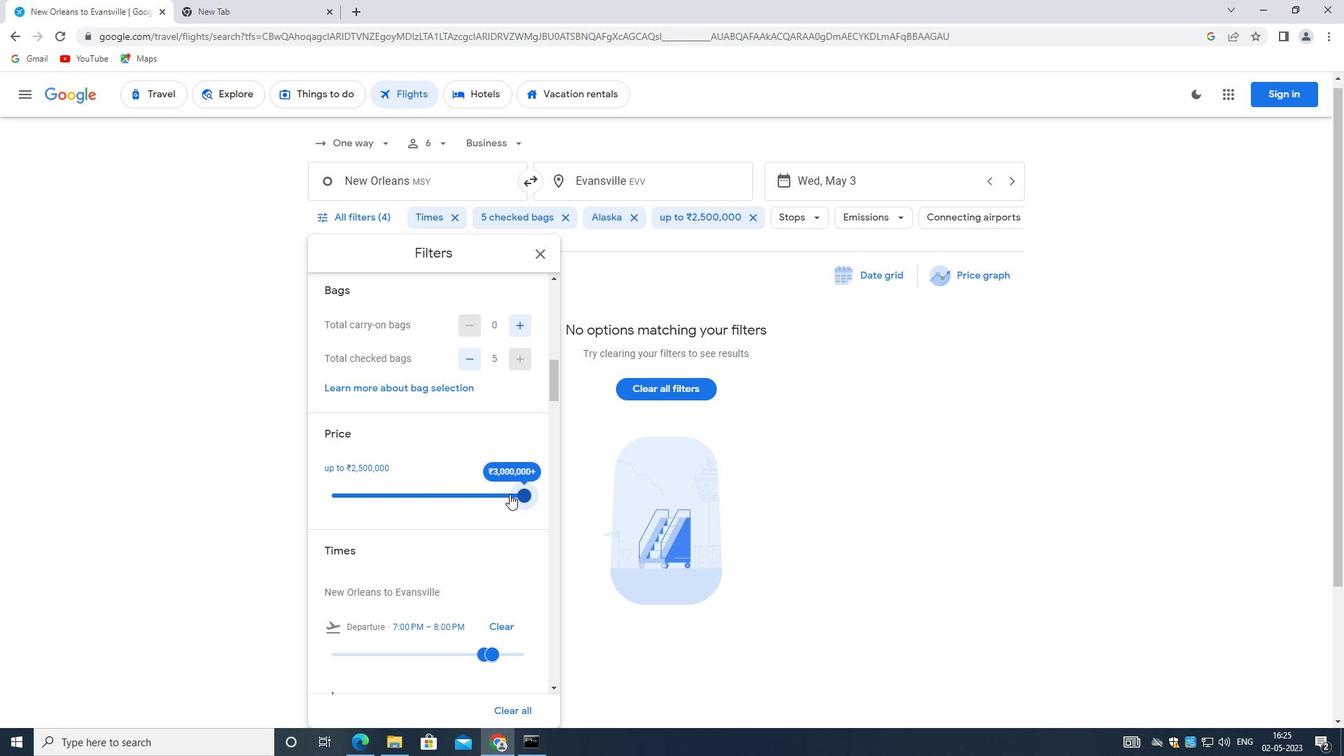 
Action: Mouse pressed left at (516, 498)
Screenshot: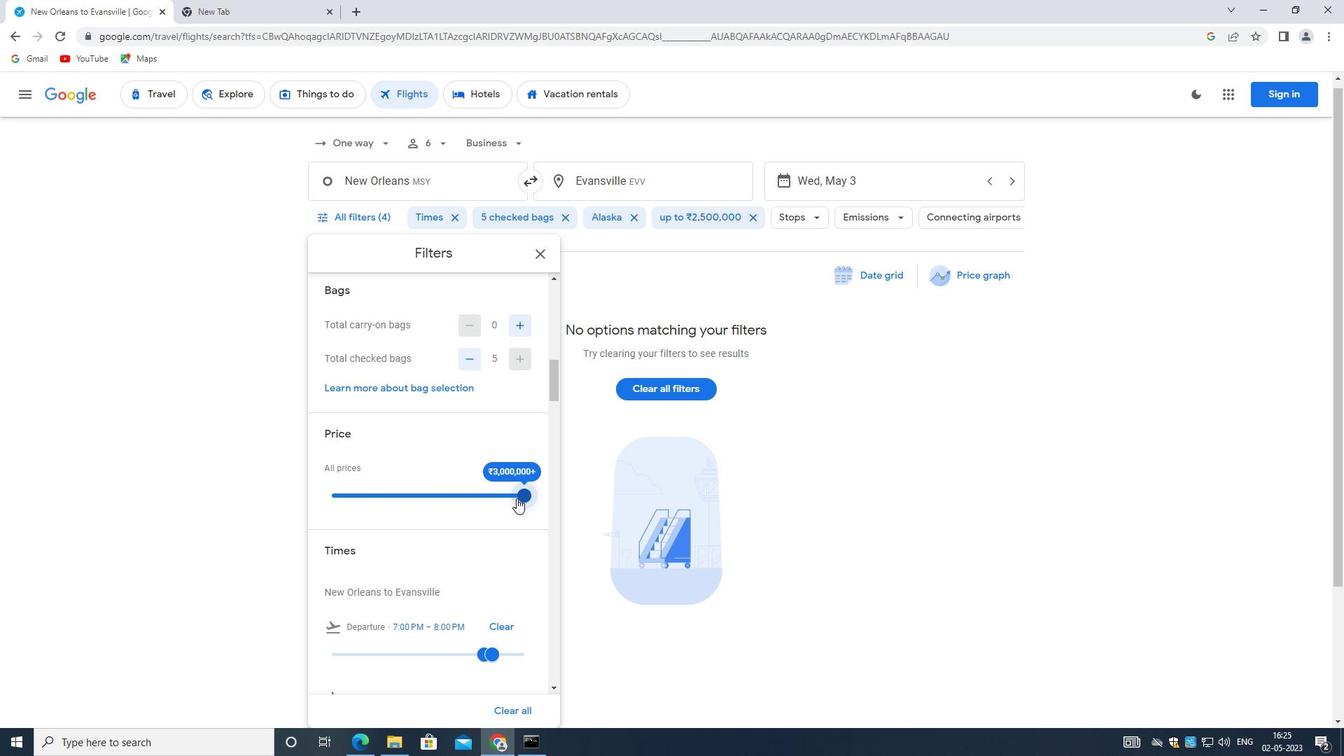
Action: Mouse moved to (364, 464)
Screenshot: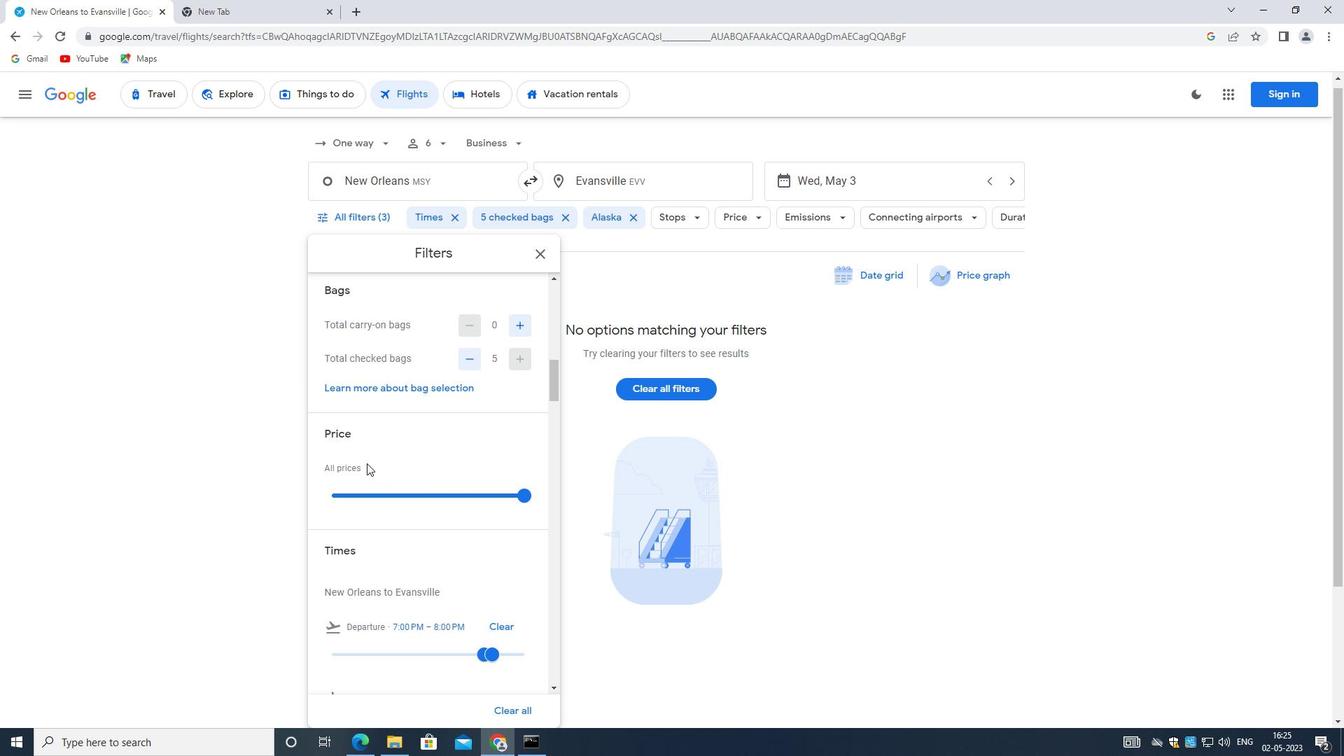
Action: Mouse scrolled (364, 463) with delta (0, 0)
Screenshot: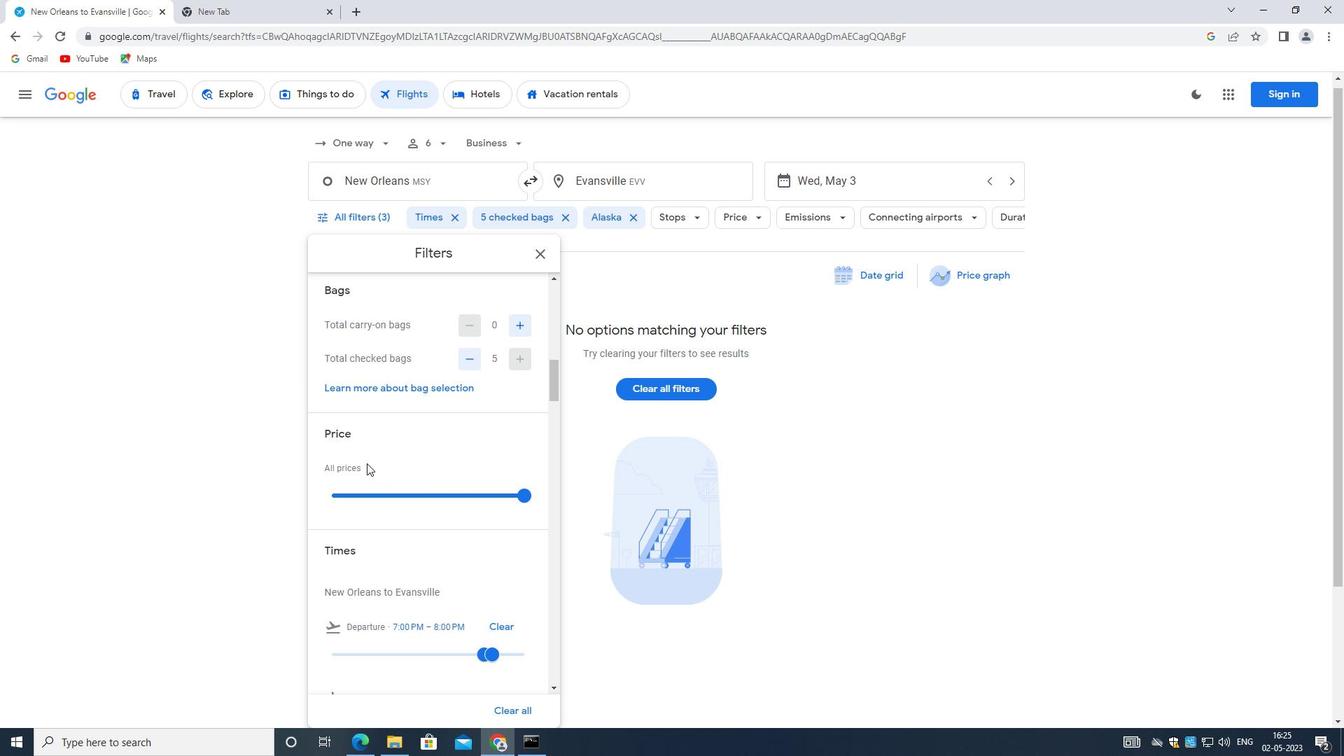 
Action: Mouse moved to (343, 469)
Screenshot: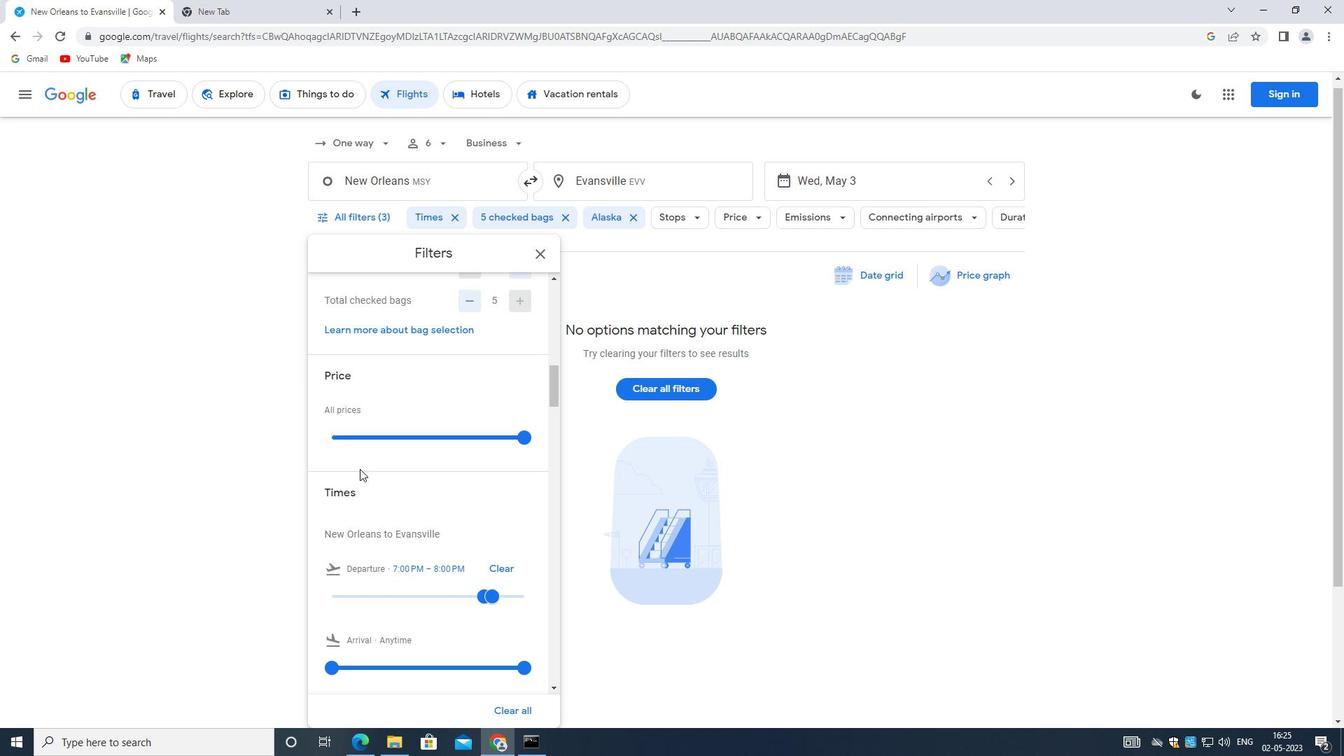 
Action: Mouse scrolled (343, 469) with delta (0, 0)
Screenshot: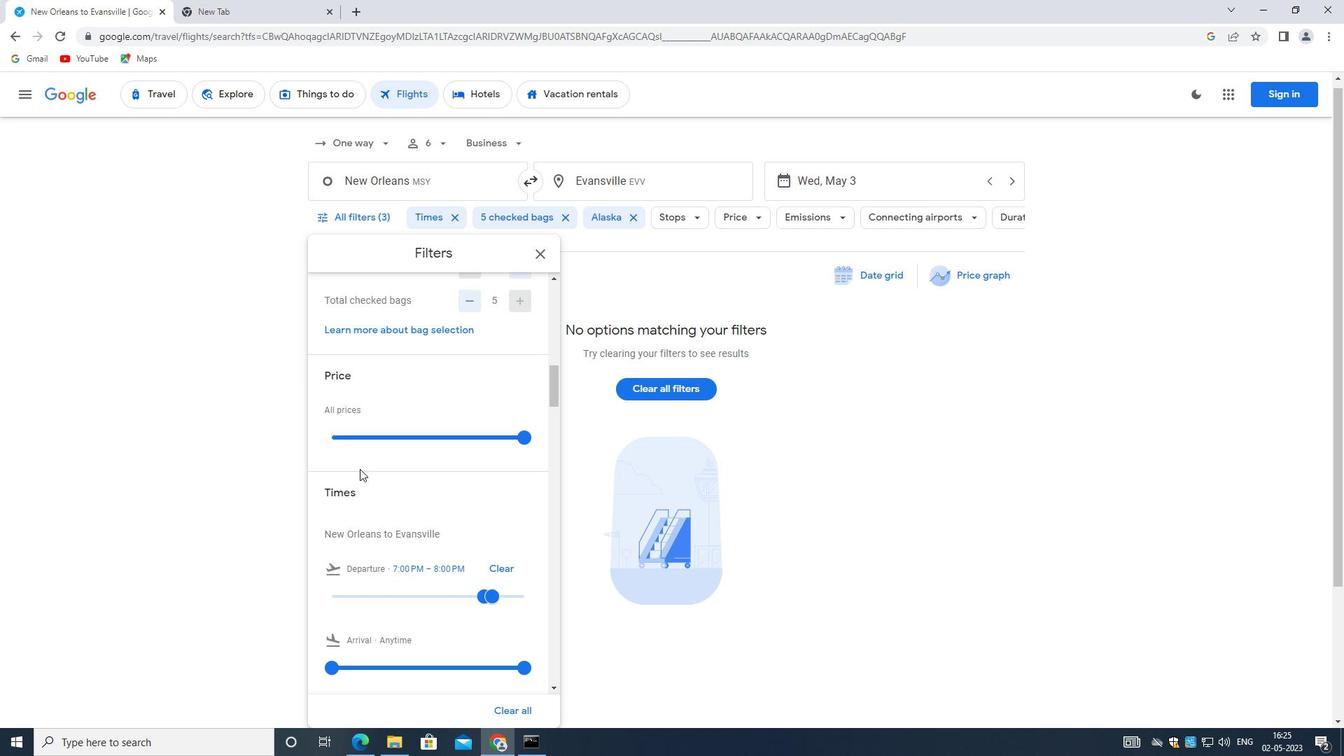 
Action: Mouse moved to (451, 511)
Screenshot: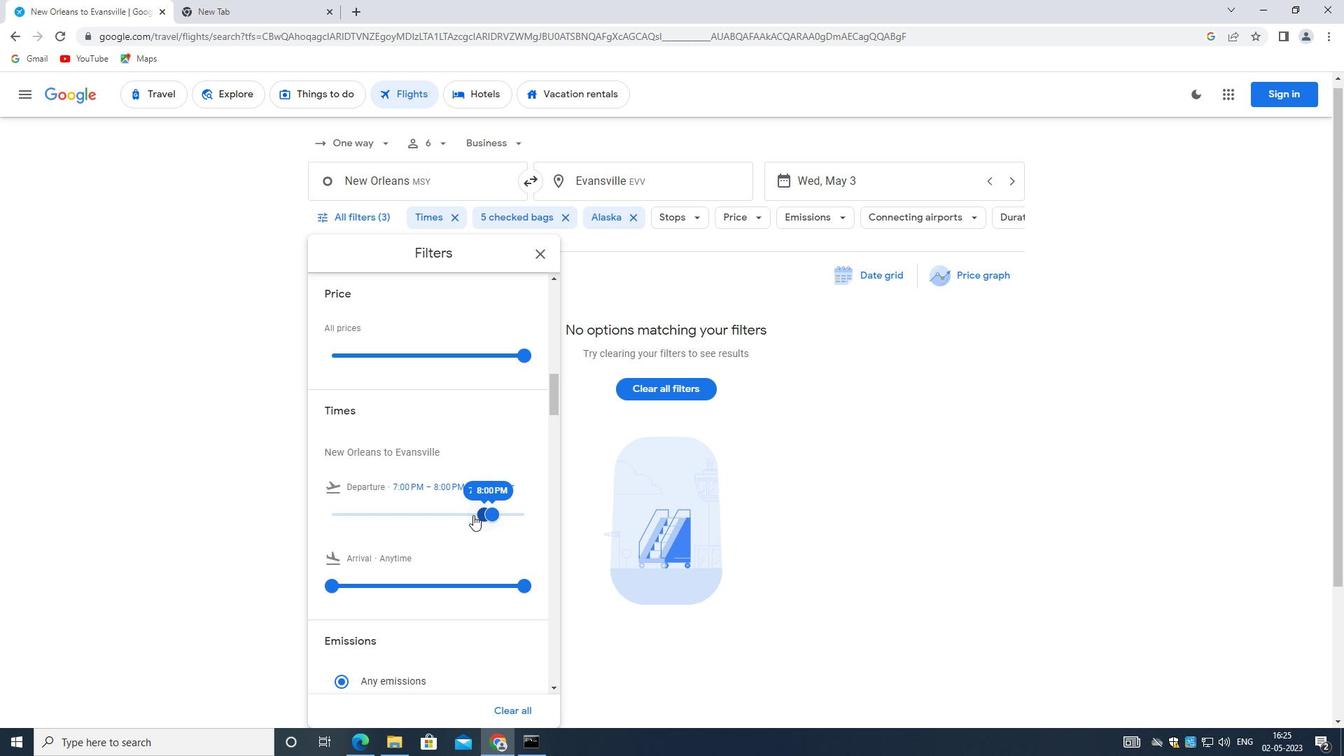 
Action: Mouse pressed left at (451, 511)
Screenshot: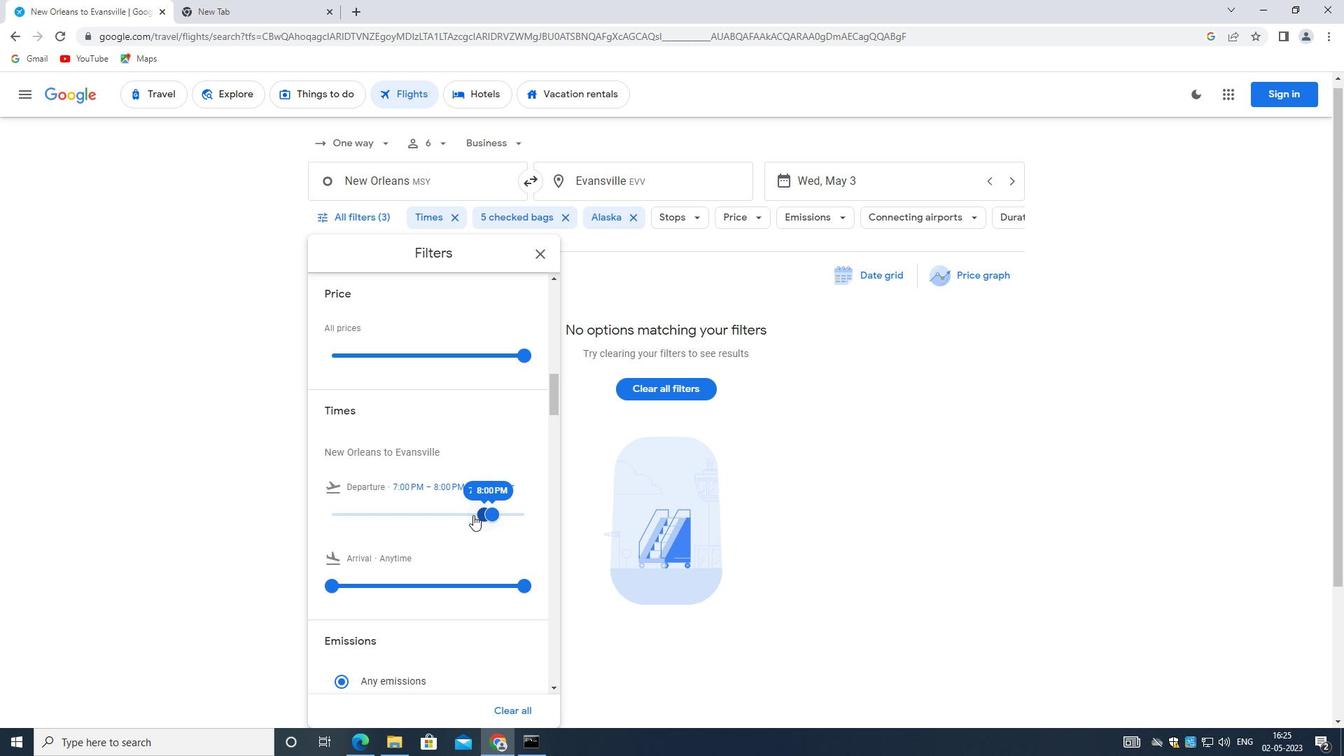 
Action: Mouse moved to (468, 513)
Screenshot: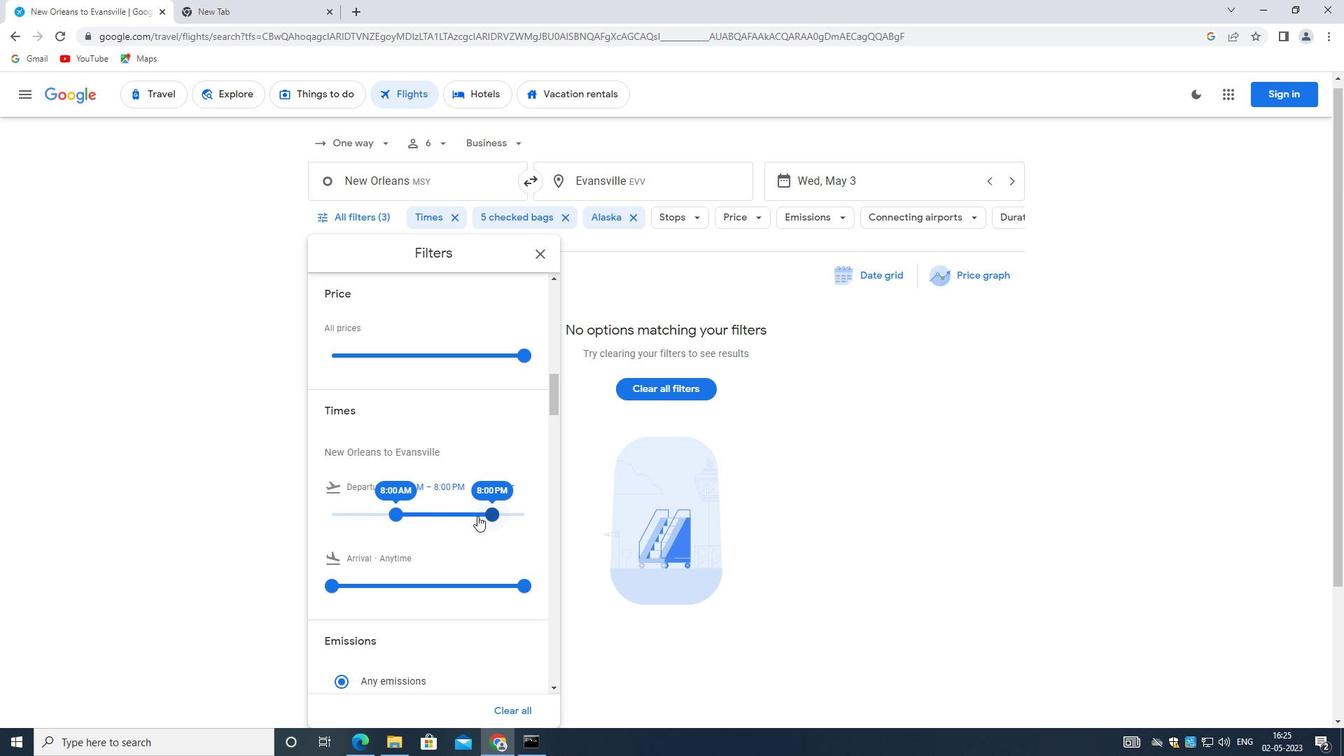 
Action: Mouse pressed left at (468, 513)
Screenshot: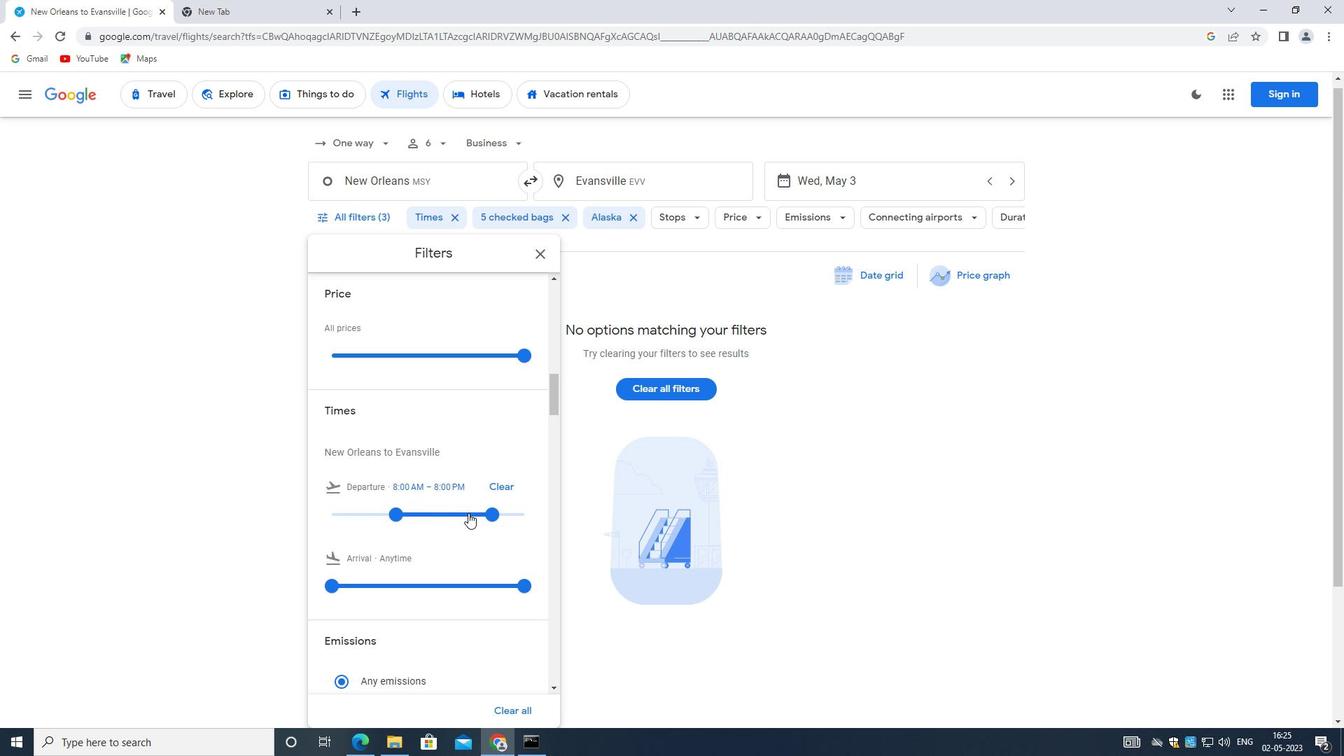 
Action: Mouse moved to (464, 512)
Screenshot: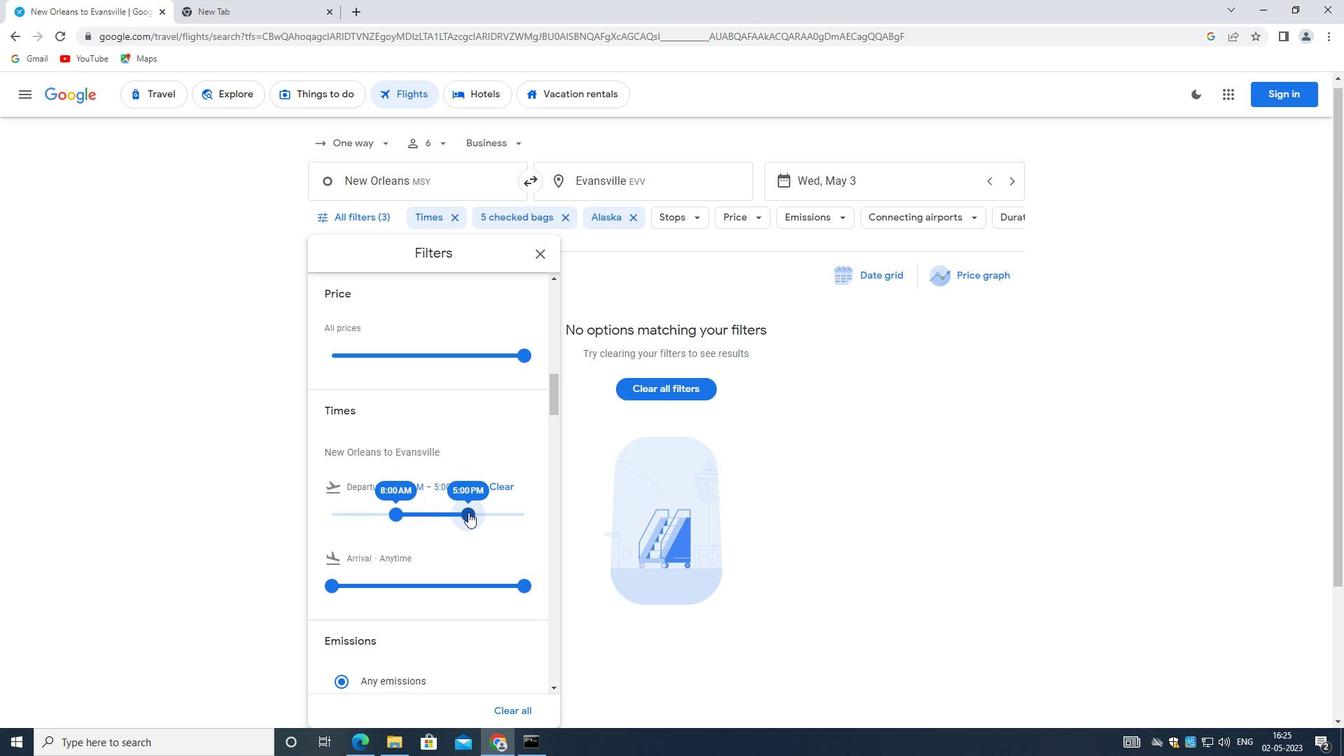 
Action: Mouse pressed left at (464, 512)
Screenshot: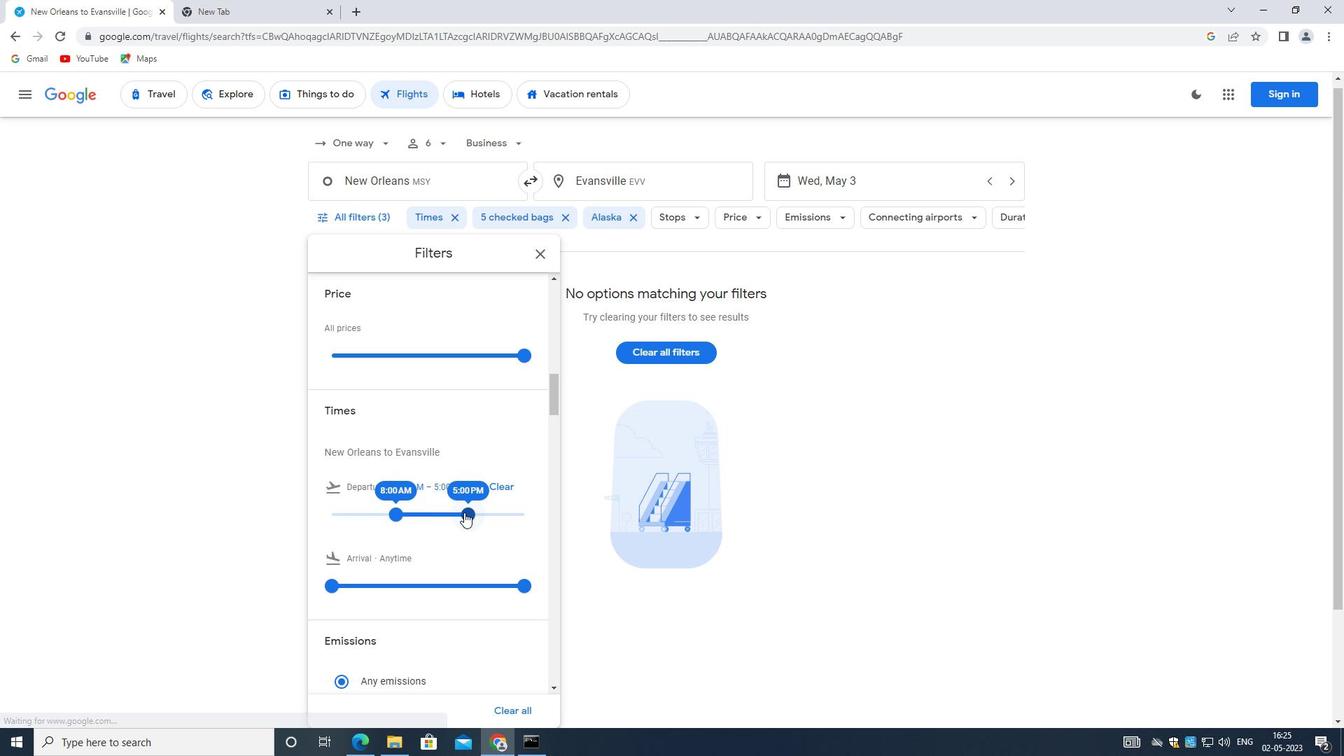 
Action: Mouse moved to (490, 511)
Screenshot: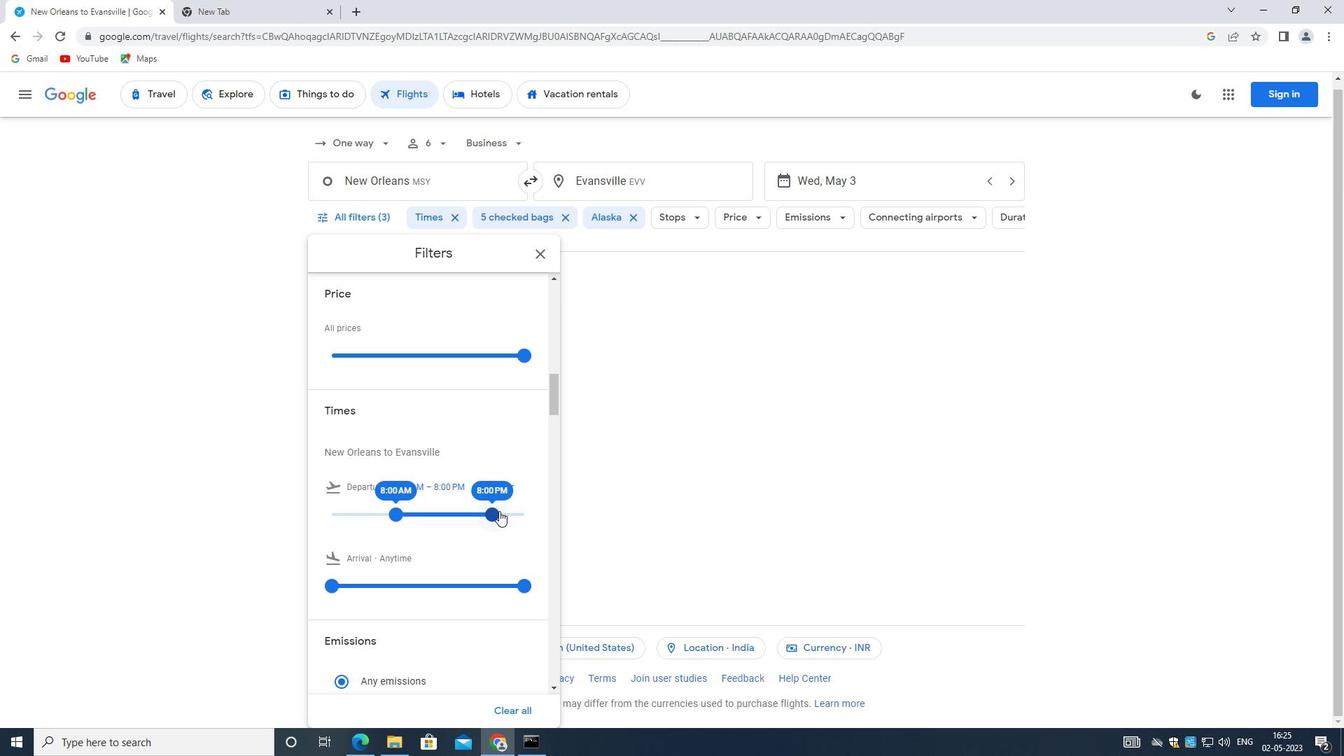 
Action: Mouse pressed left at (490, 511)
Screenshot: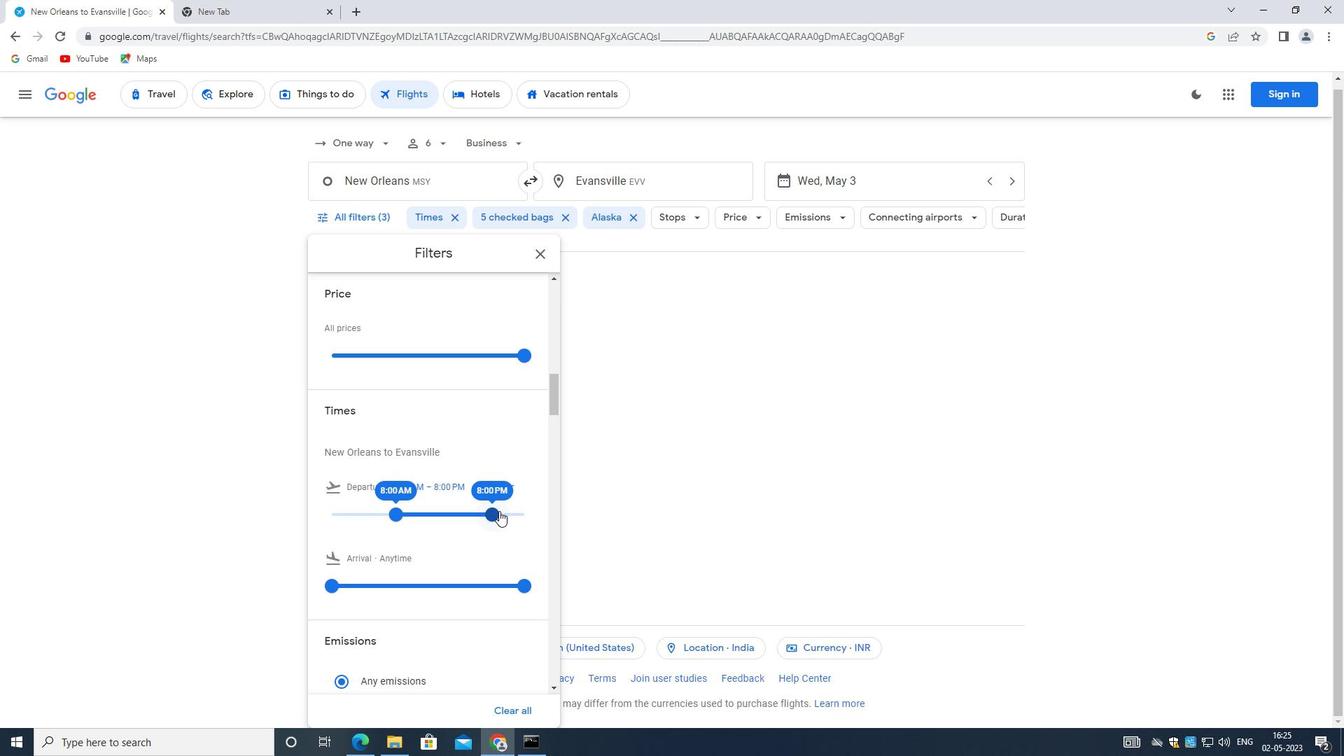 
Action: Mouse moved to (396, 513)
Screenshot: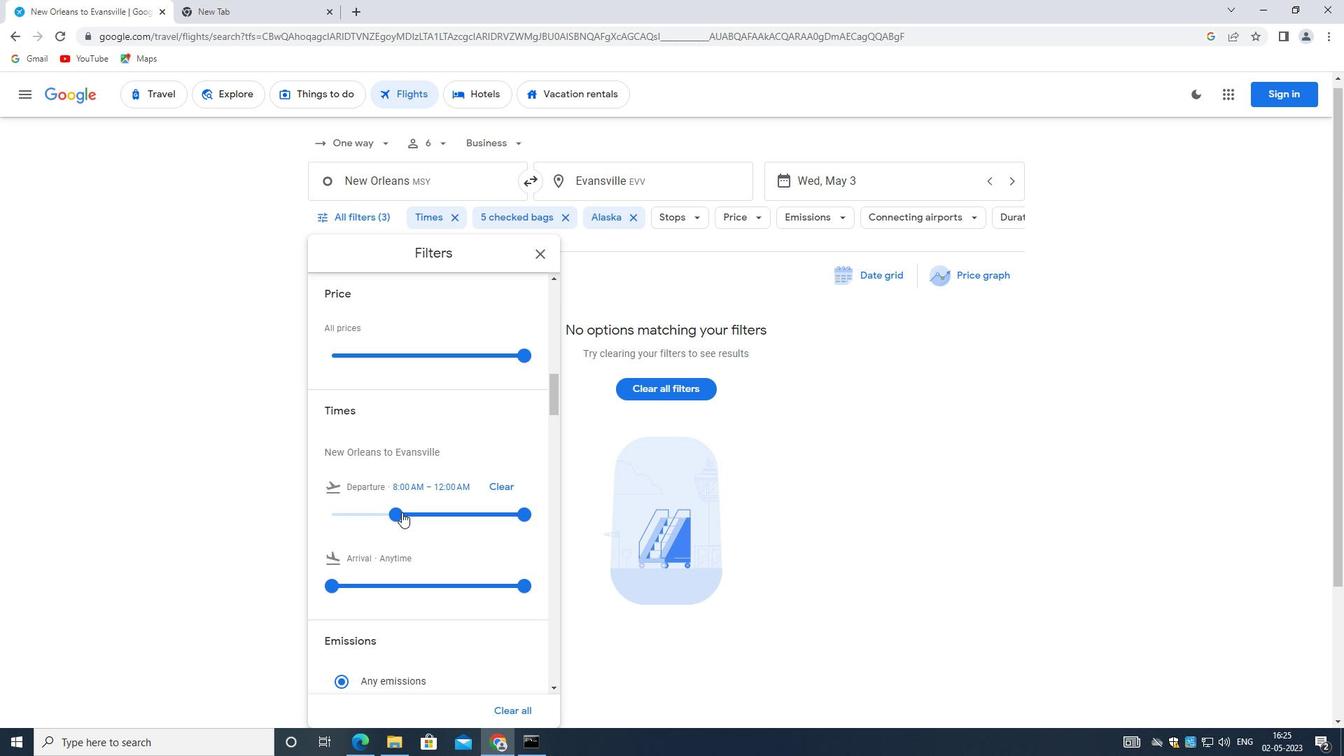 
Action: Mouse pressed left at (396, 513)
Screenshot: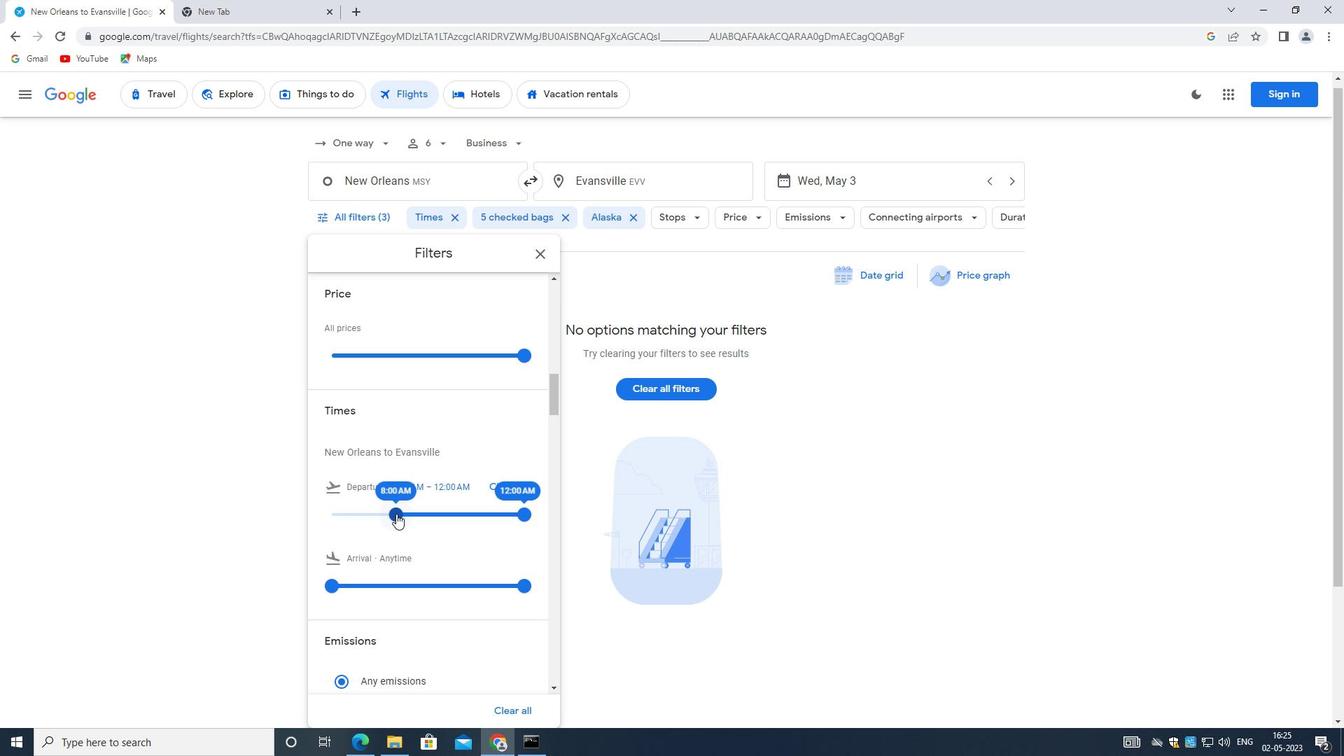 
Action: Mouse moved to (523, 511)
Screenshot: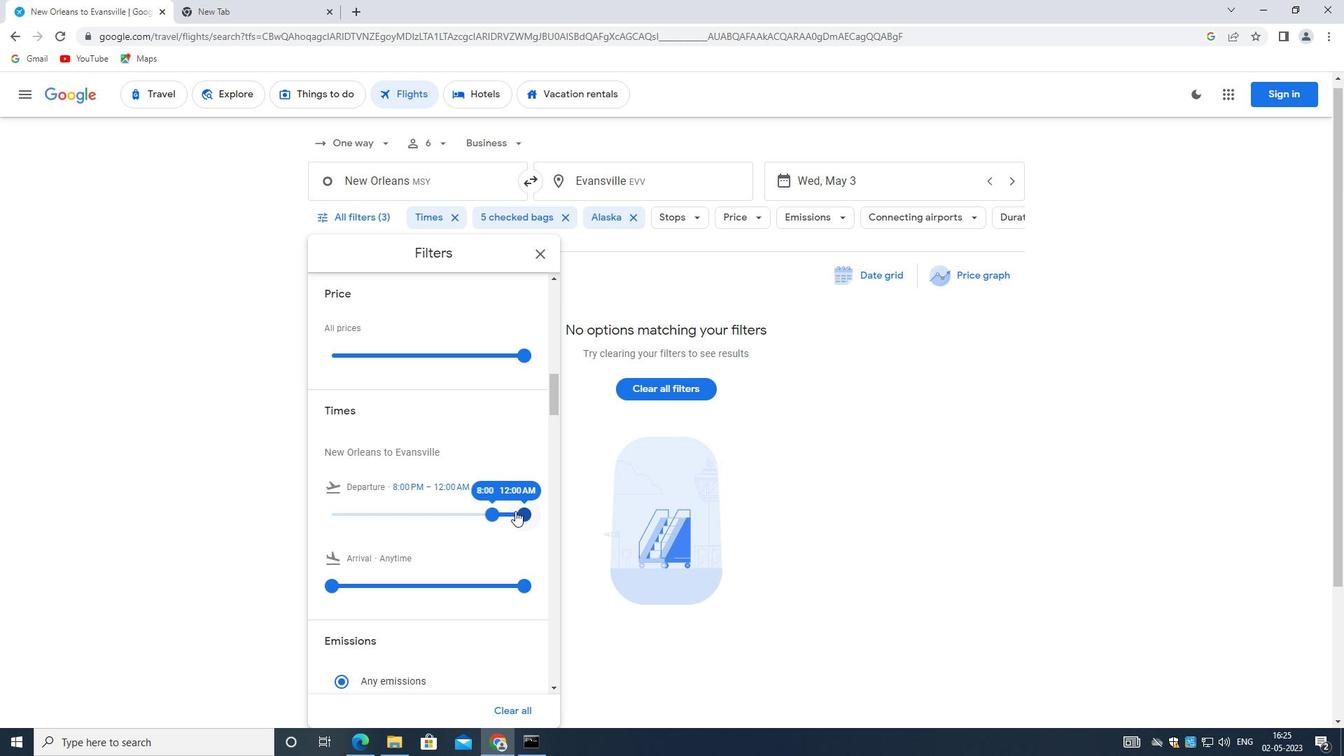 
Action: Mouse pressed left at (523, 511)
Screenshot: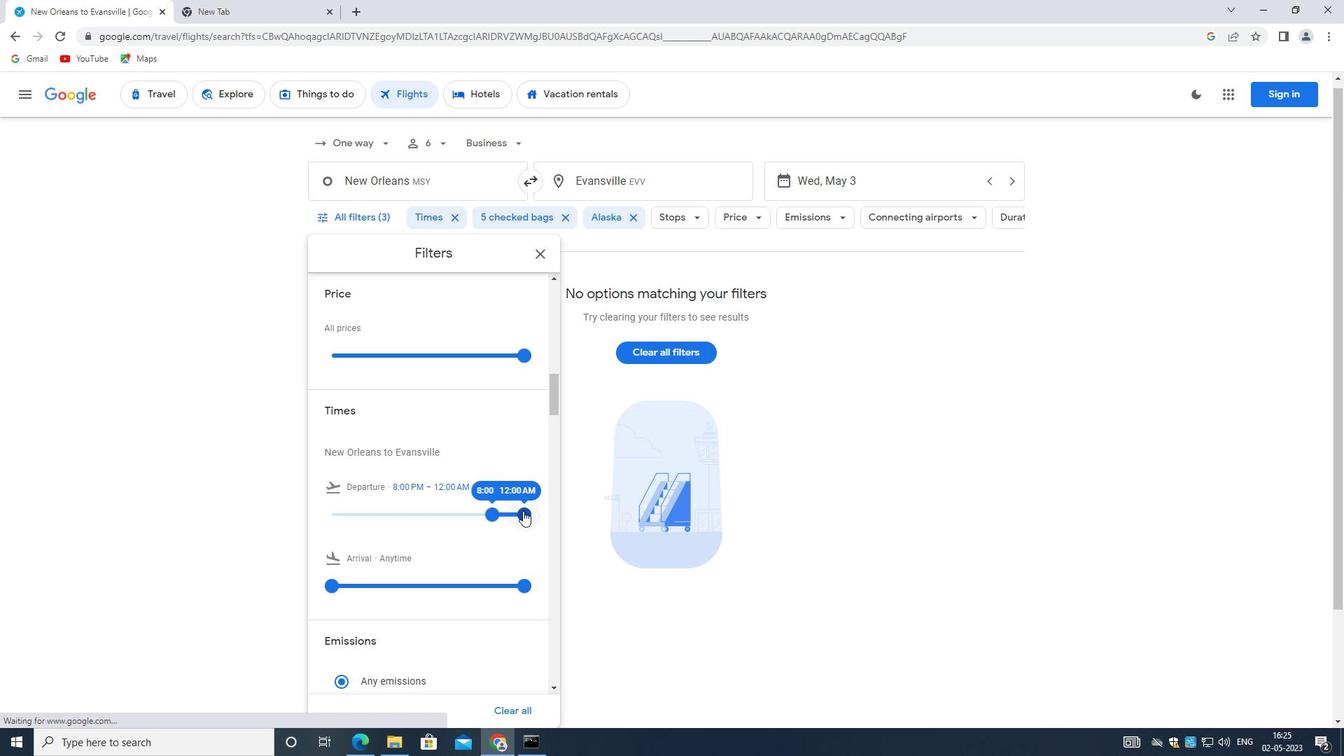 
Action: Mouse moved to (465, 541)
Screenshot: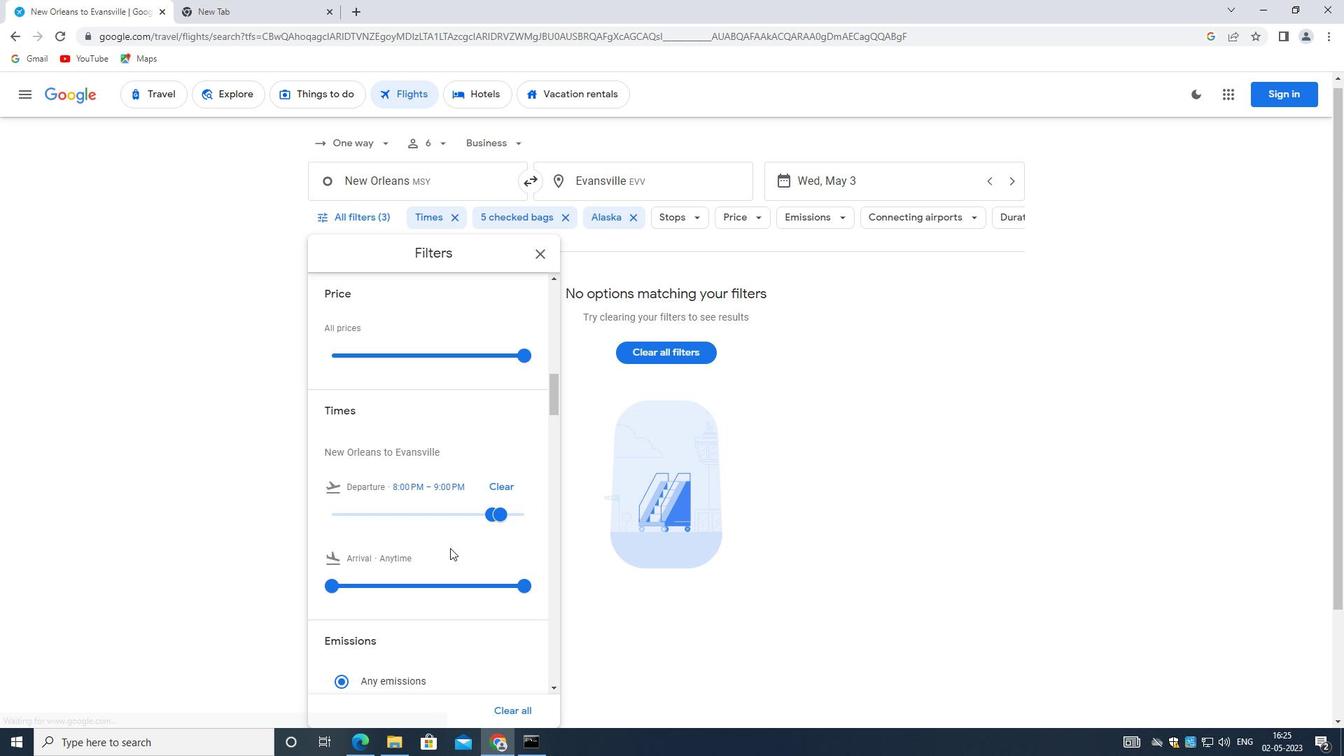 
Action: Mouse scrolled (465, 540) with delta (0, 0)
Screenshot: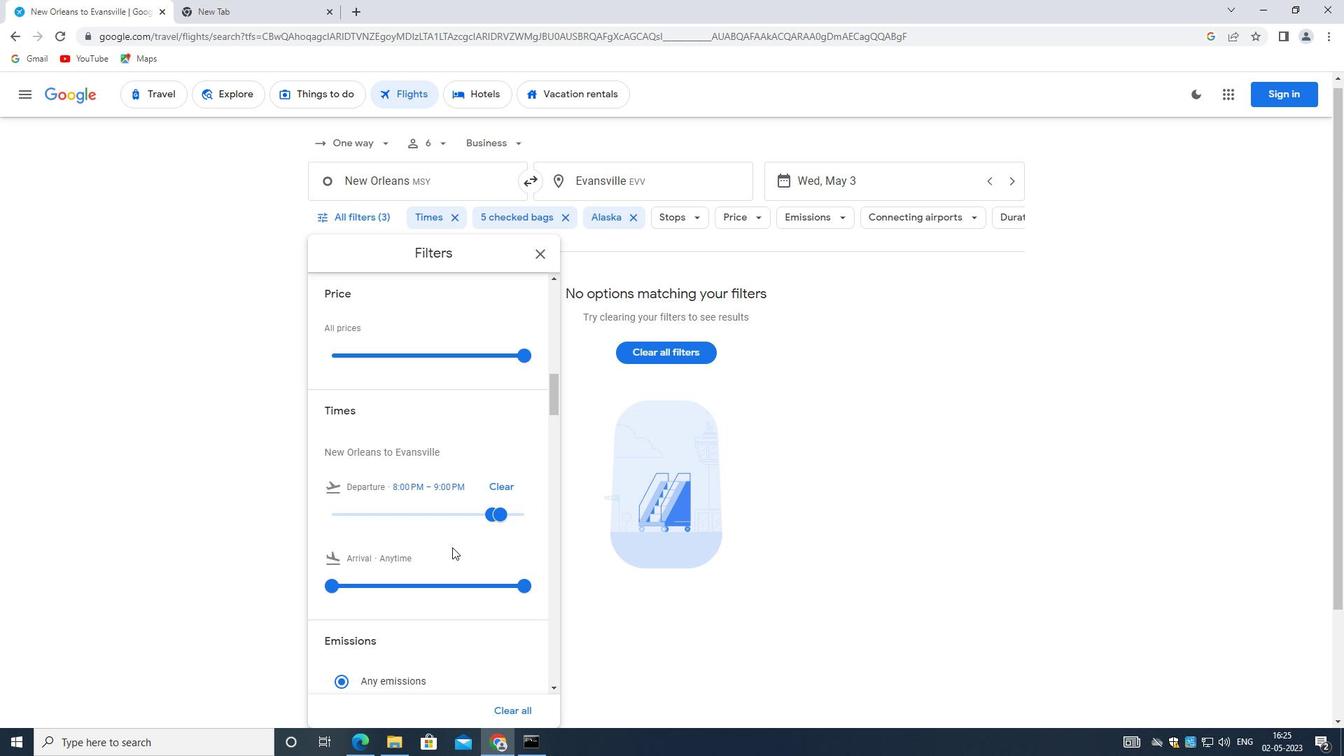 
Action: Mouse scrolled (465, 540) with delta (0, 0)
Screenshot: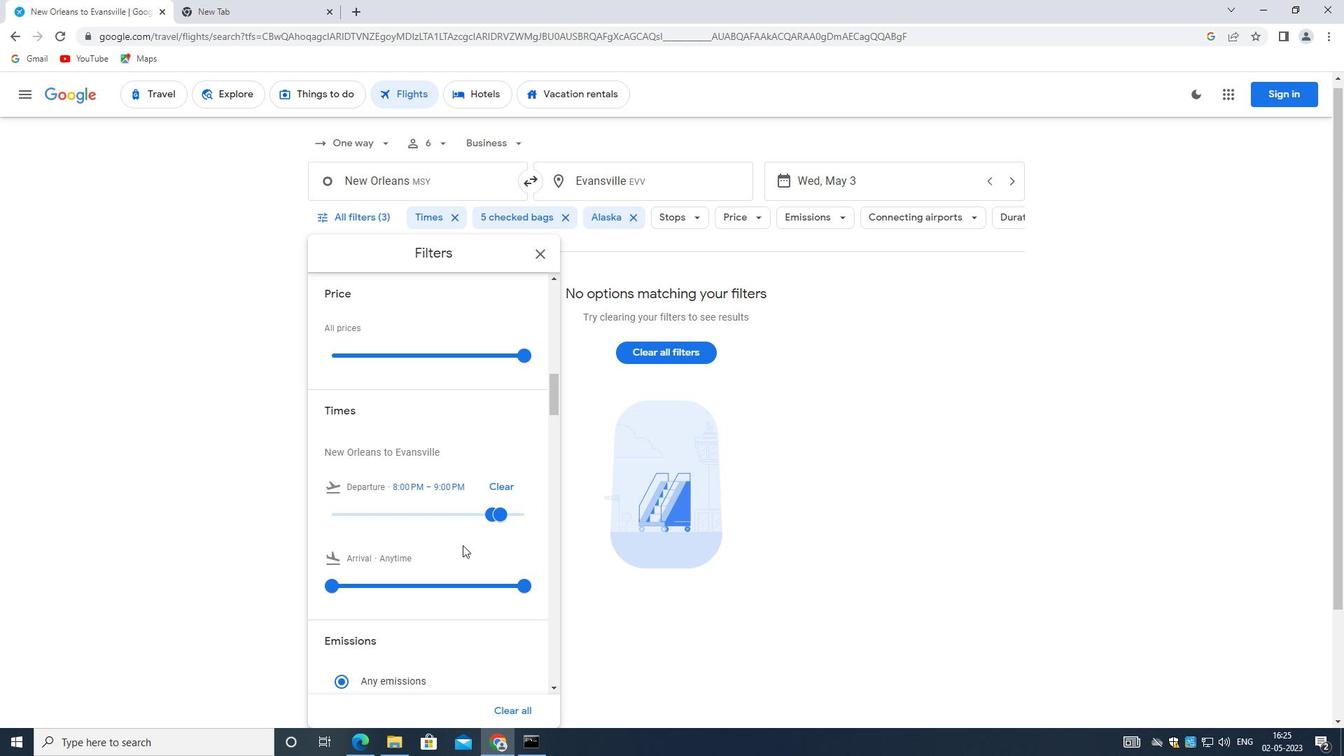 
Action: Mouse moved to (465, 541)
Screenshot: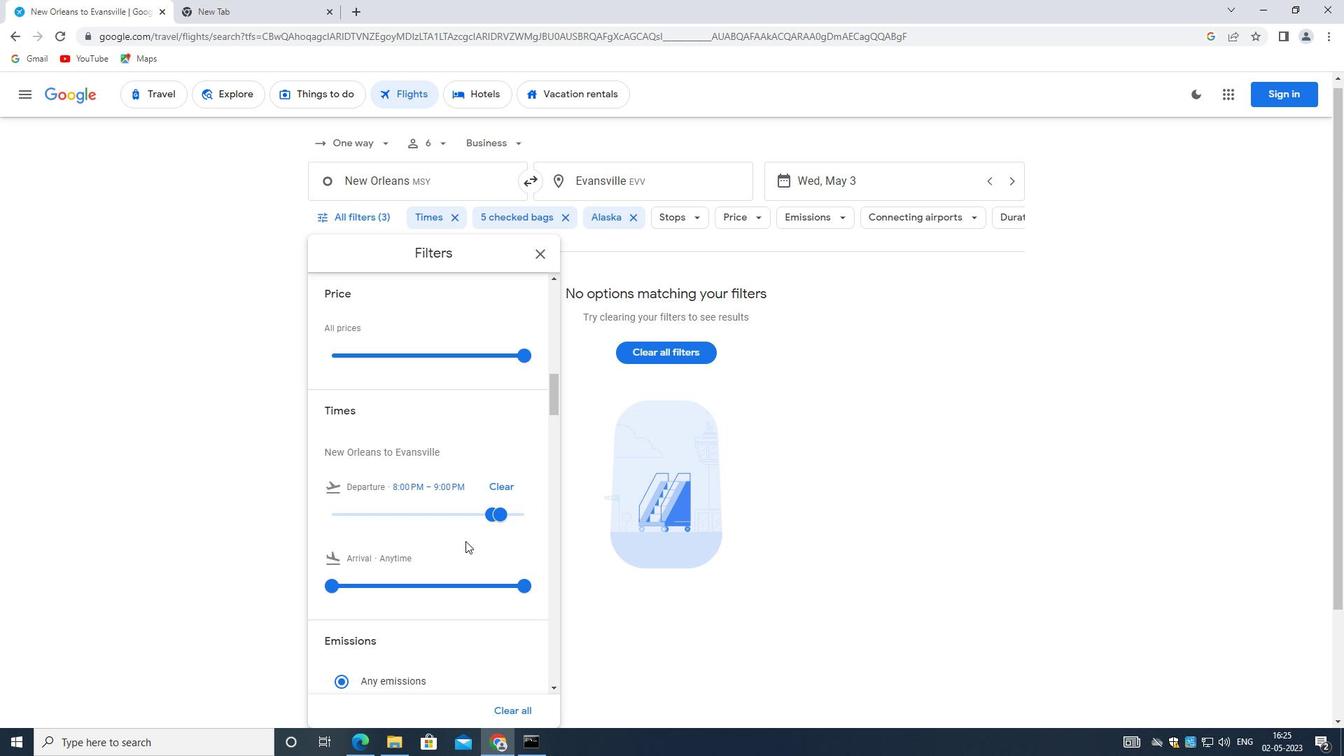 
Action: Mouse scrolled (465, 540) with delta (0, 0)
Screenshot: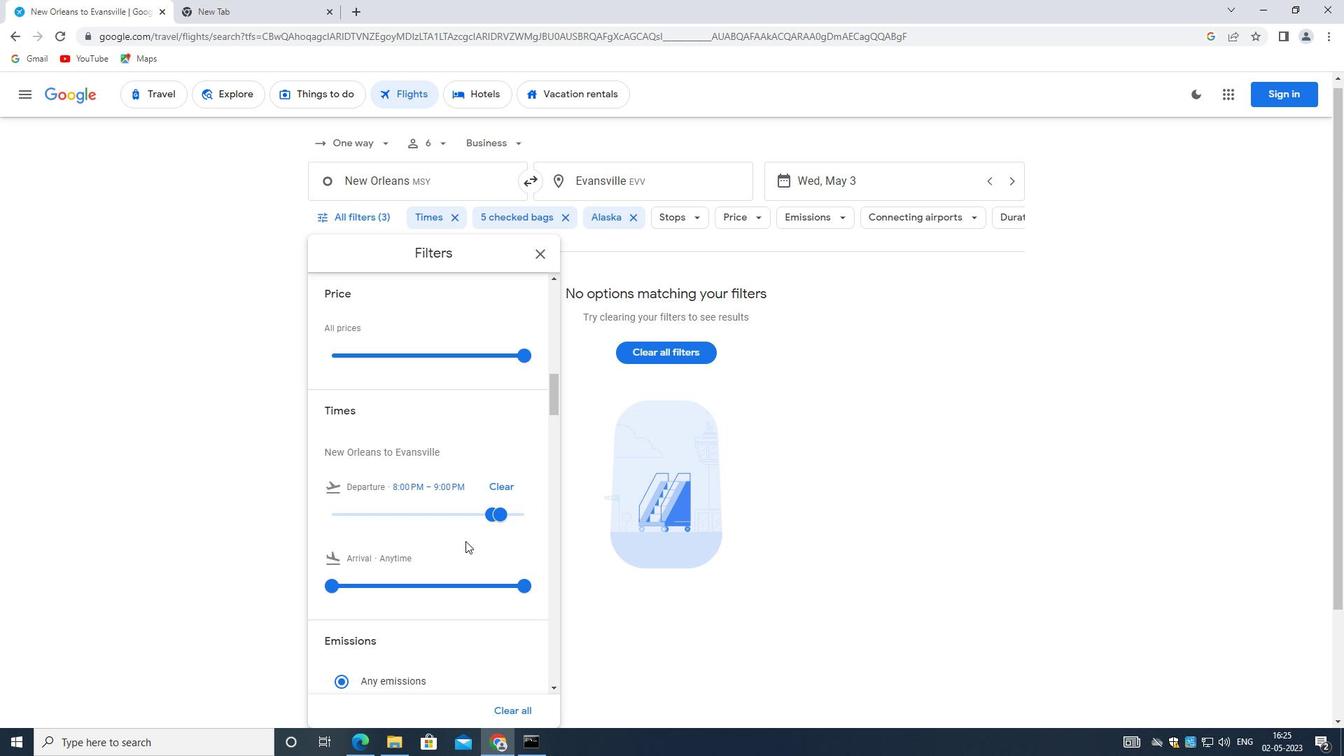 
Action: Mouse moved to (465, 541)
Screenshot: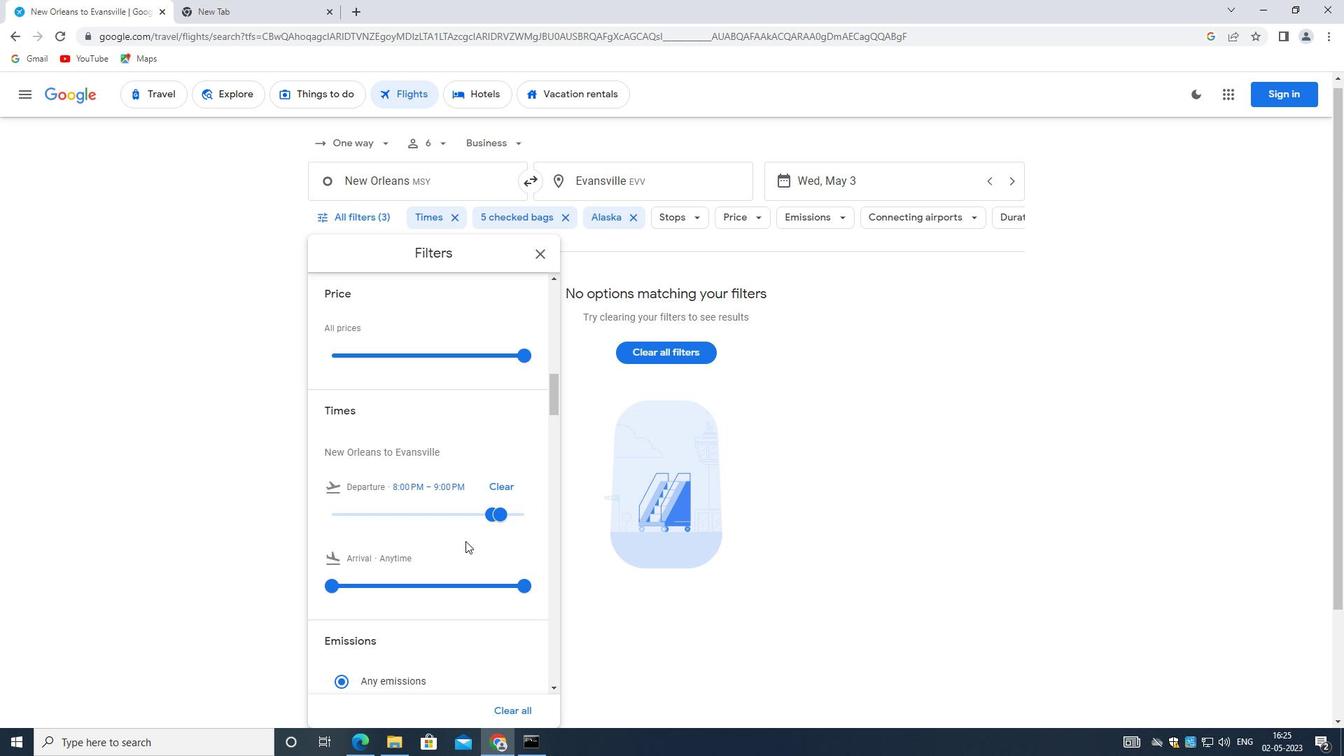 
Action: Mouse scrolled (465, 540) with delta (0, 0)
Screenshot: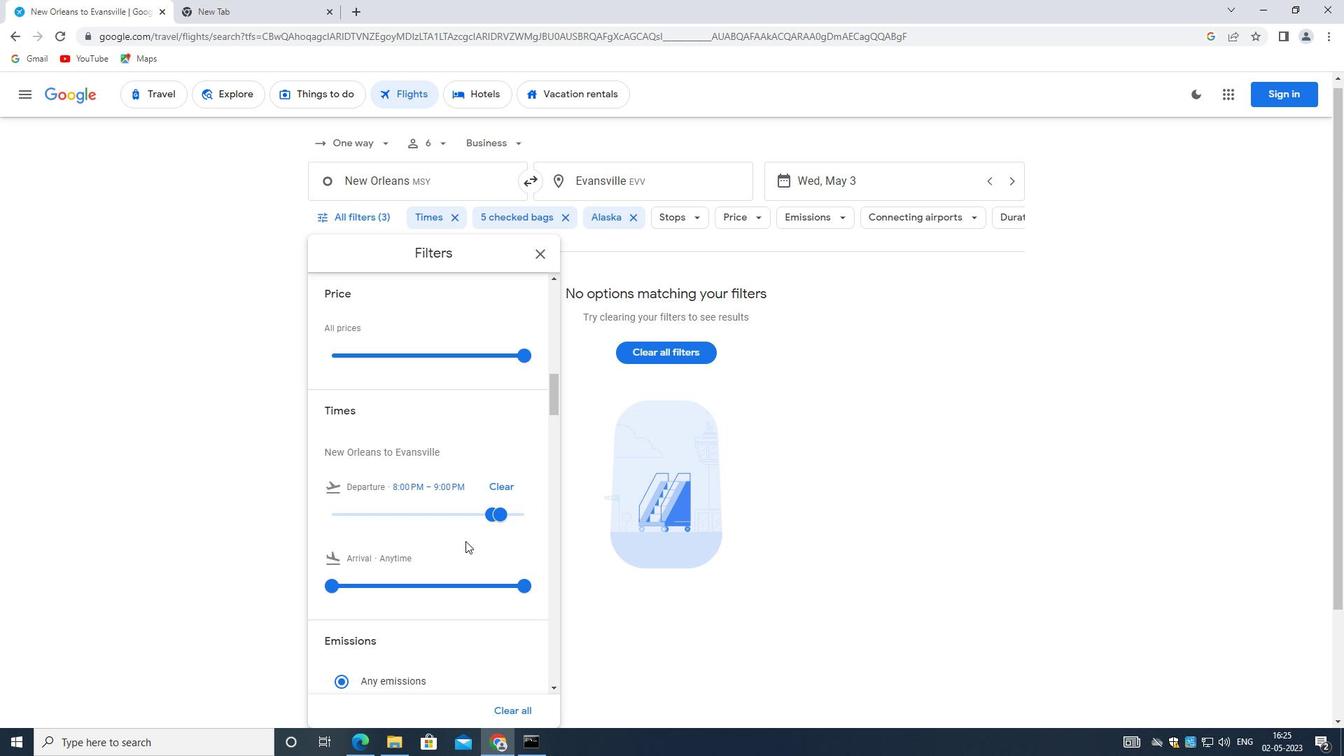 
Action: Mouse moved to (462, 505)
Screenshot: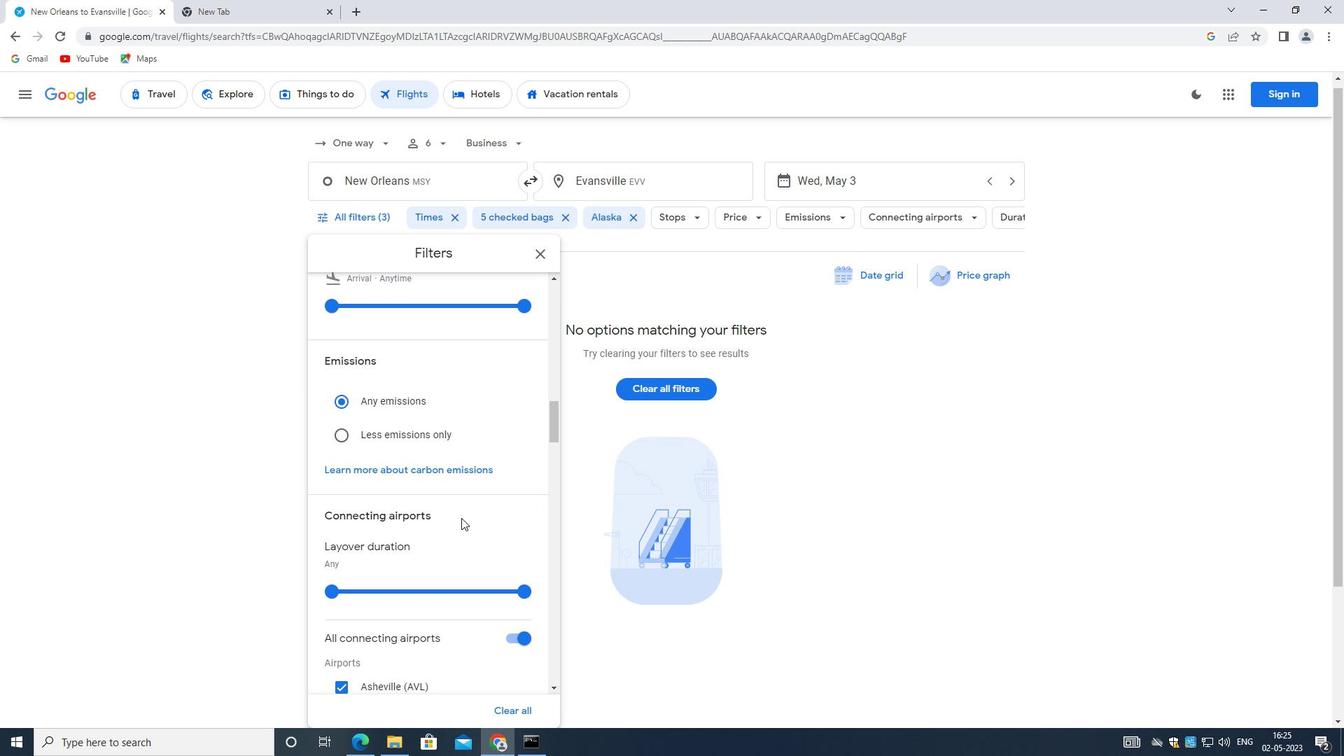 
Action: Mouse scrolled (462, 504) with delta (0, 0)
Screenshot: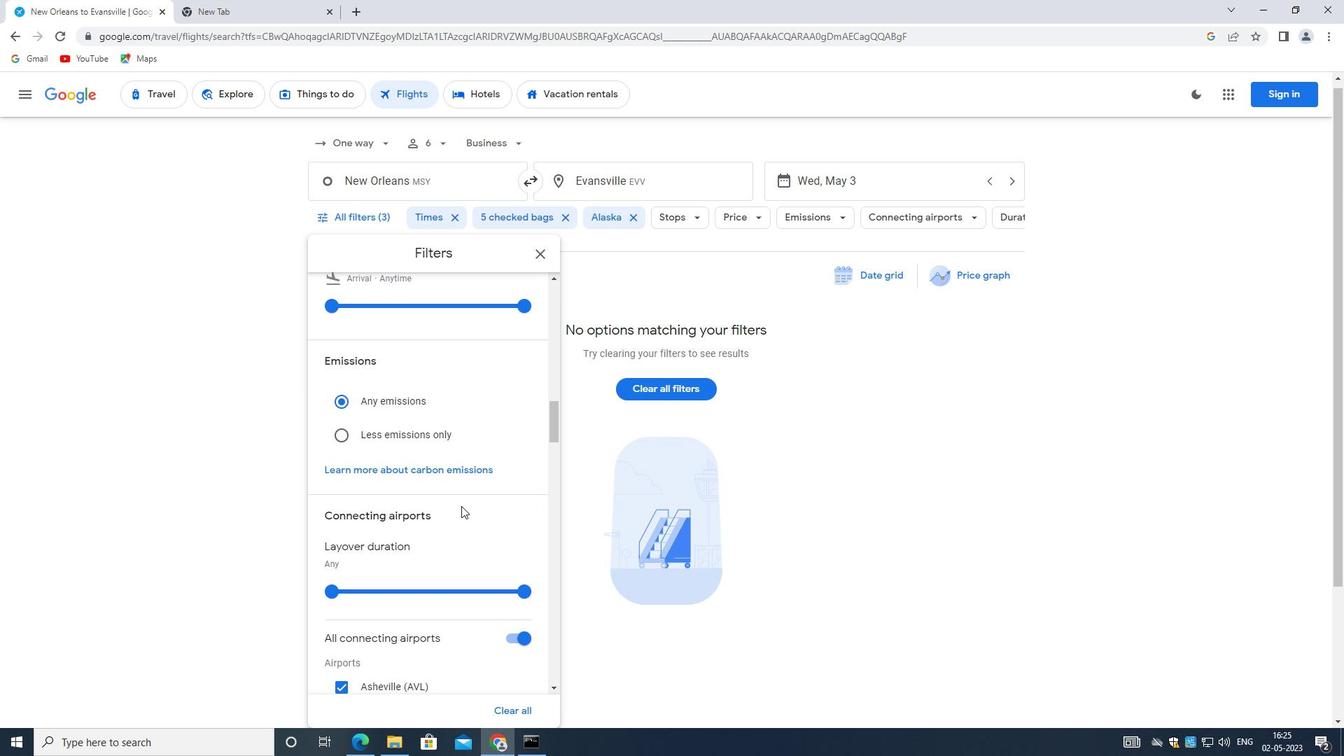 
Action: Mouse scrolled (462, 504) with delta (0, 0)
Screenshot: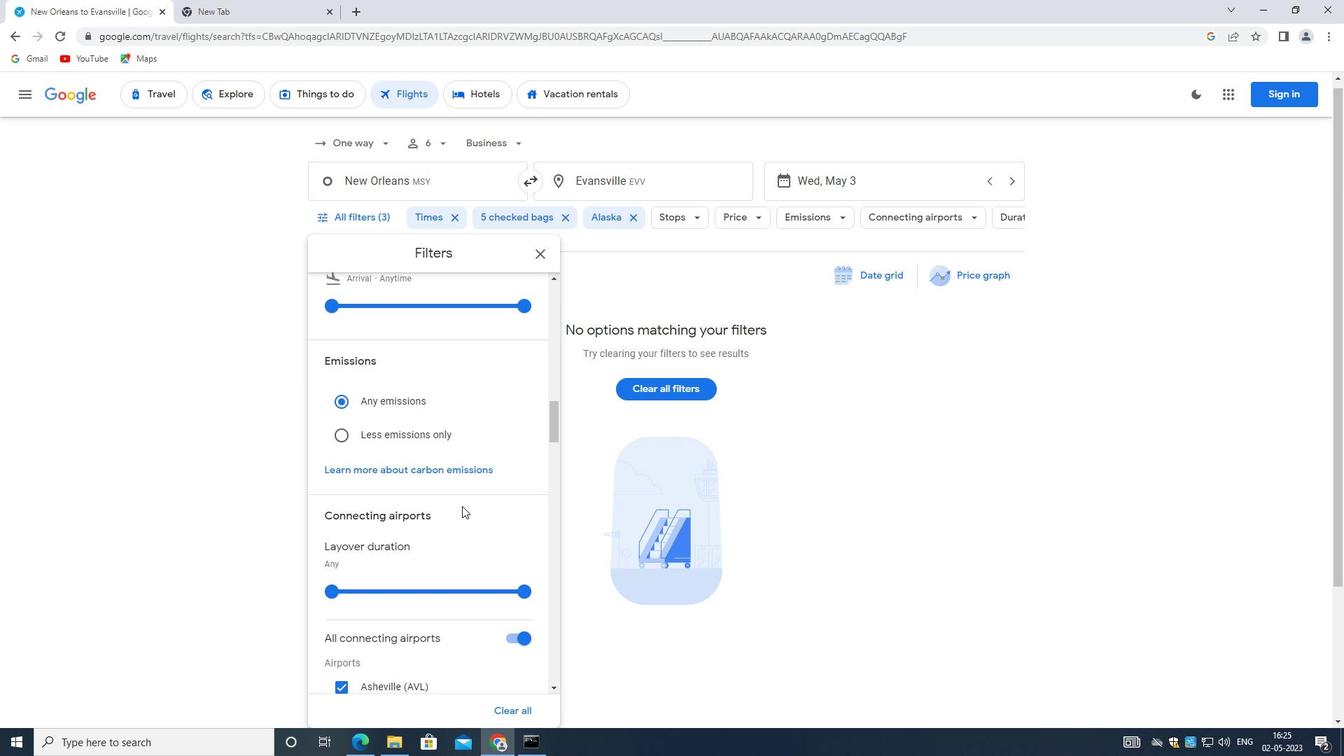 
Action: Mouse scrolled (462, 504) with delta (0, 0)
Screenshot: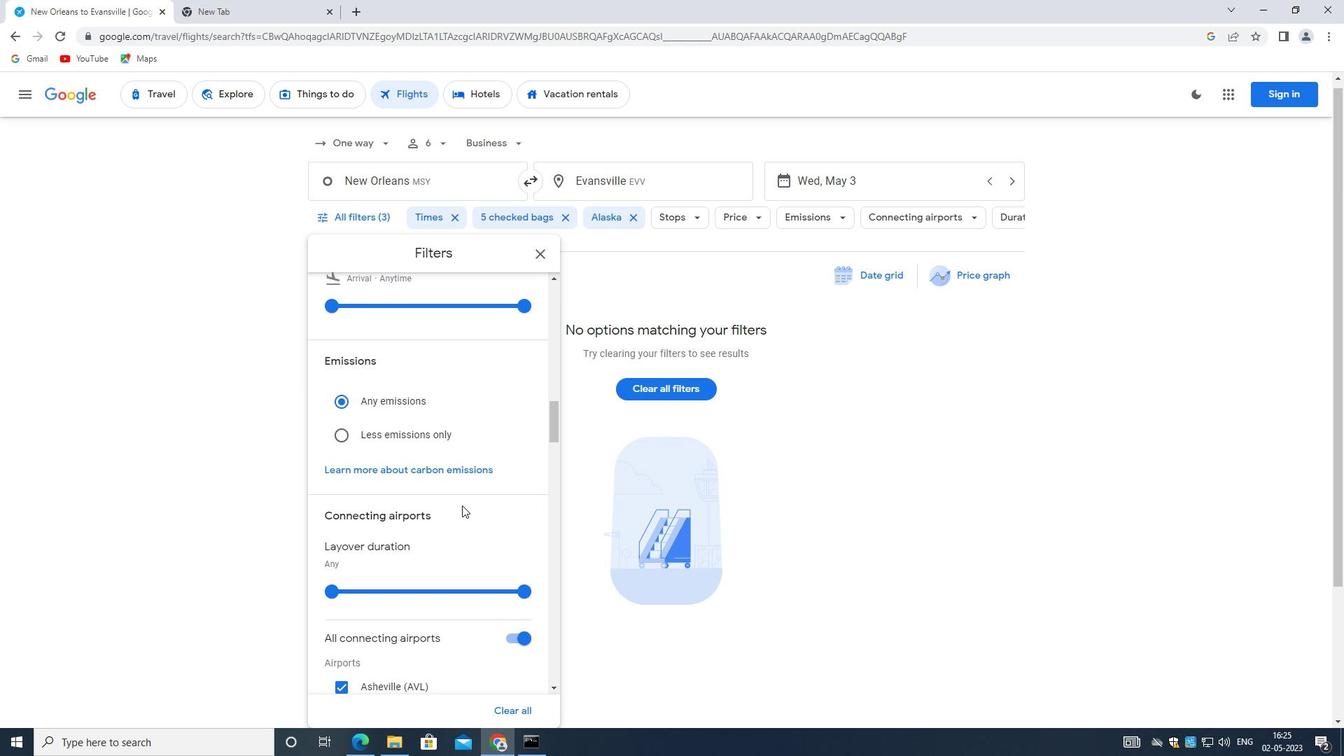 
Action: Mouse moved to (508, 429)
Screenshot: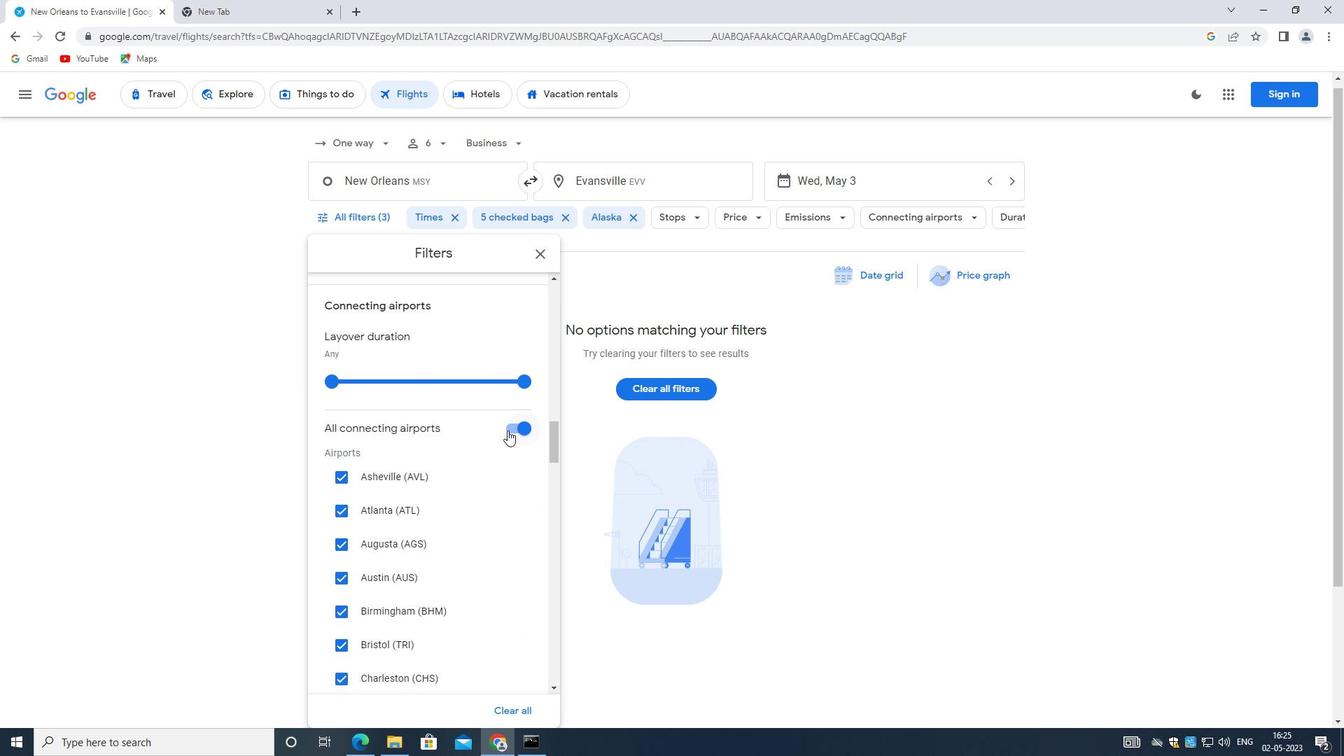 
Action: Mouse pressed left at (508, 429)
Screenshot: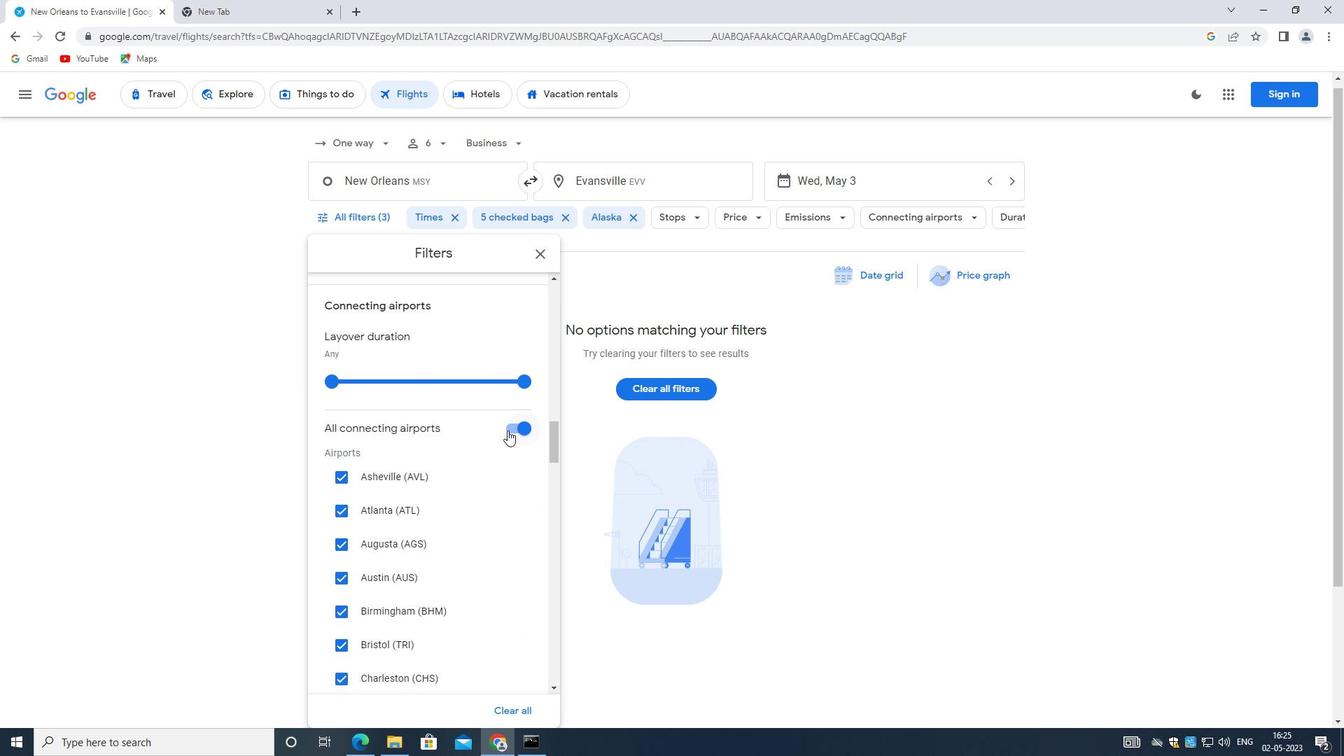 
Action: Mouse moved to (465, 482)
Screenshot: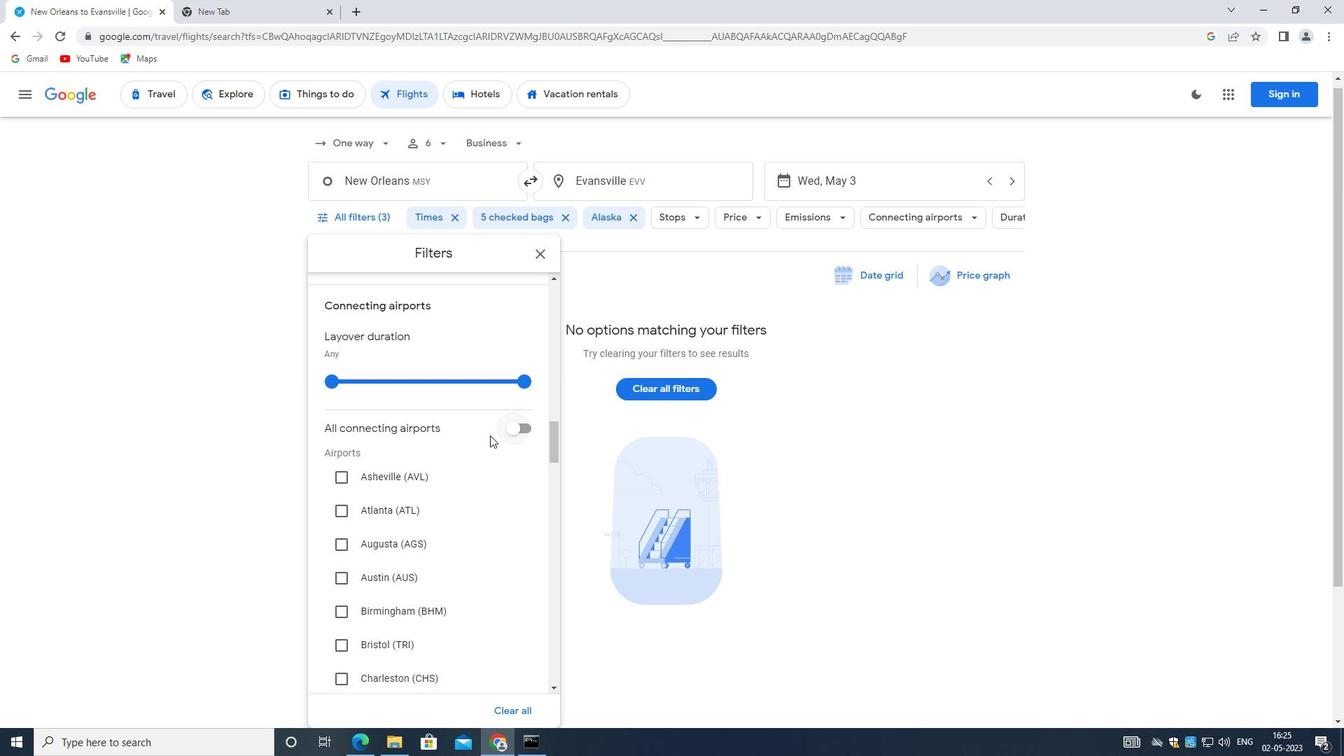 
Action: Mouse scrolled (465, 481) with delta (0, 0)
Screenshot: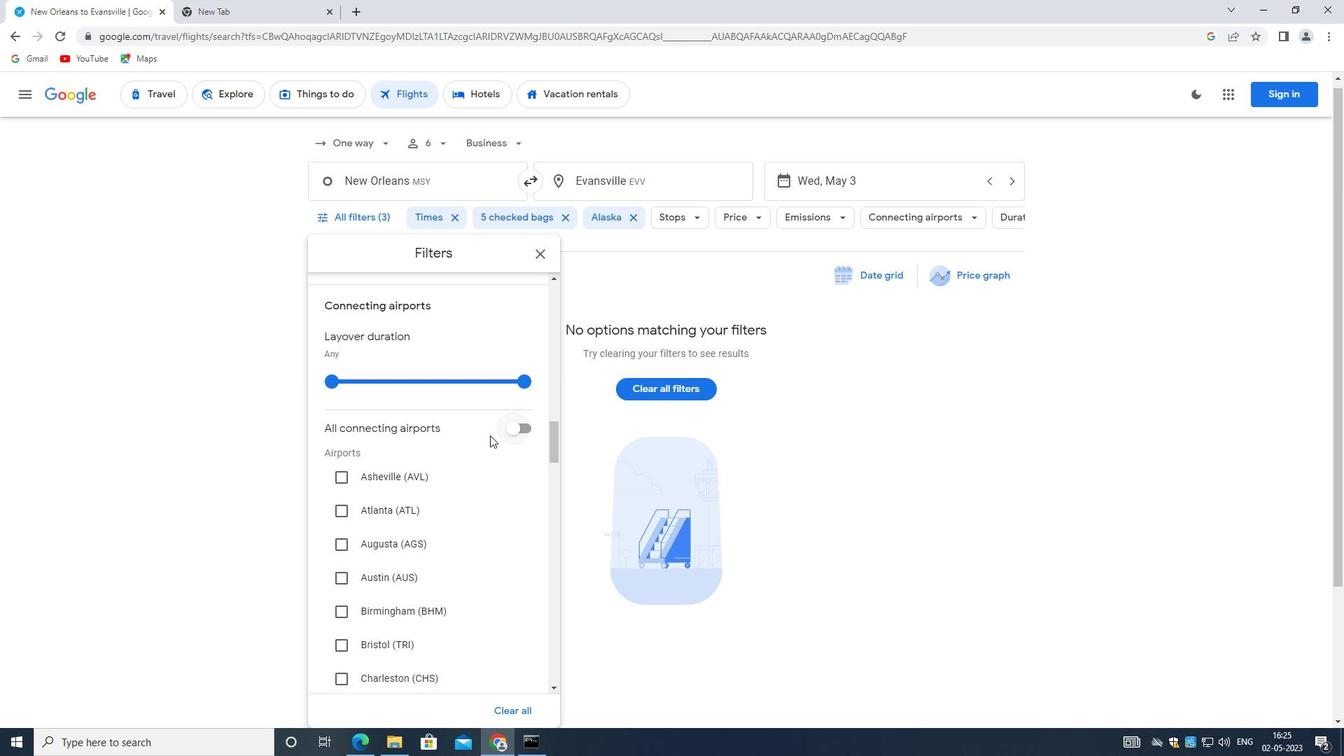 
Action: Mouse moved to (464, 490)
Screenshot: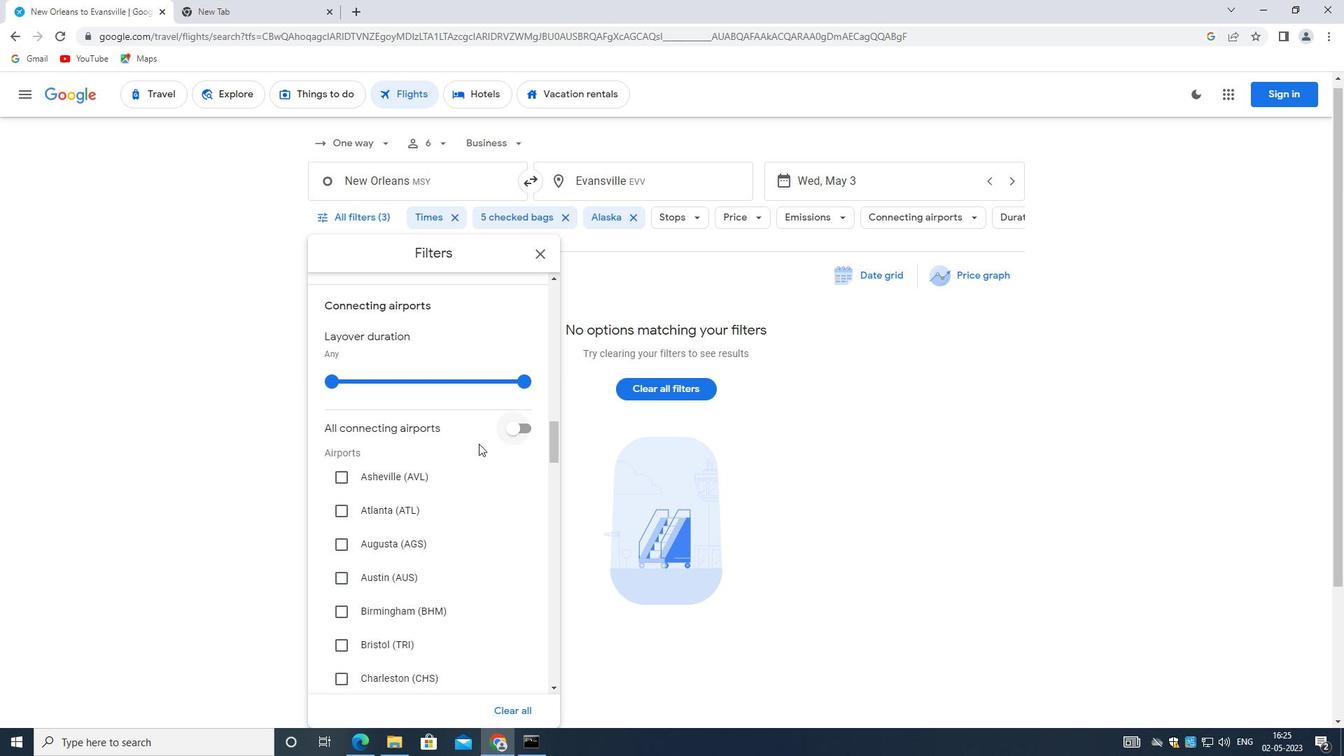 
Action: Mouse scrolled (464, 489) with delta (0, 0)
Screenshot: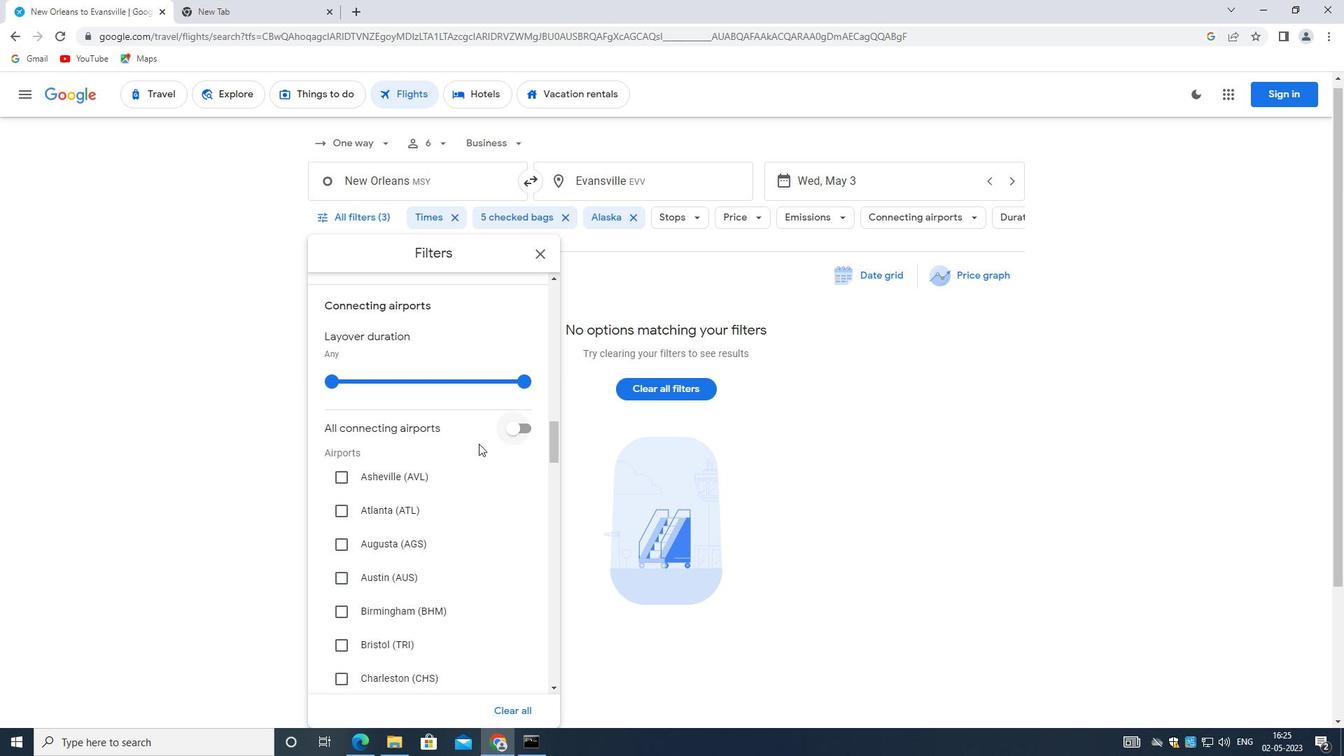 
Action: Mouse moved to (463, 493)
Screenshot: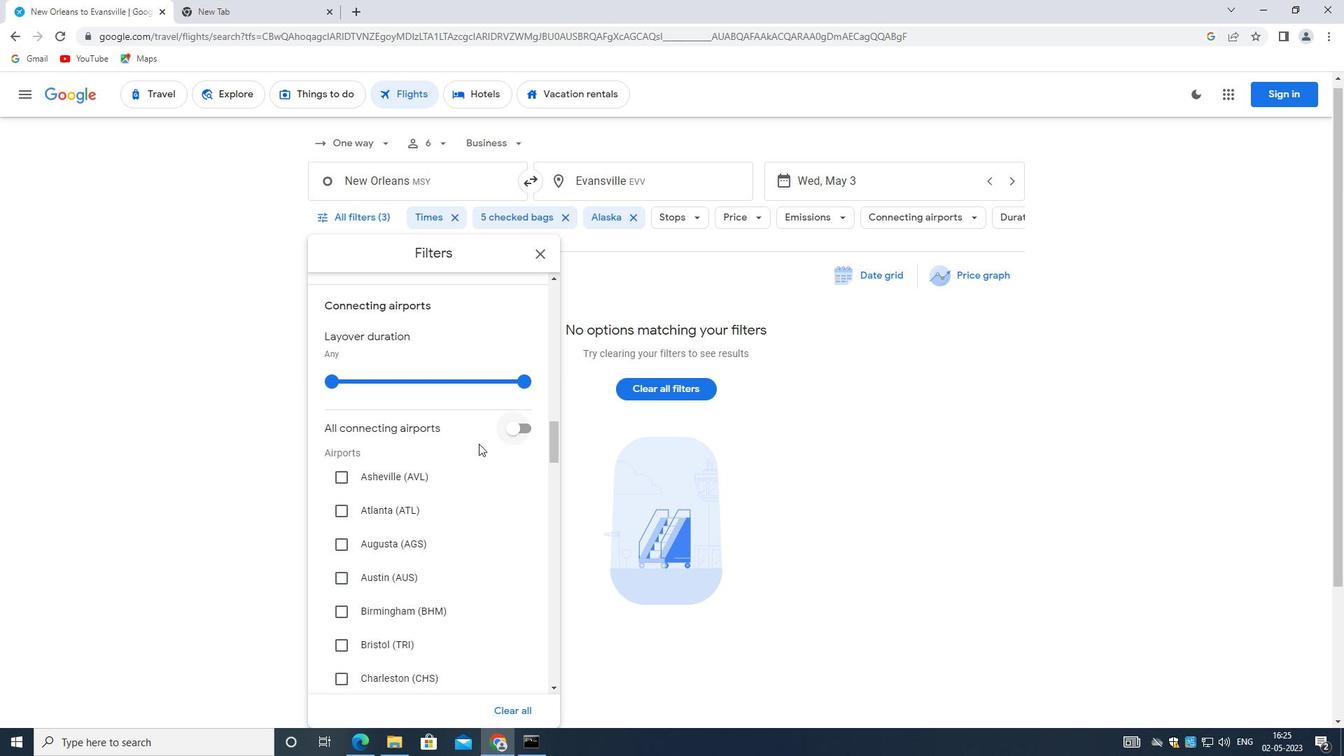 
Action: Mouse scrolled (463, 492) with delta (0, 0)
Screenshot: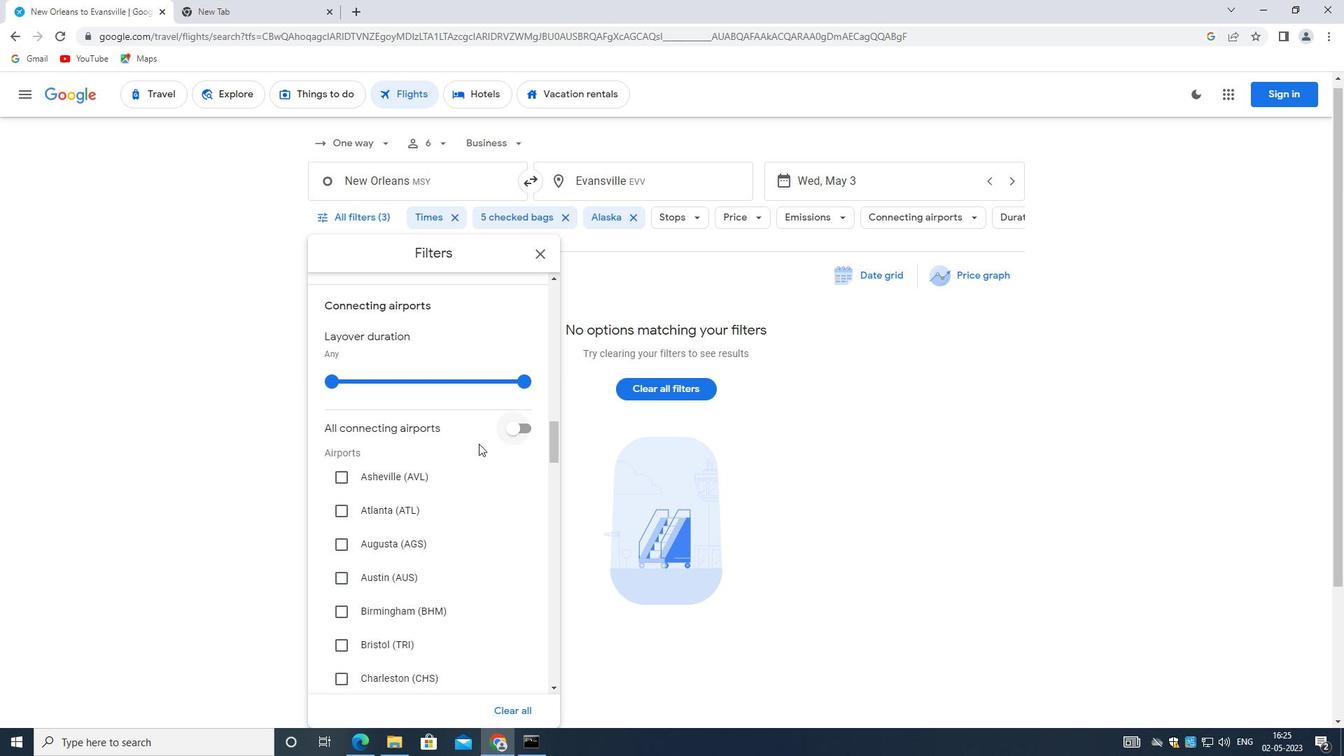 
Action: Mouse scrolled (463, 492) with delta (0, 0)
Screenshot: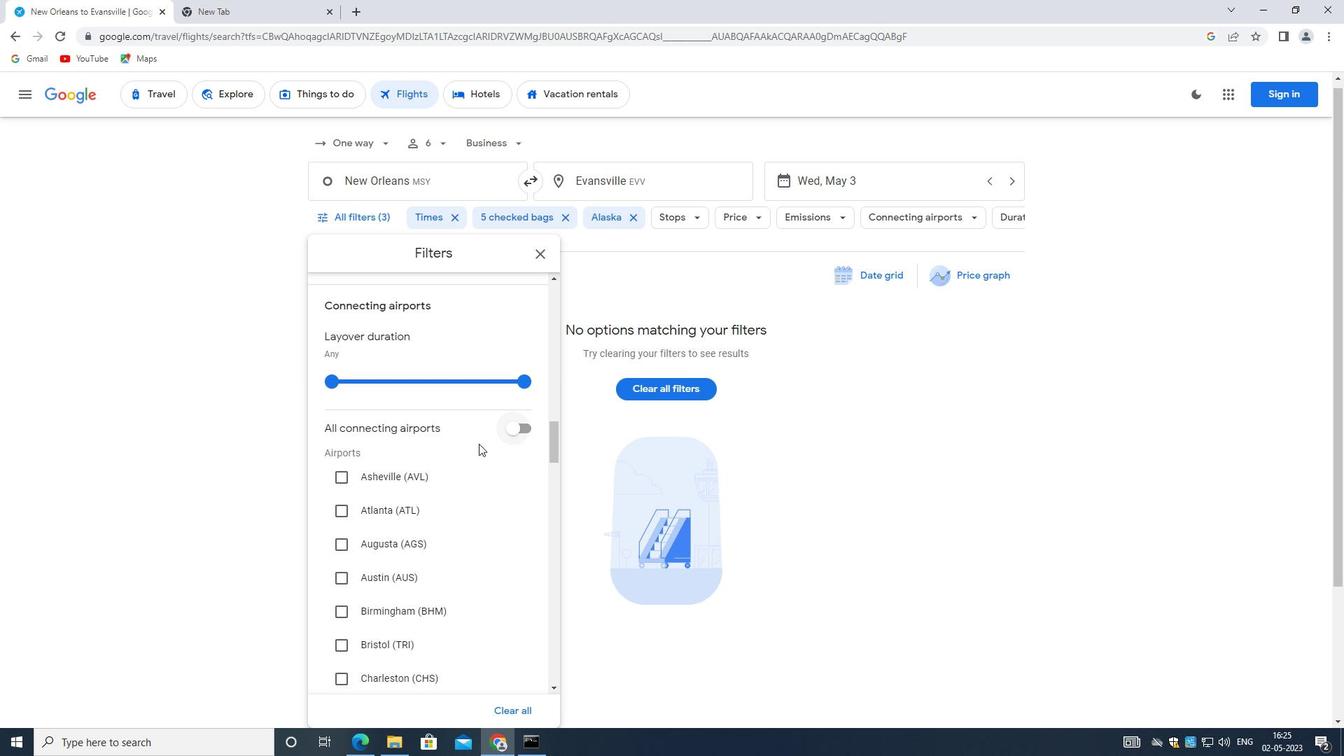 
Action: Mouse moved to (463, 494)
Screenshot: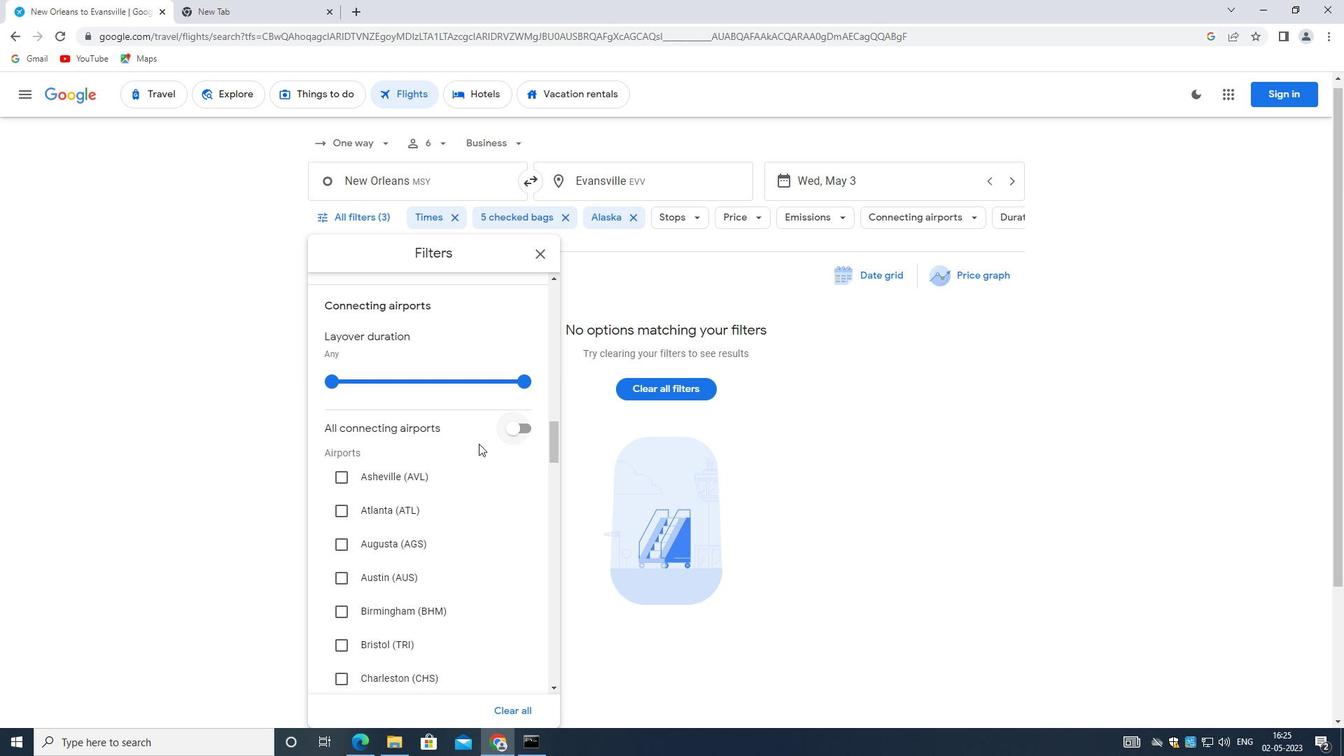 
Action: Mouse scrolled (463, 493) with delta (0, 0)
Screenshot: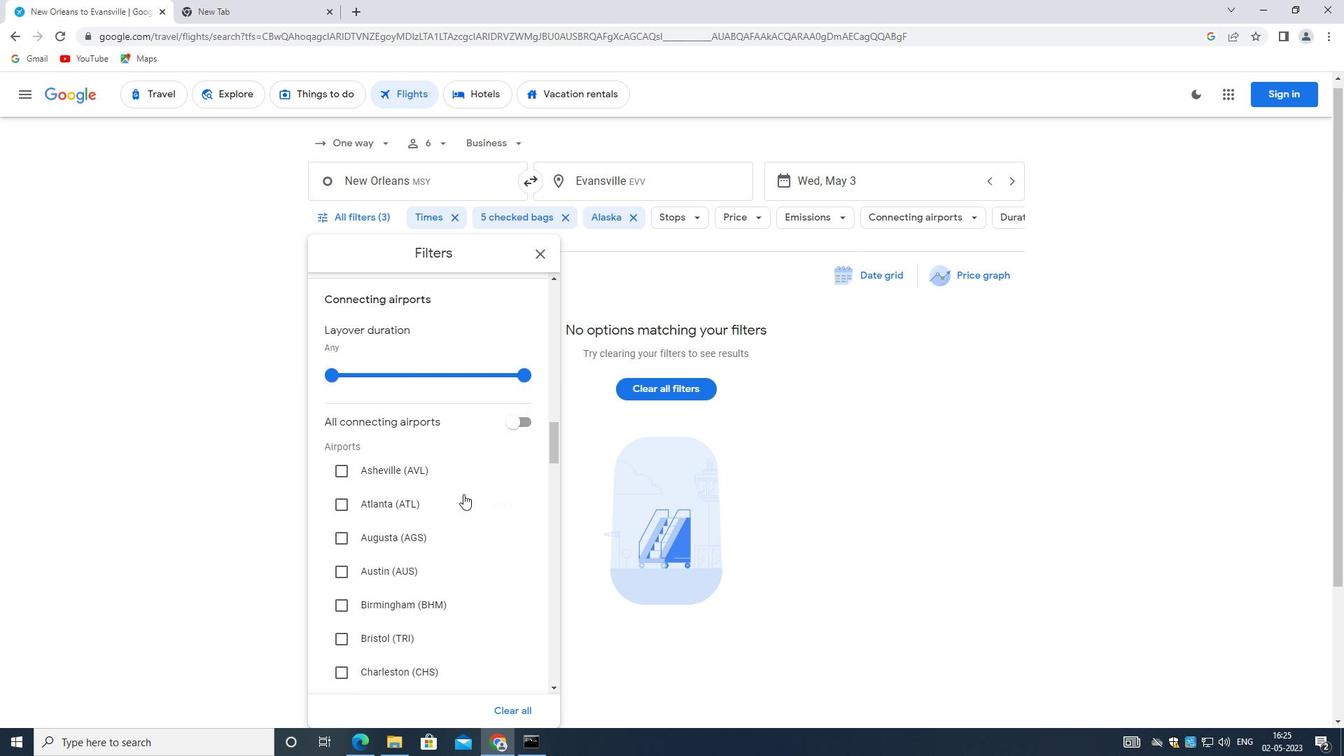 
Action: Mouse moved to (463, 494)
Screenshot: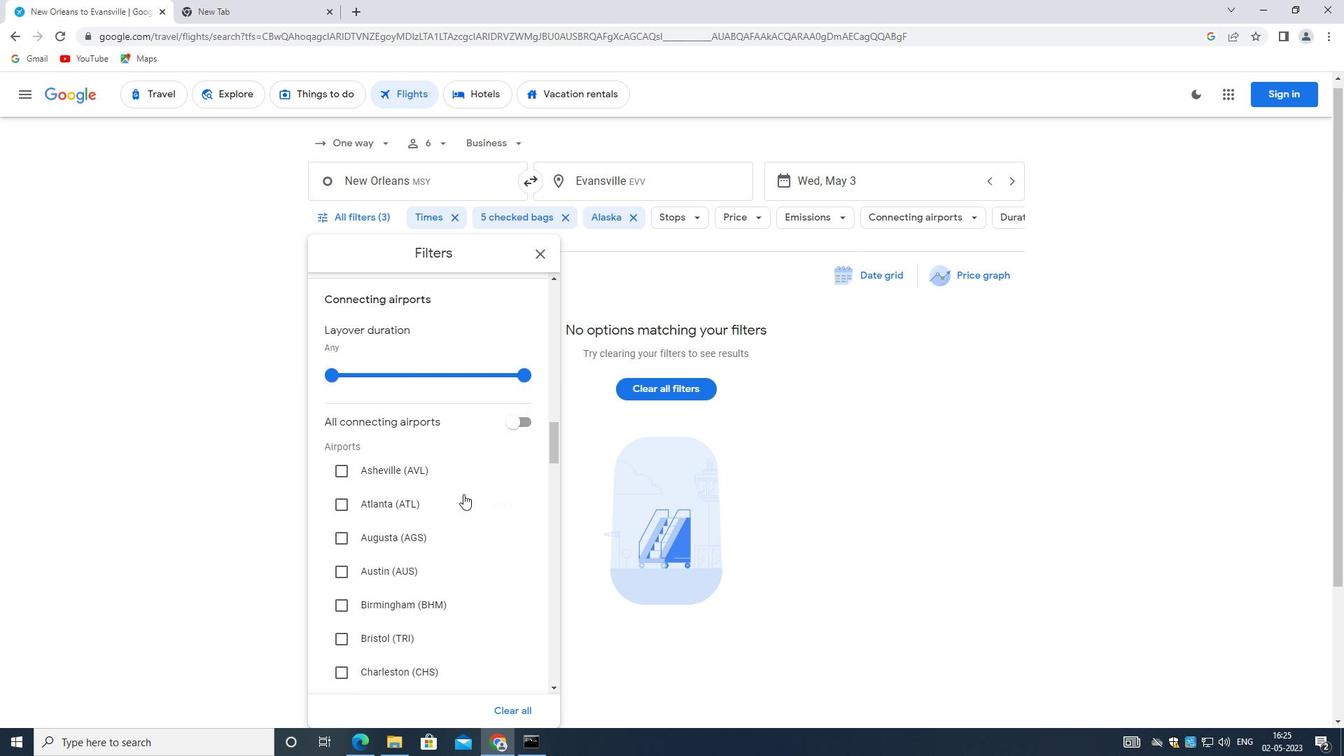 
Action: Mouse scrolled (463, 493) with delta (0, 0)
Screenshot: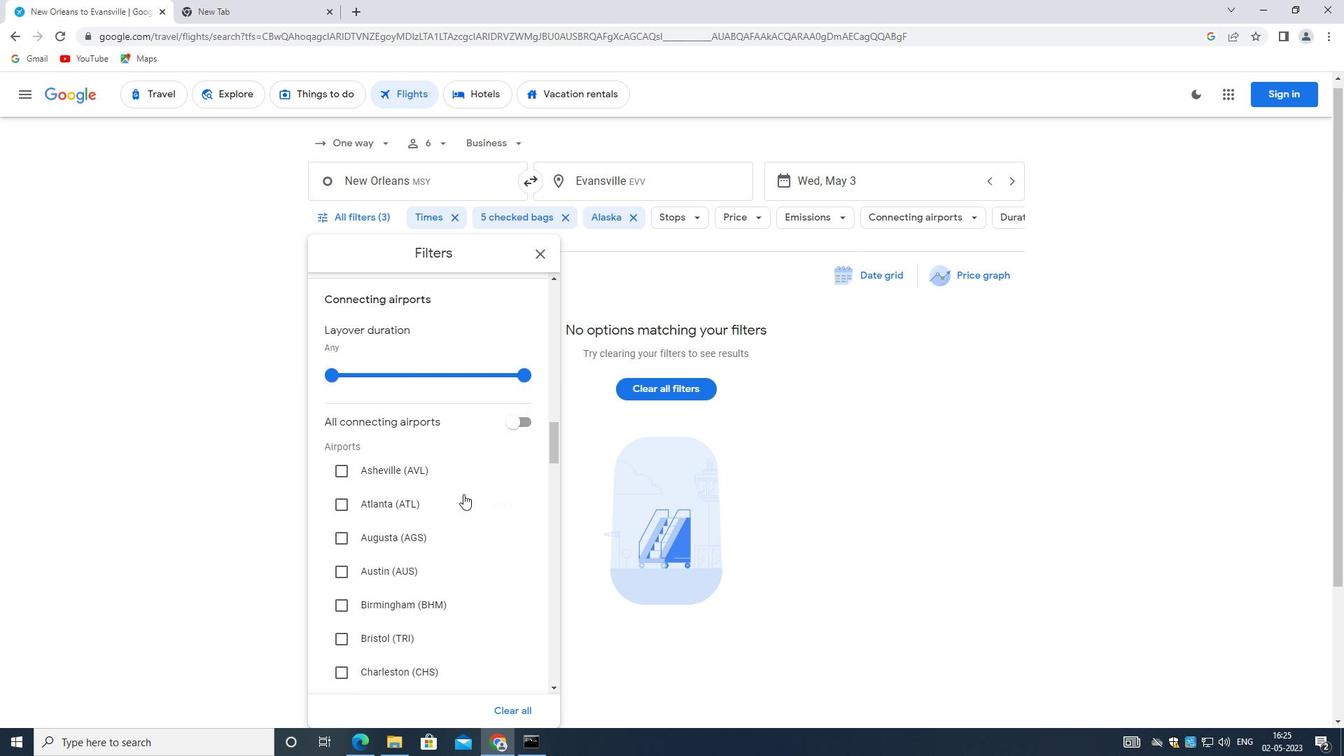 
Action: Mouse scrolled (463, 493) with delta (0, 0)
Screenshot: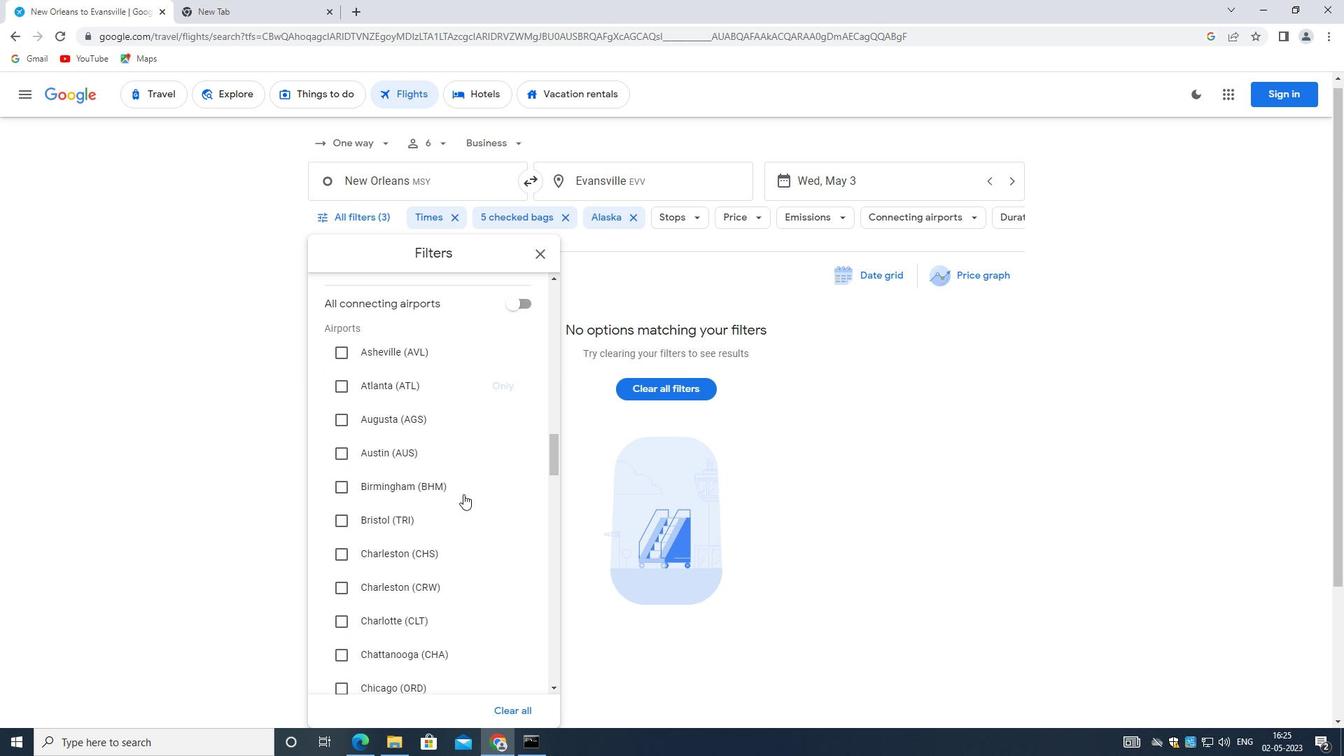 
Action: Mouse moved to (467, 503)
Screenshot: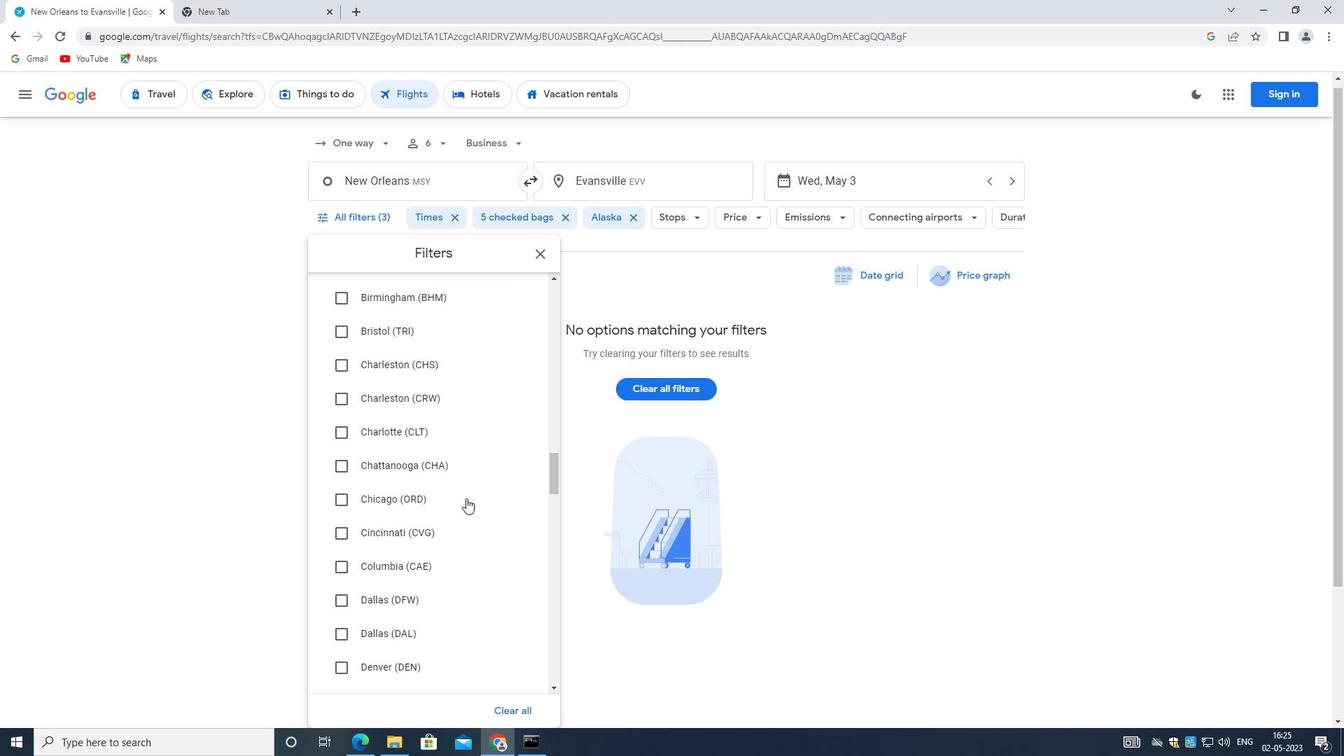 
Action: Mouse scrolled (467, 502) with delta (0, 0)
Screenshot: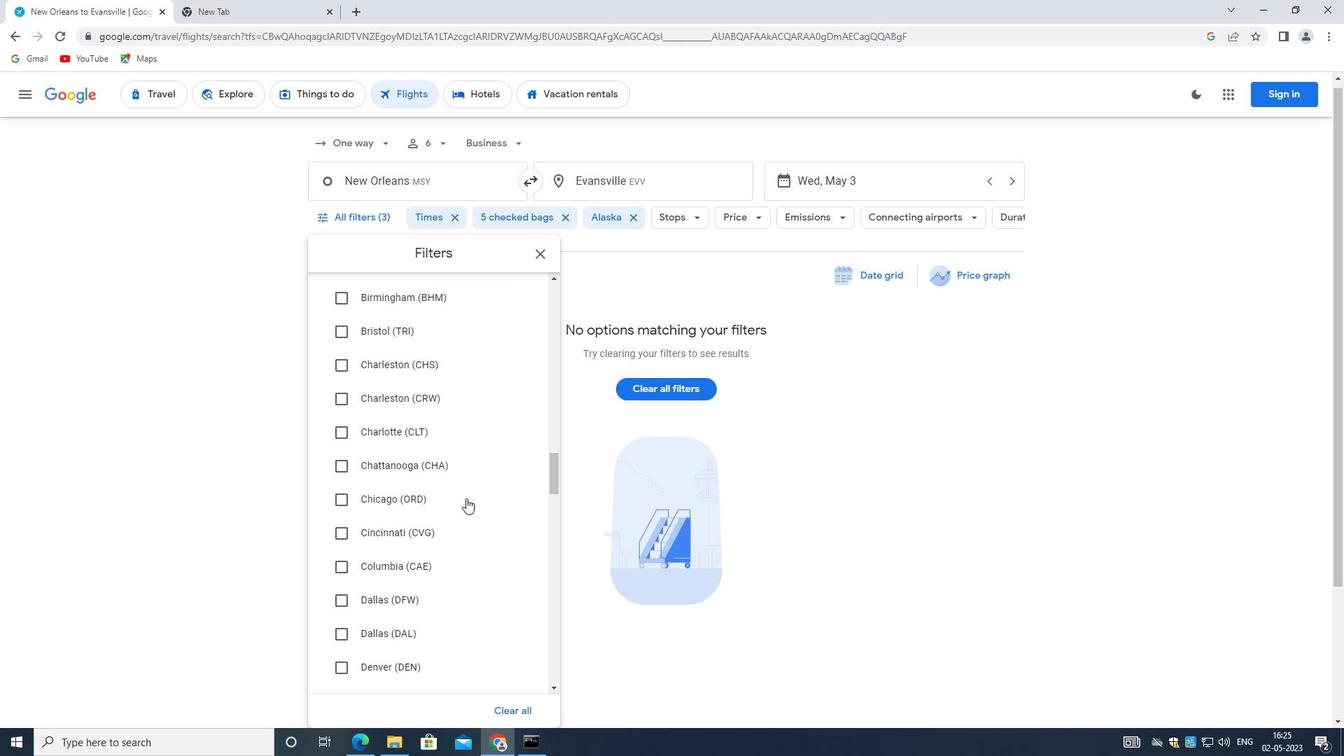 
Action: Mouse moved to (467, 505)
Screenshot: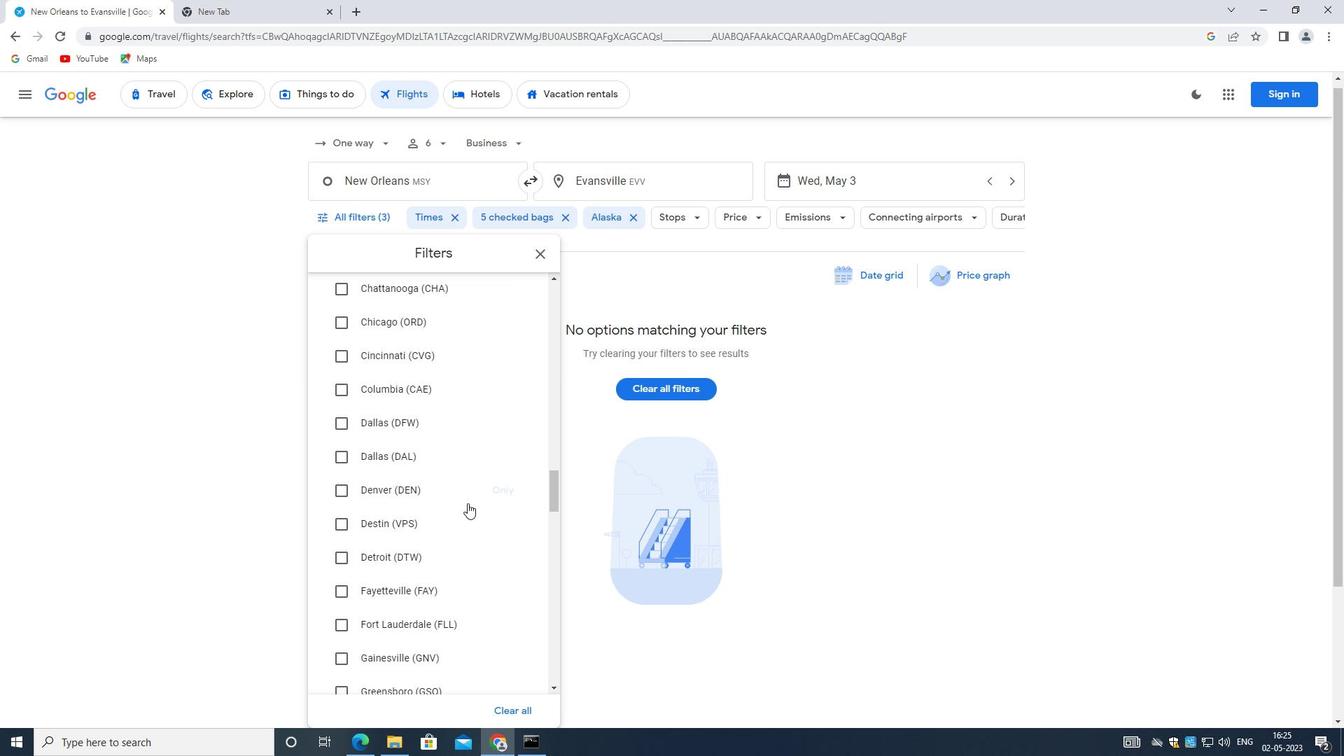 
Action: Mouse scrolled (467, 504) with delta (0, 0)
Screenshot: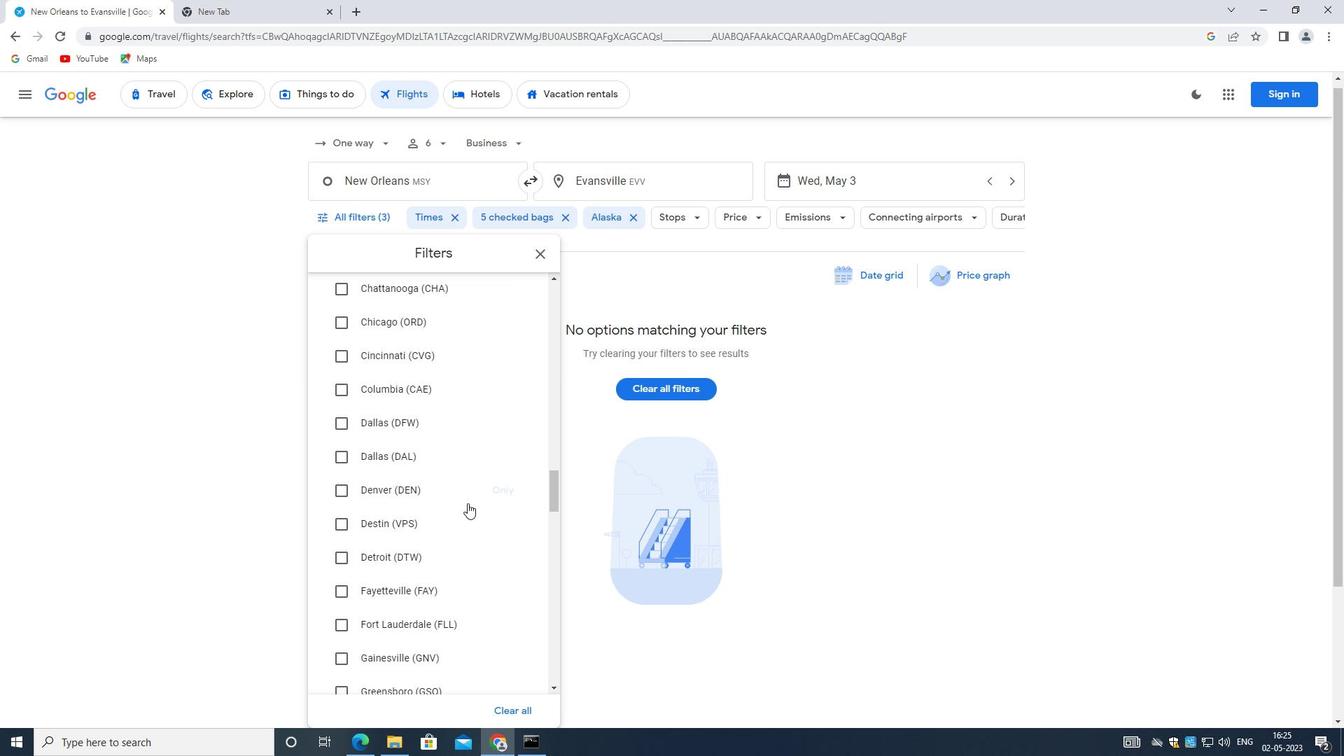 
Action: Mouse moved to (467, 512)
Screenshot: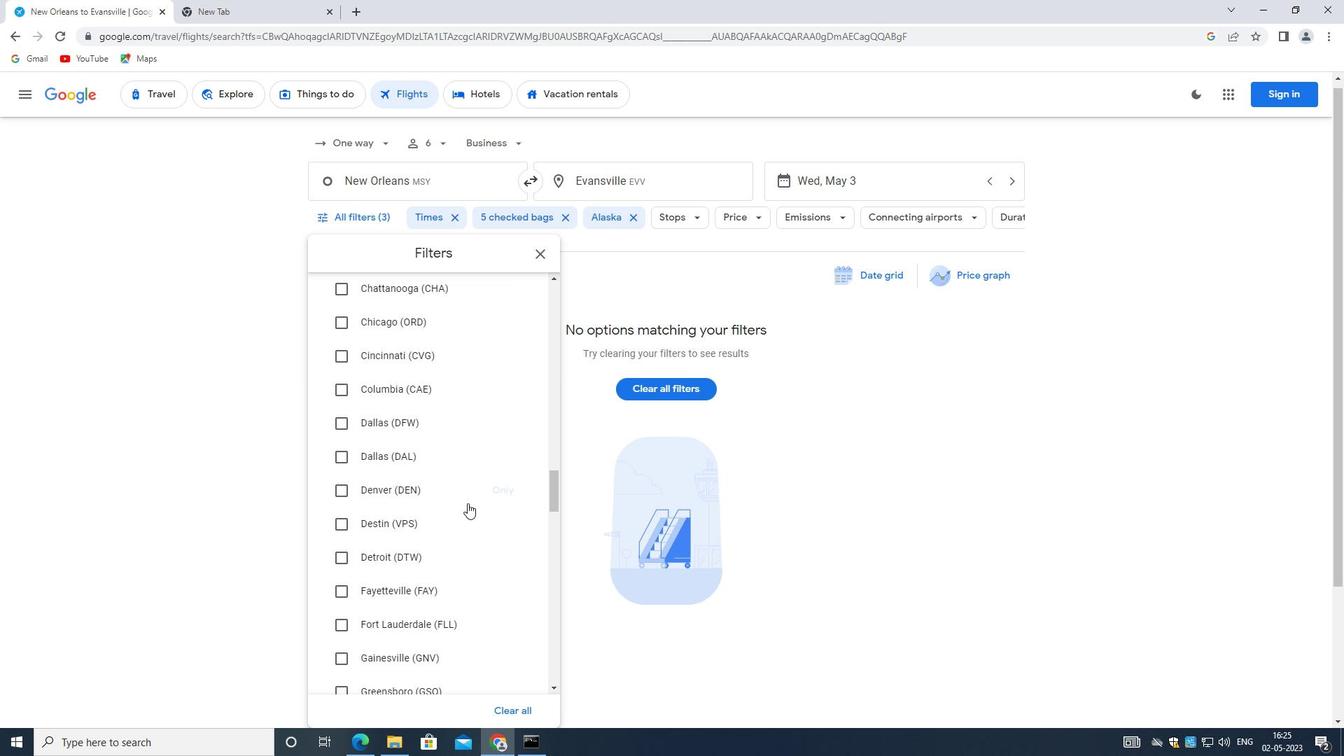
Action: Mouse scrolled (467, 511) with delta (0, 0)
Screenshot: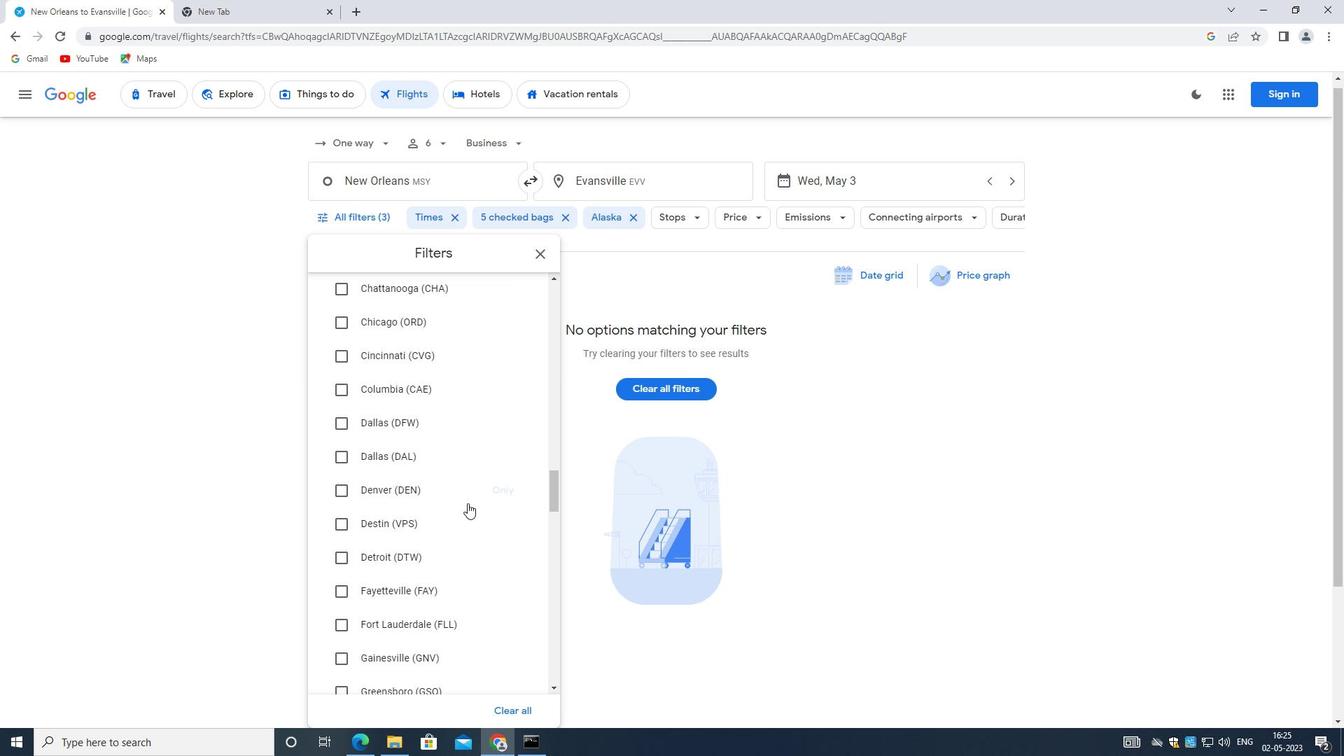 
Action: Mouse moved to (465, 516)
Screenshot: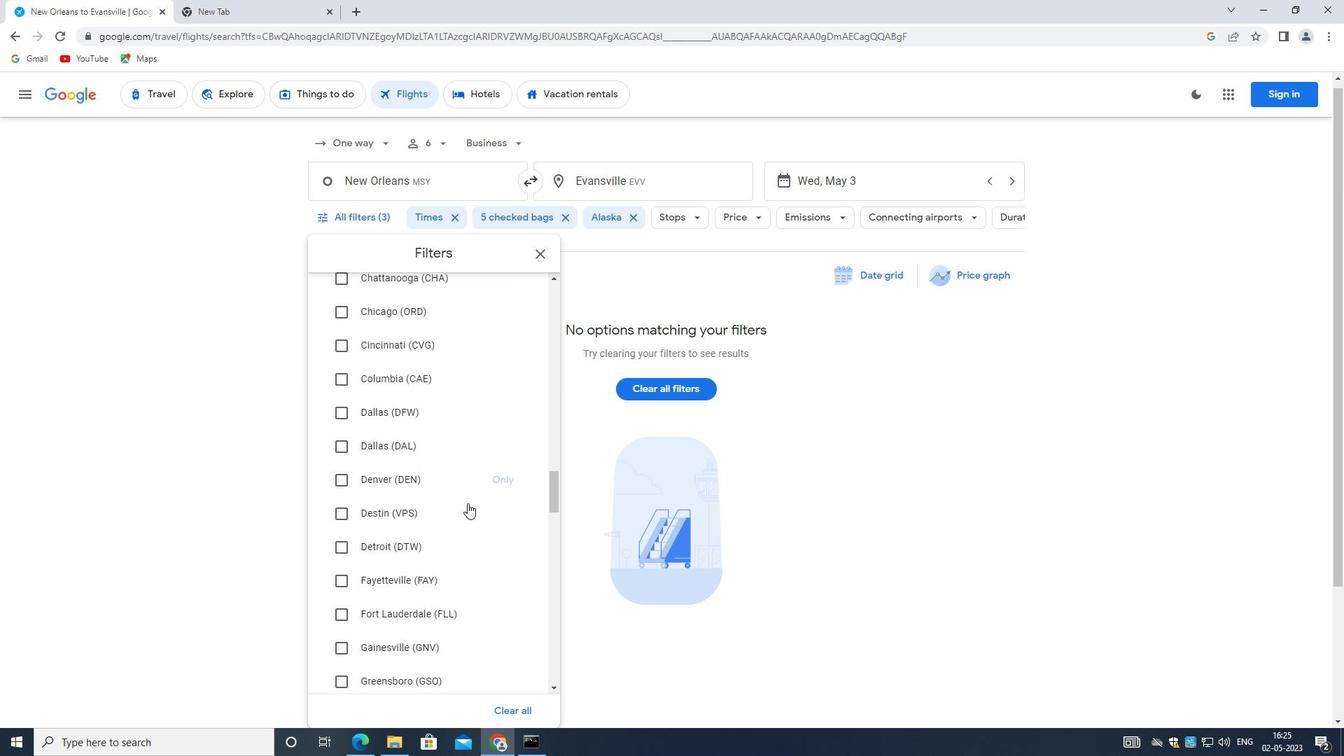 
Action: Mouse scrolled (465, 515) with delta (0, 0)
Screenshot: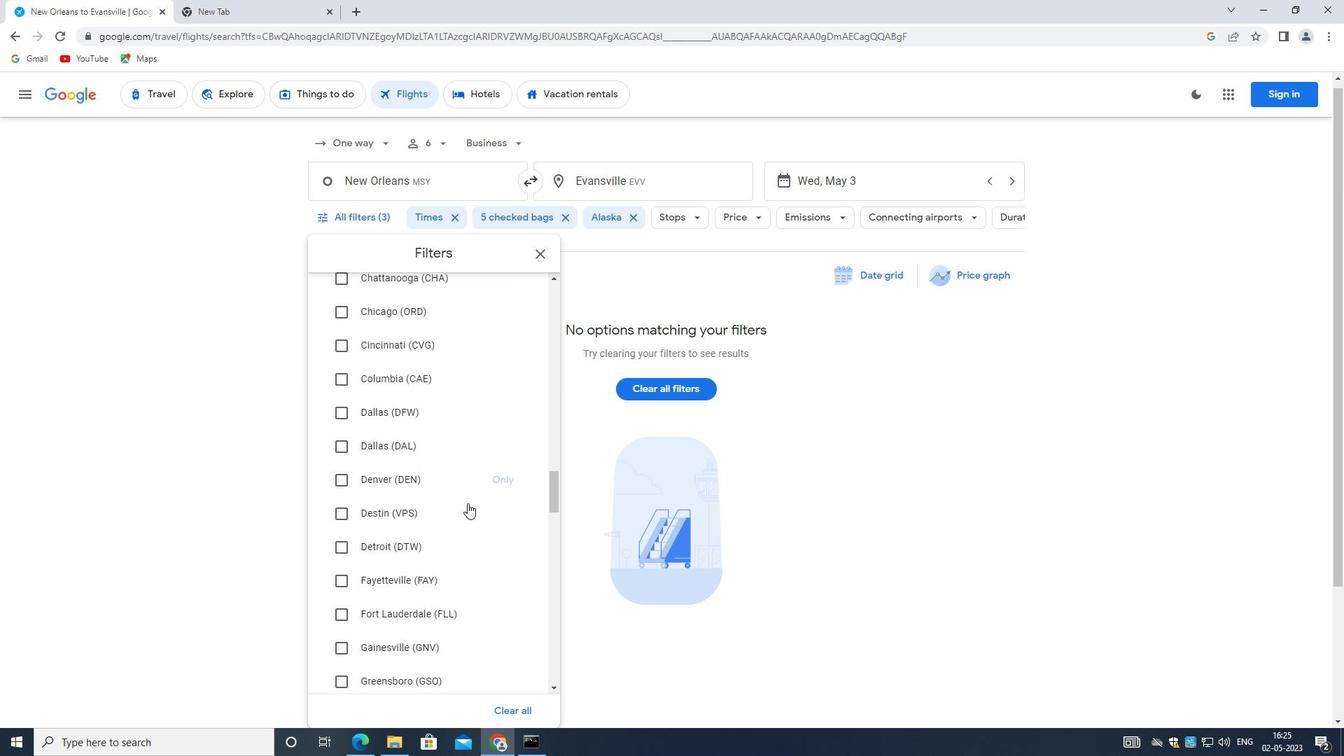 
Action: Mouse moved to (464, 516)
Screenshot: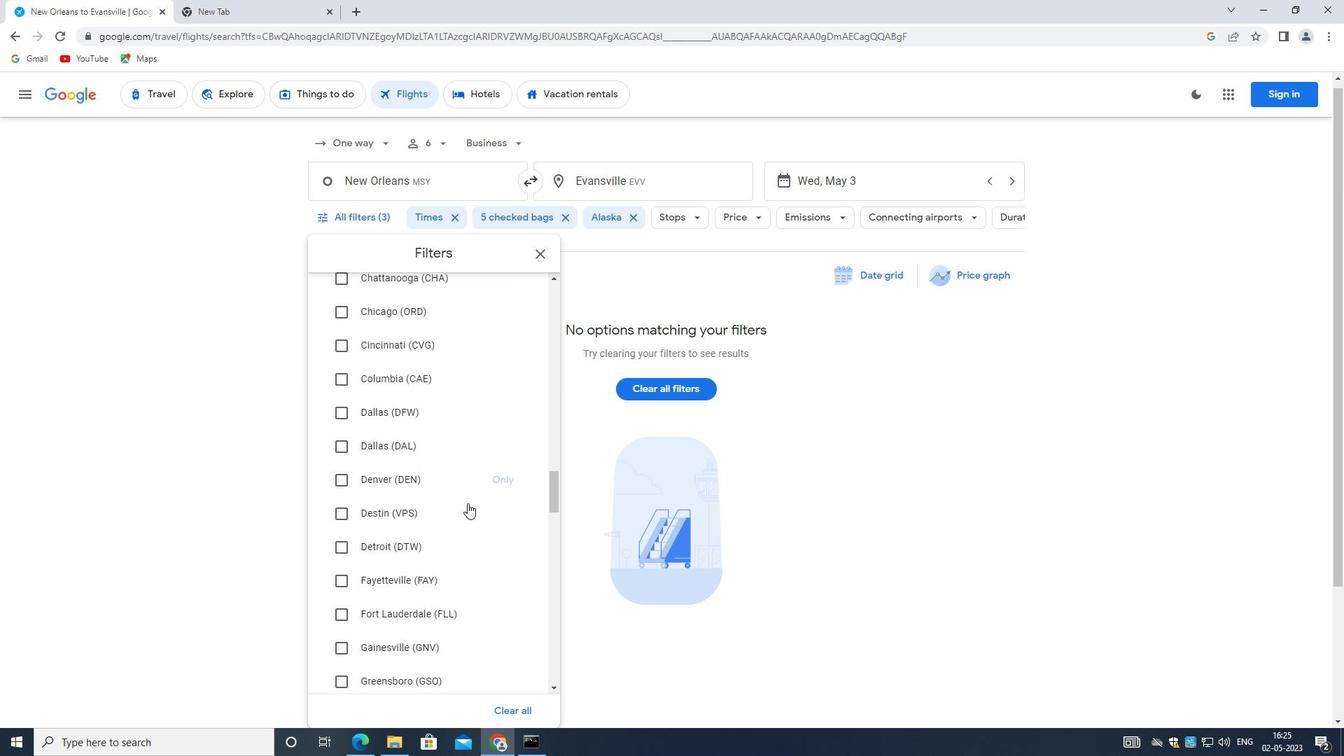 
Action: Mouse scrolled (464, 516) with delta (0, 0)
Screenshot: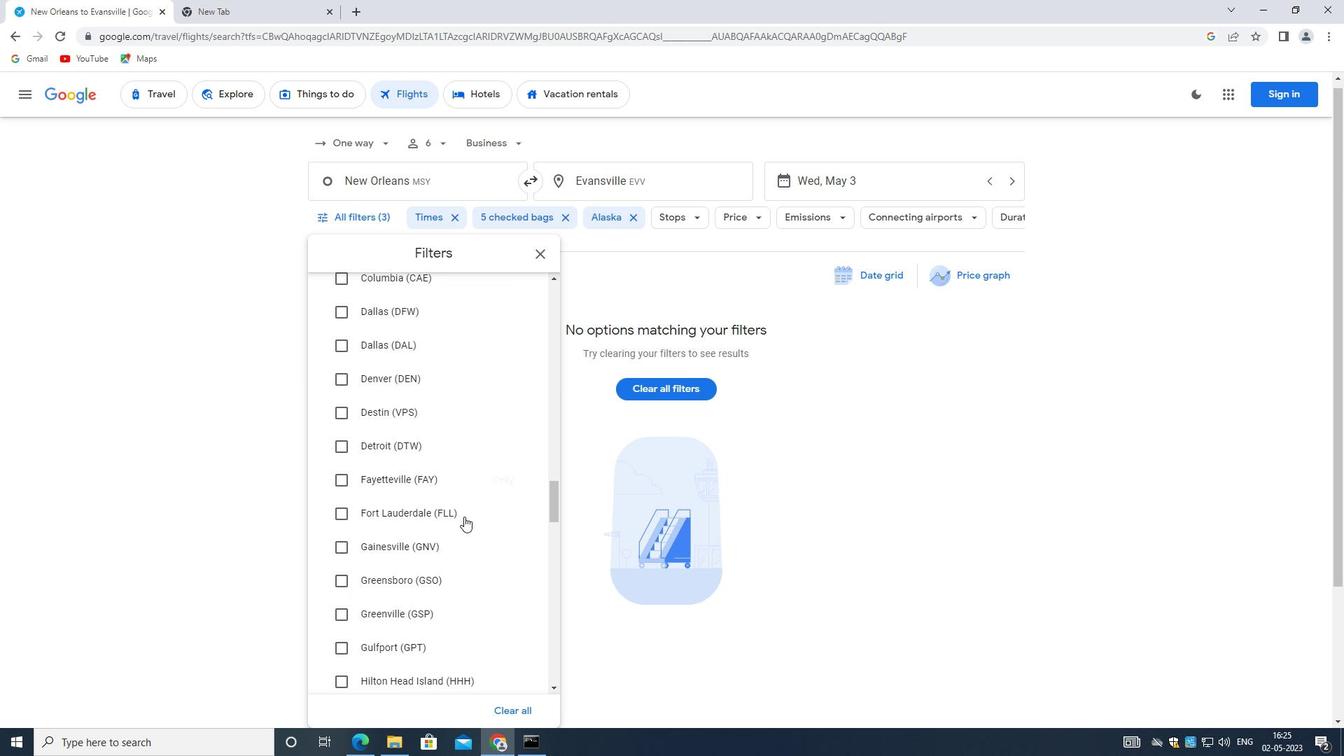 
Action: Mouse moved to (464, 517)
Screenshot: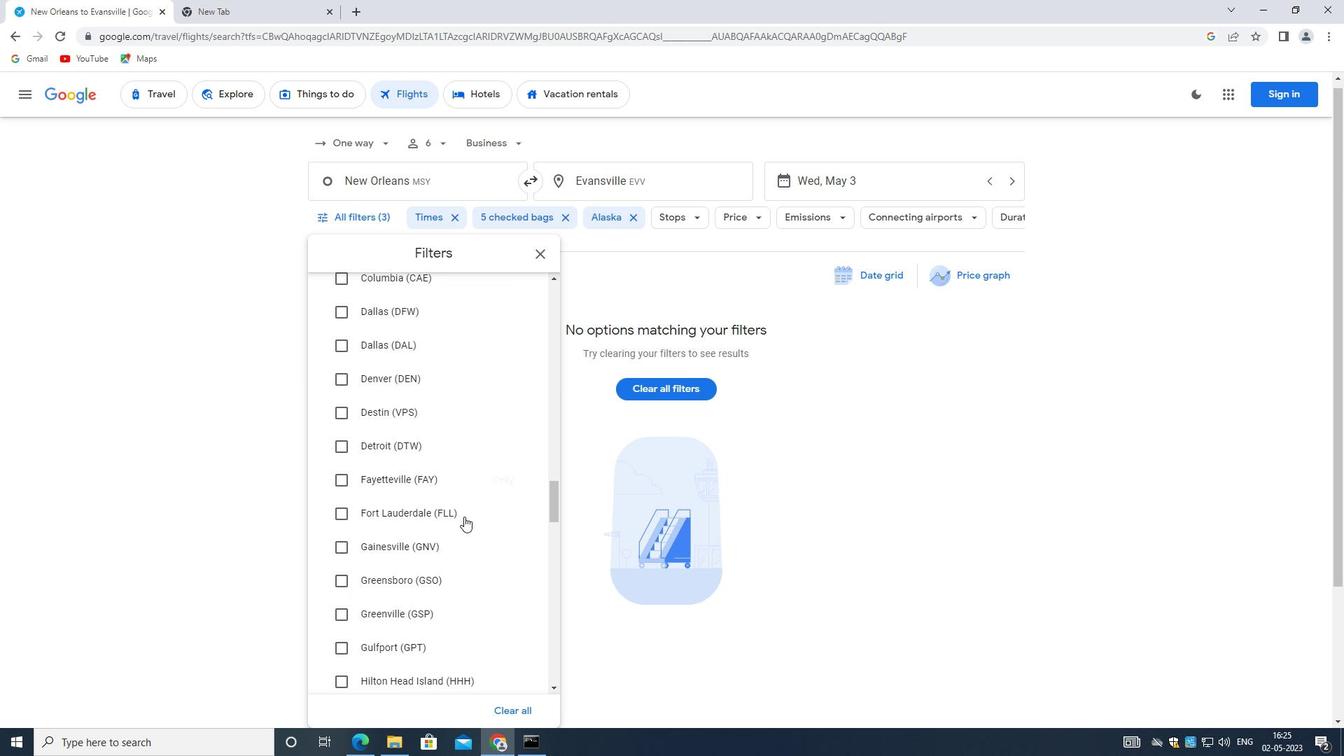 
Action: Mouse scrolled (464, 516) with delta (0, 0)
Screenshot: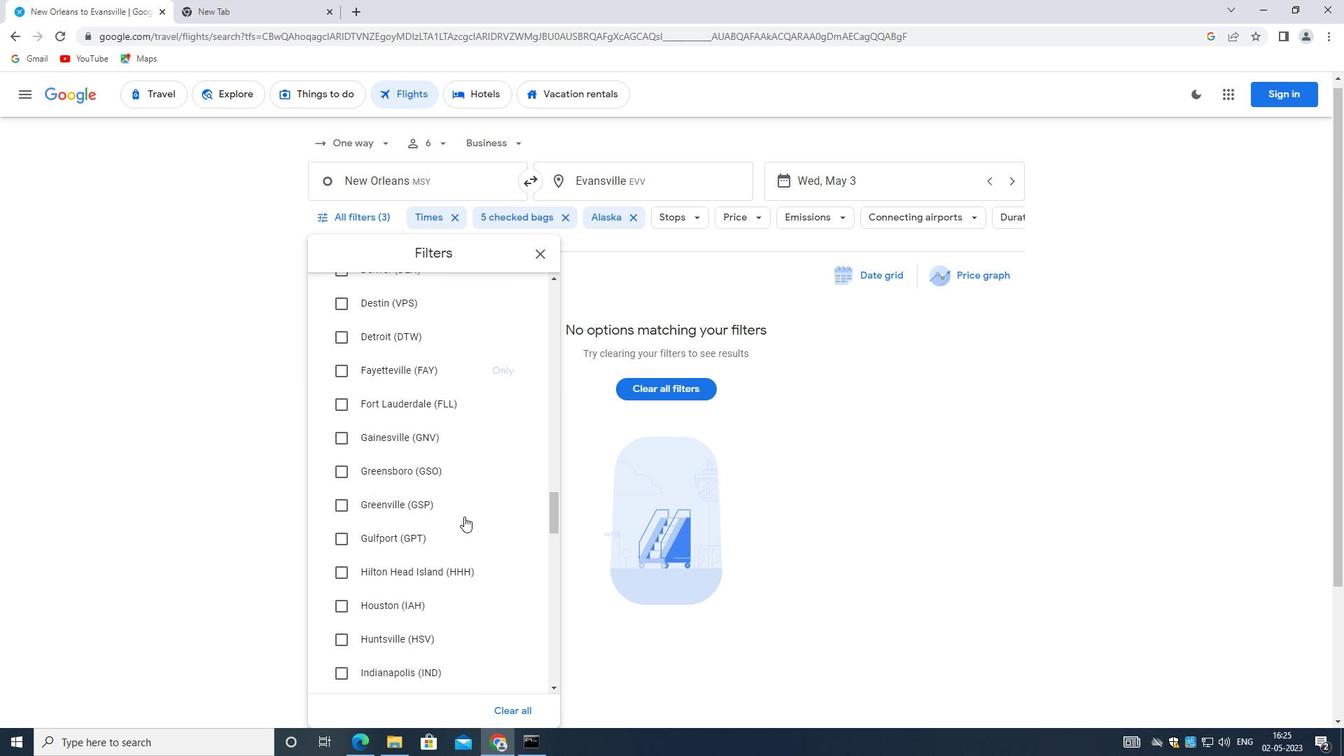 
Action: Mouse scrolled (464, 516) with delta (0, 0)
Screenshot: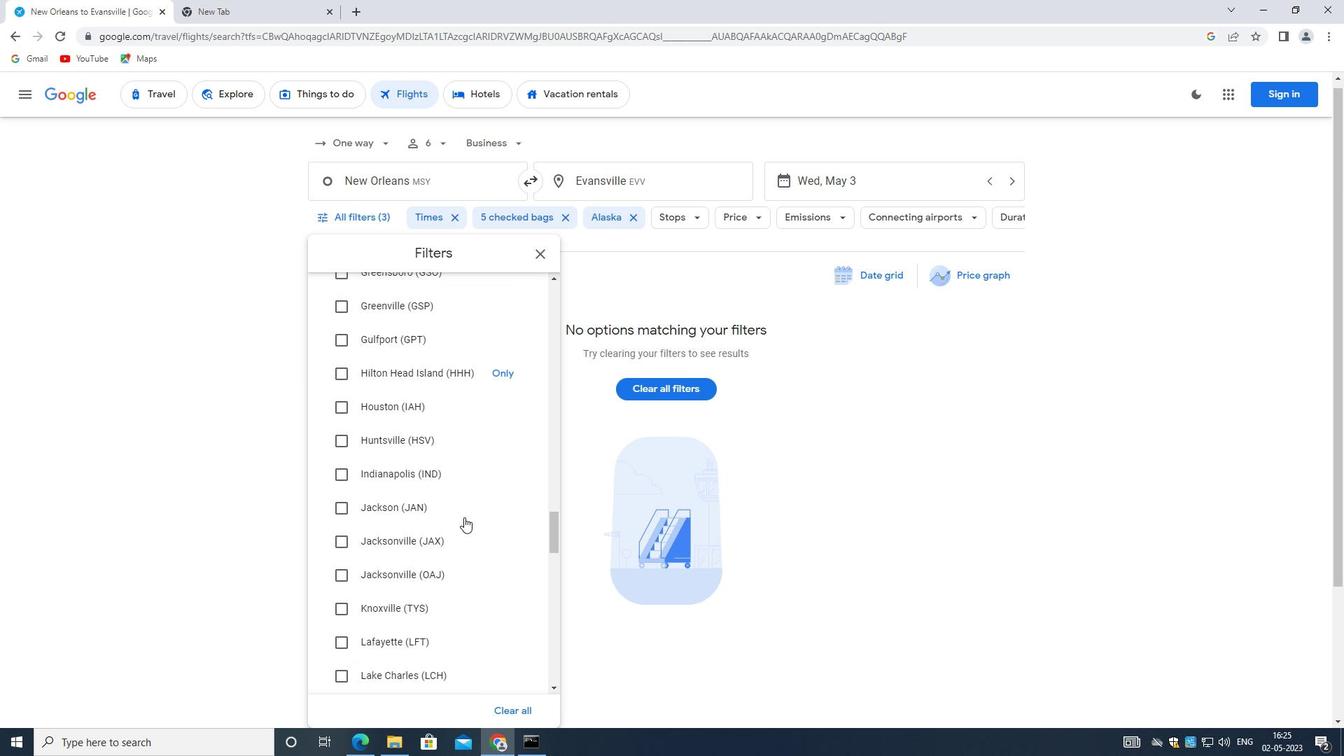 
Action: Mouse scrolled (464, 516) with delta (0, 0)
Screenshot: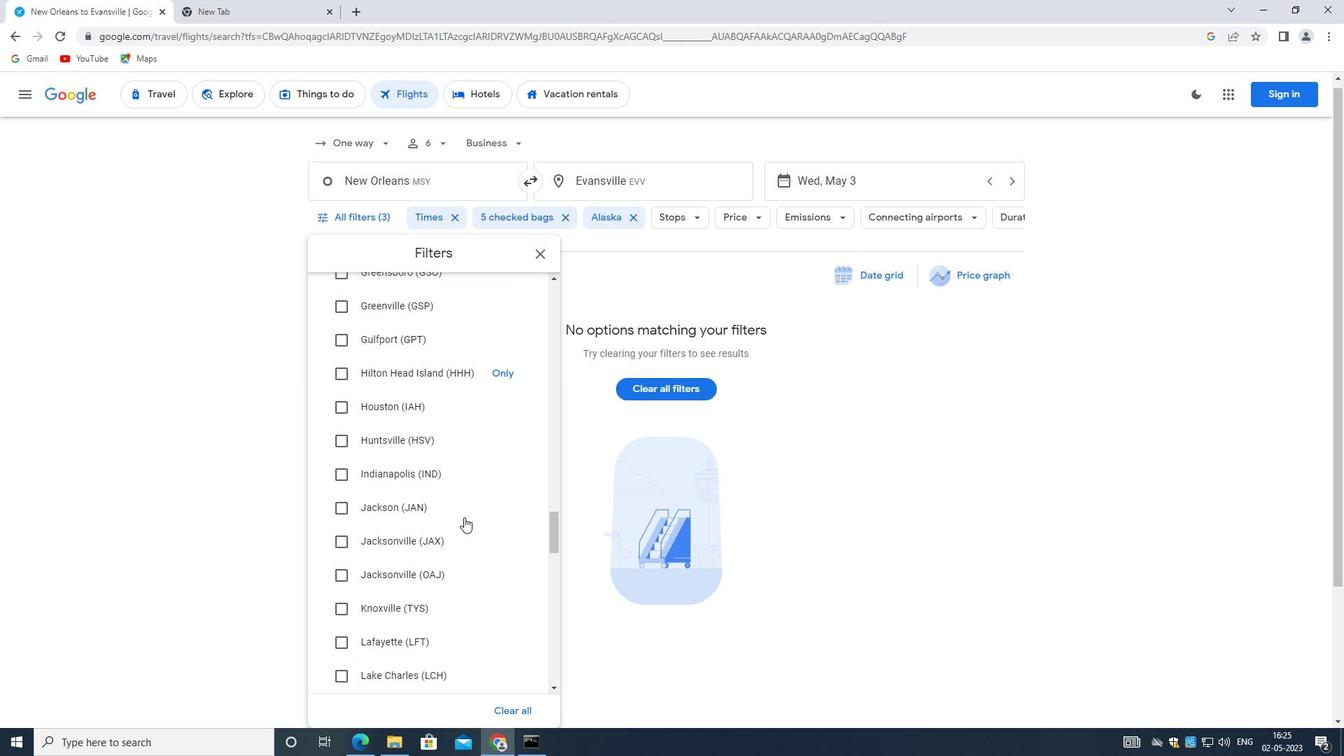 
Action: Mouse scrolled (464, 516) with delta (0, 0)
Screenshot: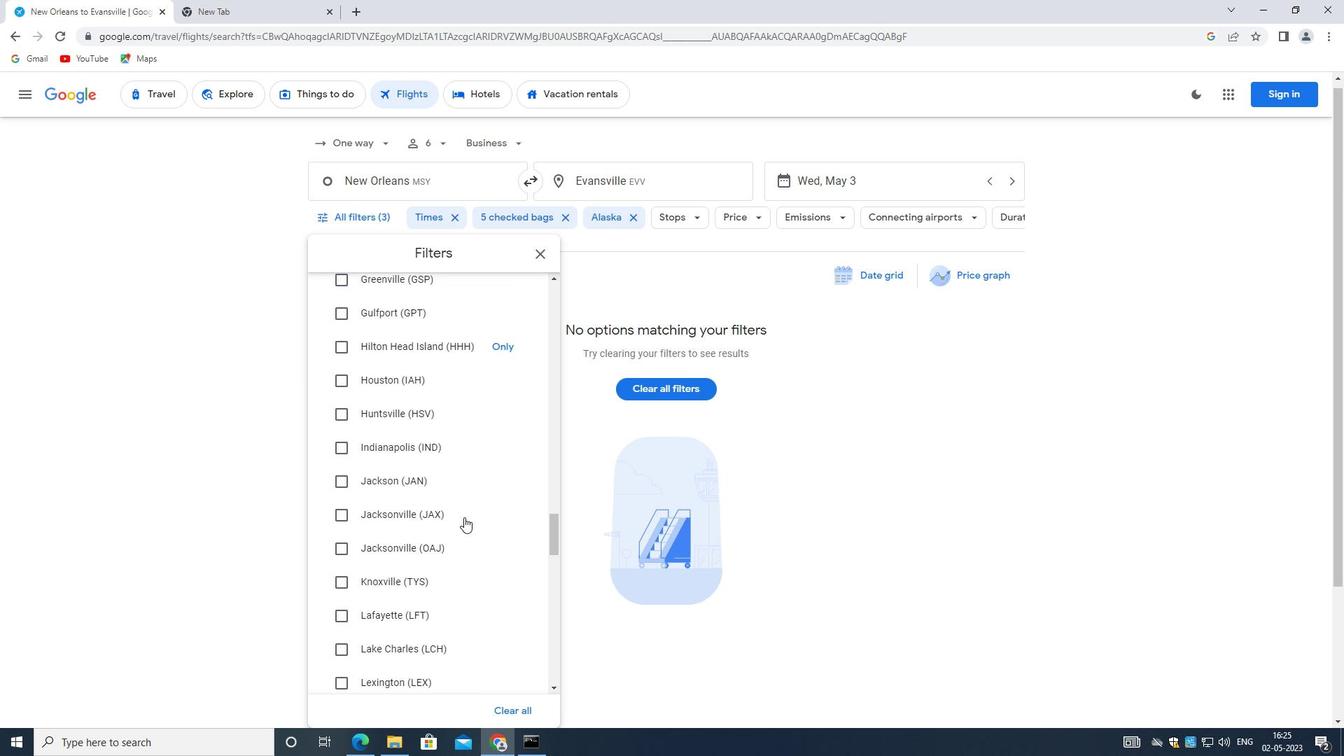 
Action: Mouse scrolled (464, 516) with delta (0, 0)
Screenshot: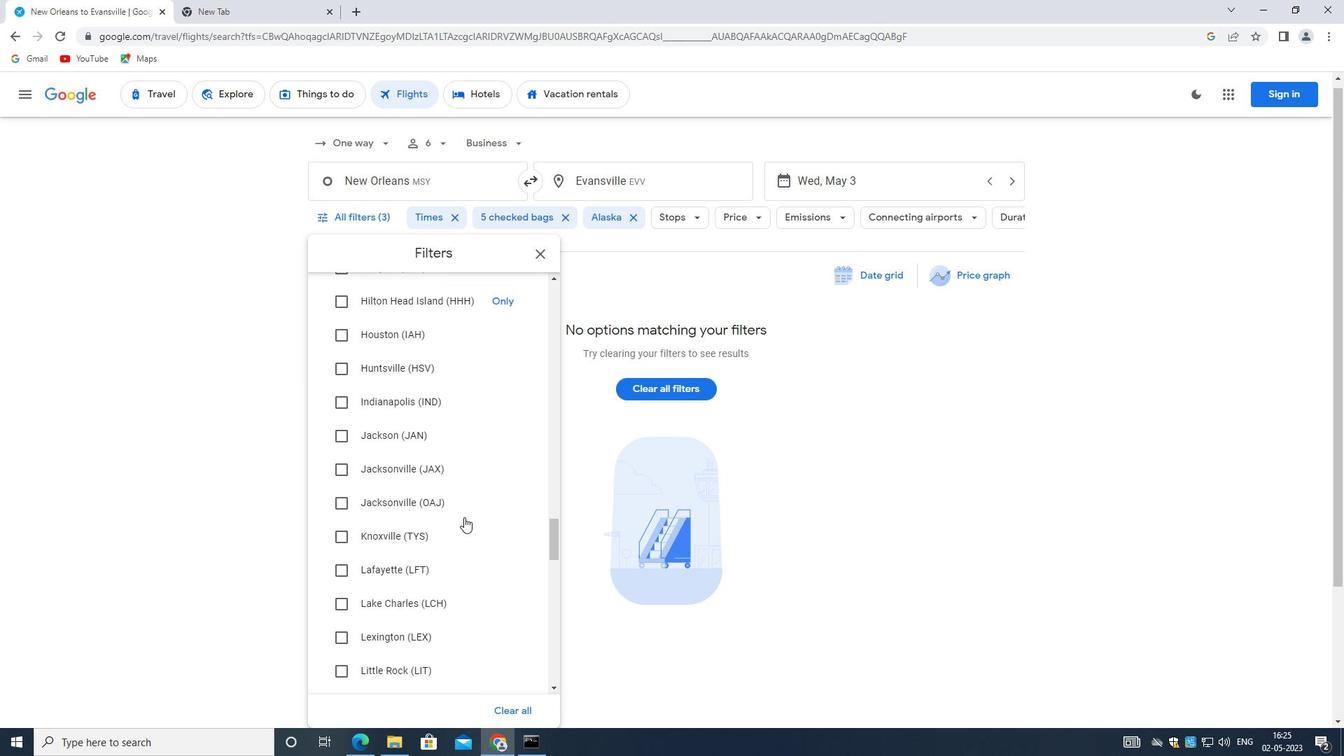 
Action: Mouse scrolled (464, 516) with delta (0, 0)
Screenshot: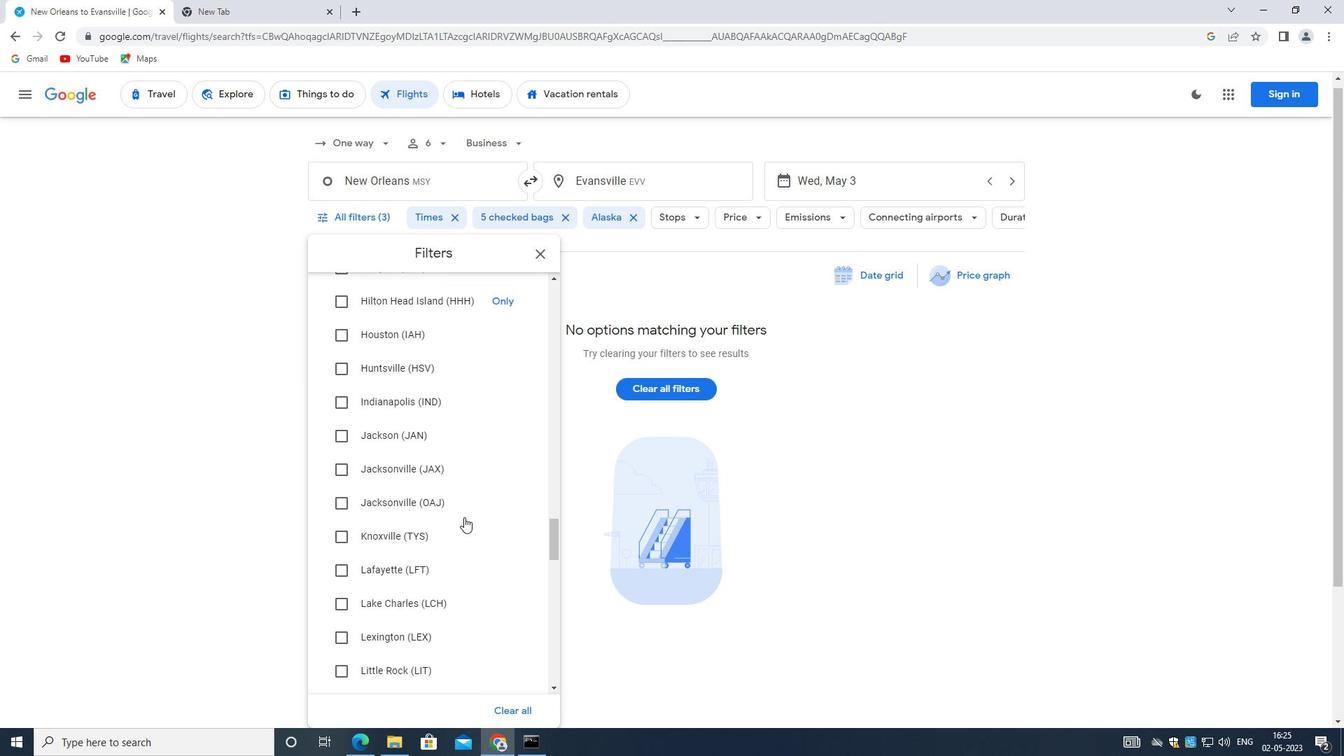 
Action: Mouse scrolled (464, 516) with delta (0, 0)
Screenshot: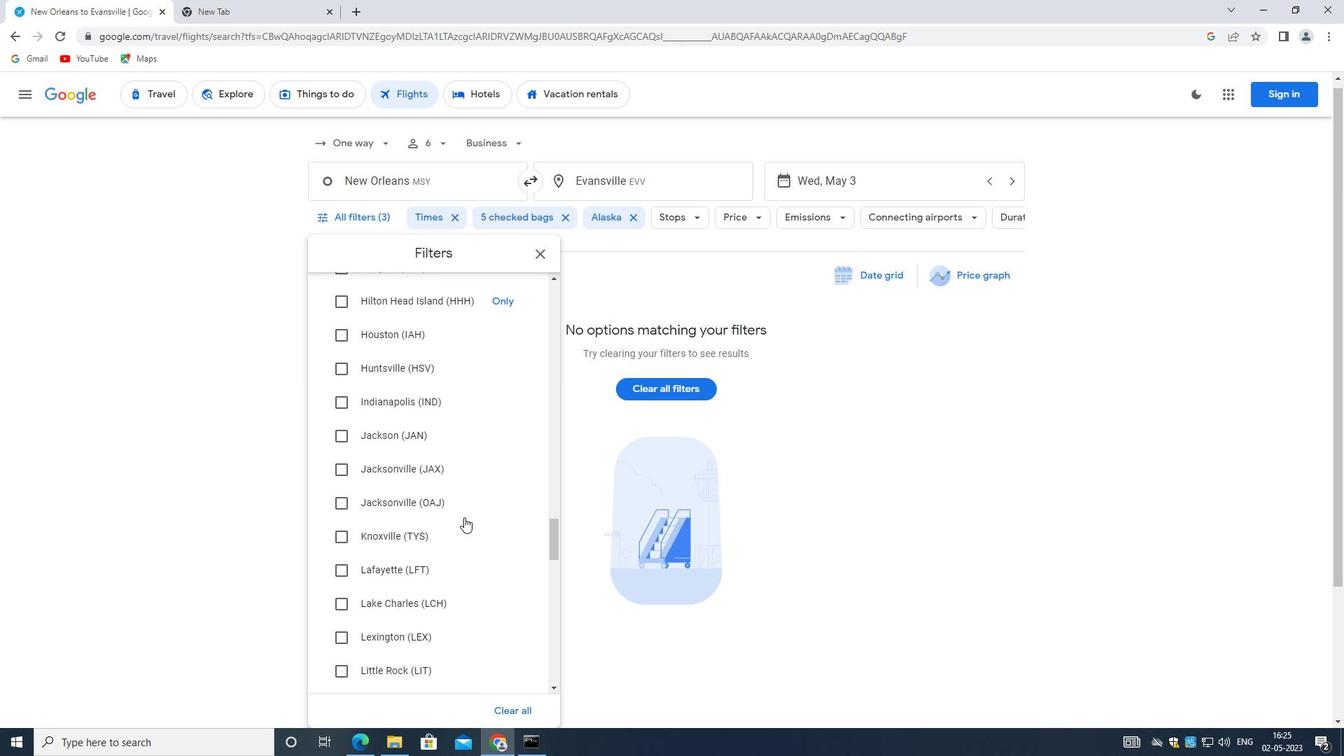 
Action: Mouse scrolled (464, 516) with delta (0, 0)
Screenshot: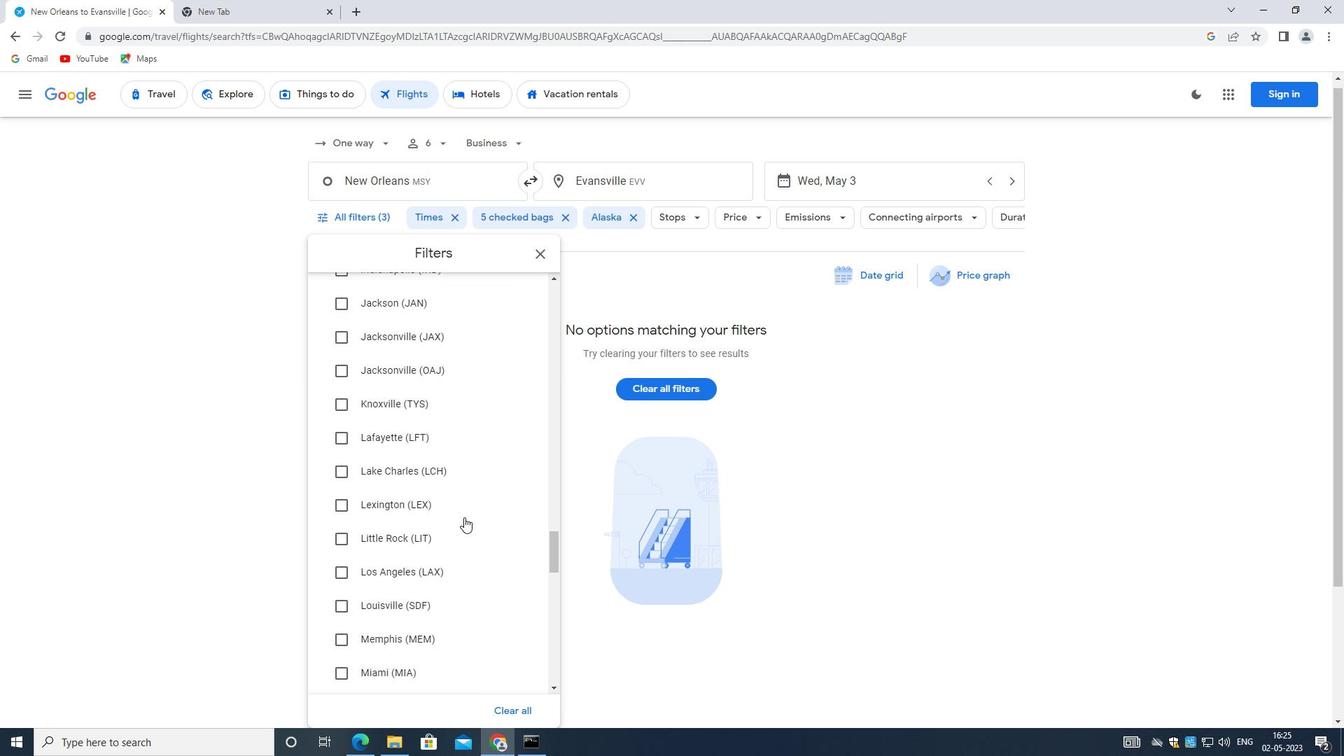 
Action: Mouse scrolled (464, 516) with delta (0, 0)
Screenshot: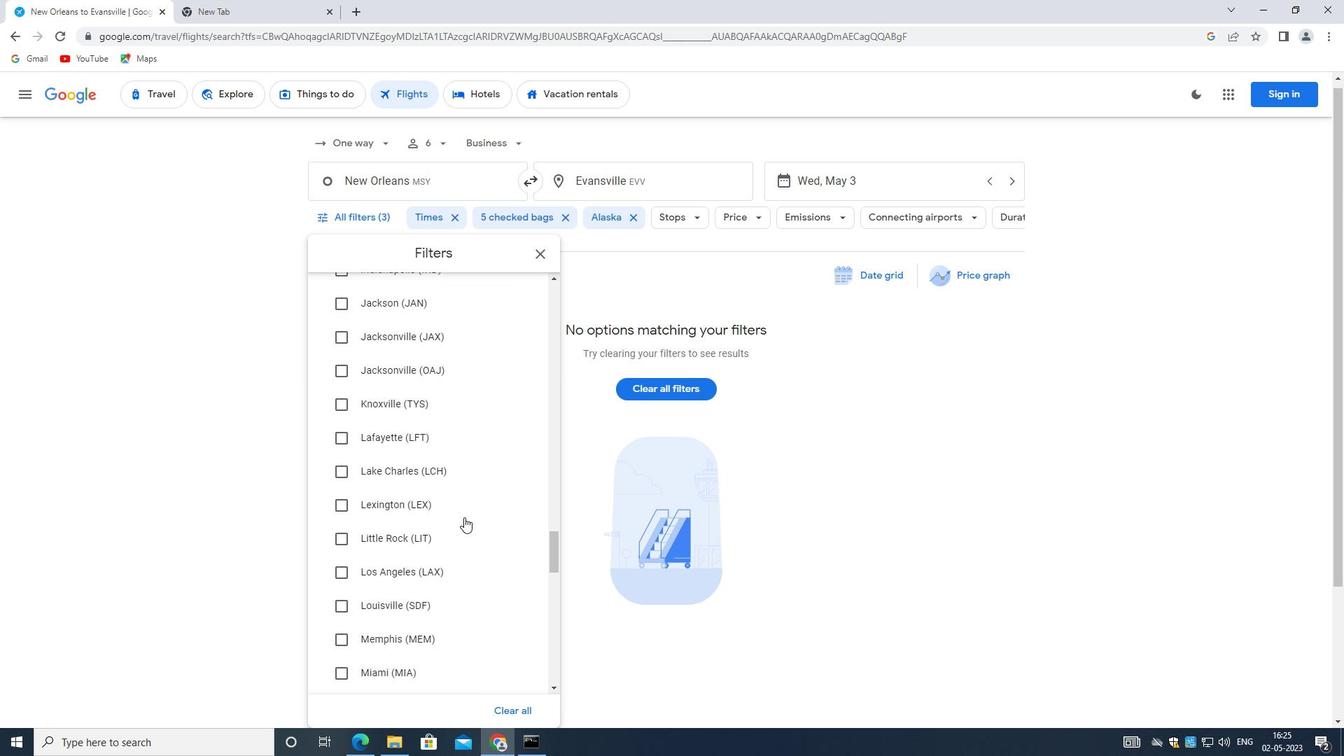 
Action: Mouse scrolled (464, 516) with delta (0, 0)
Screenshot: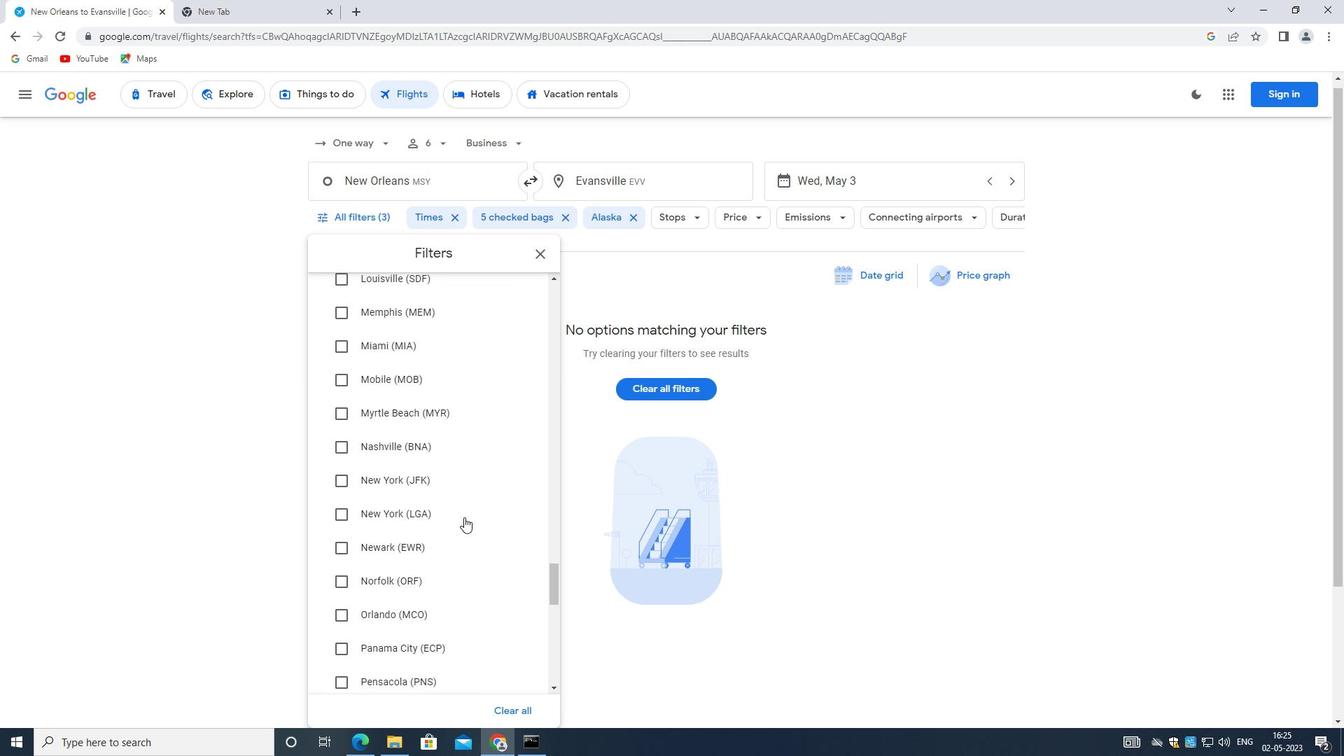 
Action: Mouse scrolled (464, 516) with delta (0, 0)
Screenshot: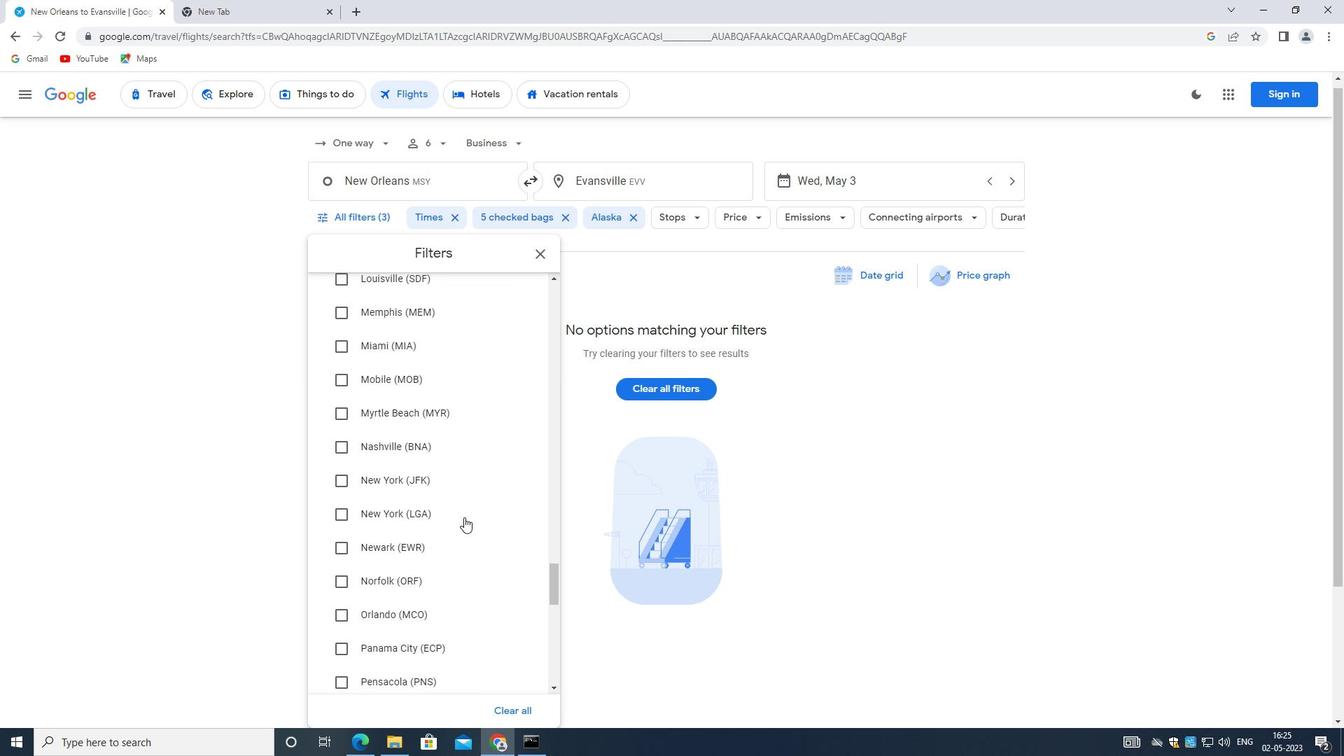 
Action: Mouse scrolled (464, 516) with delta (0, 0)
Screenshot: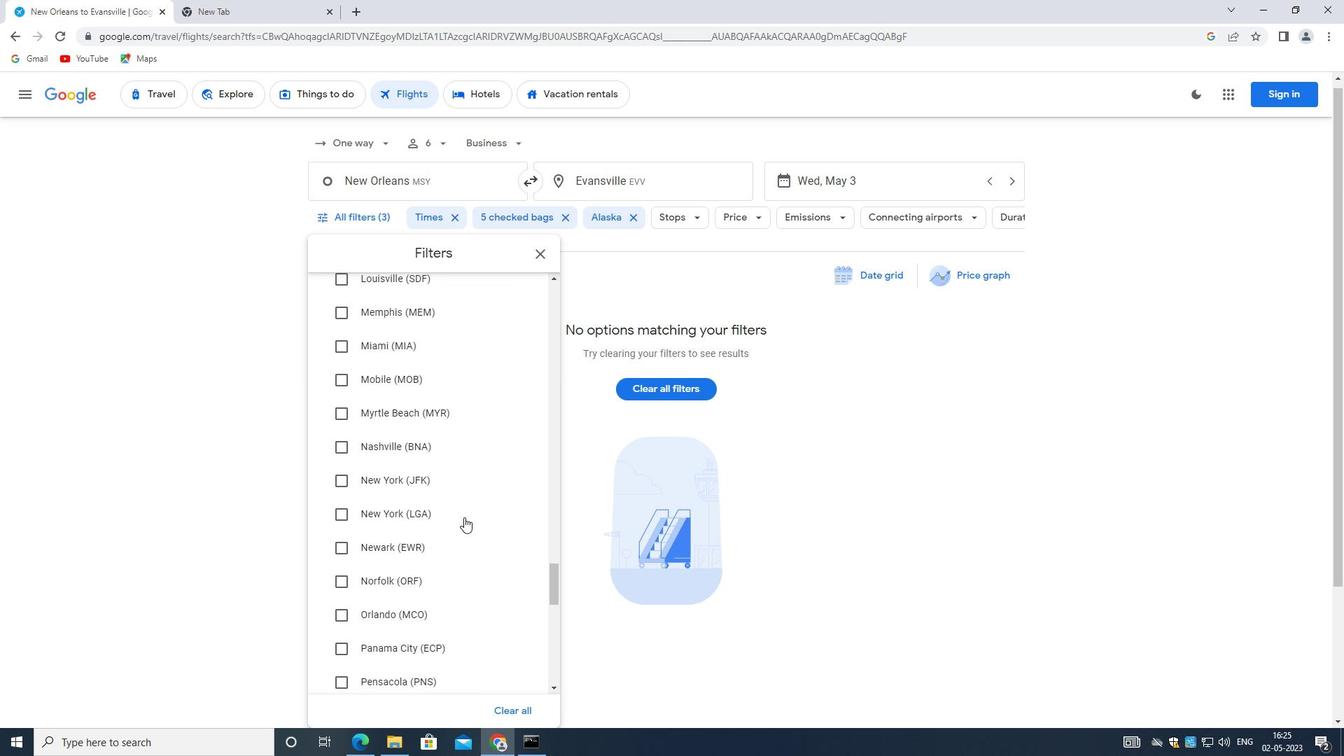 
Action: Mouse scrolled (464, 516) with delta (0, 0)
Screenshot: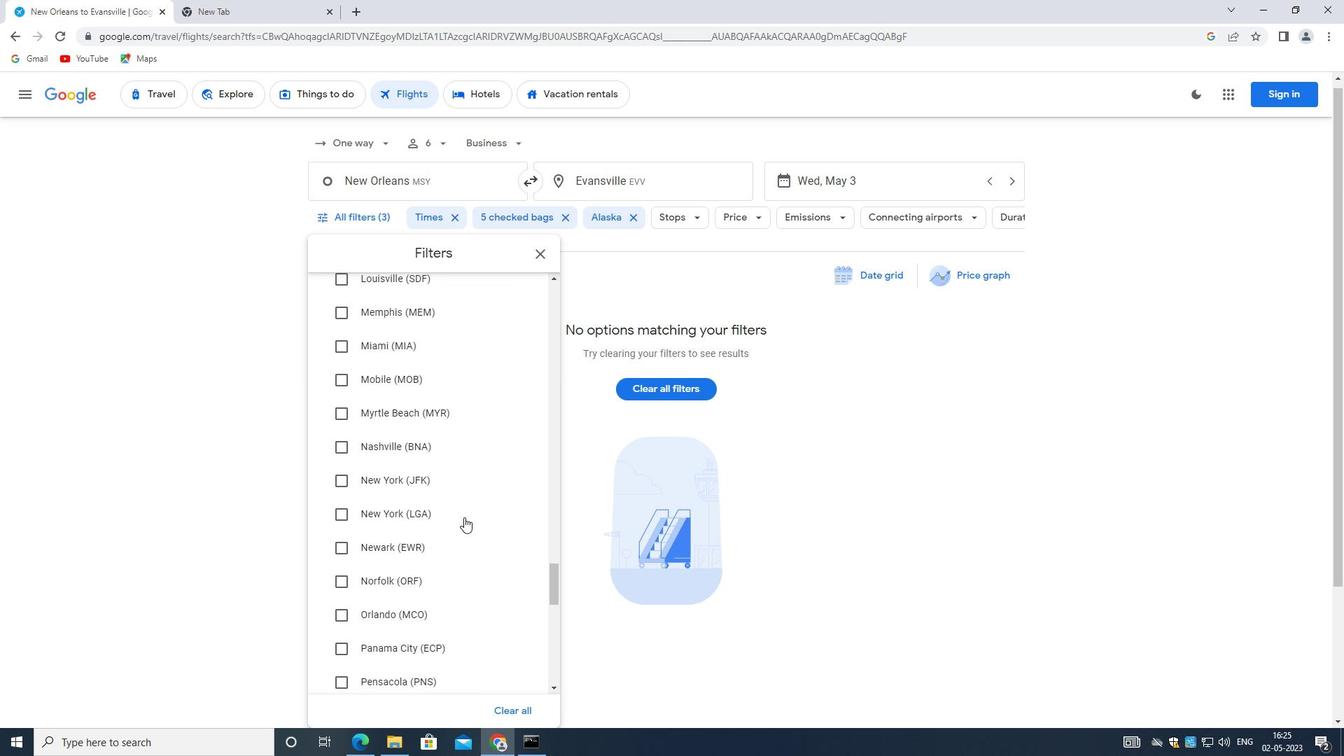 
Action: Mouse scrolled (464, 516) with delta (0, 0)
Screenshot: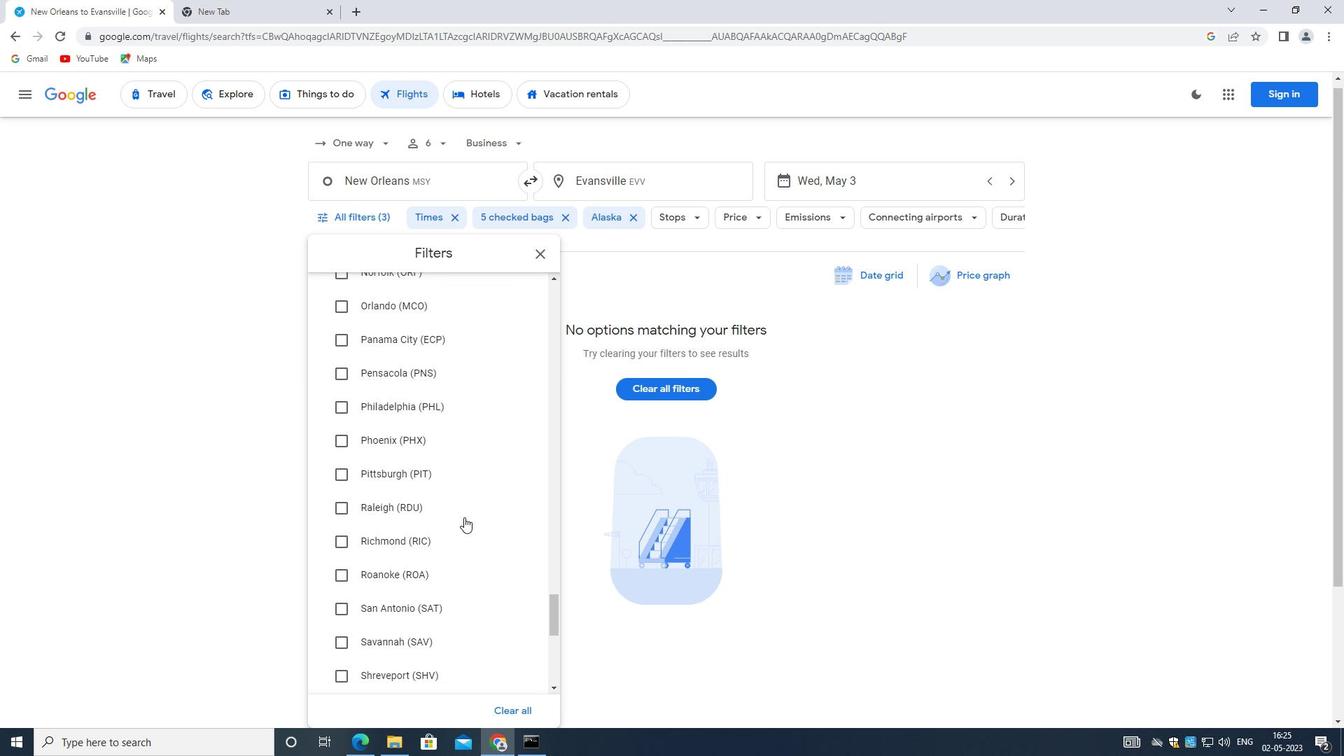 
Action: Mouse scrolled (464, 516) with delta (0, 0)
Screenshot: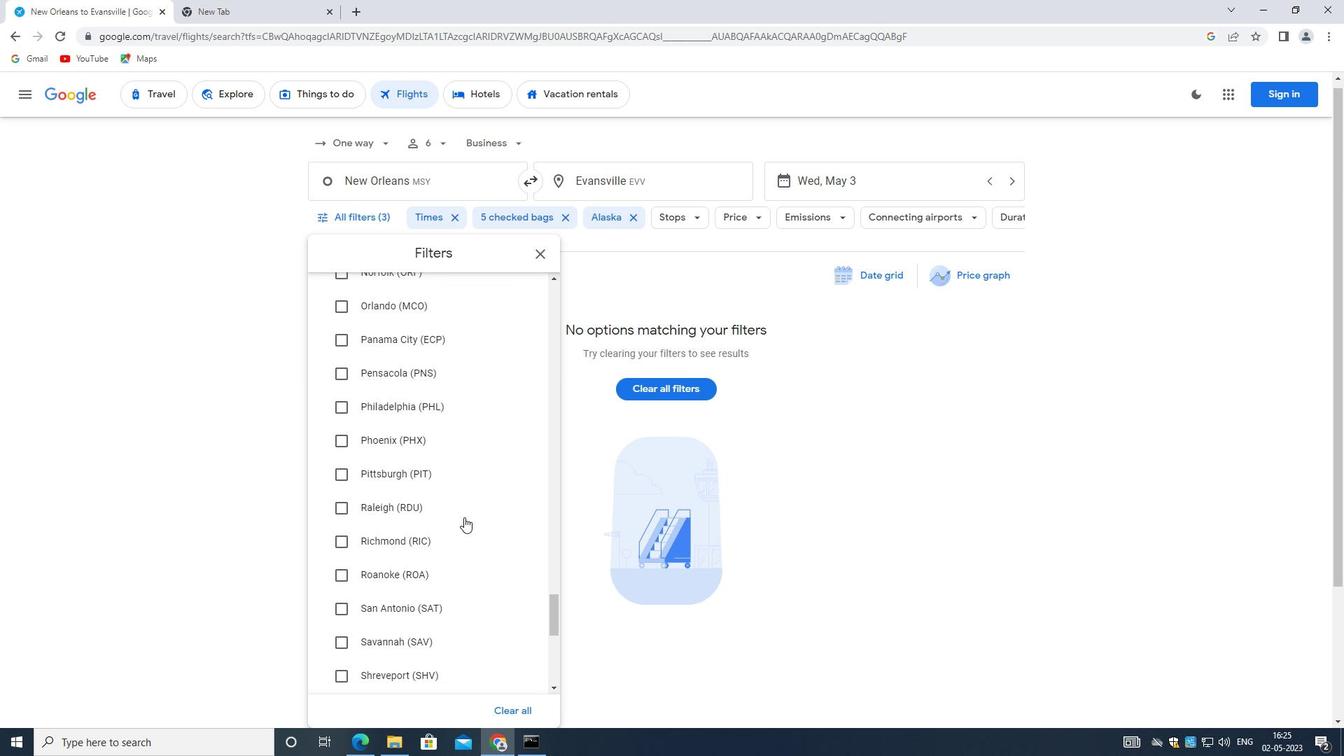 
Action: Mouse scrolled (464, 516) with delta (0, 0)
Screenshot: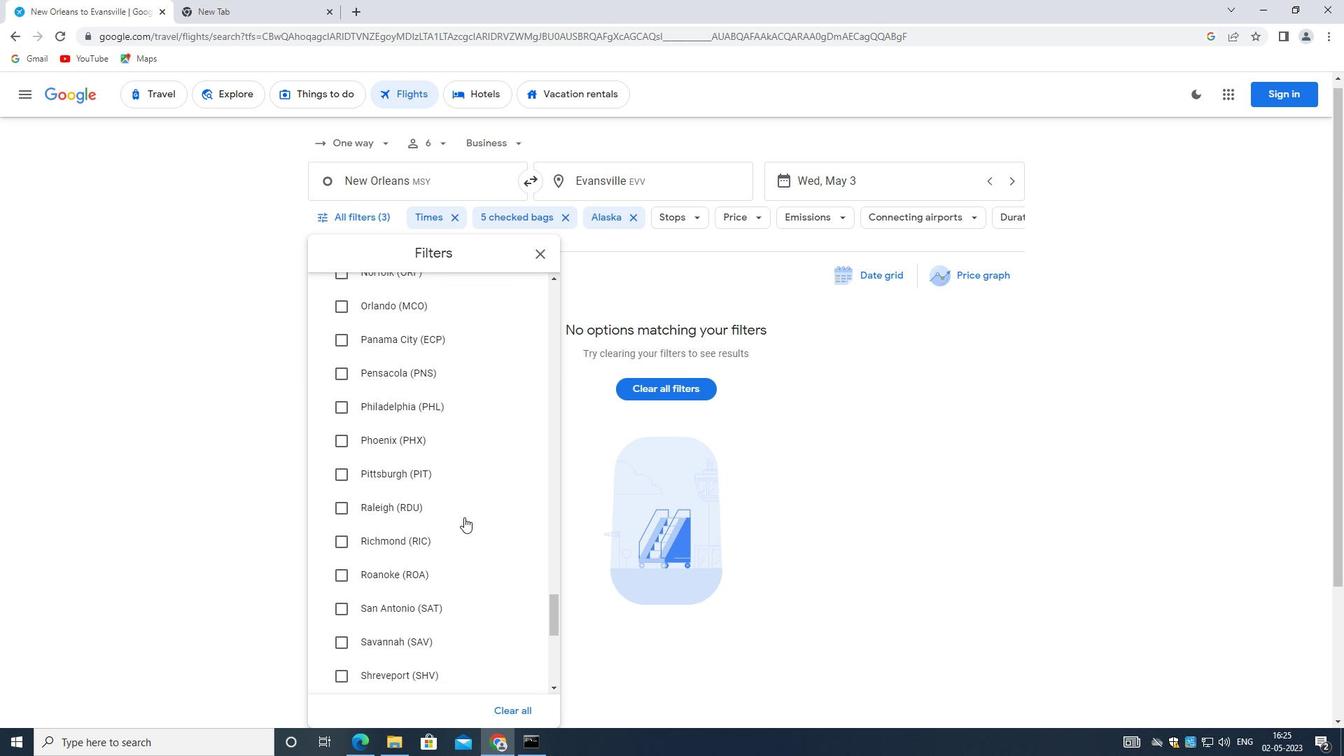 
Action: Mouse scrolled (464, 516) with delta (0, 0)
Screenshot: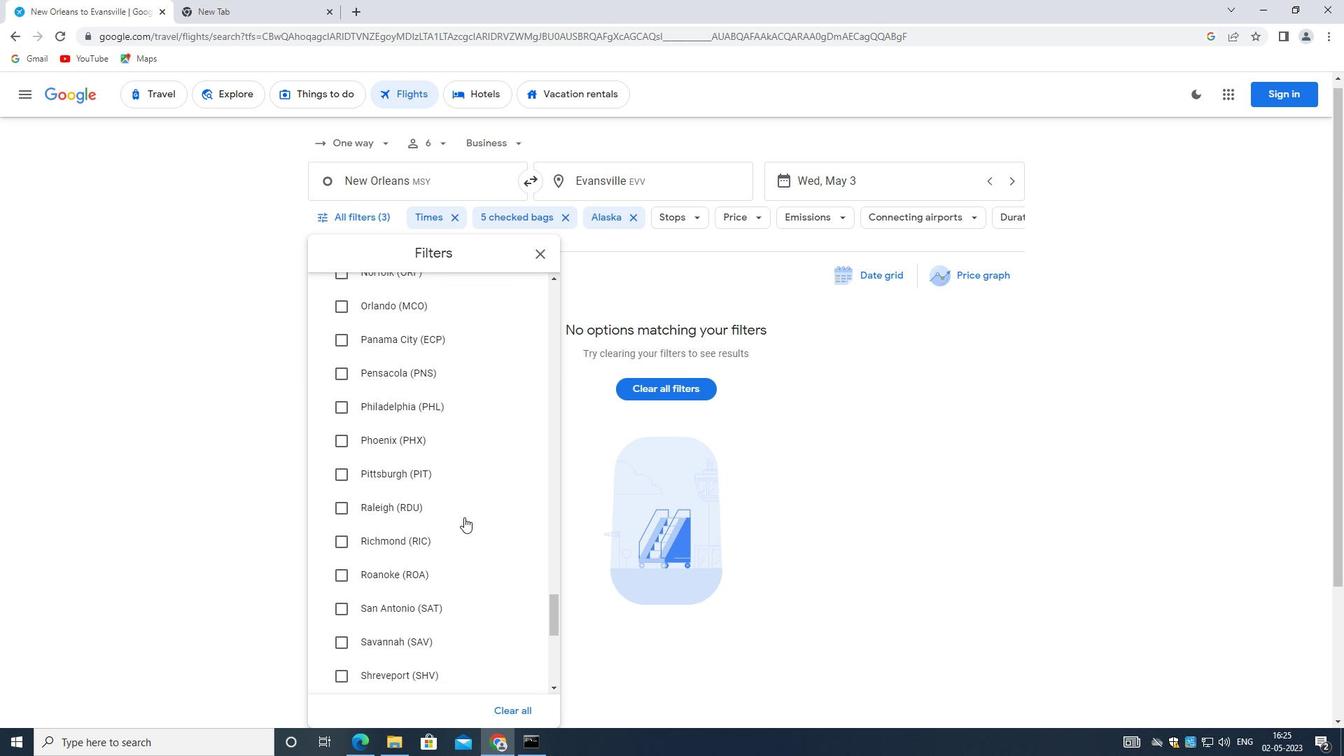 
Action: Mouse scrolled (464, 516) with delta (0, 0)
Screenshot: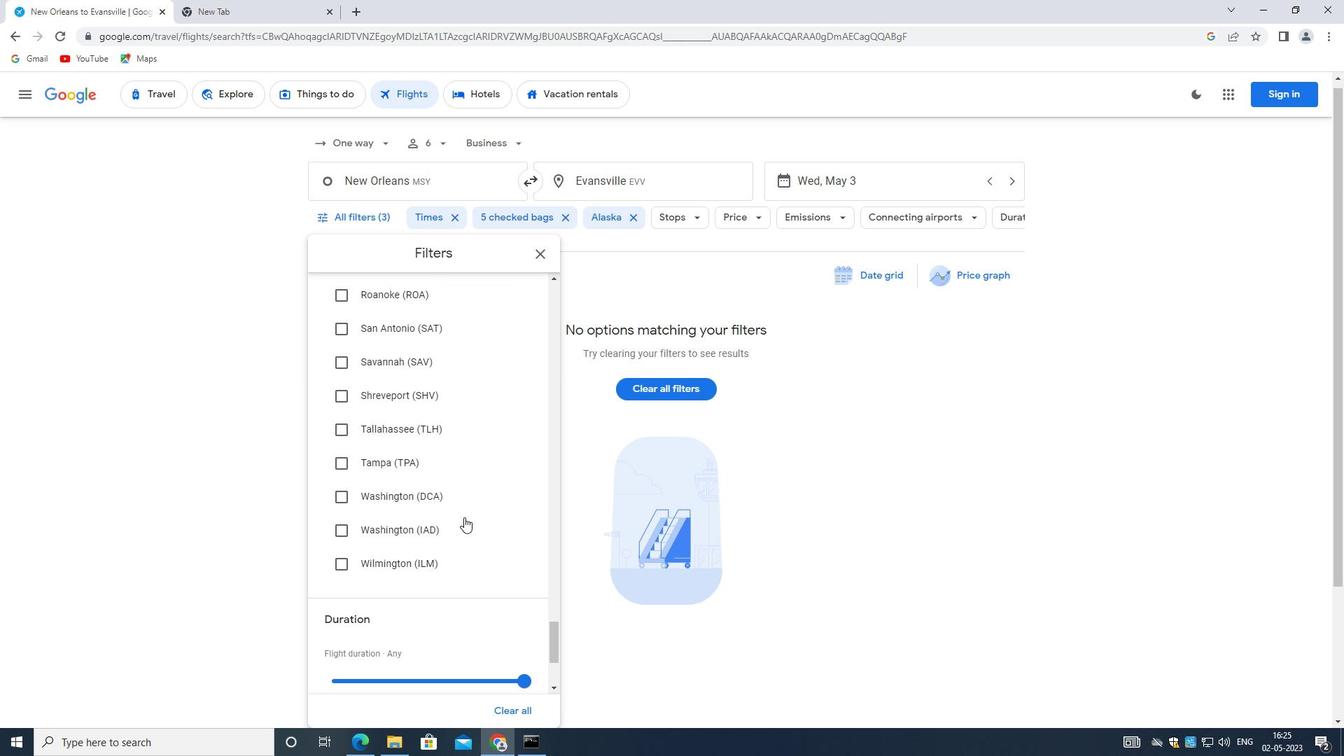 
Action: Mouse scrolled (464, 516) with delta (0, 0)
Screenshot: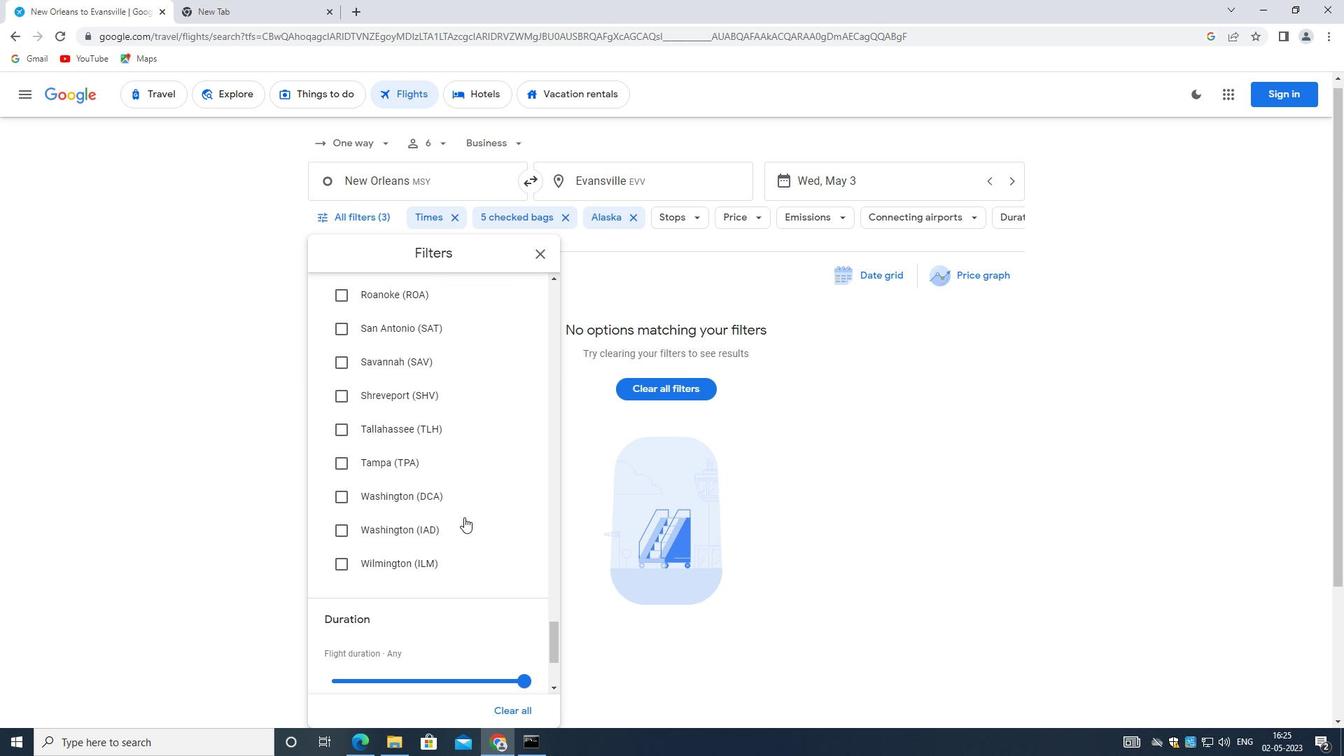 
Action: Mouse scrolled (464, 516) with delta (0, 0)
Screenshot: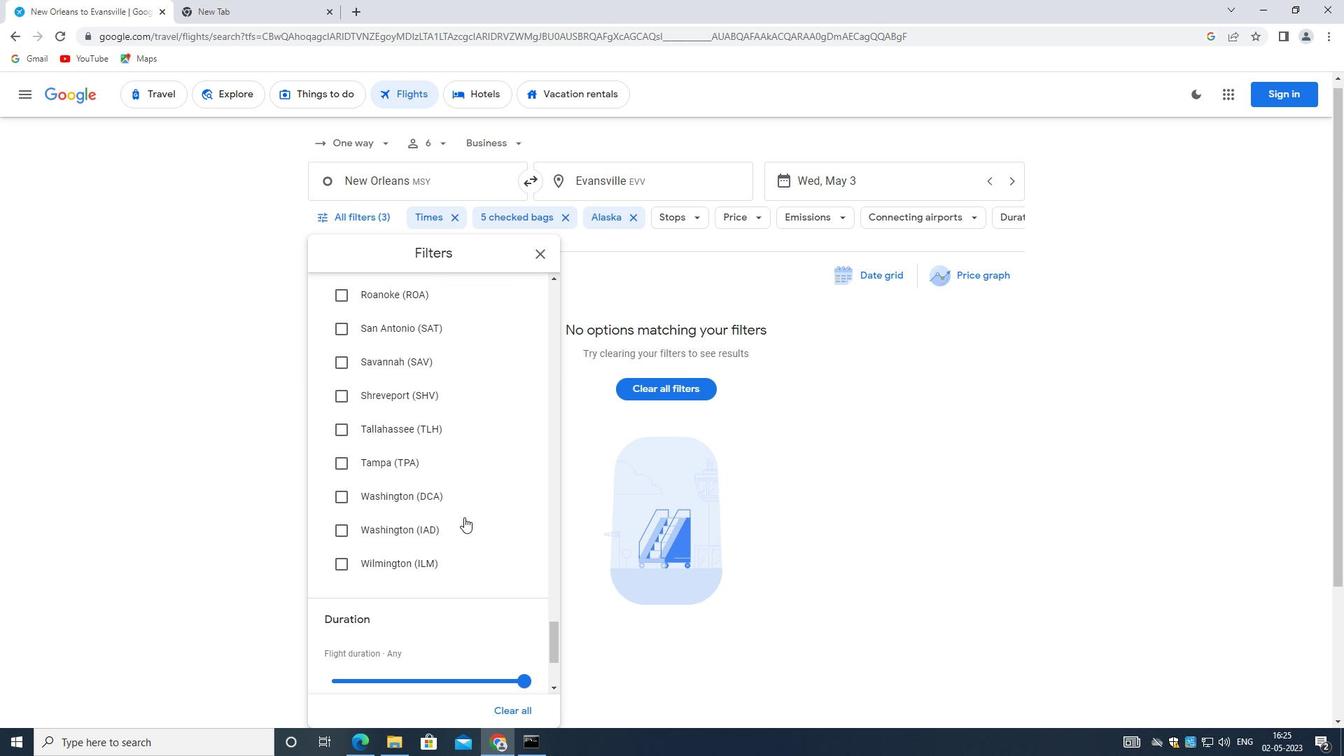 
Action: Mouse scrolled (464, 516) with delta (0, 0)
Screenshot: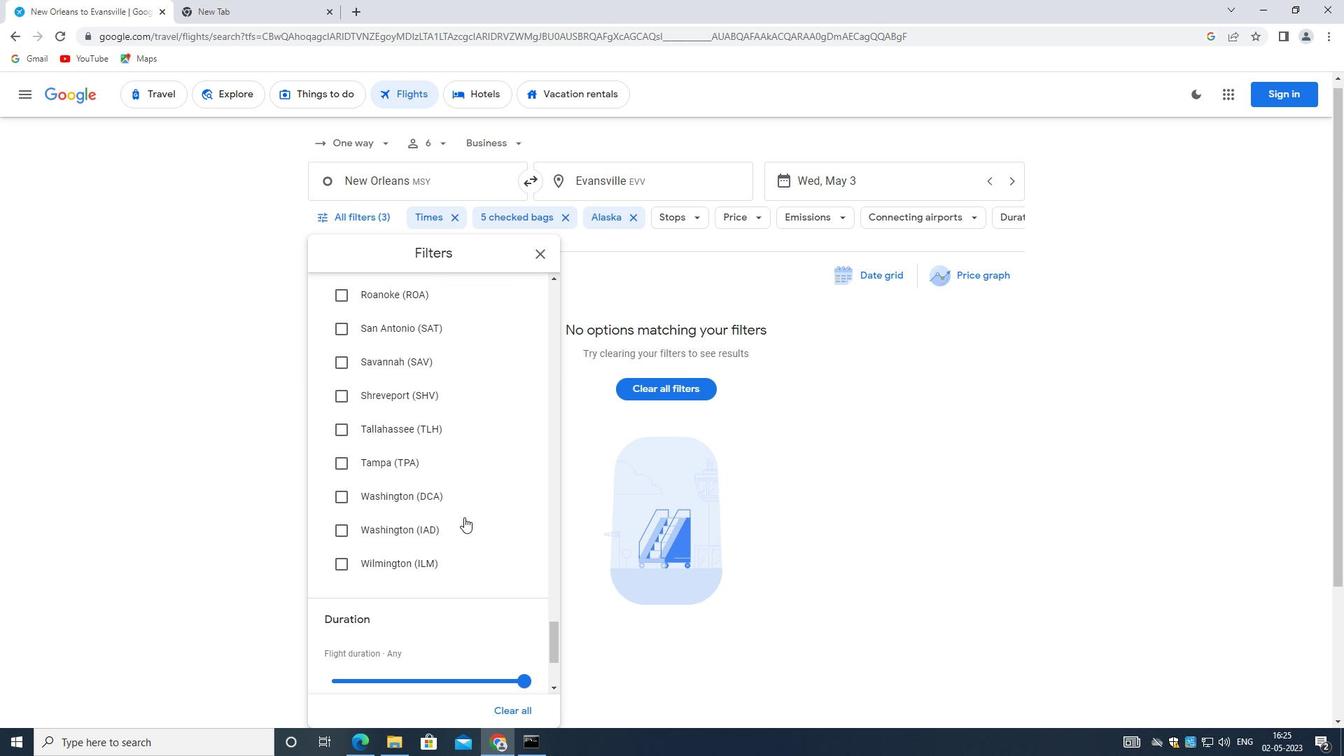 
Action: Mouse scrolled (464, 516) with delta (0, 0)
Screenshot: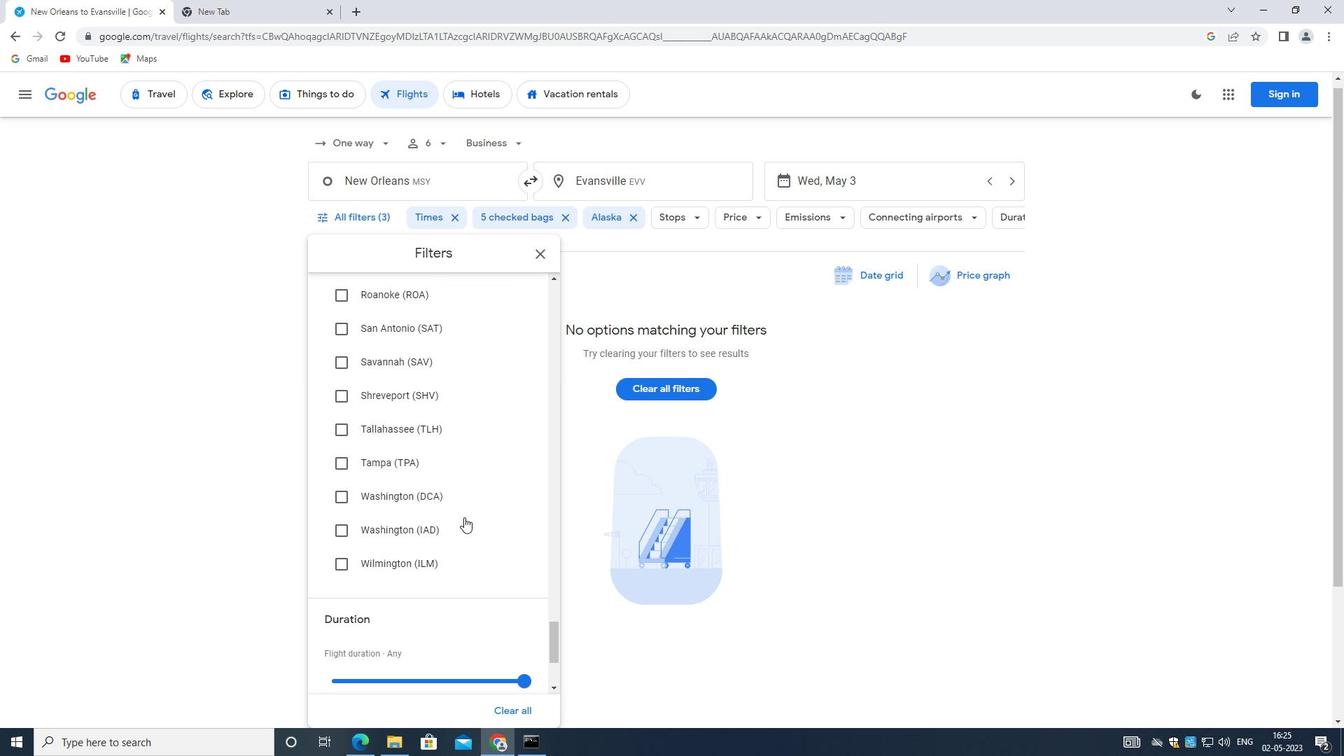 
Action: Mouse scrolled (464, 516) with delta (0, 0)
Screenshot: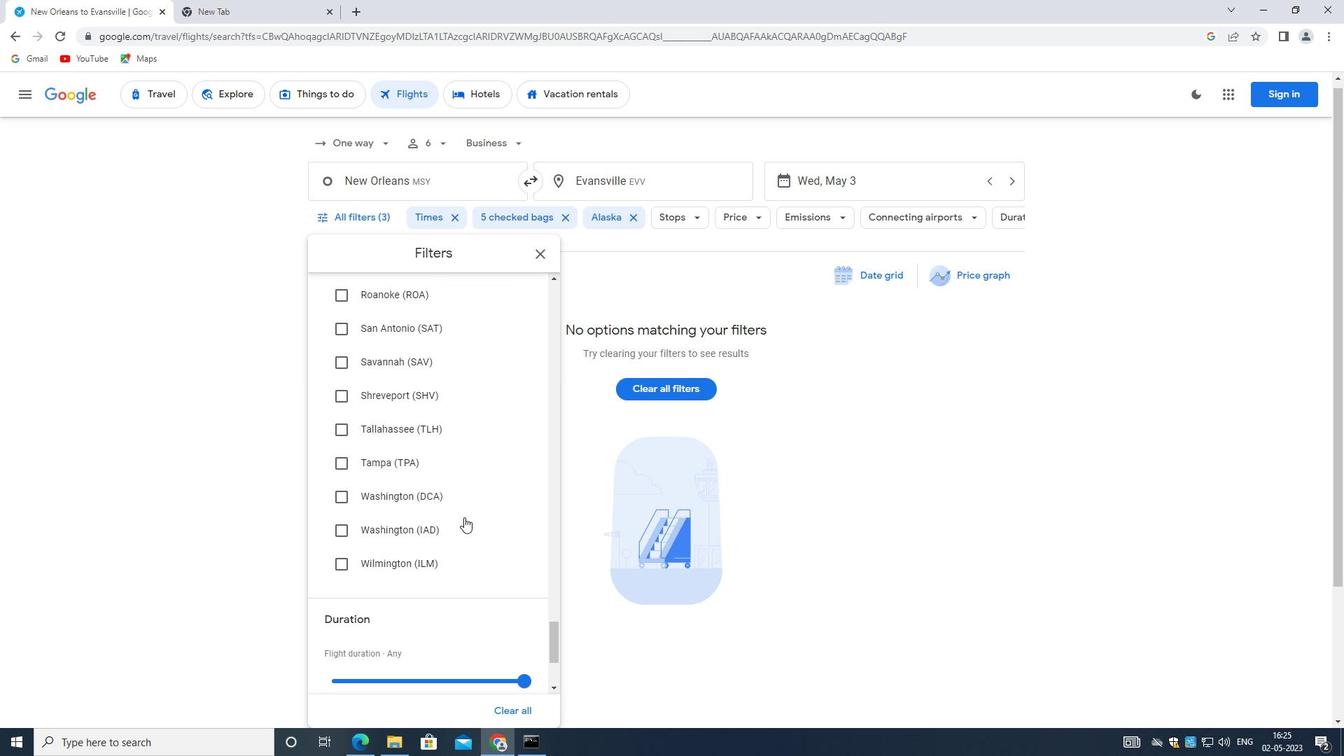 
Action: Mouse moved to (464, 518)
Screenshot: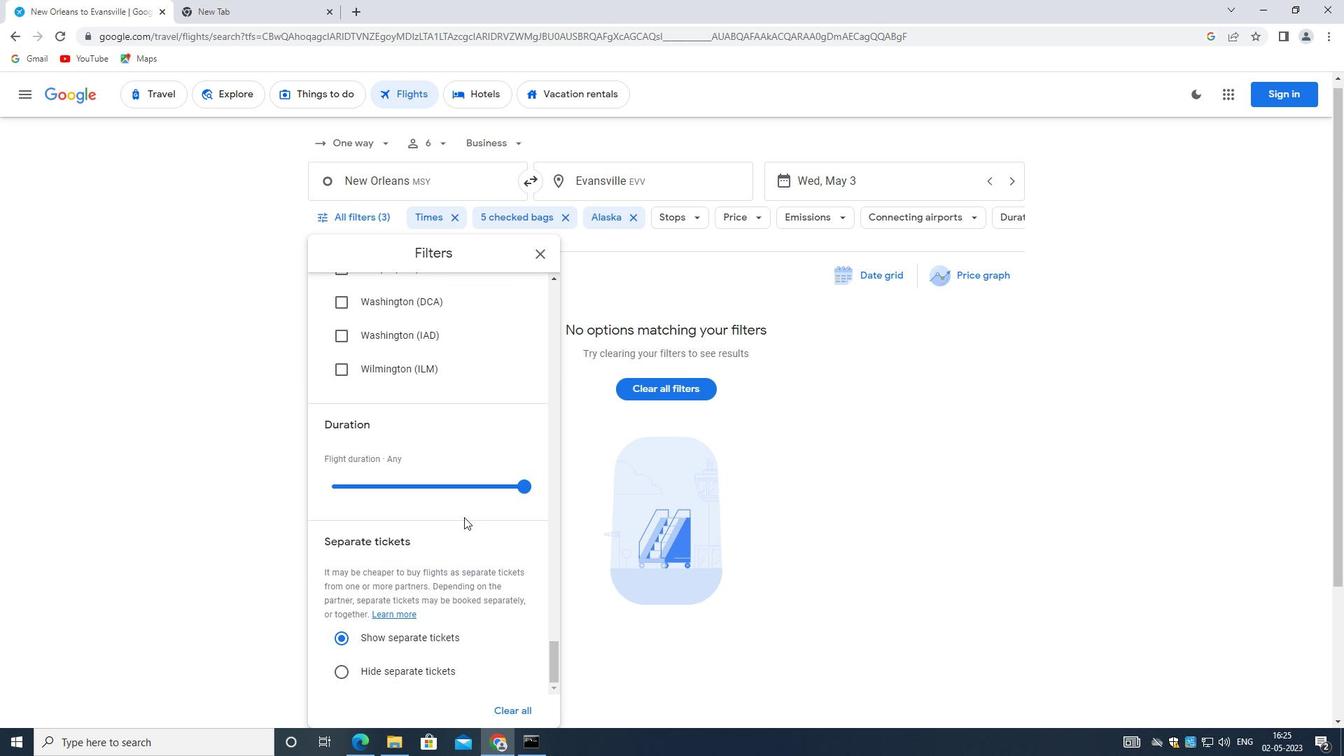 
Action: Mouse scrolled (464, 518) with delta (0, 0)
Screenshot: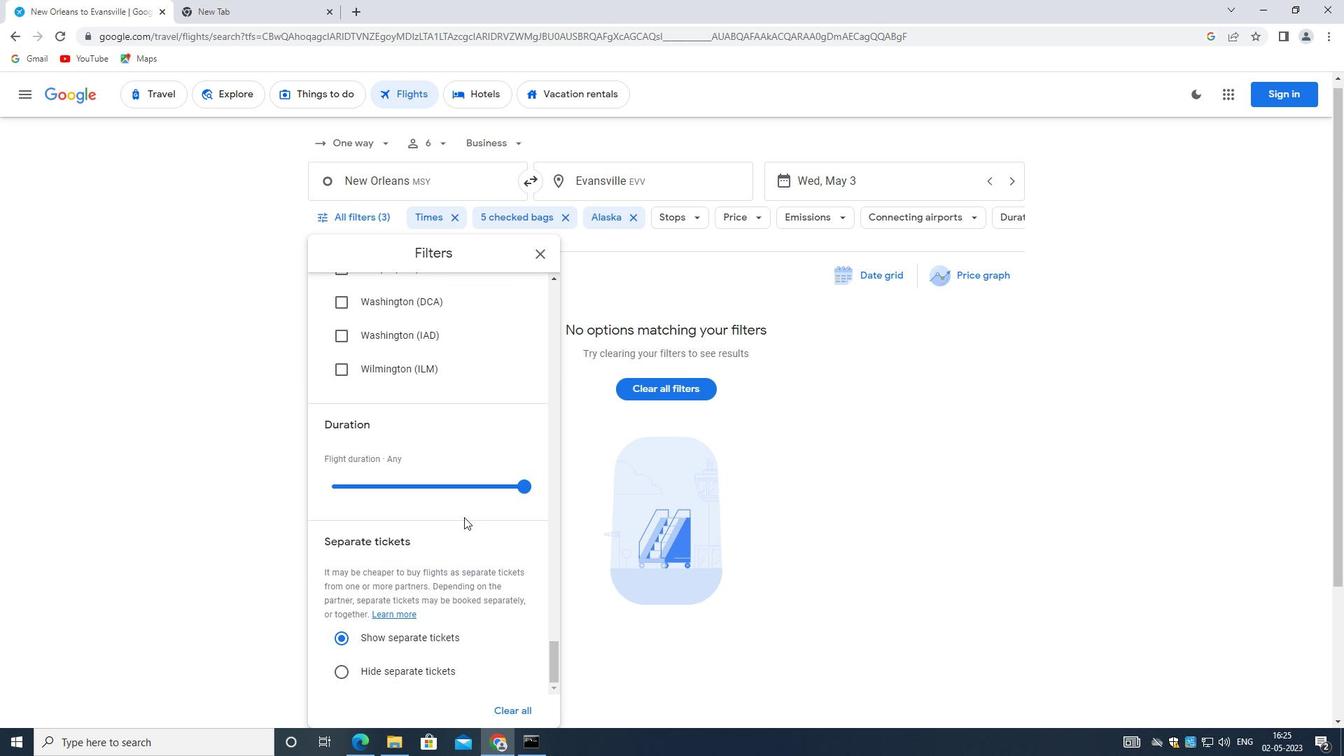 
Action: Mouse moved to (463, 519)
Screenshot: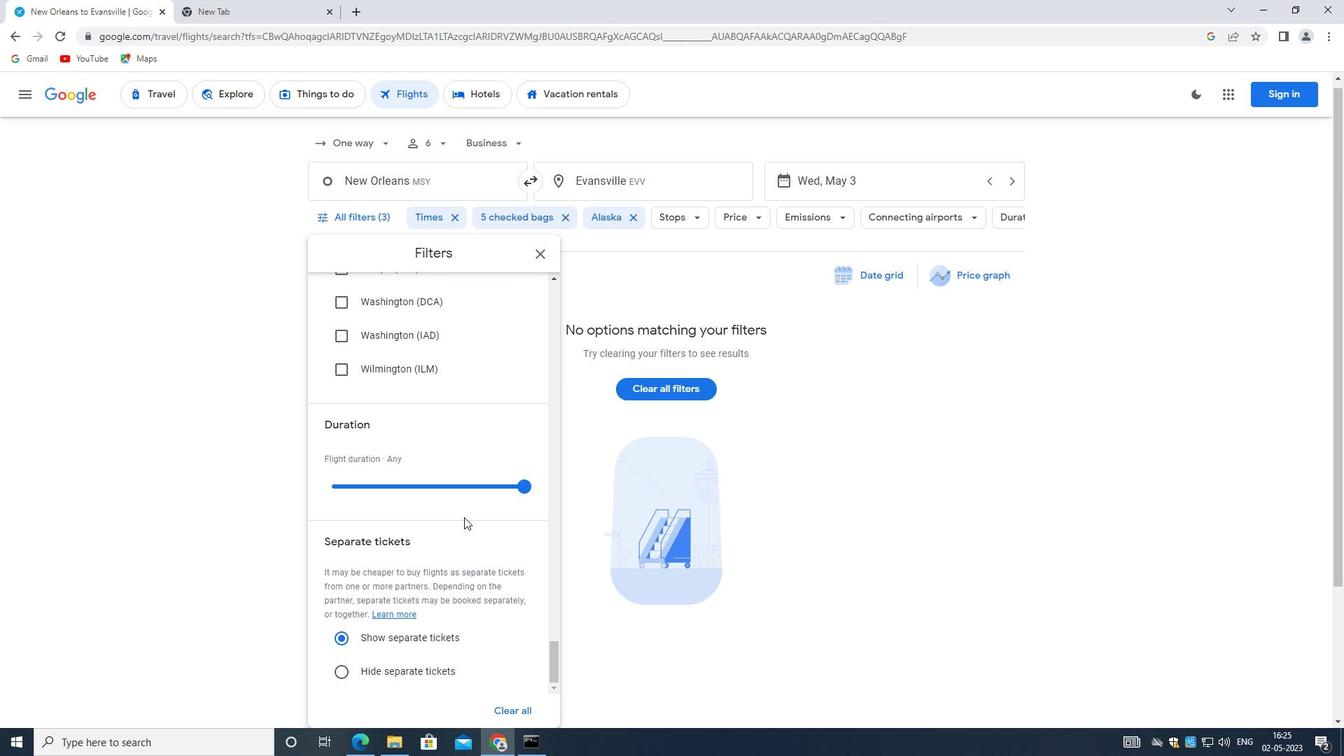 
Action: Mouse scrolled (463, 518) with delta (0, 0)
Screenshot: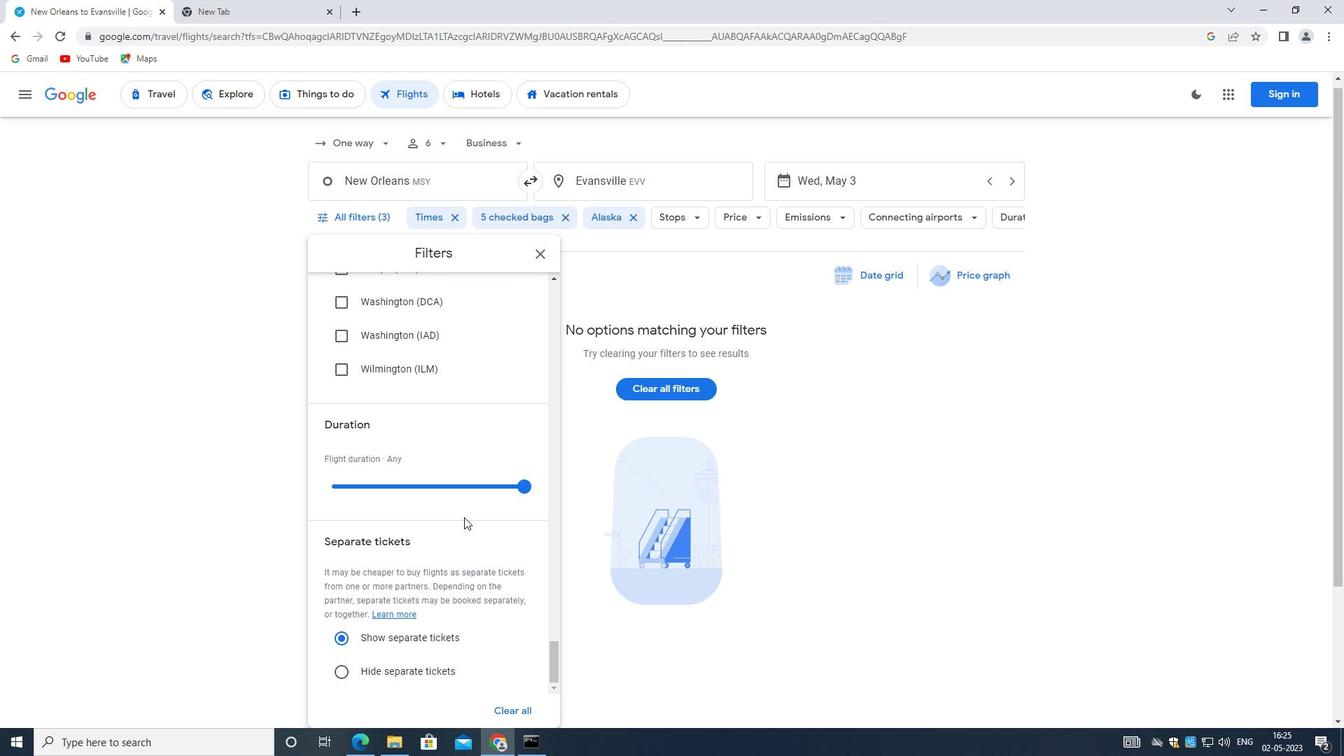 
Action: Mouse moved to (462, 520)
Screenshot: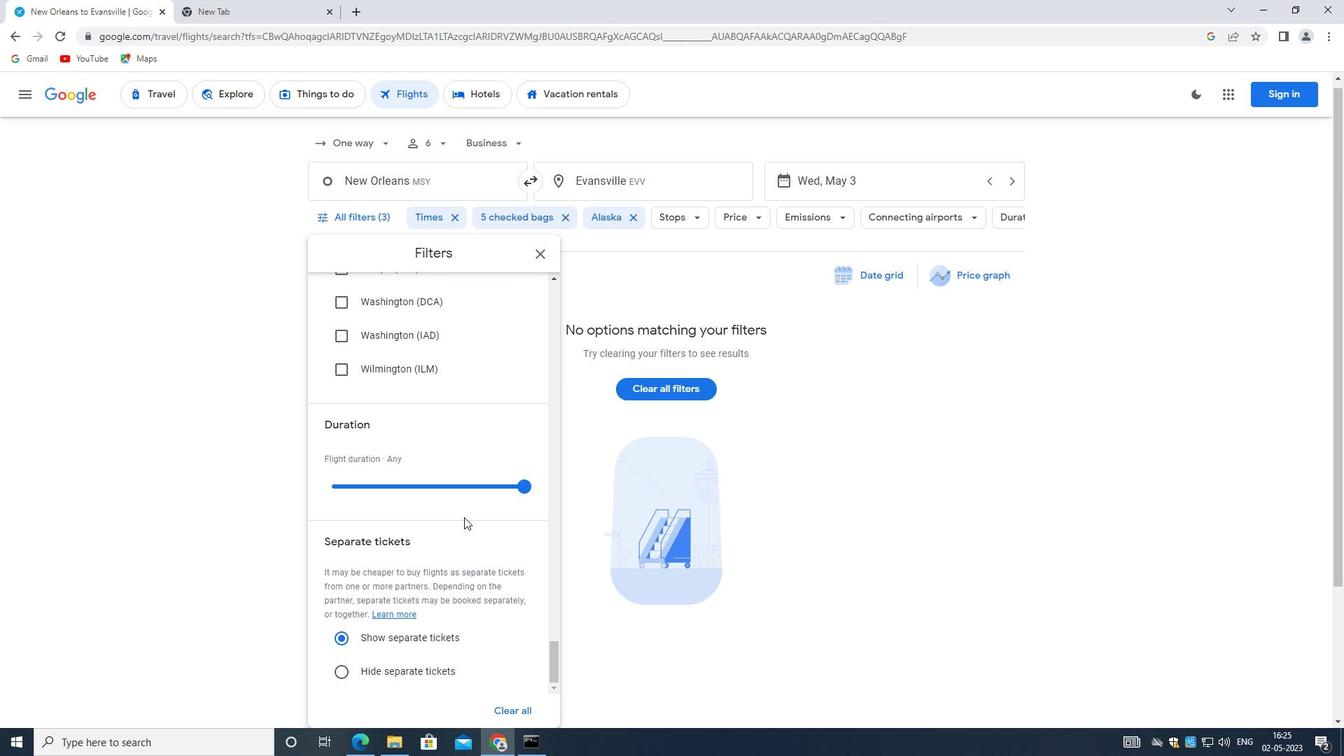 
Action: Mouse scrolled (462, 520) with delta (0, 0)
Screenshot: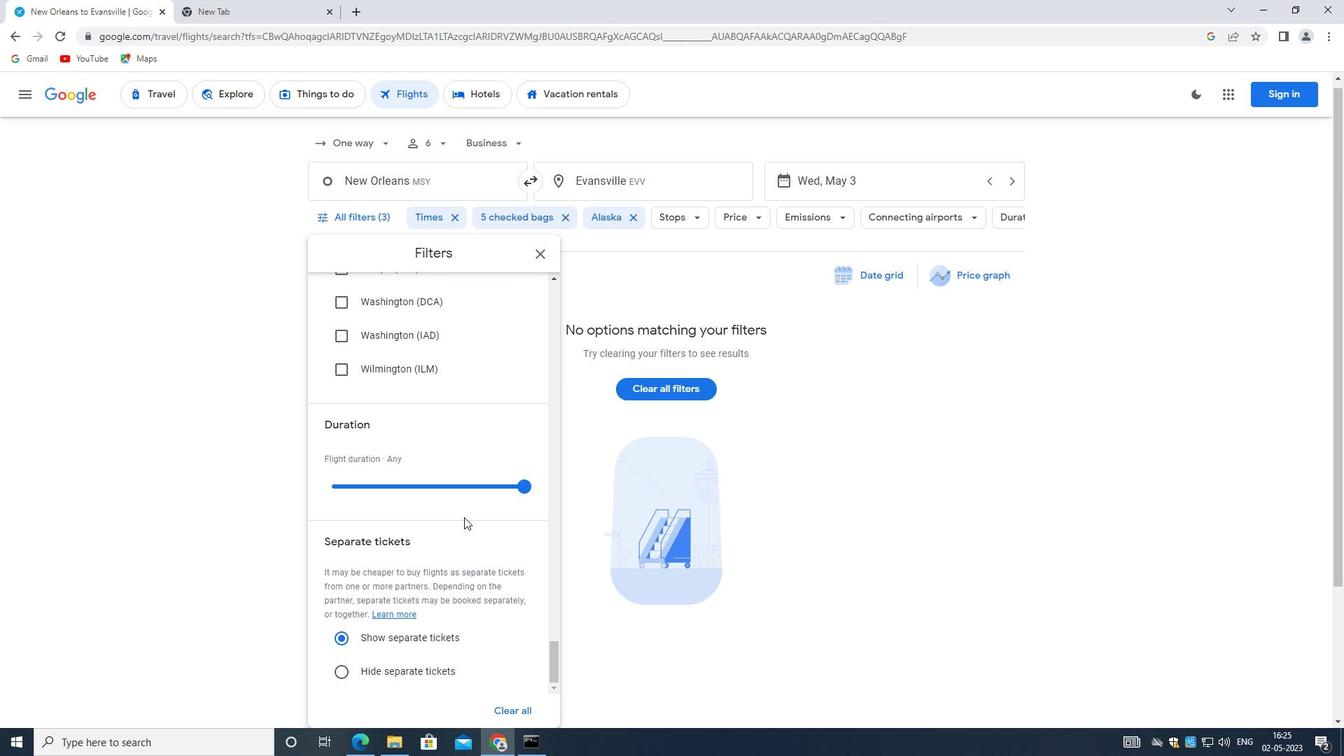 
Action: Mouse scrolled (462, 520) with delta (0, 0)
Screenshot: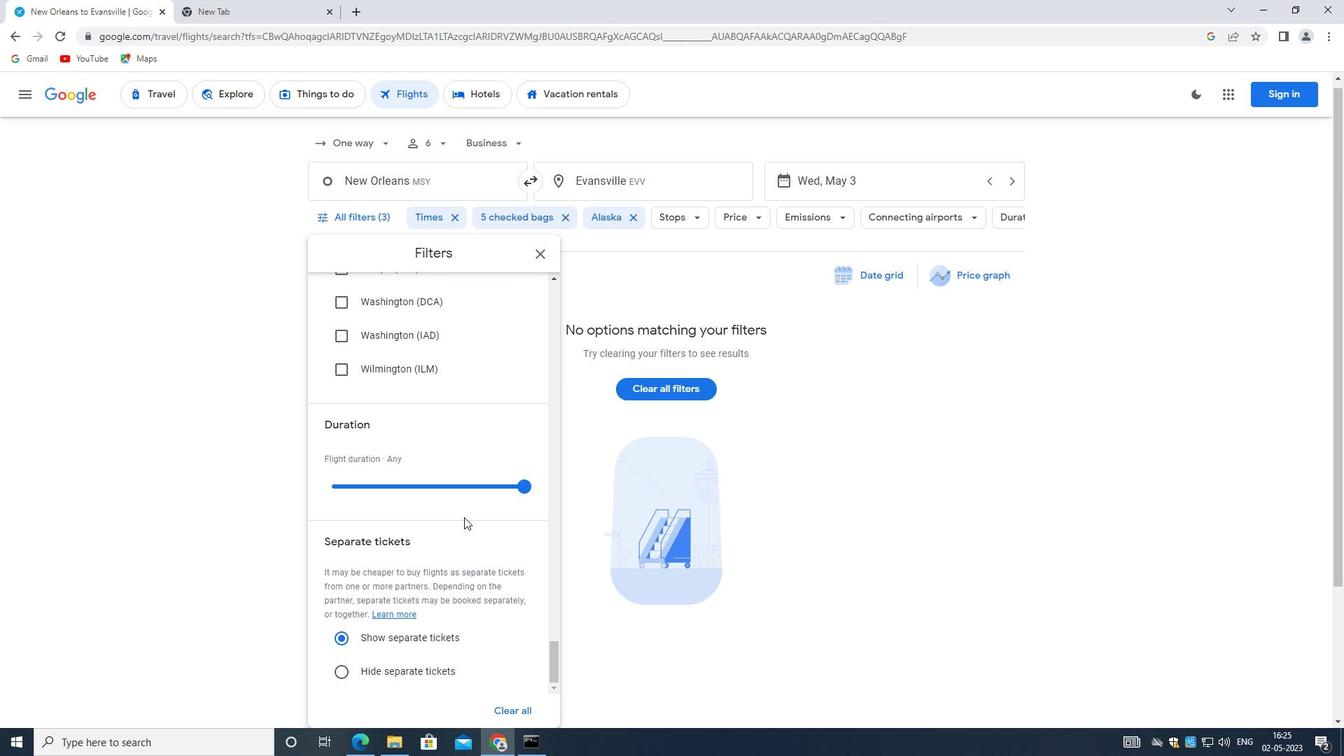 
Action: Mouse moved to (460, 517)
Screenshot: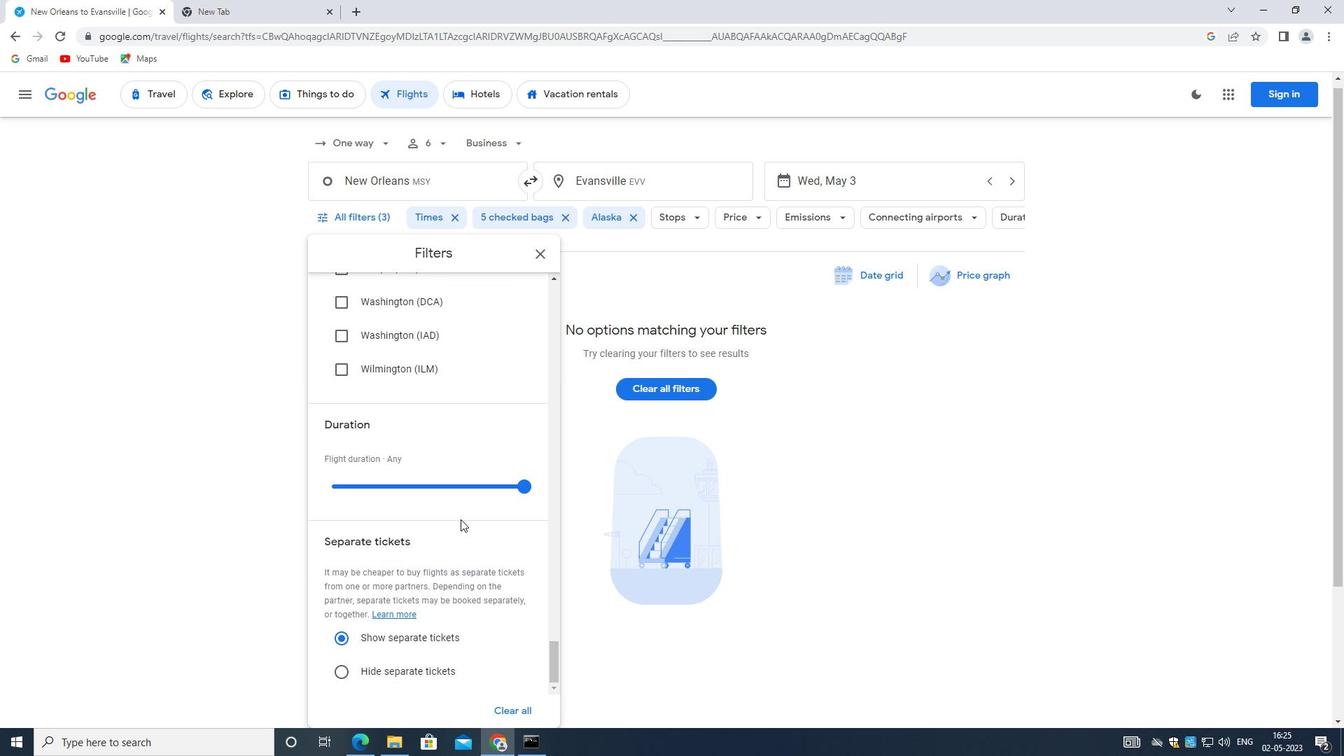 
